 Task: Research Airbnb options in Constanta, Romania from 6th December, 2023 to 8th December, 2023 for 2 adults. Place can be private room with 1  bedroom having 2 beds and 1 bathroom. Property type can be flat.
Action: Mouse moved to (459, 100)
Screenshot: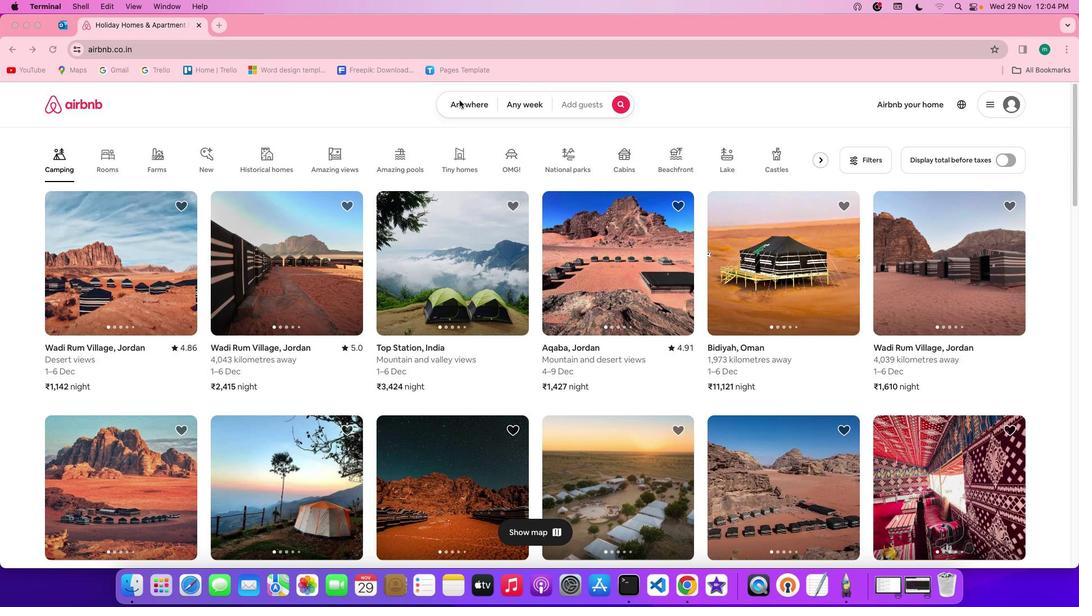
Action: Mouse pressed left at (459, 100)
Screenshot: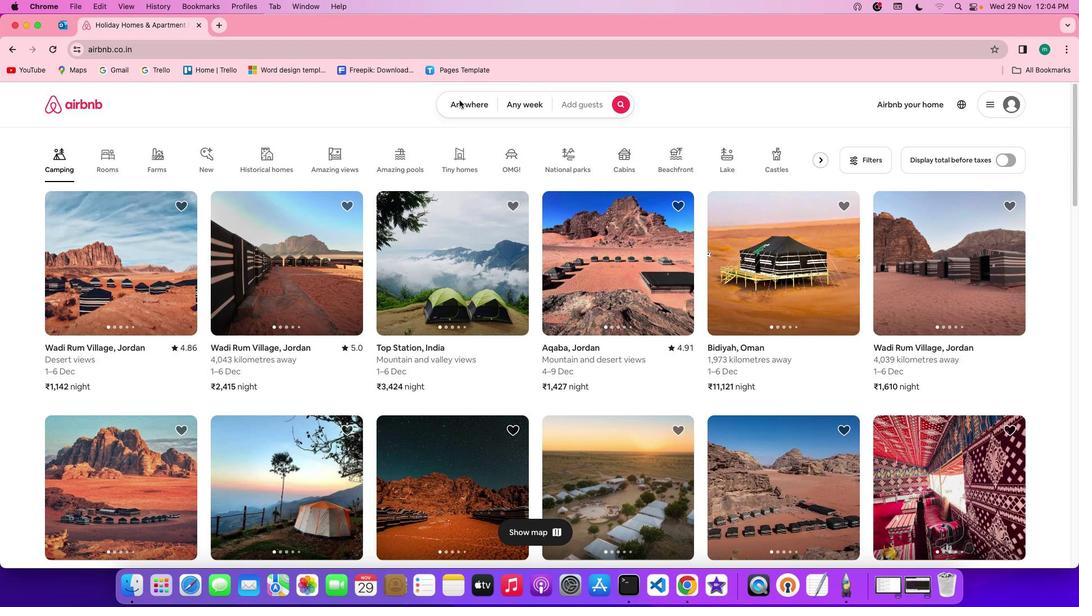
Action: Mouse pressed left at (459, 100)
Screenshot: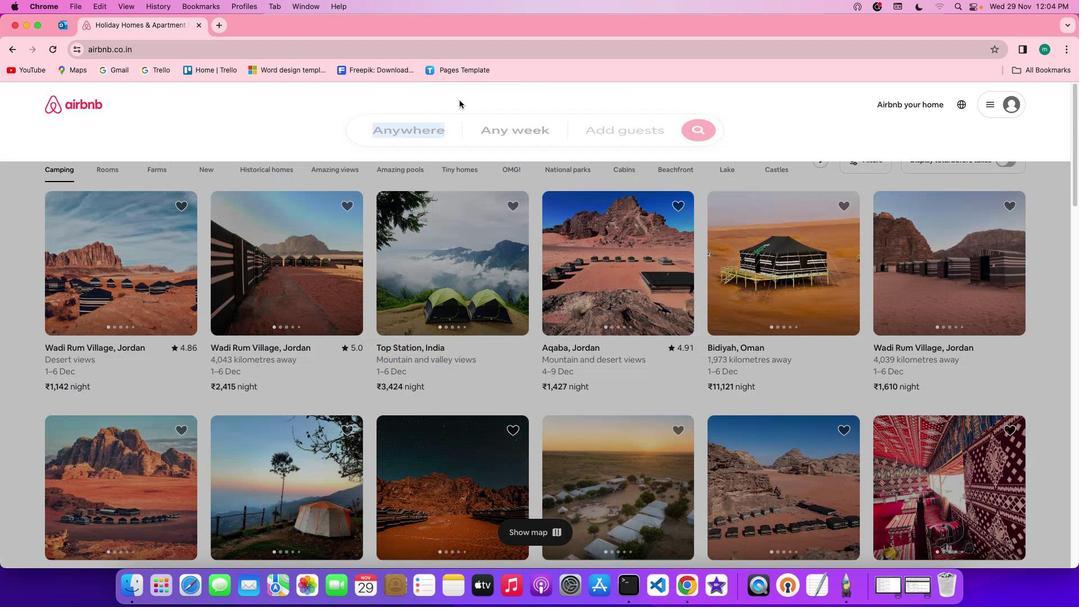 
Action: Mouse moved to (424, 147)
Screenshot: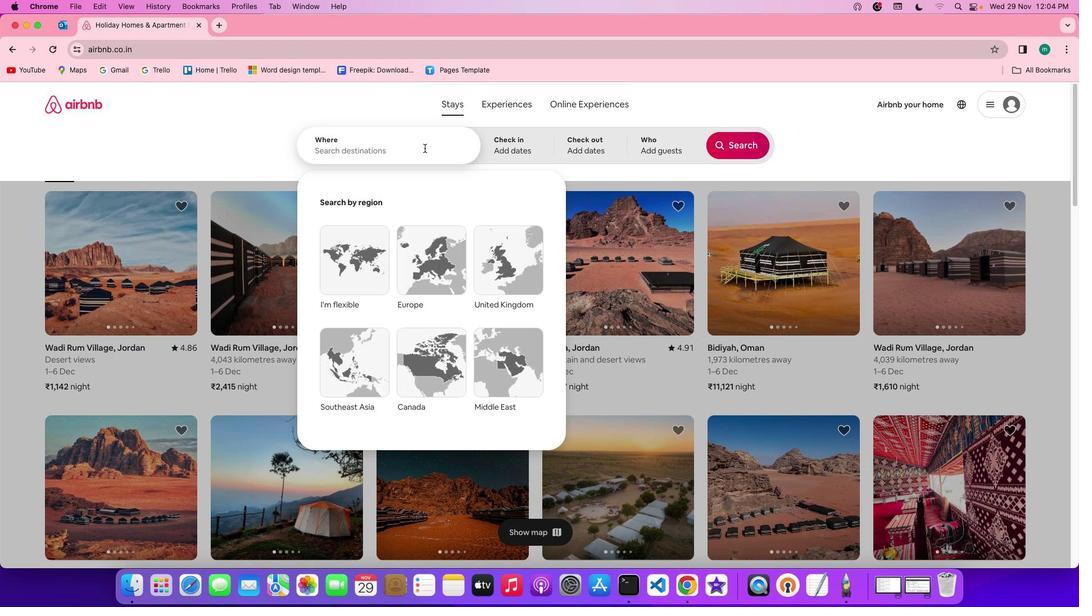 
Action: Mouse pressed left at (424, 147)
Screenshot: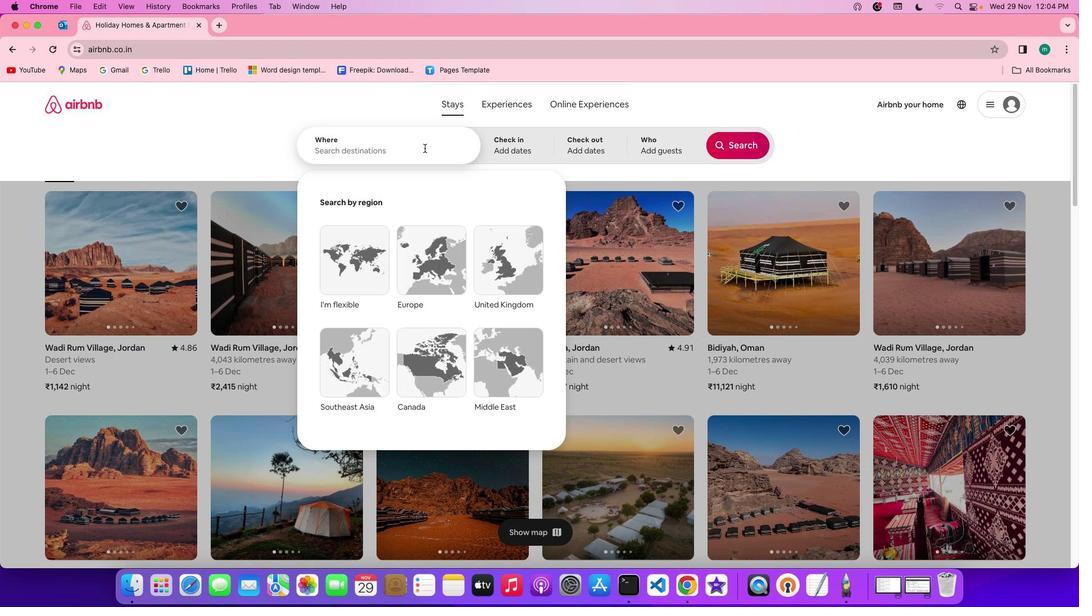 
Action: Key pressed Key.shift'C''o''n''s''t''a''n''t''a'','Key.spaceKey.shift'r''o''m''a''n''i''a'
Screenshot: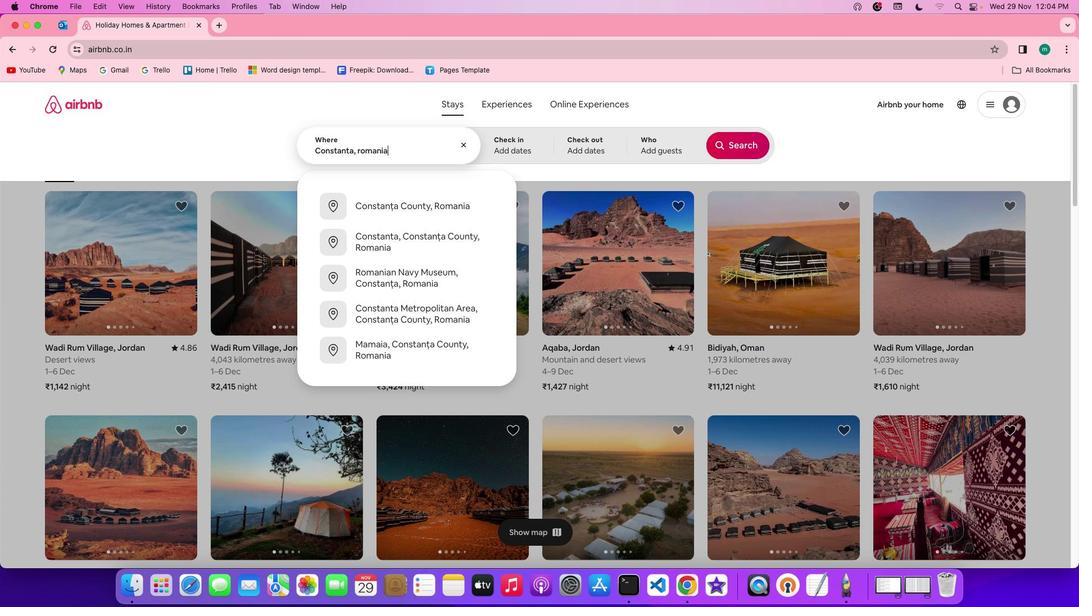 
Action: Mouse moved to (510, 137)
Screenshot: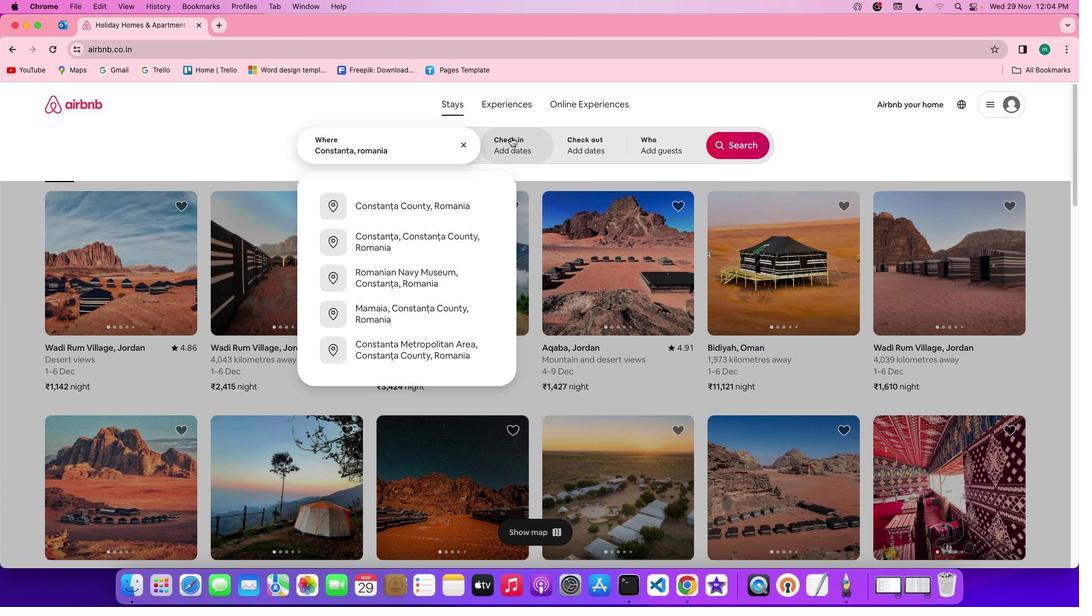 
Action: Mouse pressed left at (510, 137)
Screenshot: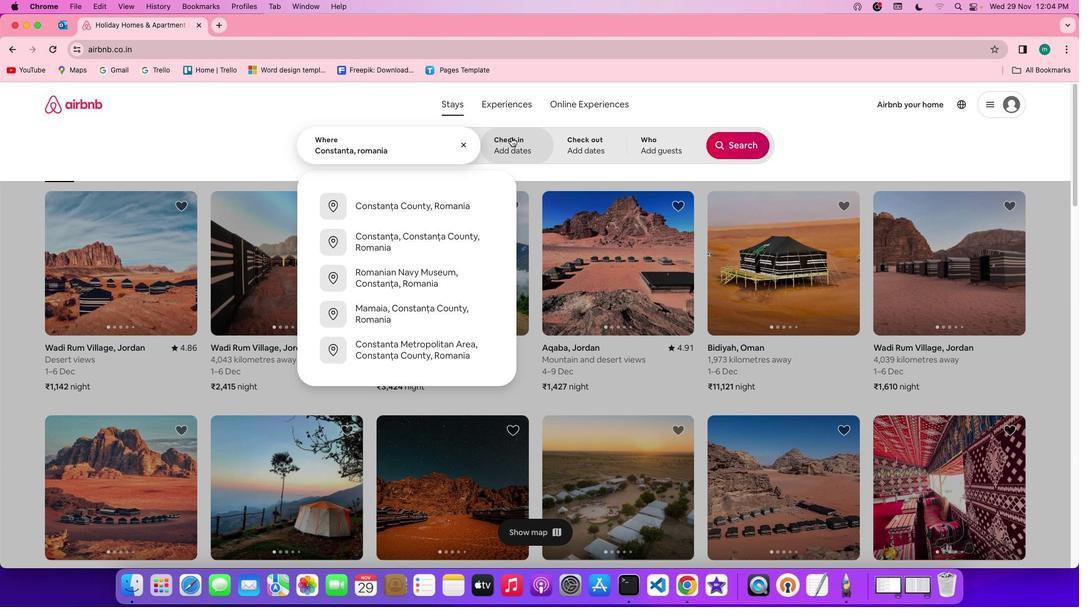 
Action: Mouse moved to (639, 309)
Screenshot: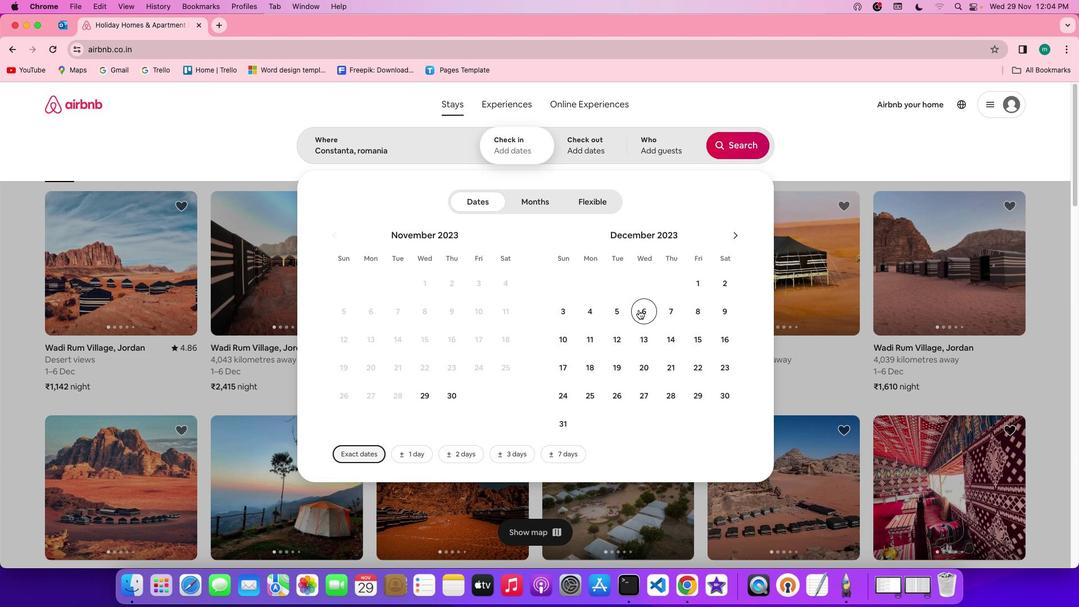
Action: Mouse pressed left at (639, 309)
Screenshot: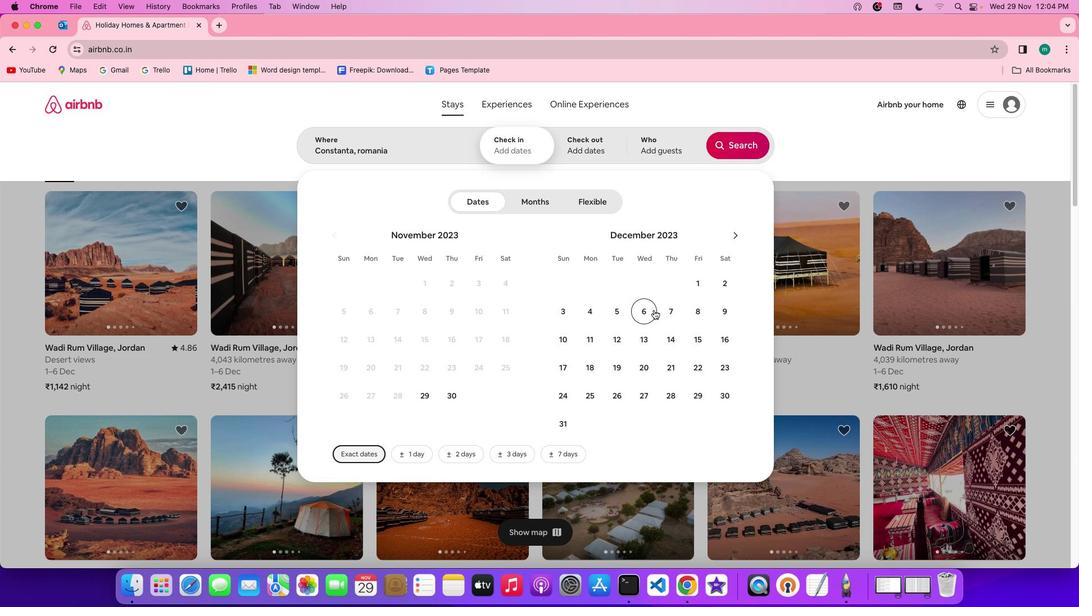 
Action: Mouse moved to (699, 306)
Screenshot: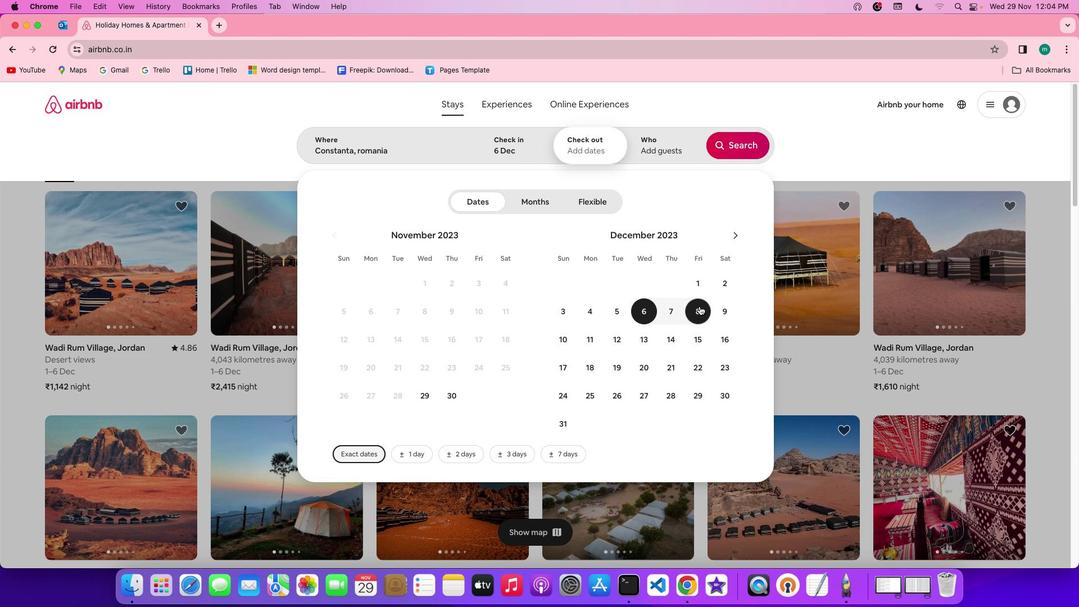 
Action: Mouse pressed left at (699, 306)
Screenshot: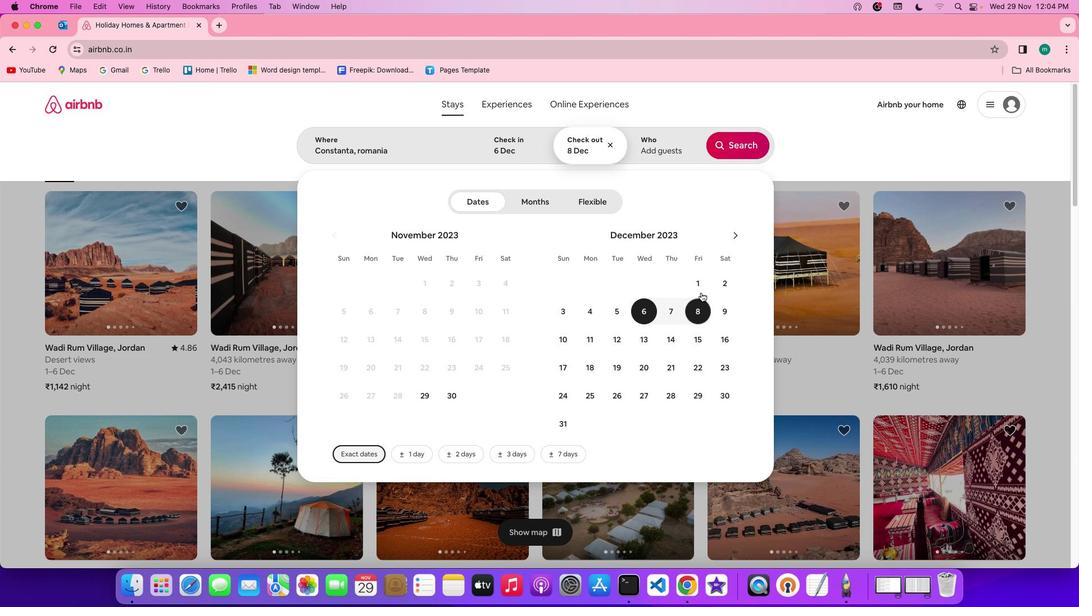 
Action: Mouse moved to (668, 154)
Screenshot: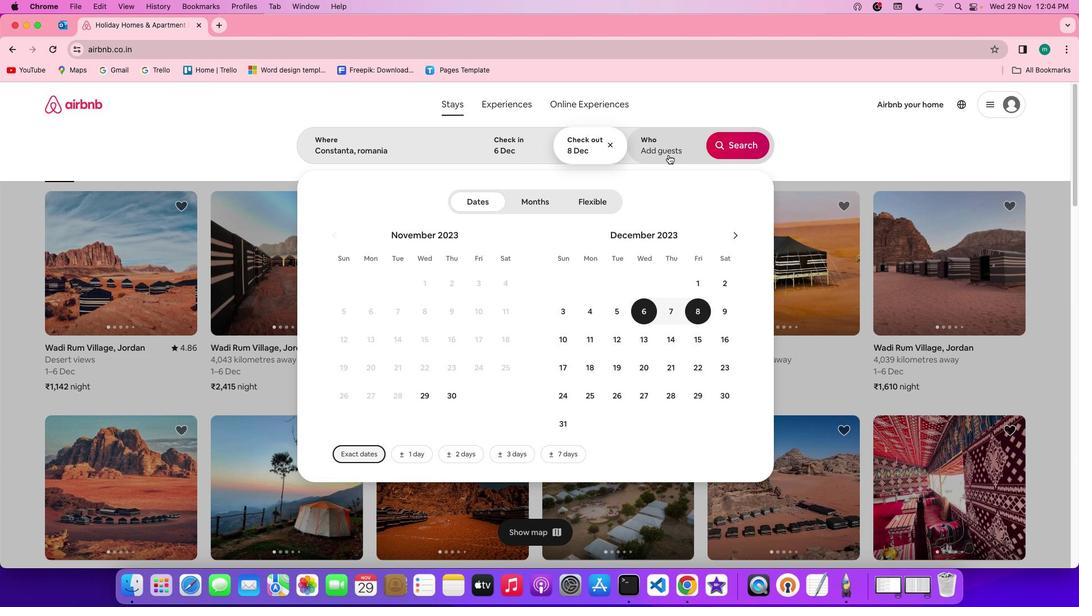
Action: Mouse pressed left at (668, 154)
Screenshot: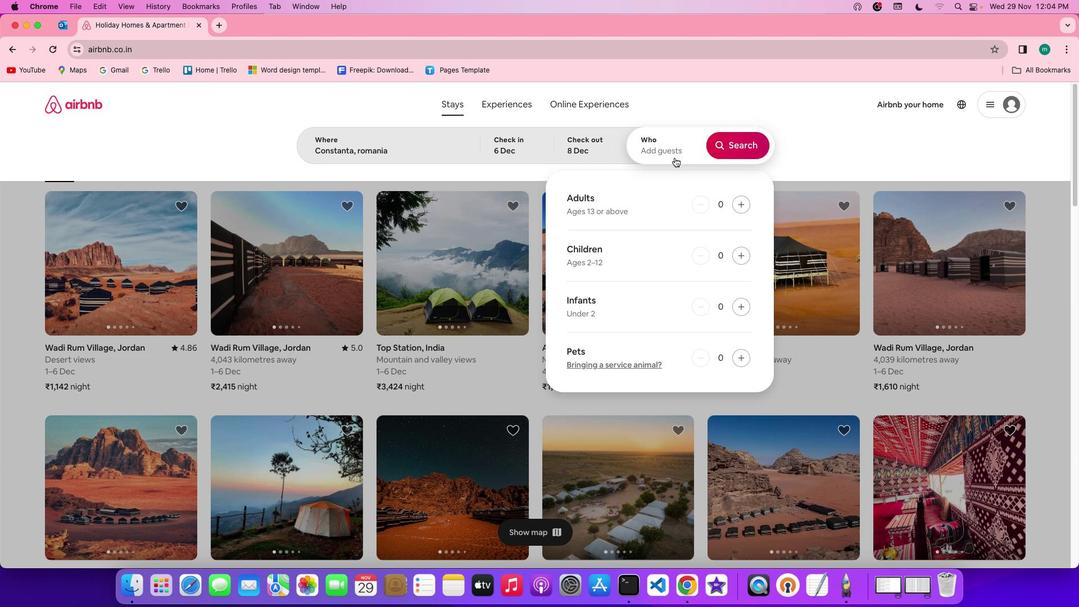 
Action: Mouse moved to (744, 207)
Screenshot: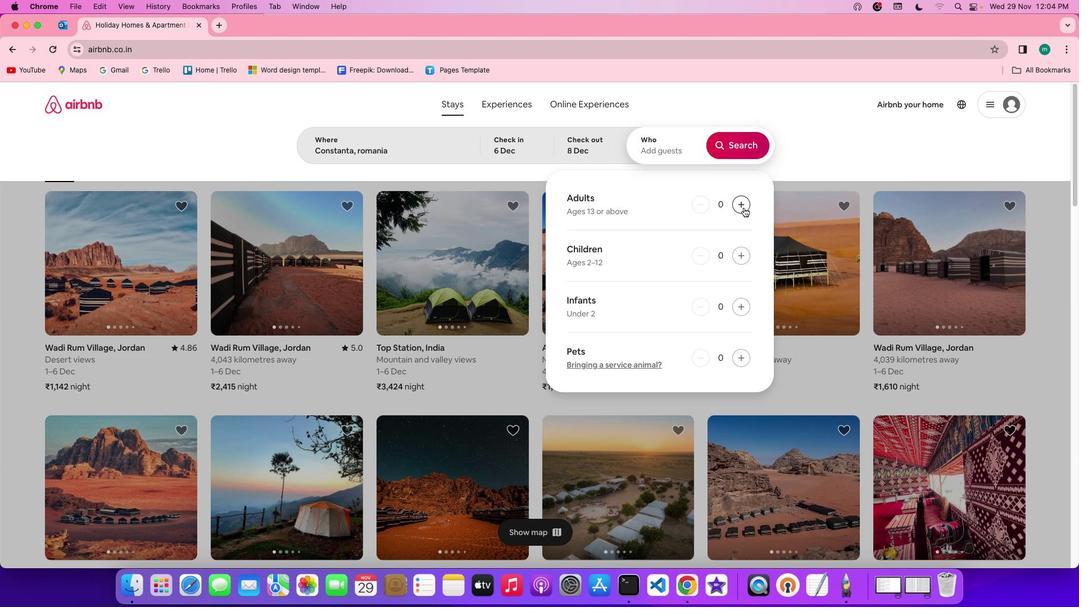 
Action: Mouse pressed left at (744, 207)
Screenshot: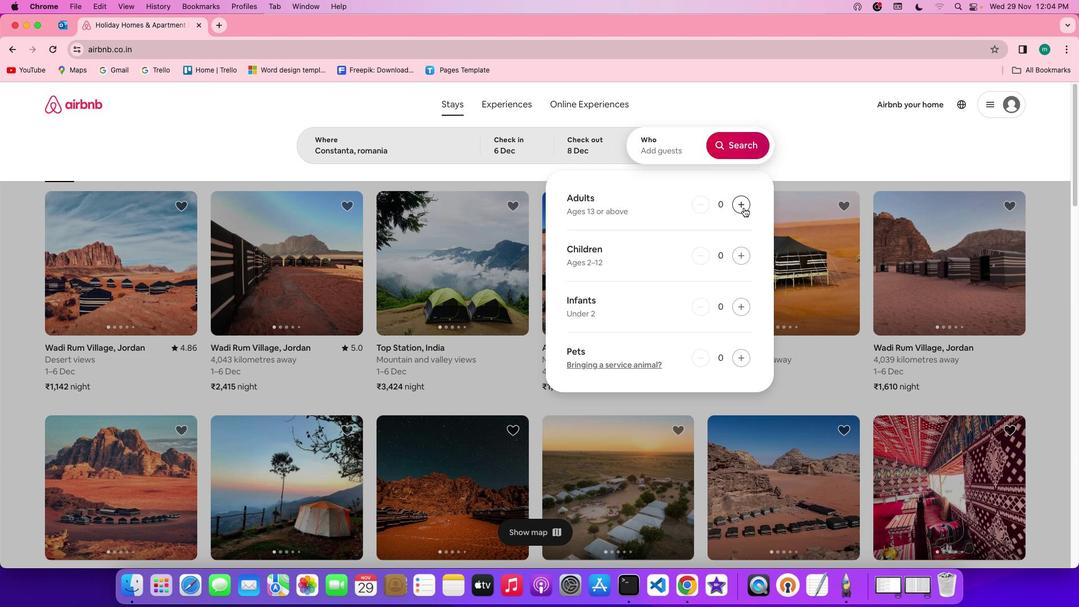 
Action: Mouse pressed left at (744, 207)
Screenshot: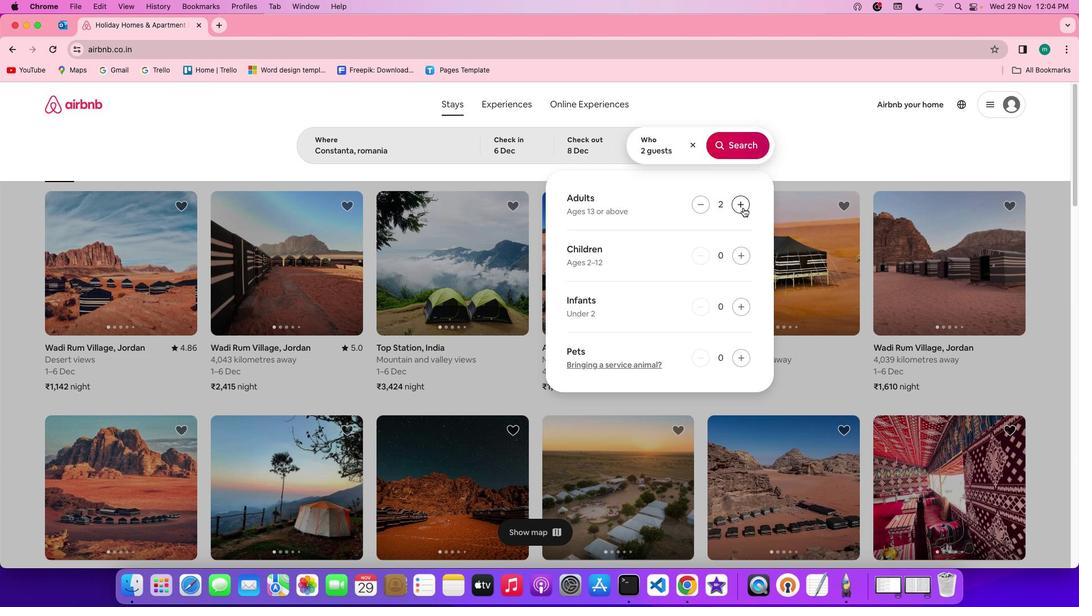 
Action: Mouse moved to (734, 143)
Screenshot: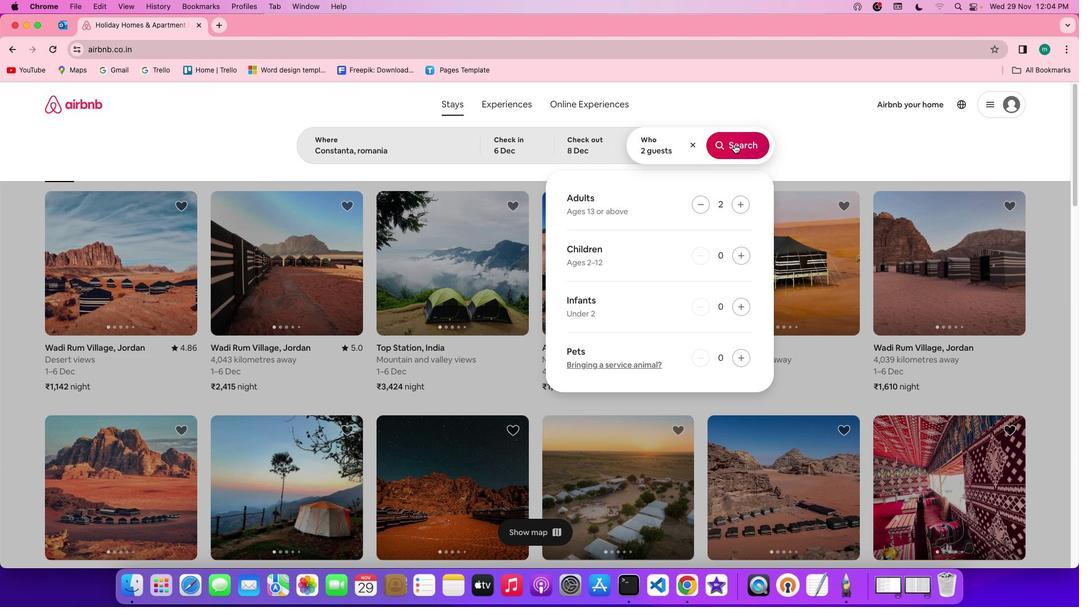 
Action: Mouse pressed left at (734, 143)
Screenshot: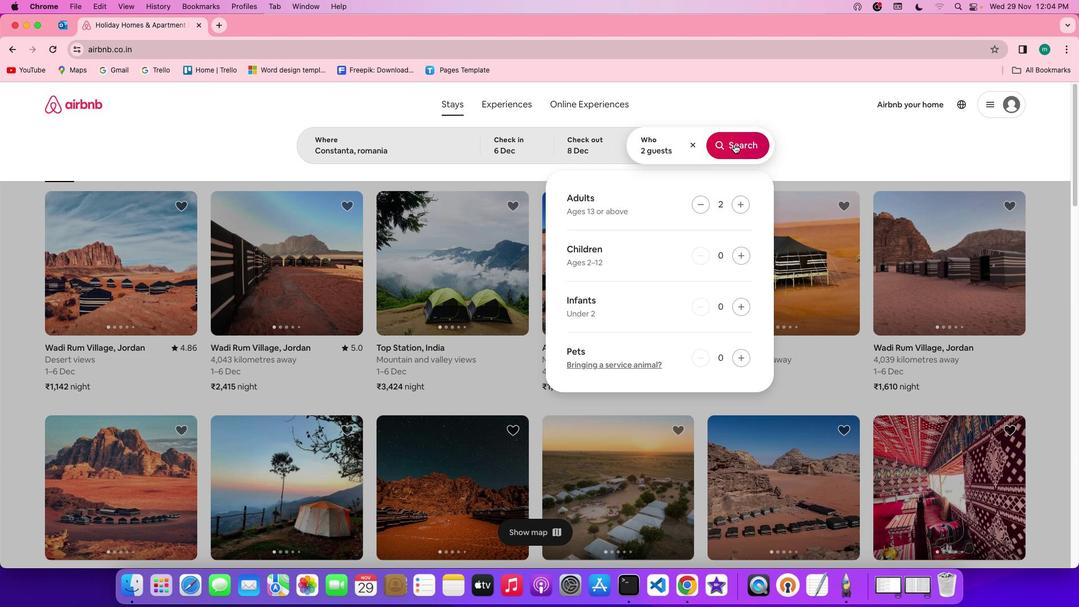 
Action: Mouse moved to (906, 146)
Screenshot: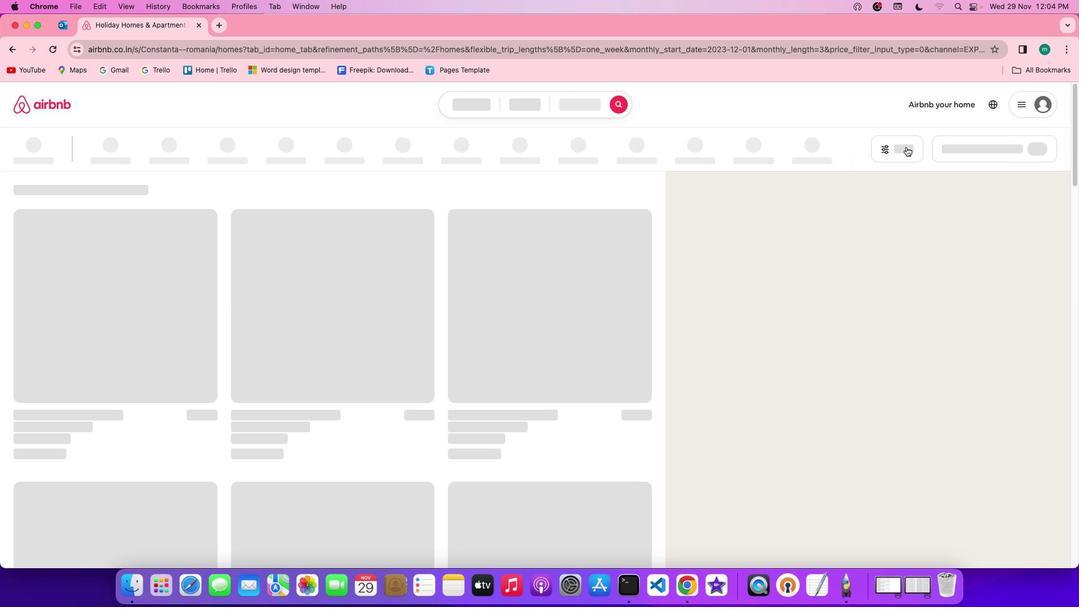 
Action: Mouse pressed left at (906, 146)
Screenshot: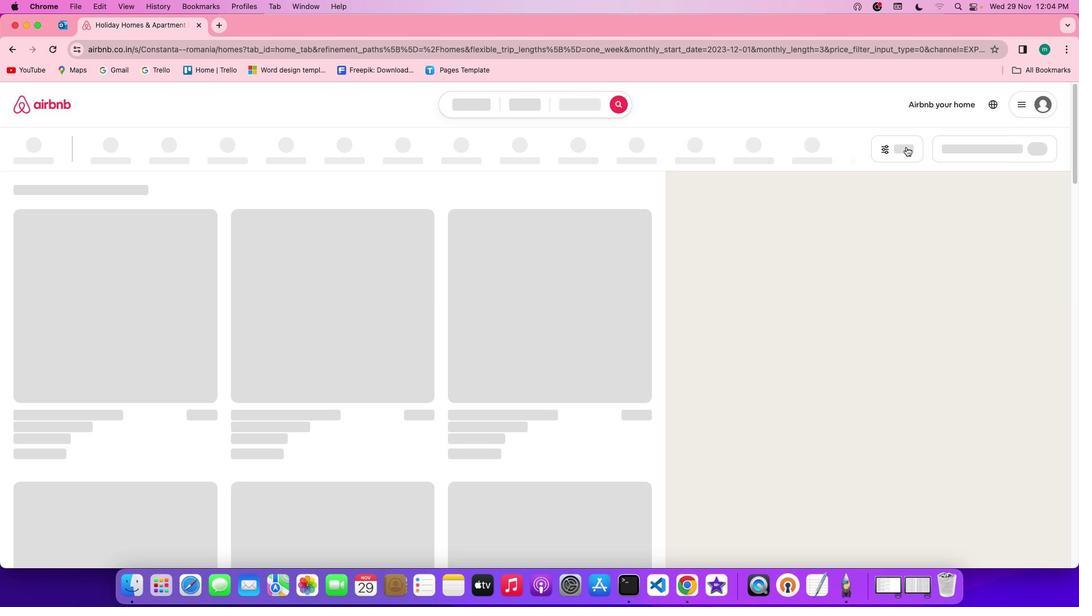 
Action: Mouse moved to (887, 145)
Screenshot: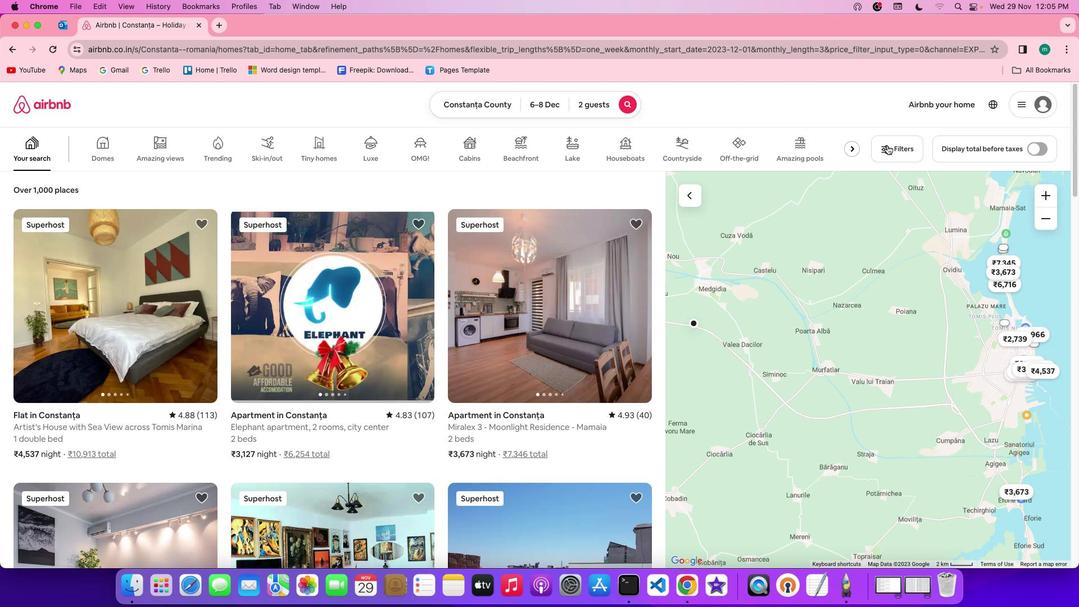 
Action: Mouse pressed left at (887, 145)
Screenshot: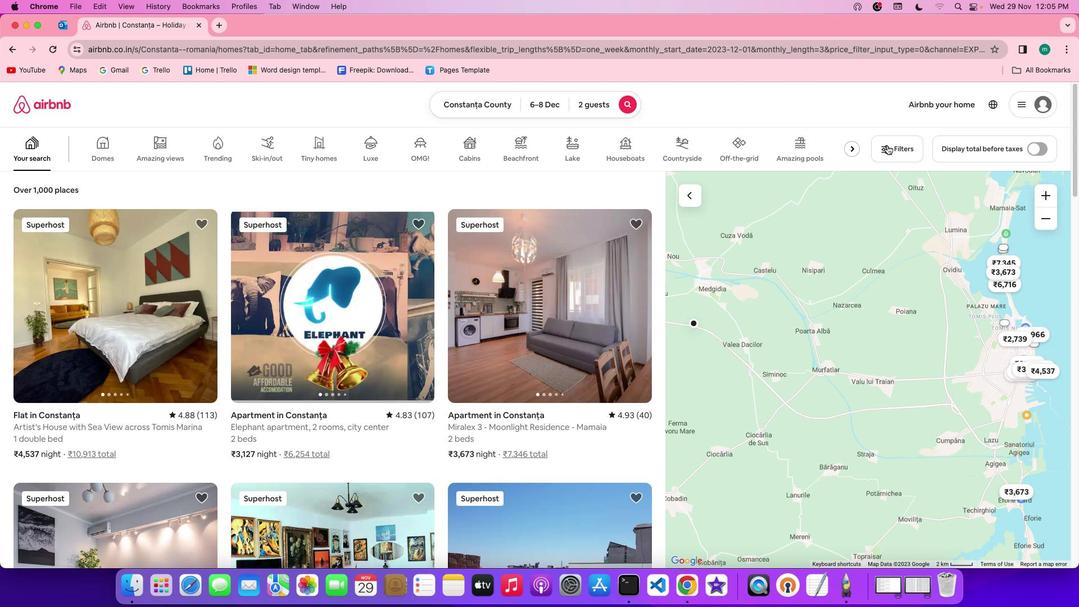 
Action: Mouse moved to (482, 361)
Screenshot: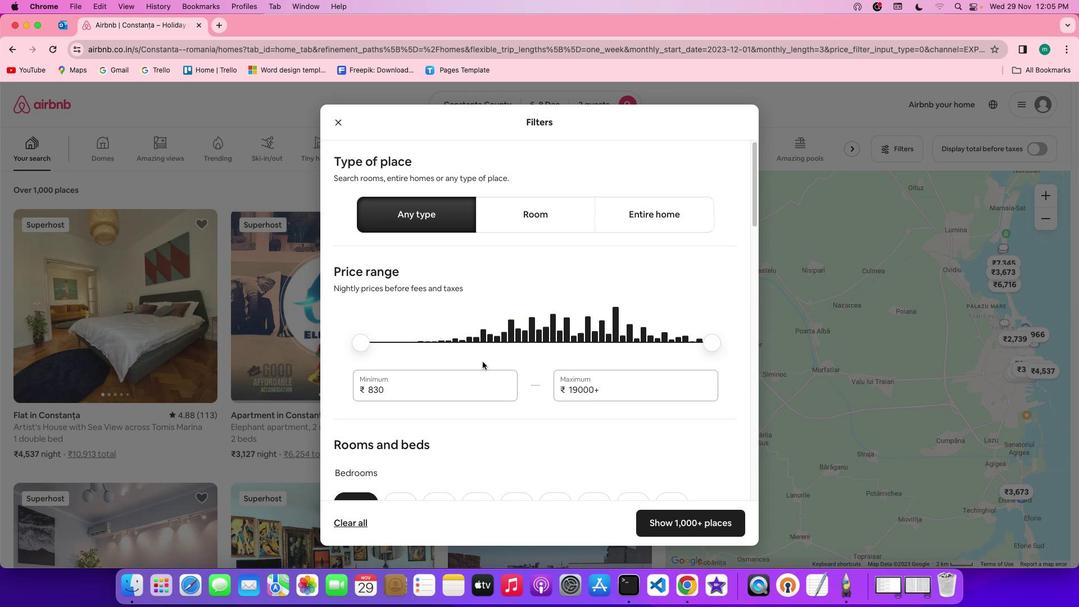 
Action: Mouse scrolled (482, 361) with delta (0, 0)
Screenshot: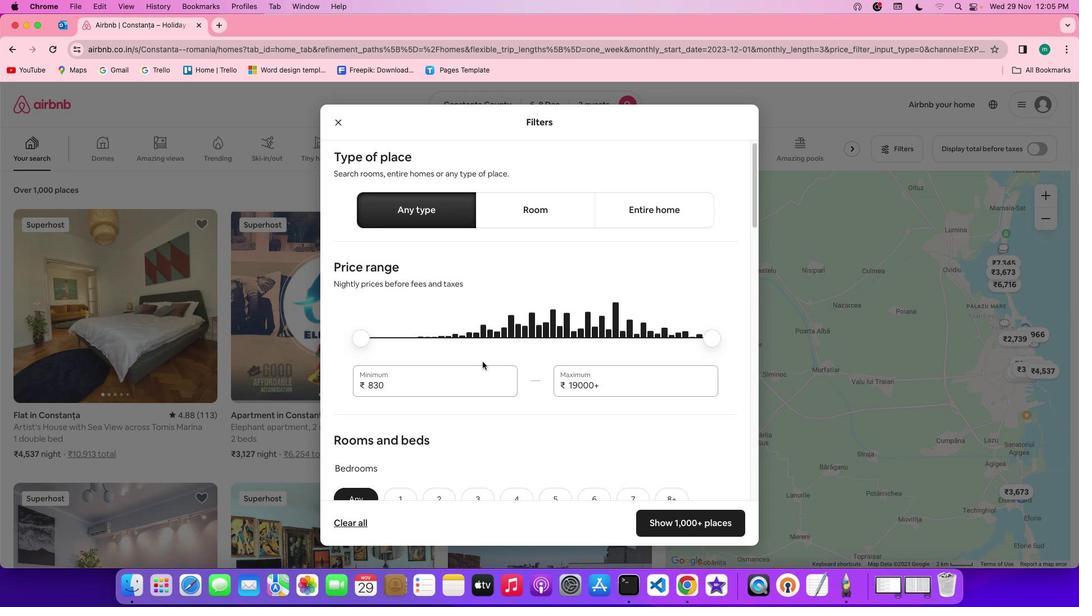 
Action: Mouse scrolled (482, 361) with delta (0, 0)
Screenshot: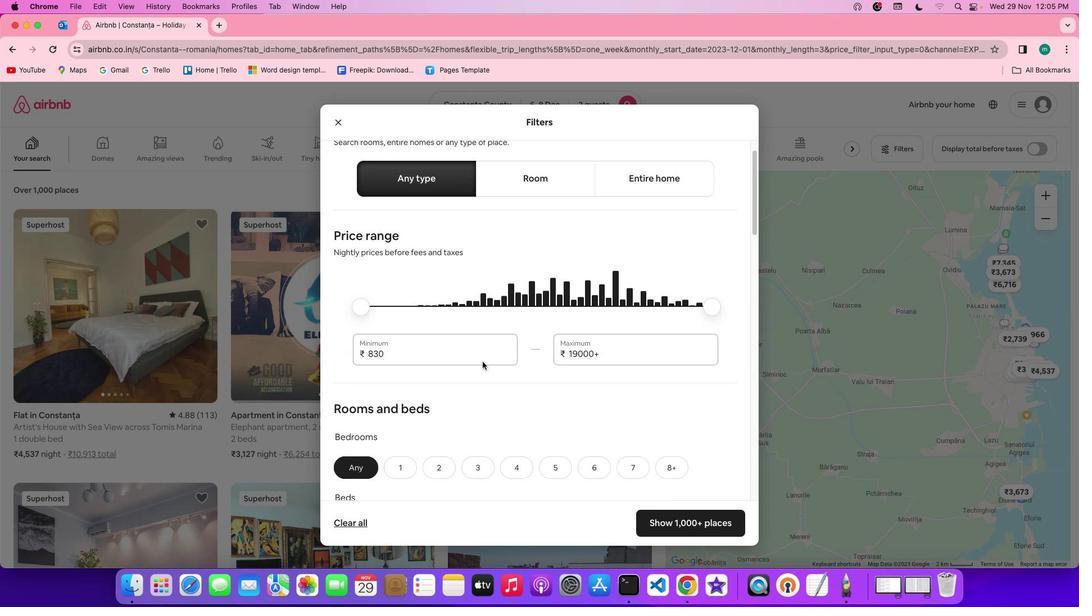 
Action: Mouse scrolled (482, 361) with delta (0, -1)
Screenshot: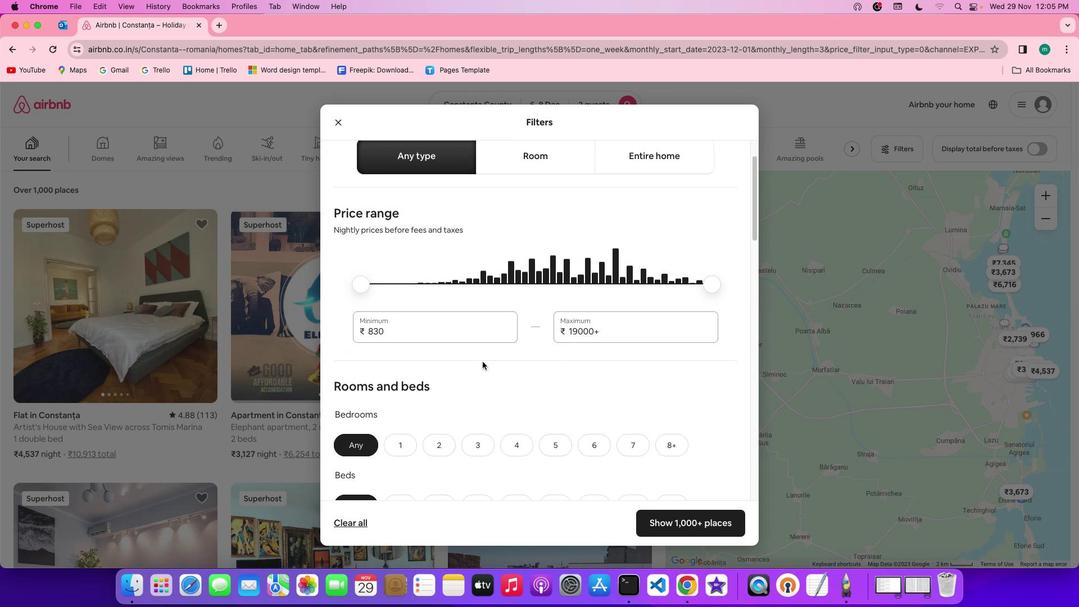
Action: Mouse scrolled (482, 361) with delta (0, 0)
Screenshot: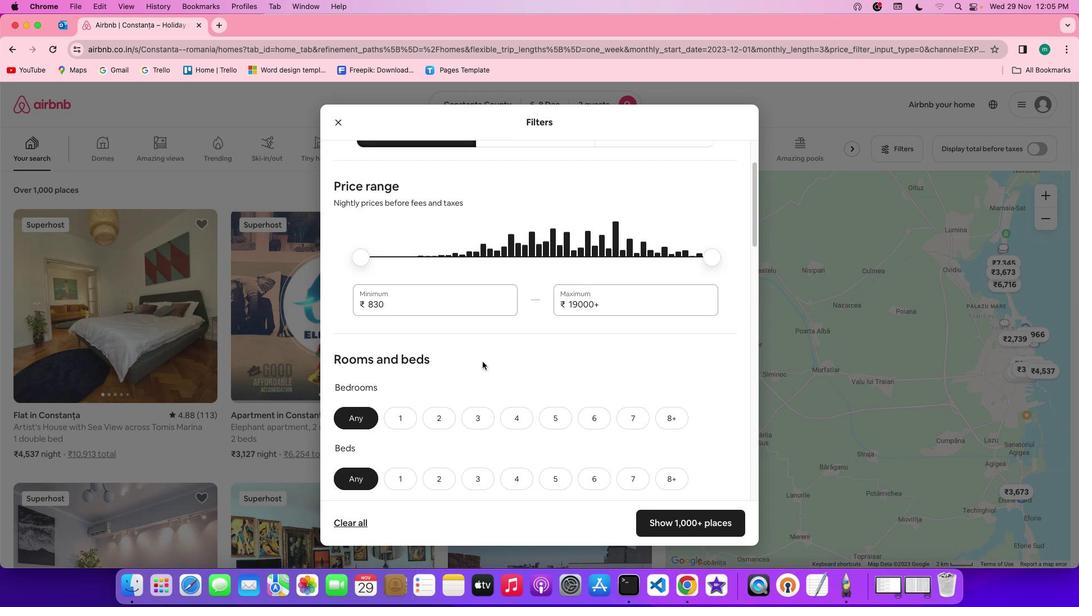 
Action: Mouse scrolled (482, 361) with delta (0, 0)
Screenshot: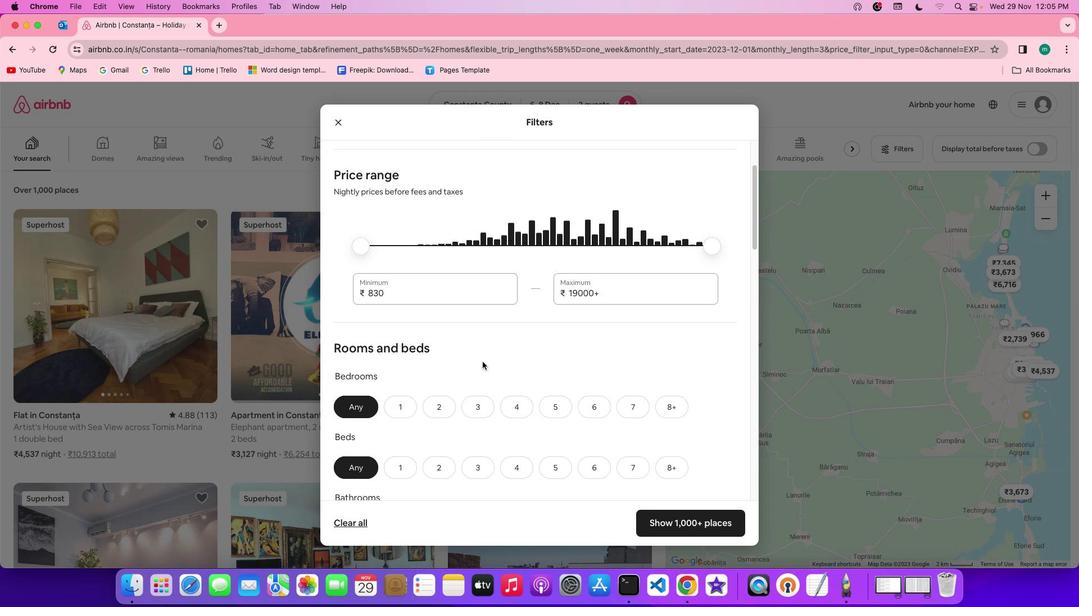 
Action: Mouse scrolled (482, 361) with delta (0, -1)
Screenshot: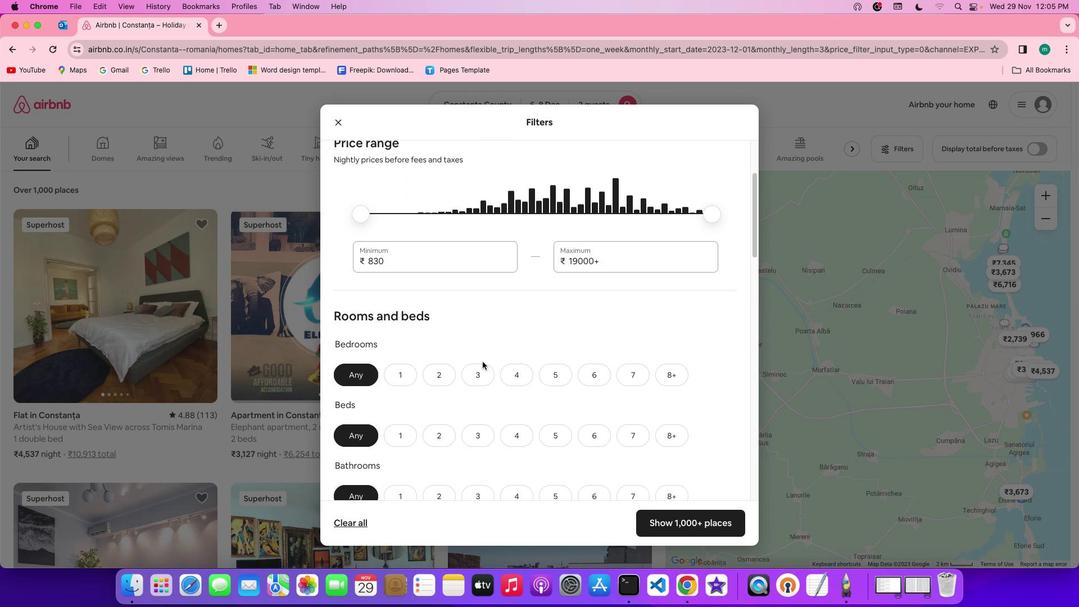 
Action: Mouse scrolled (482, 361) with delta (0, -1)
Screenshot: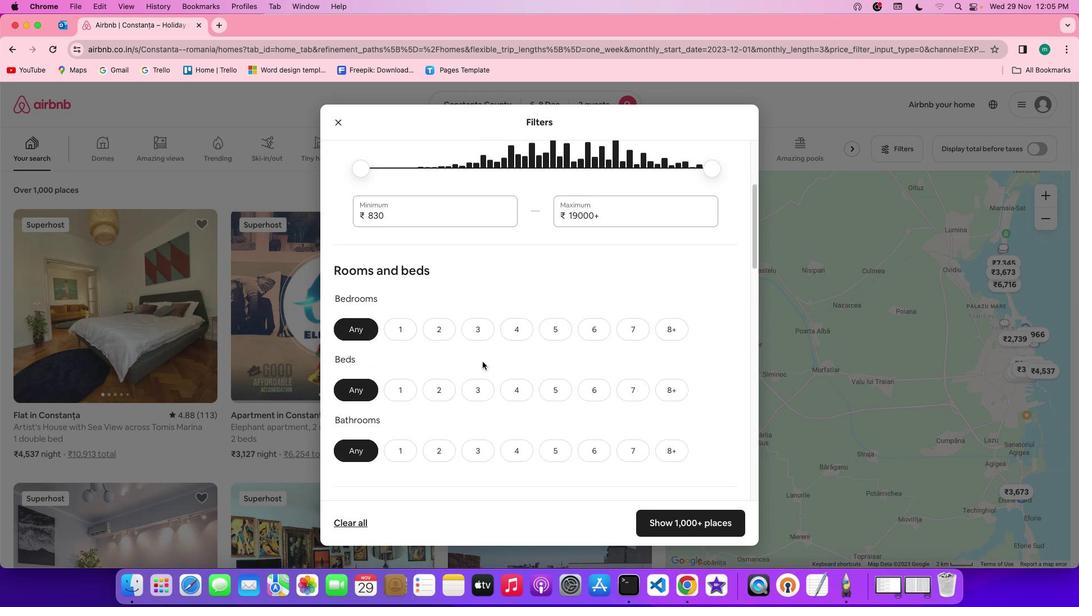 
Action: Mouse scrolled (482, 361) with delta (0, 0)
Screenshot: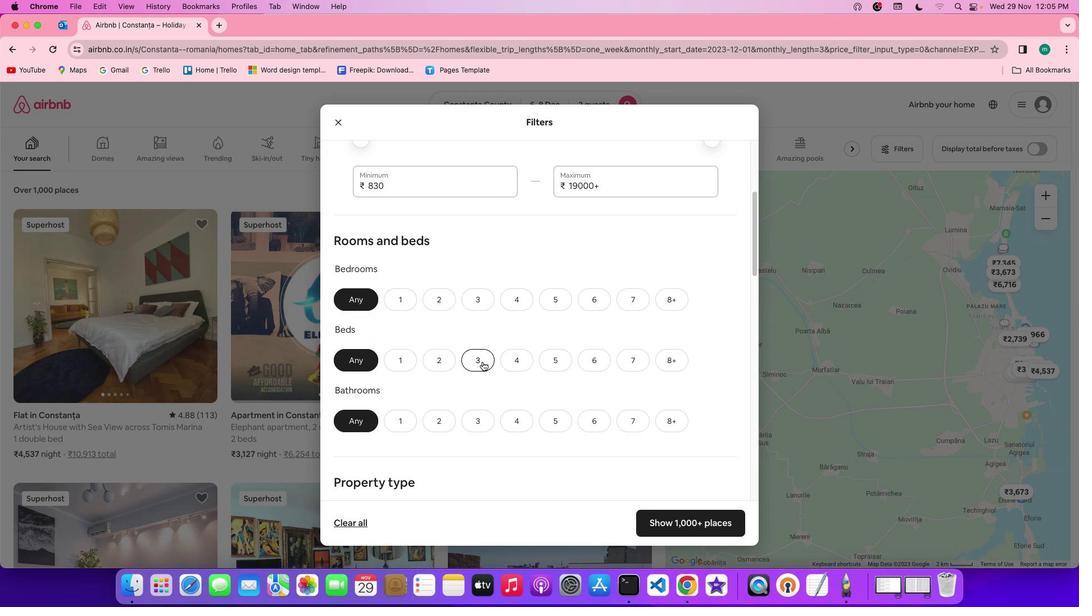 
Action: Mouse scrolled (482, 361) with delta (0, 0)
Screenshot: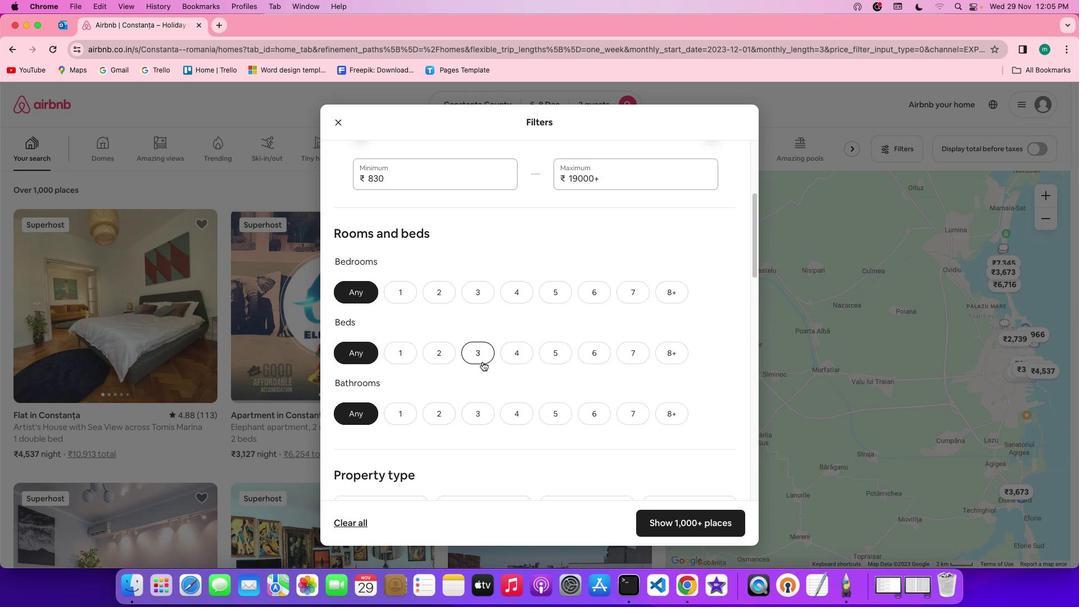 
Action: Mouse scrolled (482, 361) with delta (0, 0)
Screenshot: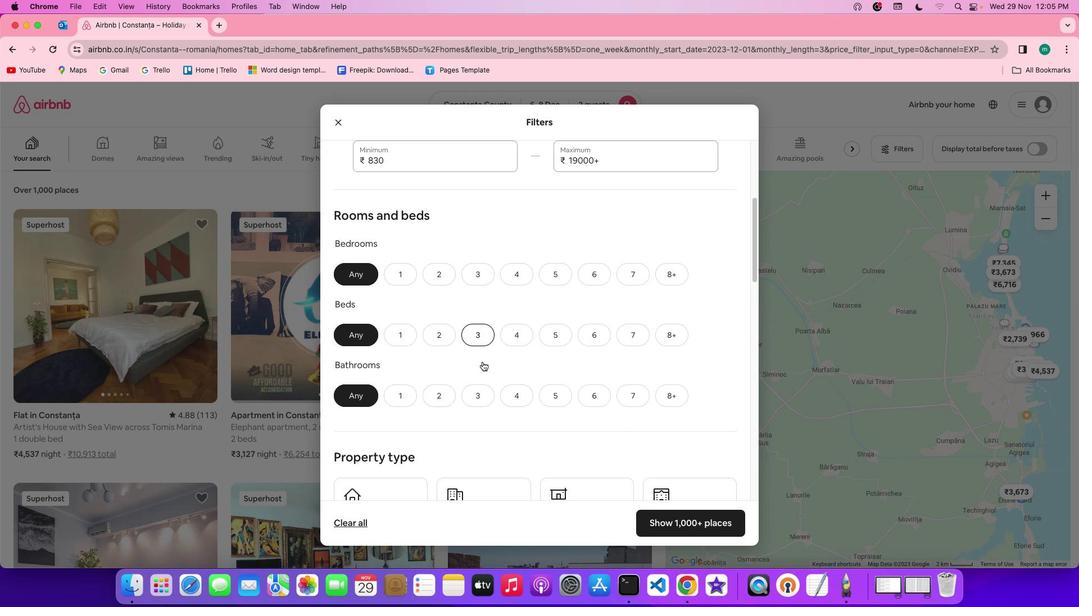 
Action: Mouse scrolled (482, 361) with delta (0, 0)
Screenshot: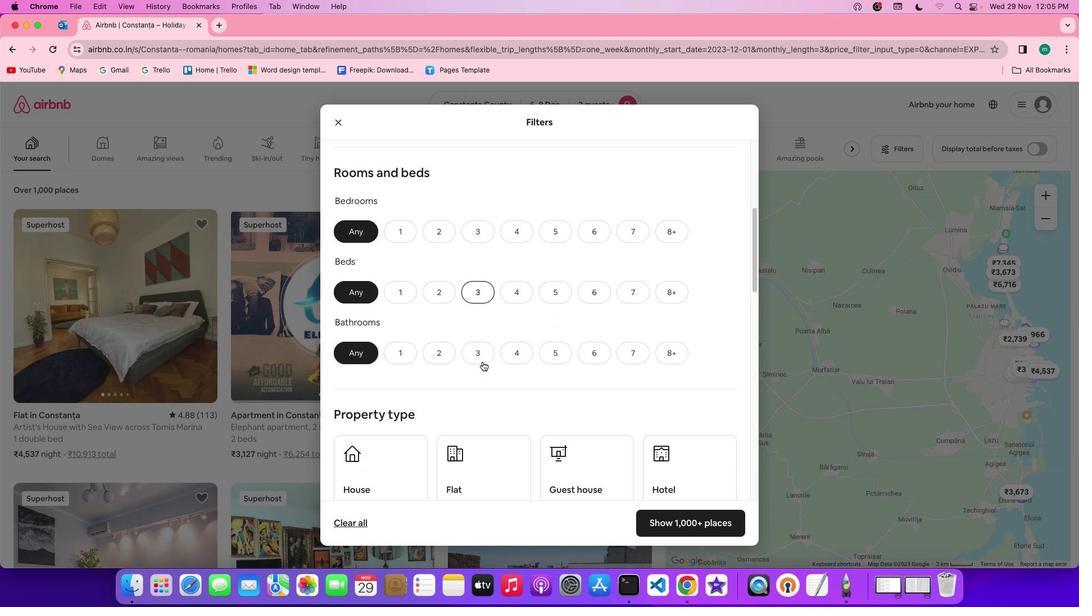 
Action: Mouse scrolled (482, 361) with delta (0, 0)
Screenshot: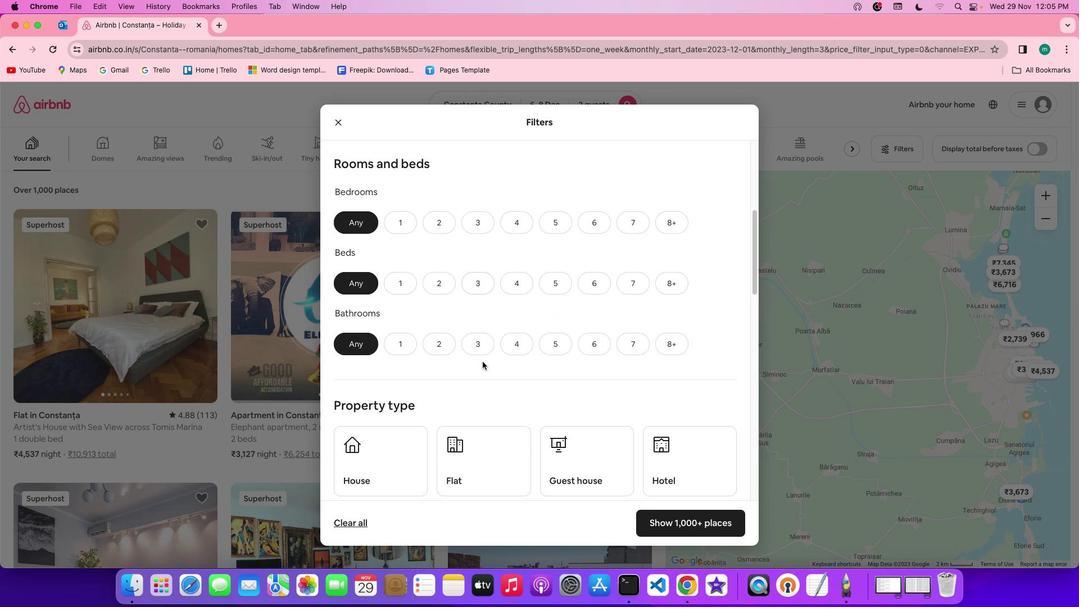 
Action: Mouse scrolled (482, 361) with delta (0, 0)
Screenshot: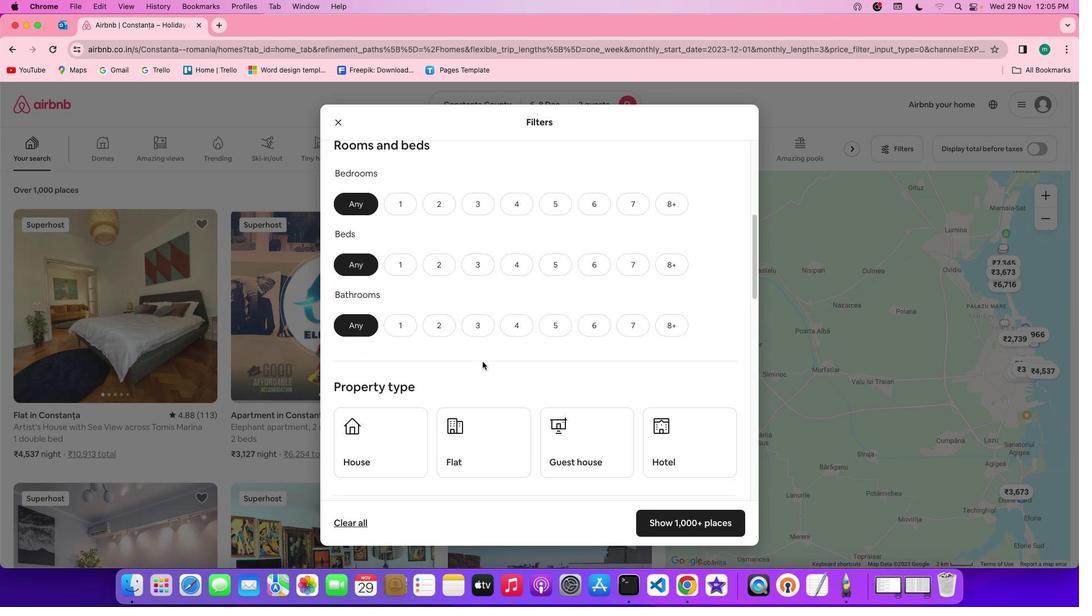
Action: Mouse scrolled (482, 361) with delta (0, -1)
Screenshot: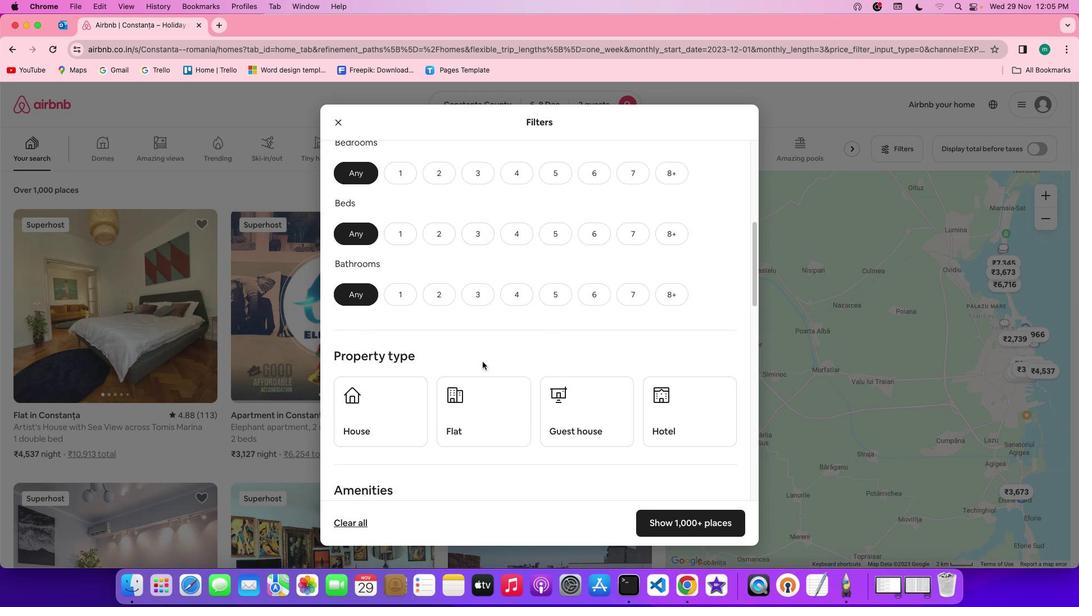 
Action: Mouse scrolled (482, 361) with delta (0, -1)
Screenshot: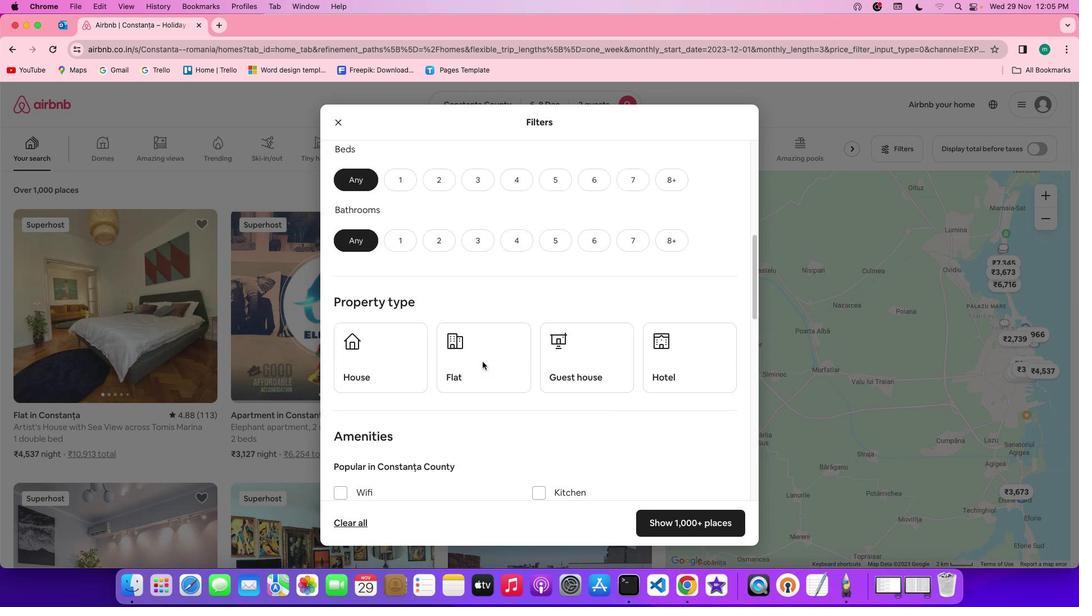 
Action: Mouse moved to (435, 237)
Screenshot: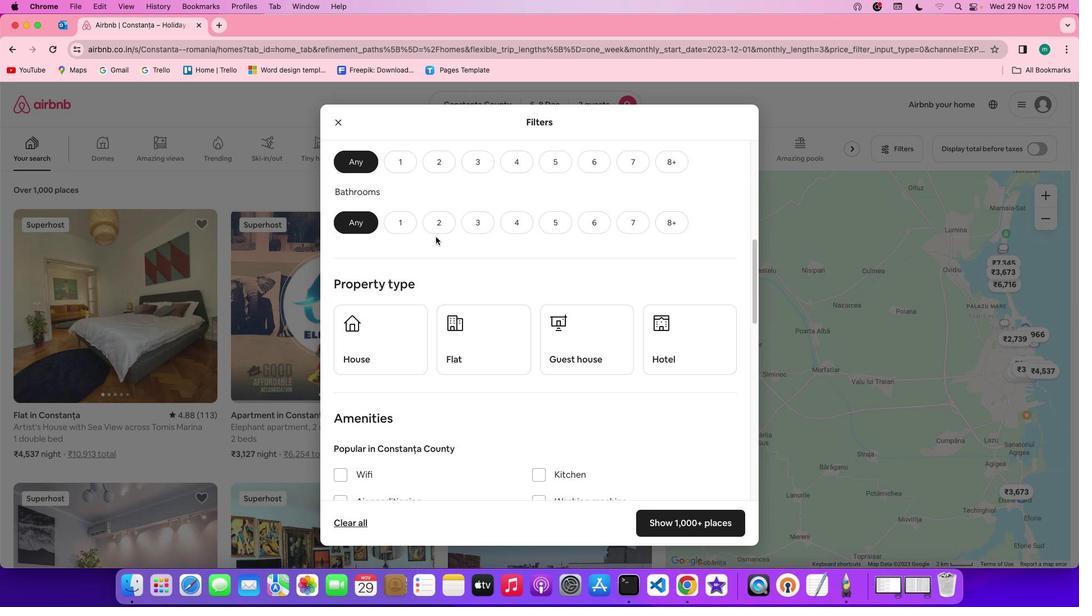 
Action: Mouse scrolled (435, 237) with delta (0, 0)
Screenshot: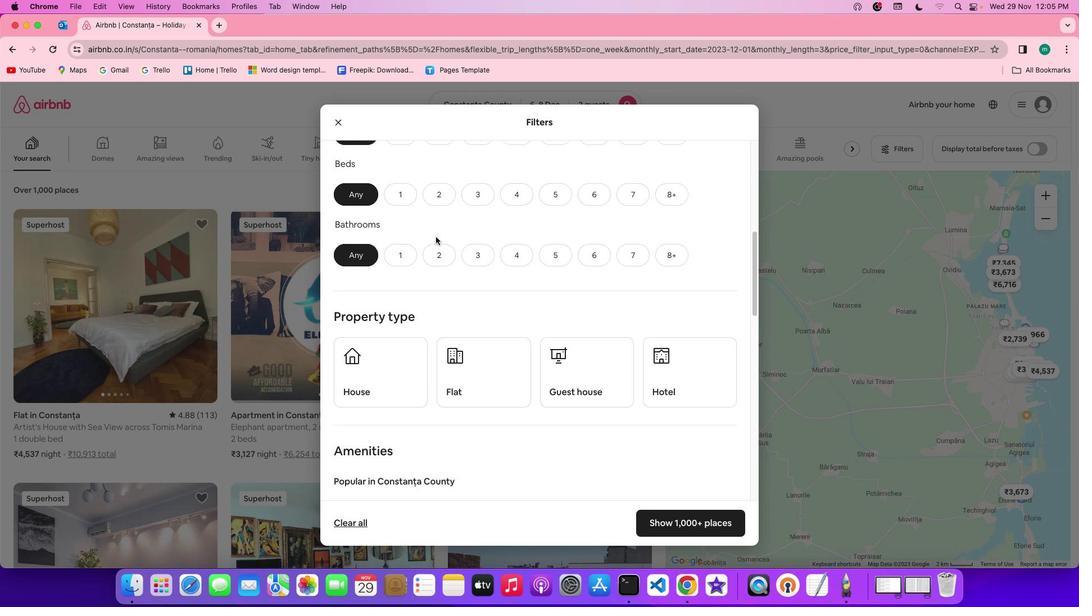 
Action: Mouse scrolled (435, 237) with delta (0, 0)
Screenshot: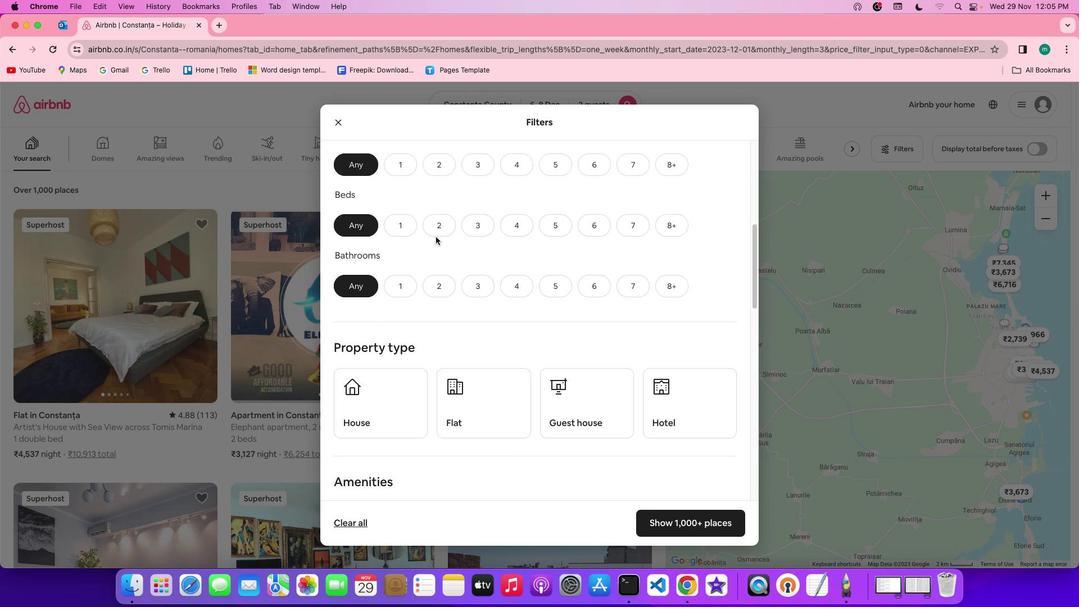 
Action: Mouse scrolled (435, 237) with delta (0, 1)
Screenshot: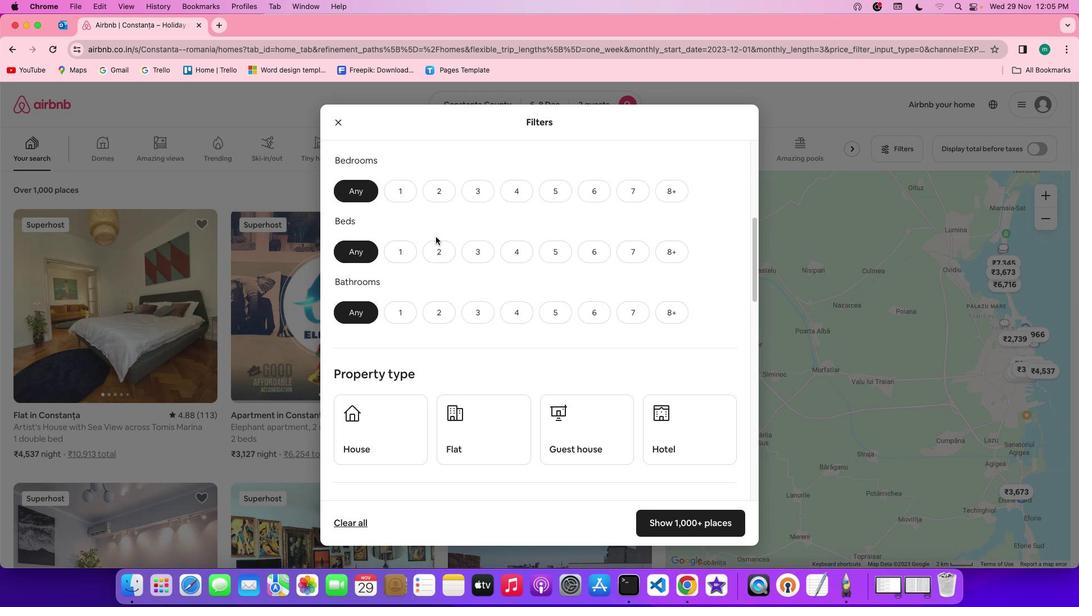 
Action: Mouse moved to (401, 205)
Screenshot: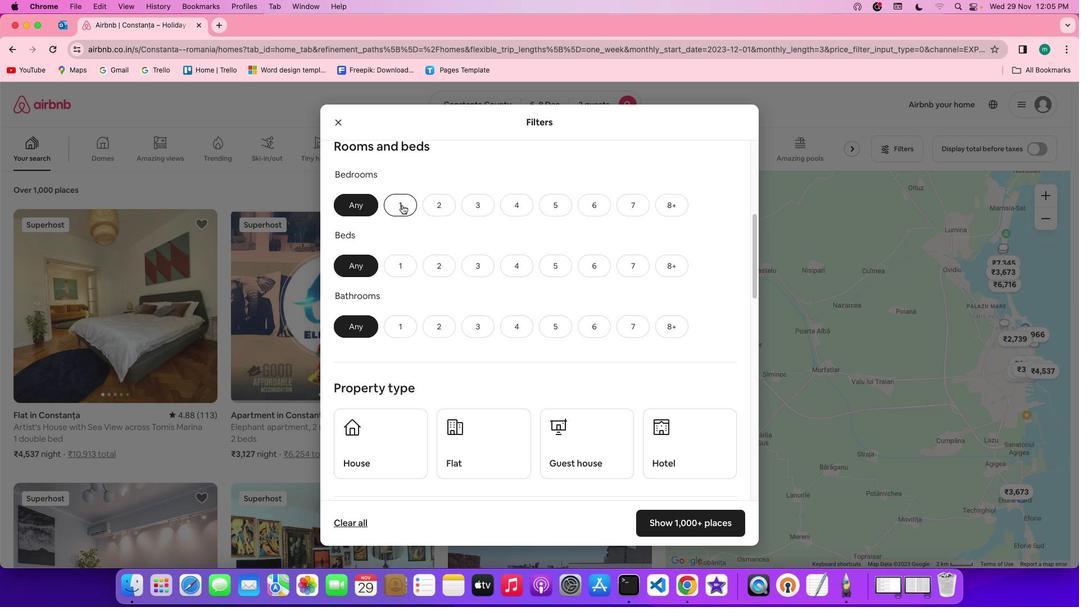
Action: Mouse pressed left at (401, 205)
Screenshot: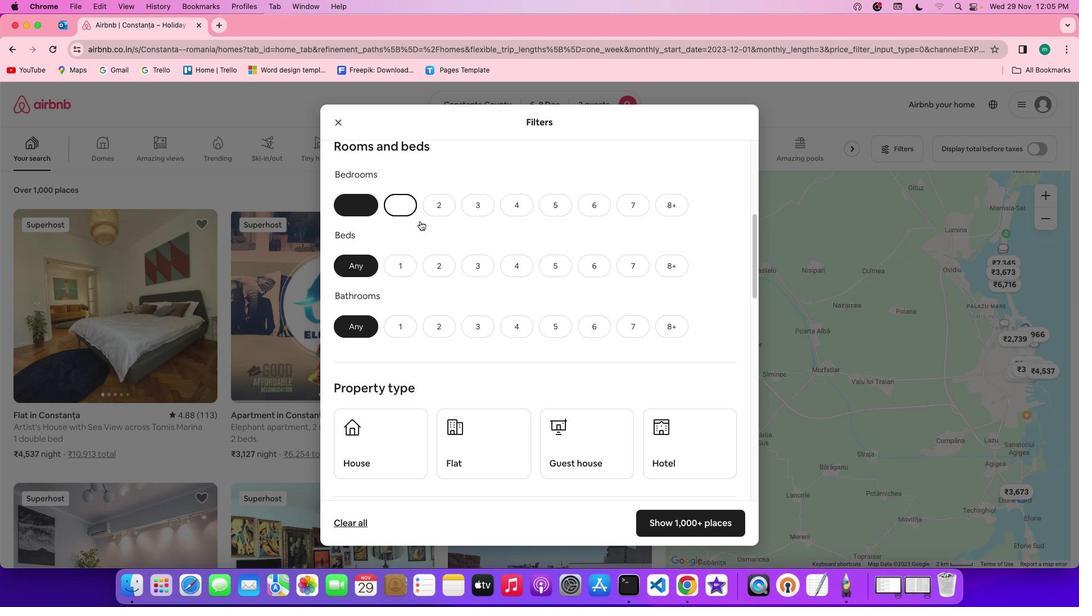
Action: Mouse moved to (444, 266)
Screenshot: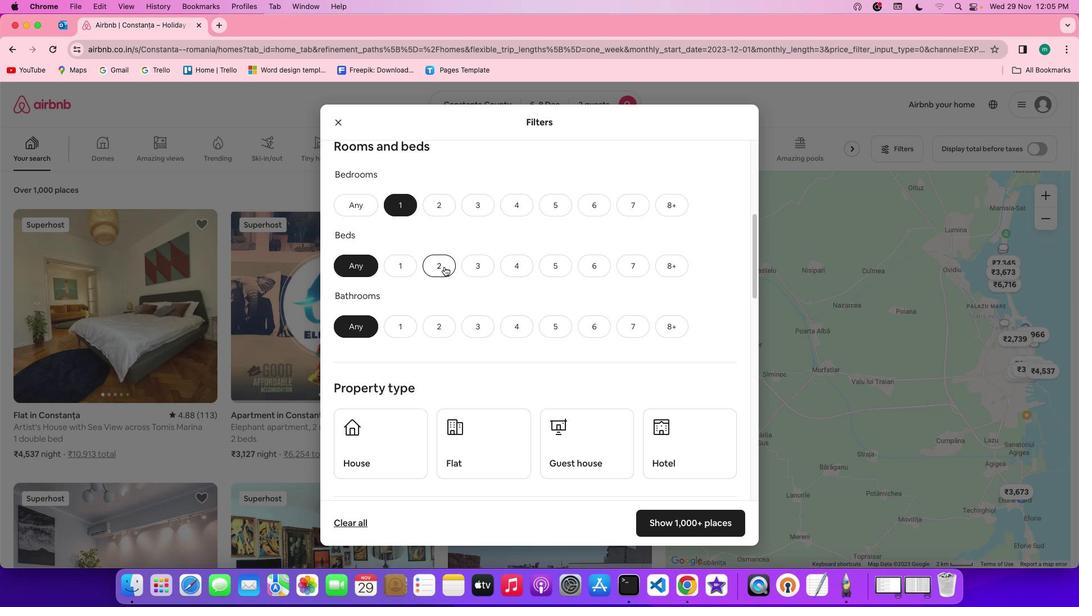 
Action: Mouse pressed left at (444, 266)
Screenshot: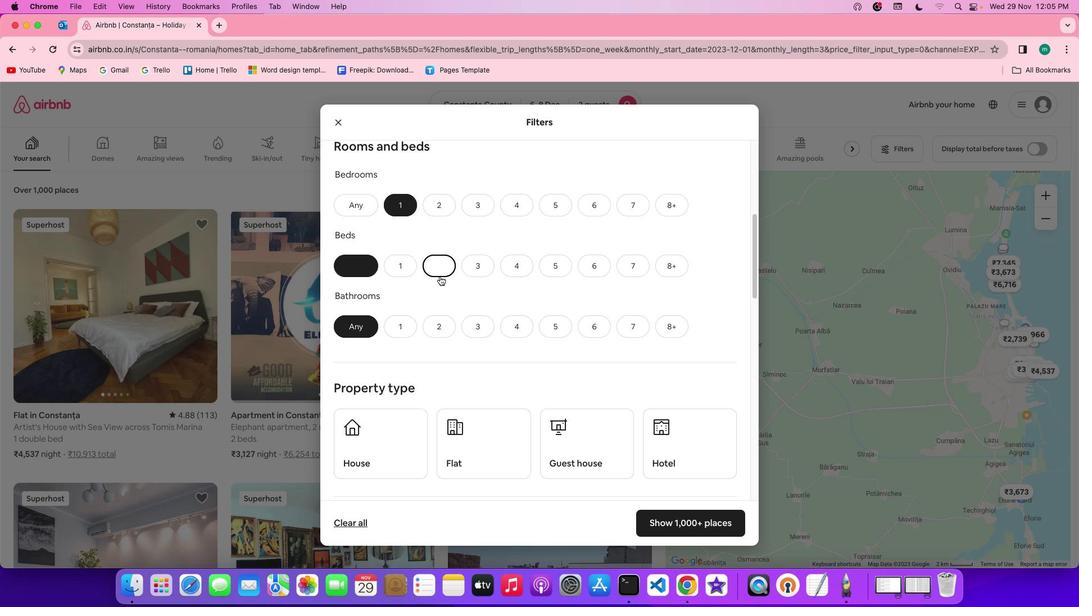 
Action: Mouse moved to (395, 327)
Screenshot: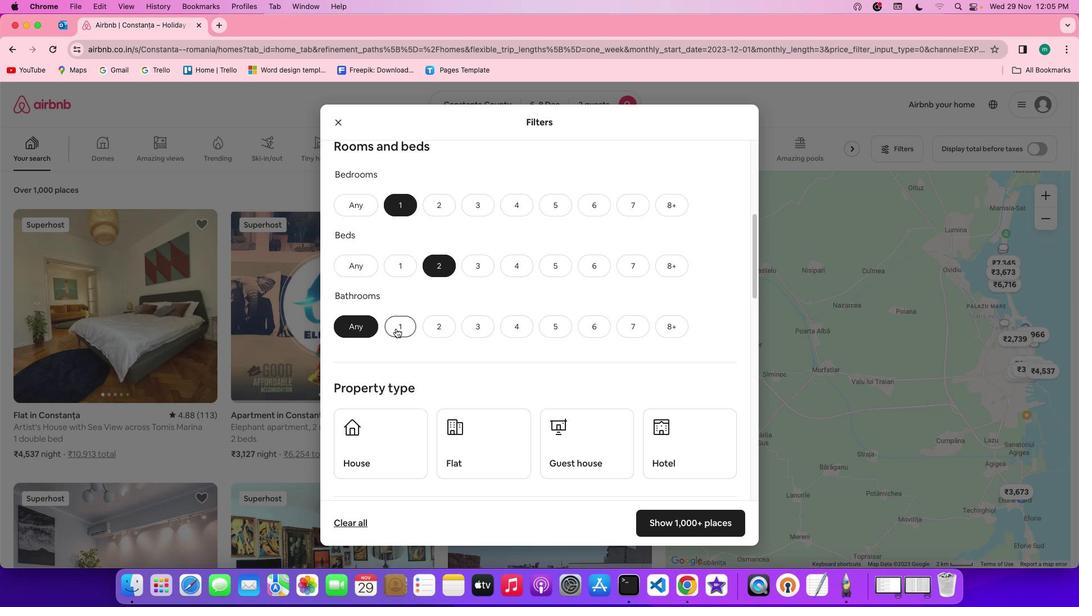 
Action: Mouse pressed left at (395, 327)
Screenshot: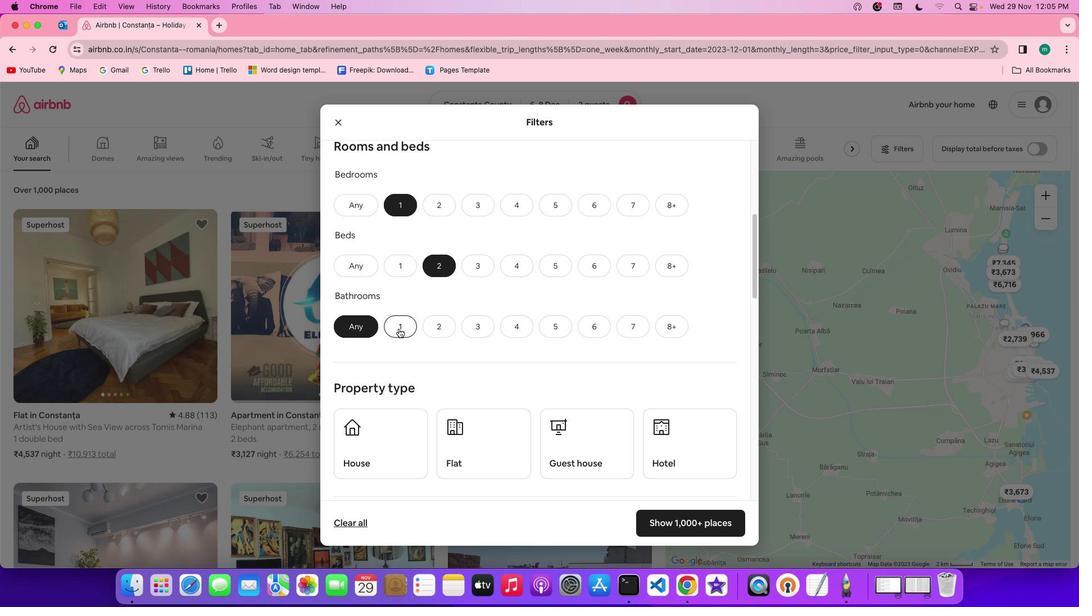 
Action: Mouse moved to (552, 354)
Screenshot: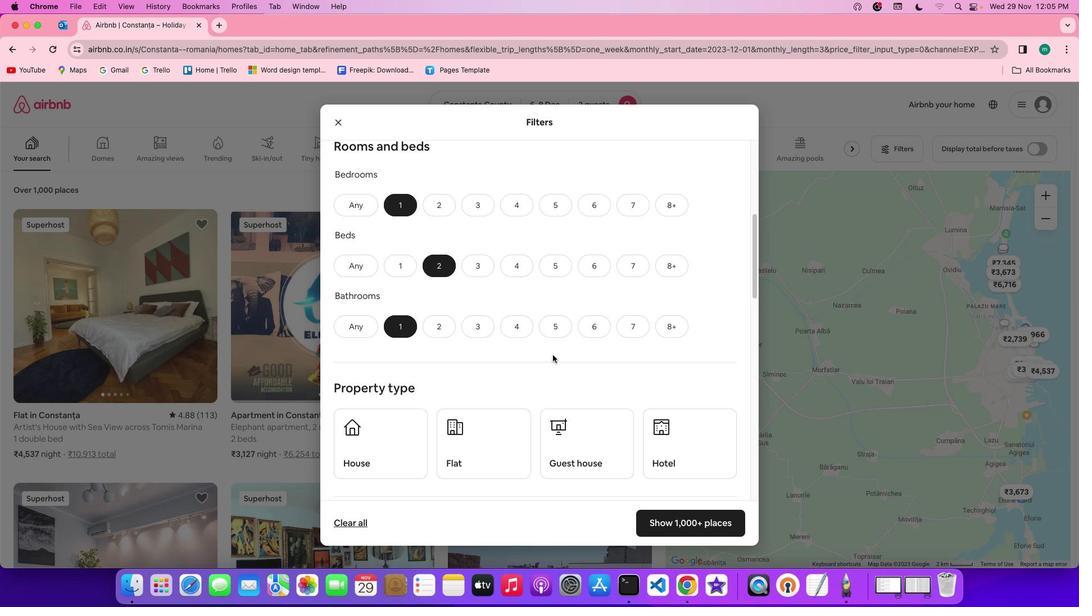 
Action: Mouse scrolled (552, 354) with delta (0, 0)
Screenshot: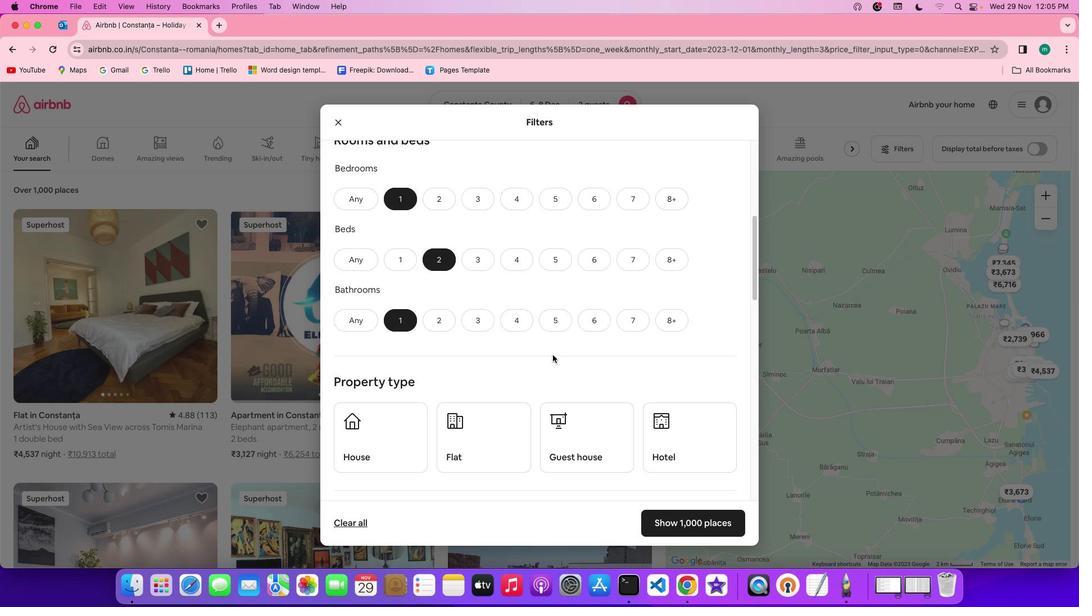 
Action: Mouse scrolled (552, 354) with delta (0, 0)
Screenshot: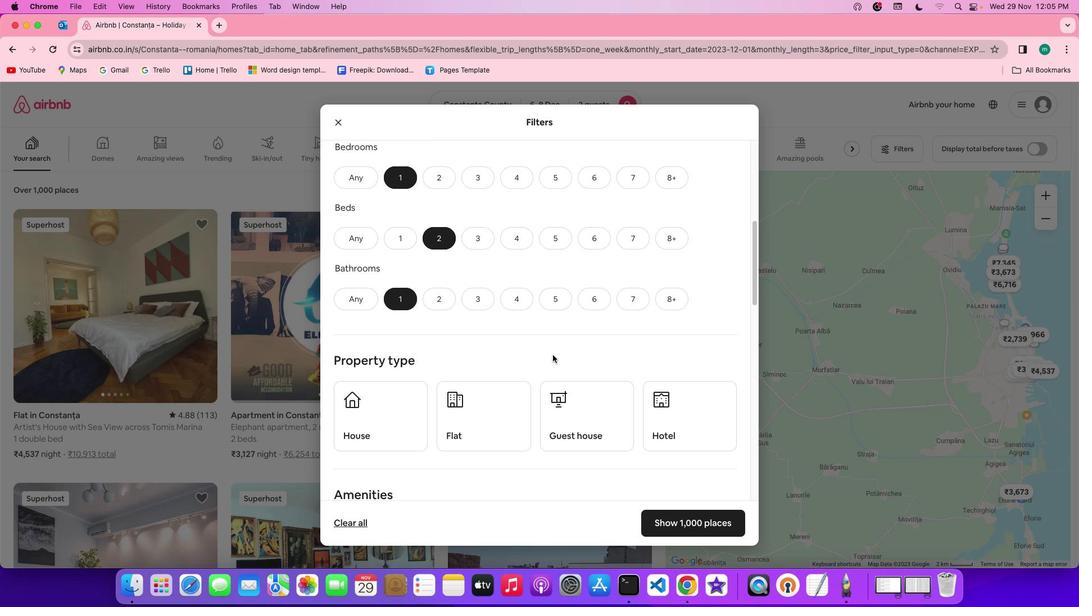 
Action: Mouse scrolled (552, 354) with delta (0, -1)
Screenshot: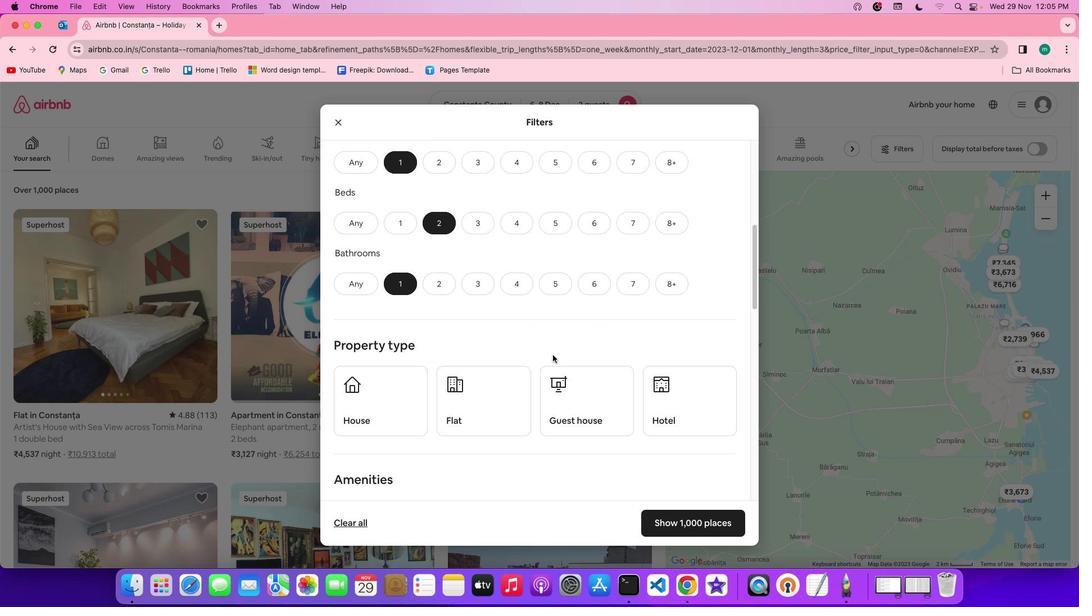 
Action: Mouse scrolled (552, 354) with delta (0, 0)
Screenshot: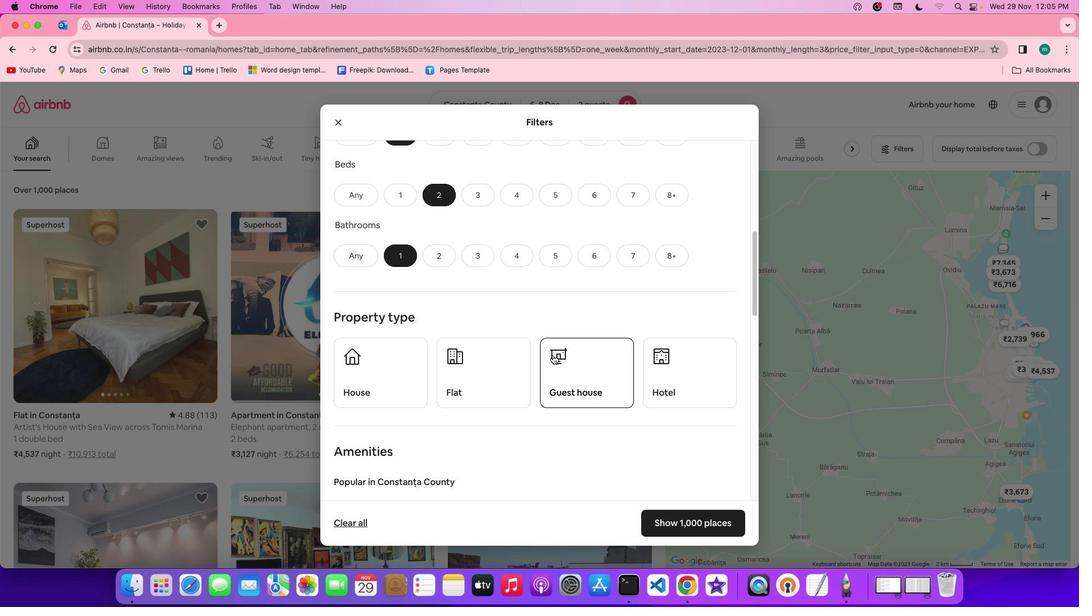 
Action: Mouse scrolled (552, 354) with delta (0, 0)
Screenshot: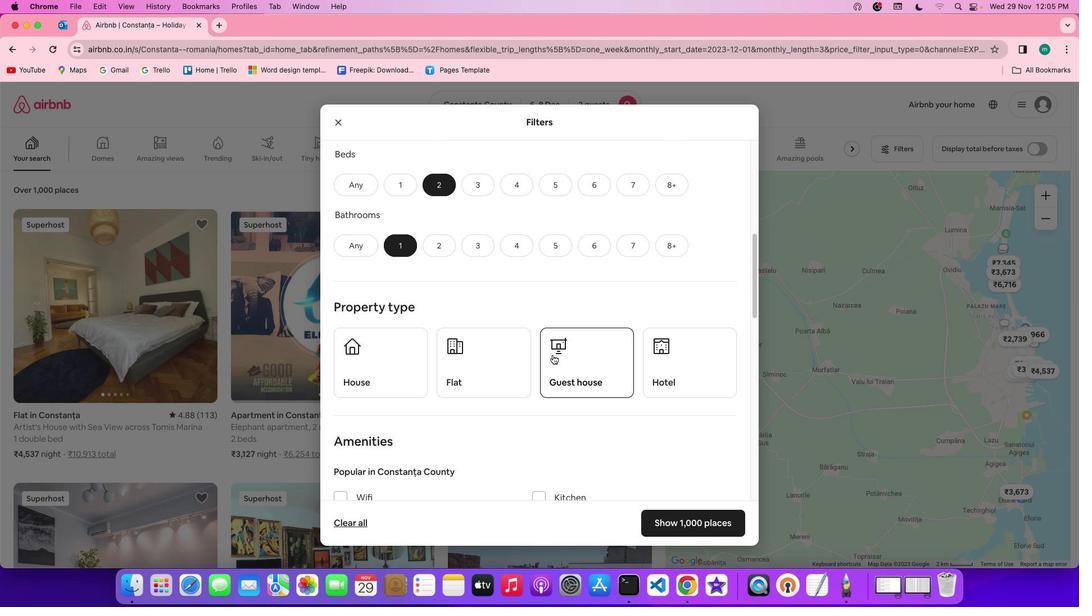 
Action: Mouse scrolled (552, 354) with delta (0, 0)
Screenshot: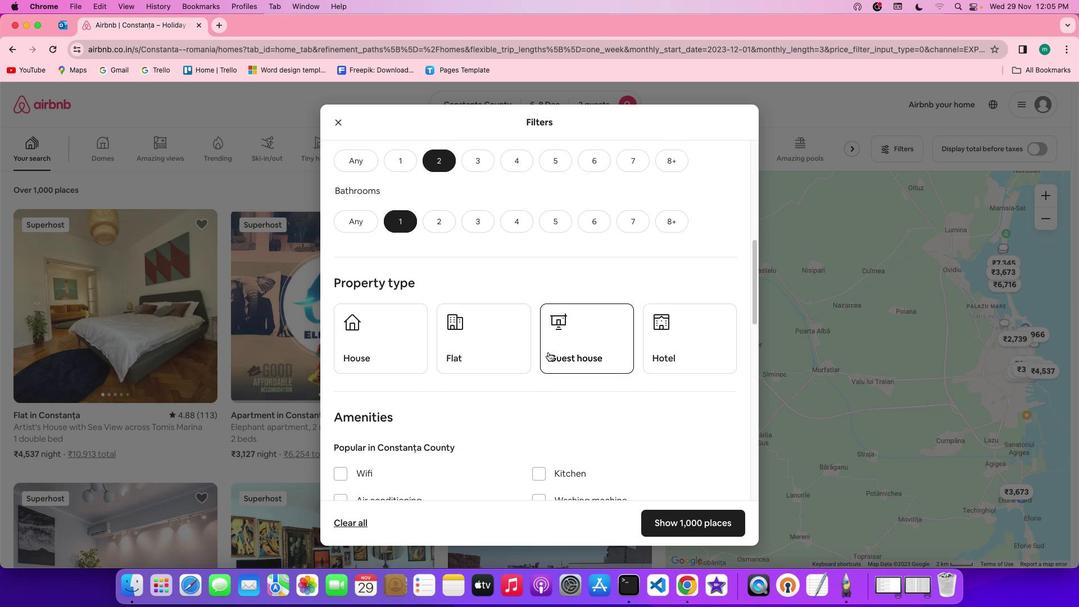 
Action: Mouse moved to (503, 346)
Screenshot: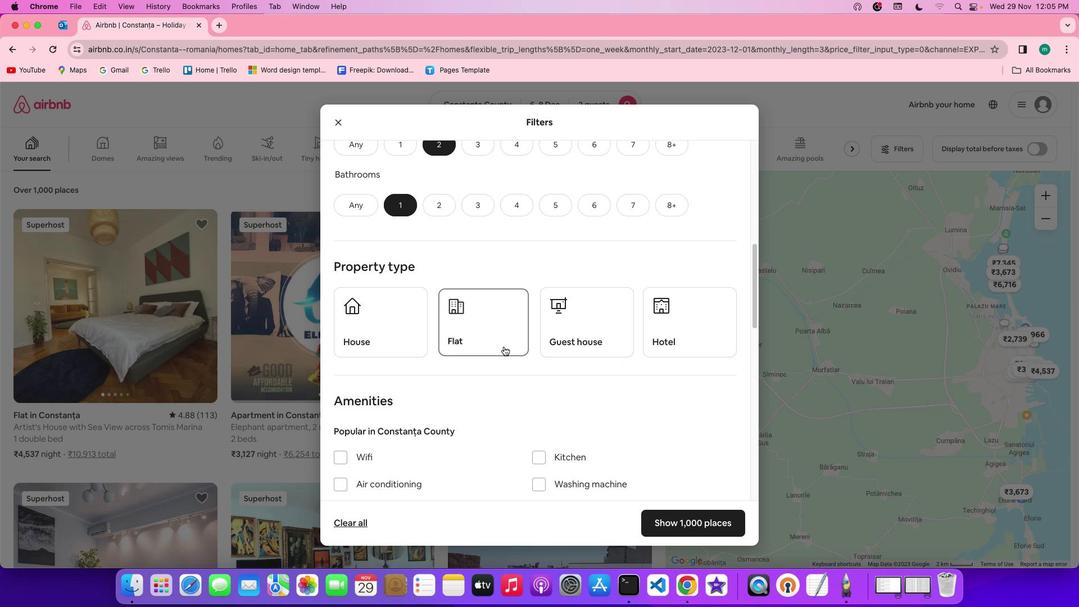 
Action: Mouse pressed left at (503, 346)
Screenshot: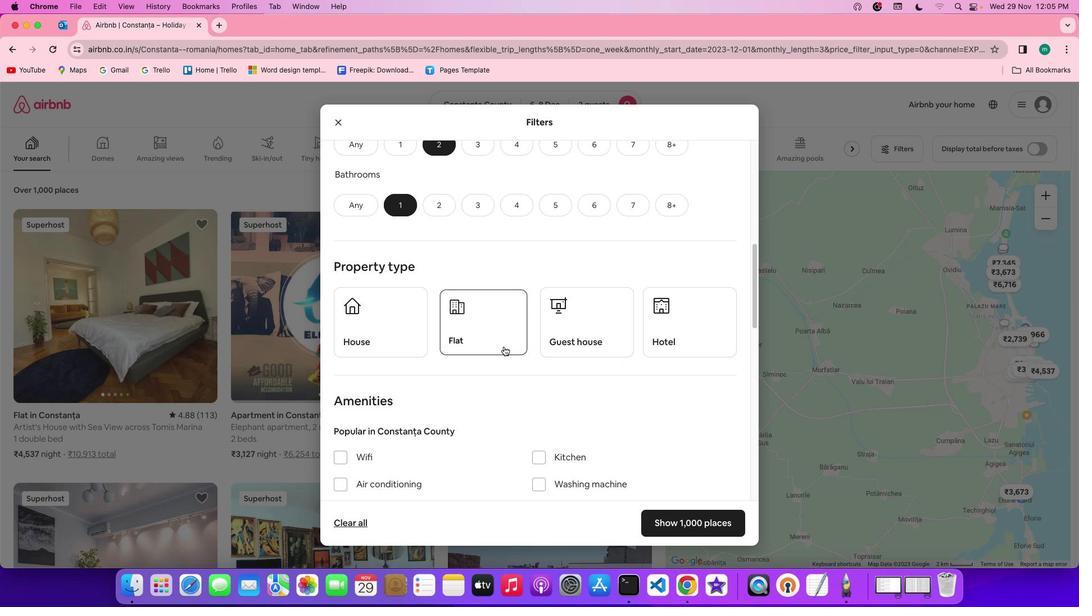 
Action: Mouse moved to (553, 361)
Screenshot: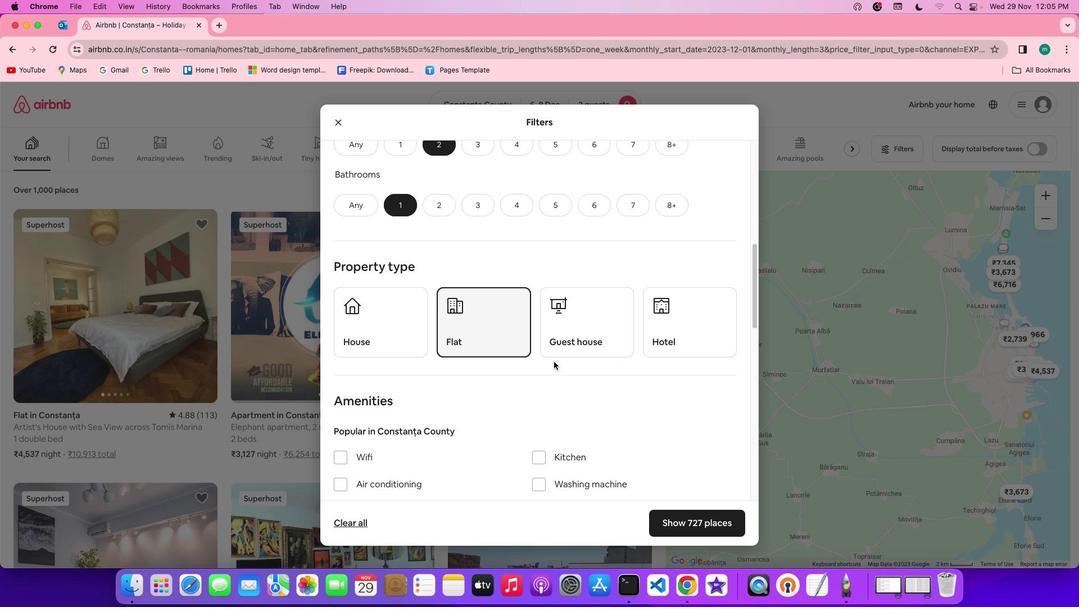 
Action: Mouse scrolled (553, 361) with delta (0, 0)
Screenshot: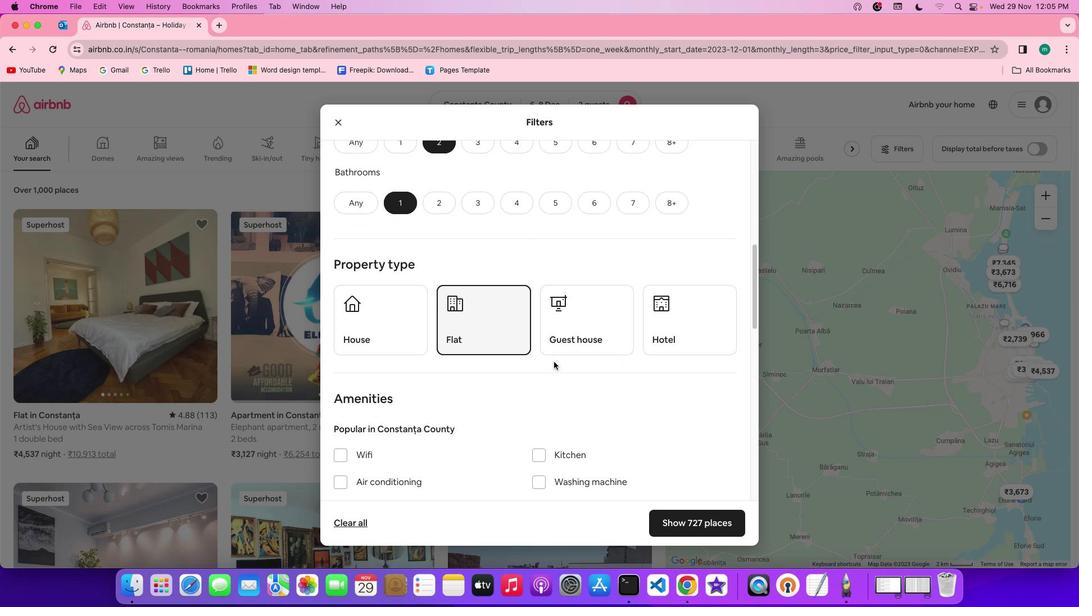 
Action: Mouse scrolled (553, 361) with delta (0, 0)
Screenshot: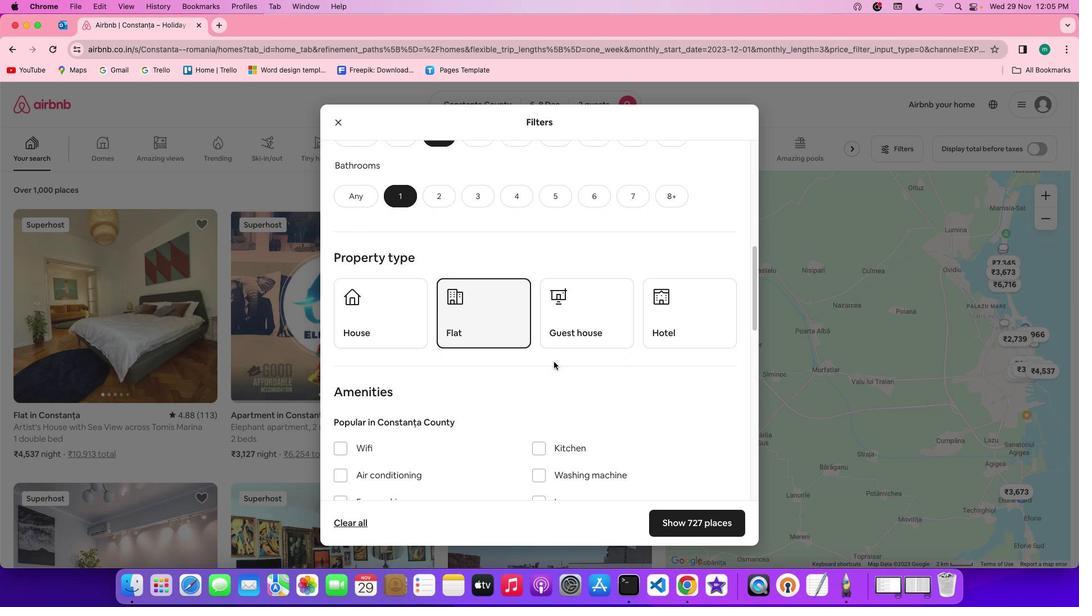 
Action: Mouse scrolled (553, 361) with delta (0, 0)
Screenshot: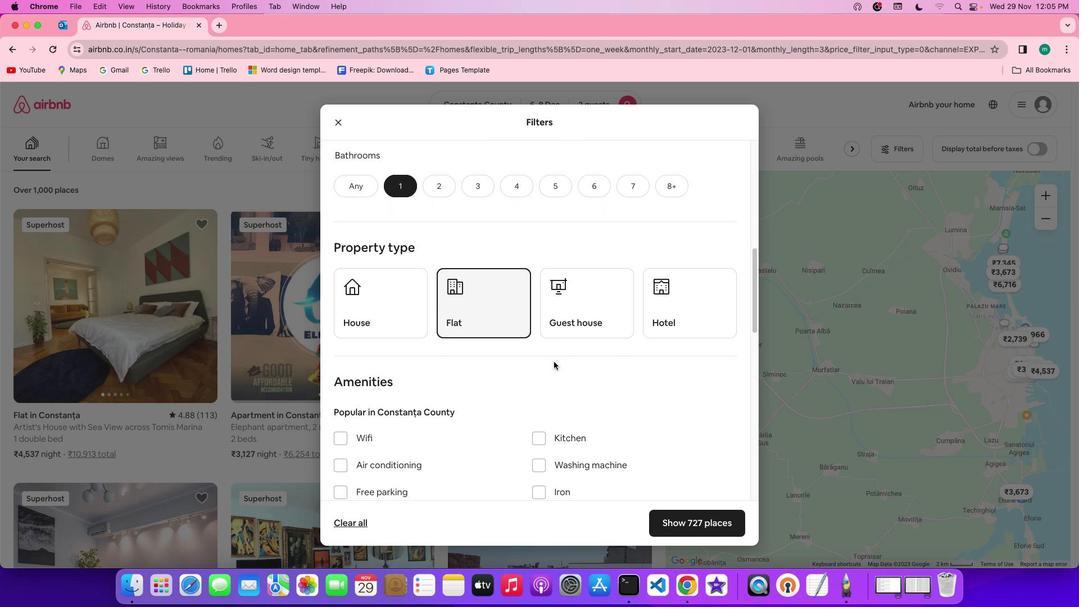 
Action: Mouse scrolled (553, 361) with delta (0, 0)
Screenshot: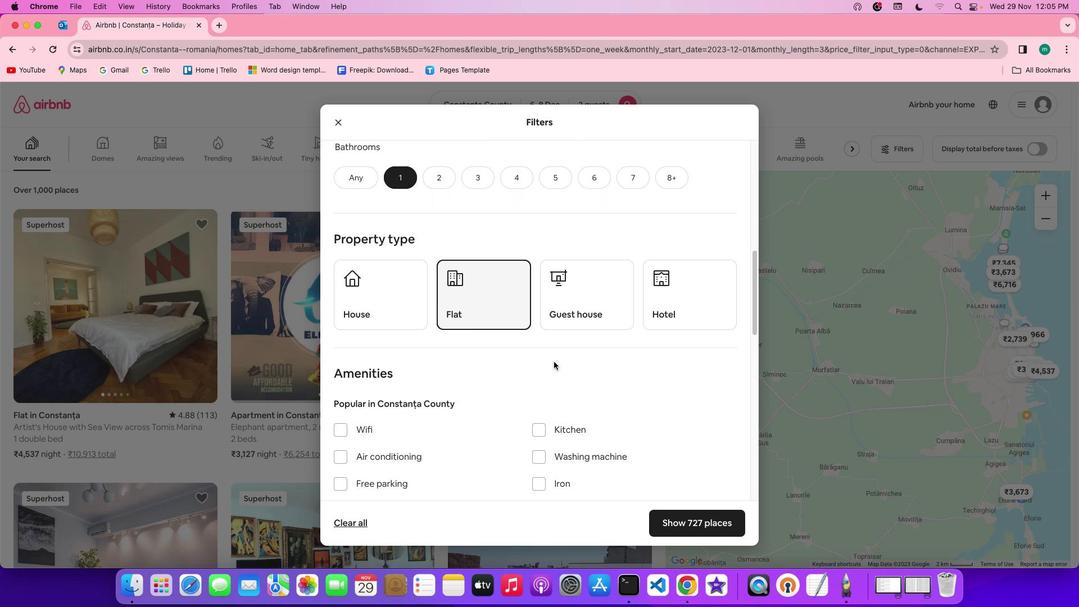
Action: Mouse scrolled (553, 361) with delta (0, 0)
Screenshot: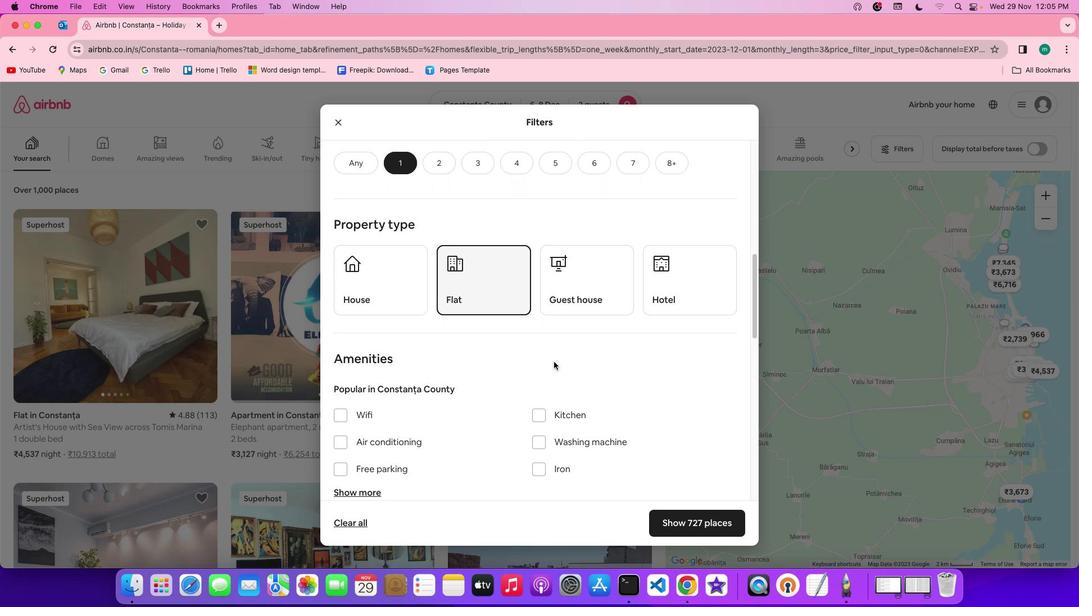 
Action: Mouse scrolled (553, 361) with delta (0, 0)
Screenshot: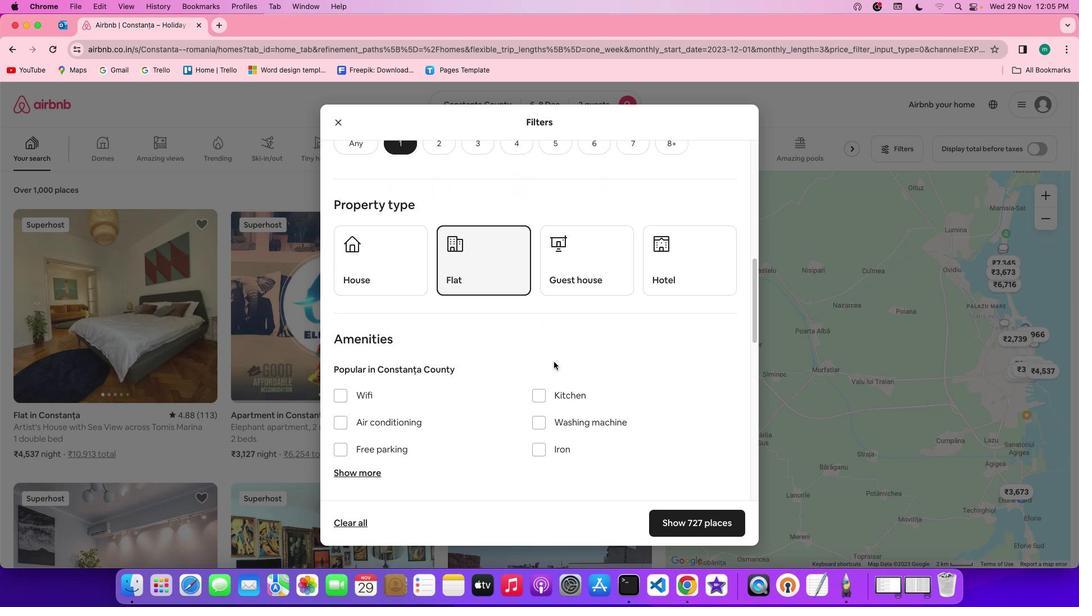 
Action: Mouse scrolled (553, 361) with delta (0, -1)
Screenshot: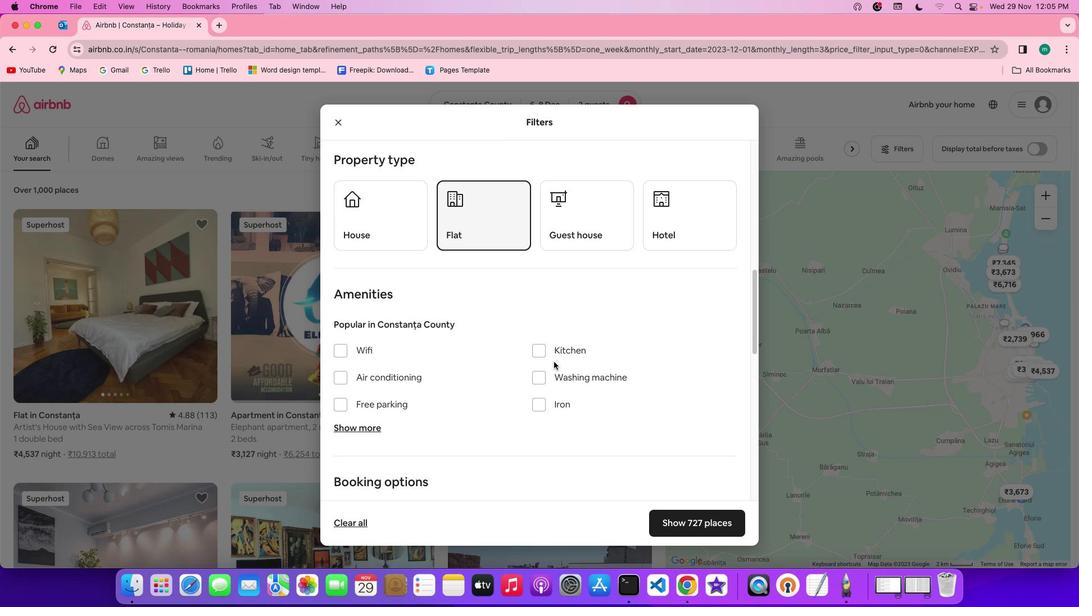 
Action: Mouse scrolled (553, 361) with delta (0, 0)
Screenshot: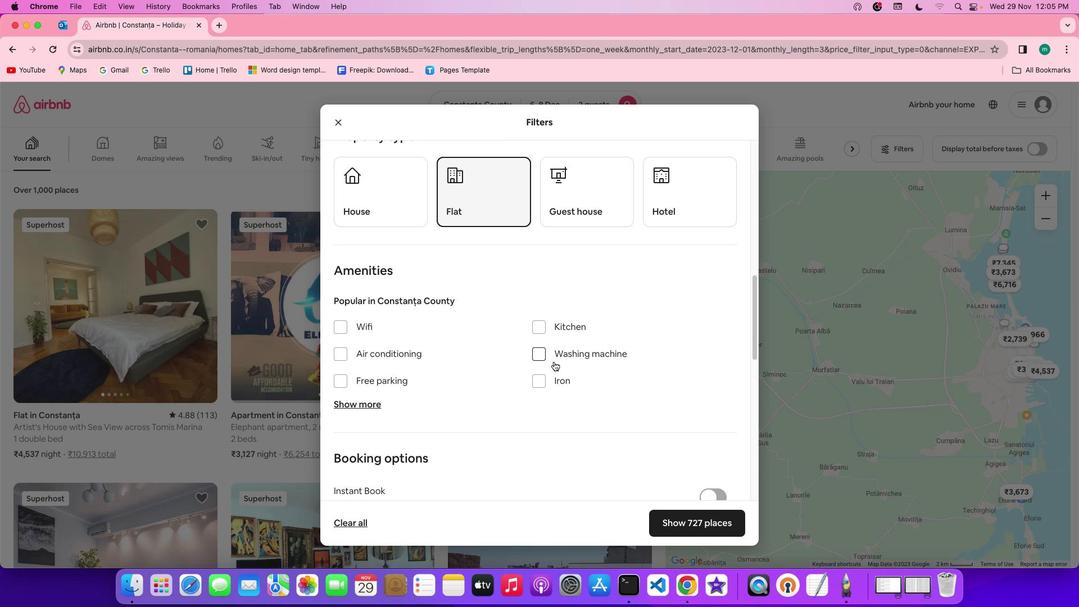 
Action: Mouse scrolled (553, 361) with delta (0, 0)
Screenshot: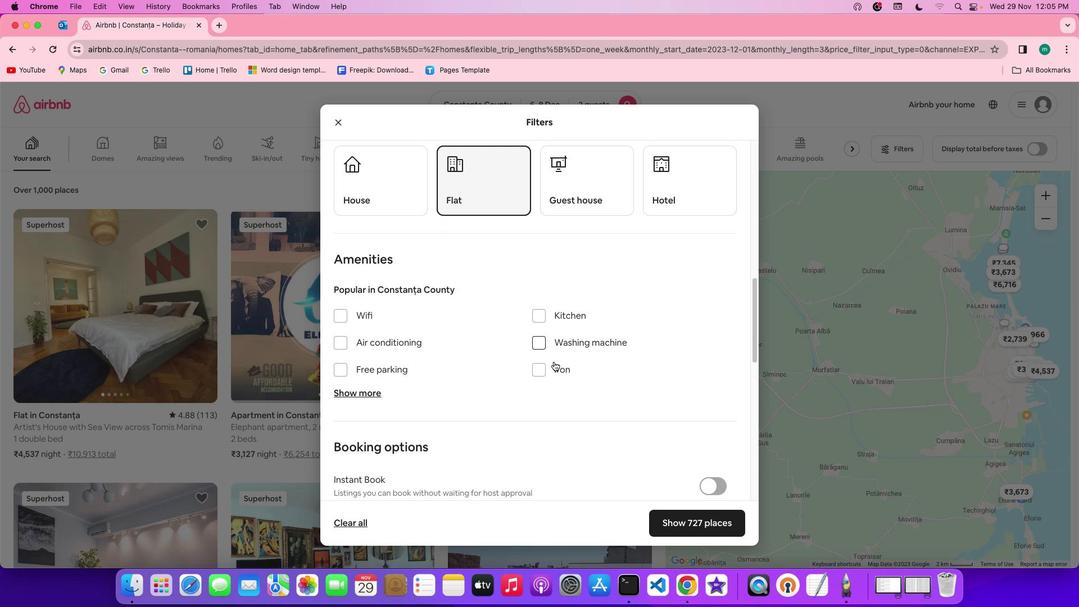 
Action: Mouse scrolled (553, 361) with delta (0, -1)
Screenshot: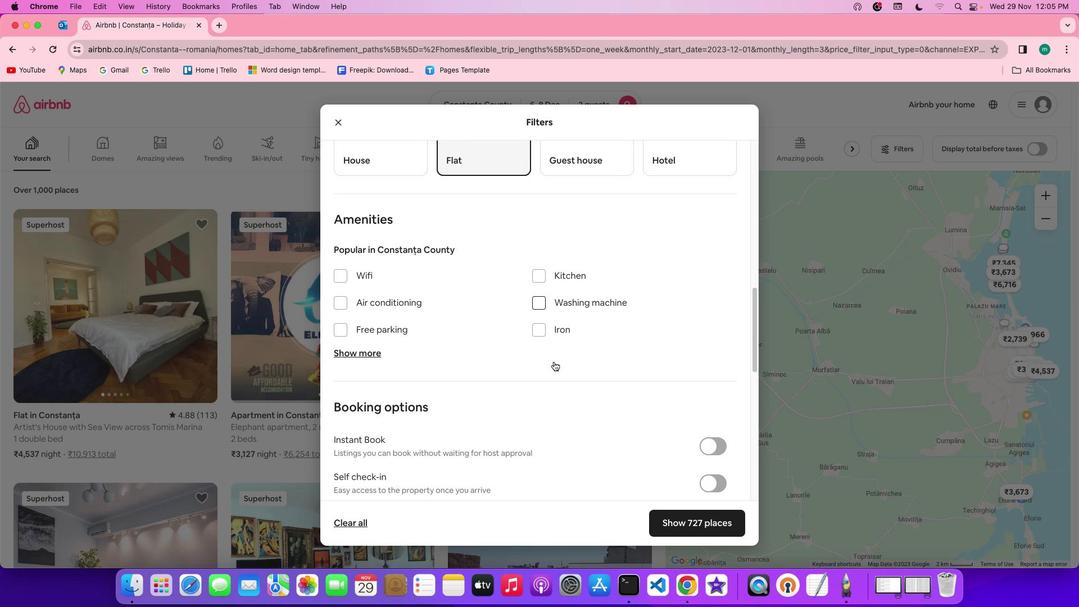 
Action: Mouse scrolled (553, 361) with delta (0, -1)
Screenshot: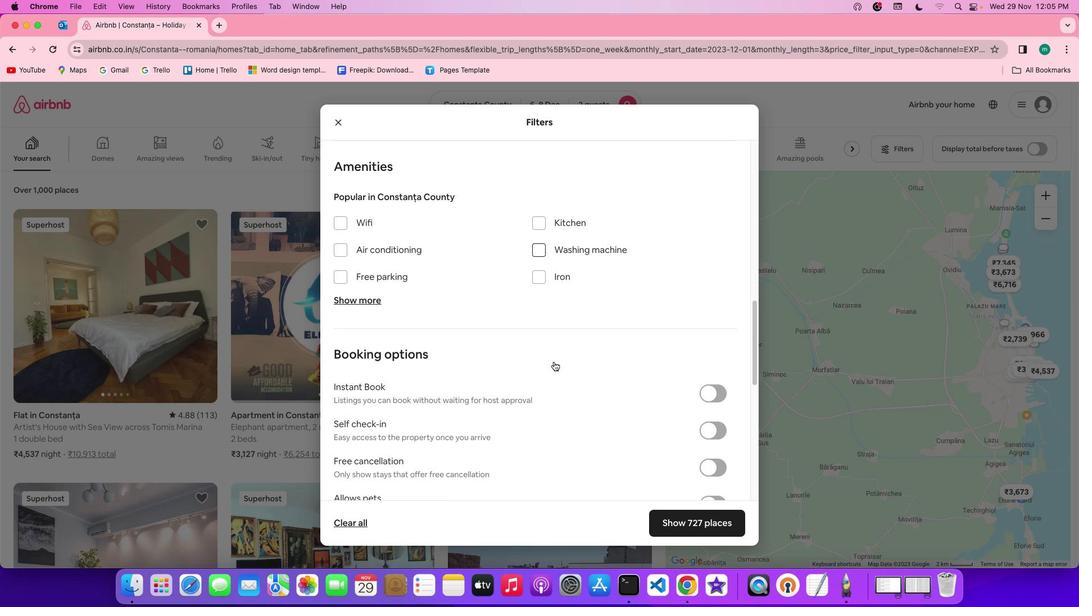 
Action: Mouse scrolled (553, 361) with delta (0, 0)
Screenshot: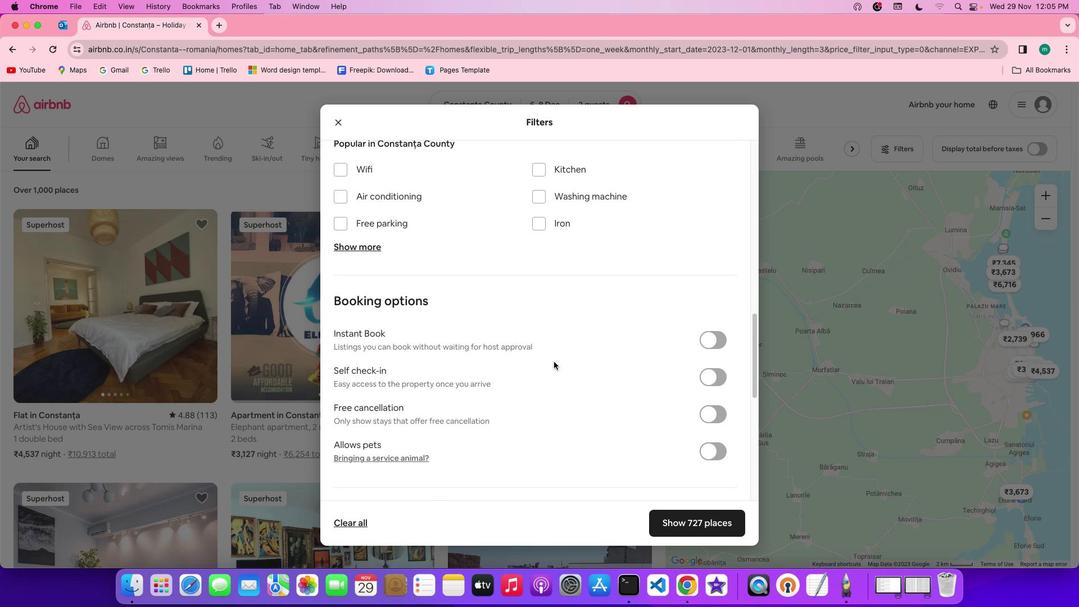 
Action: Mouse scrolled (553, 361) with delta (0, 0)
Screenshot: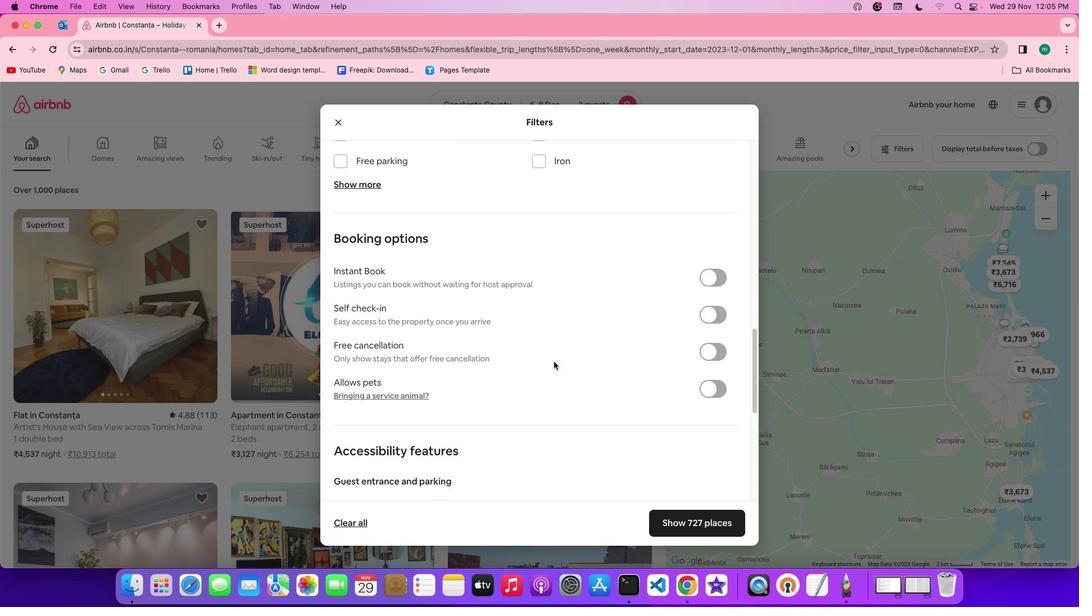 
Action: Mouse scrolled (553, 361) with delta (0, -1)
Screenshot: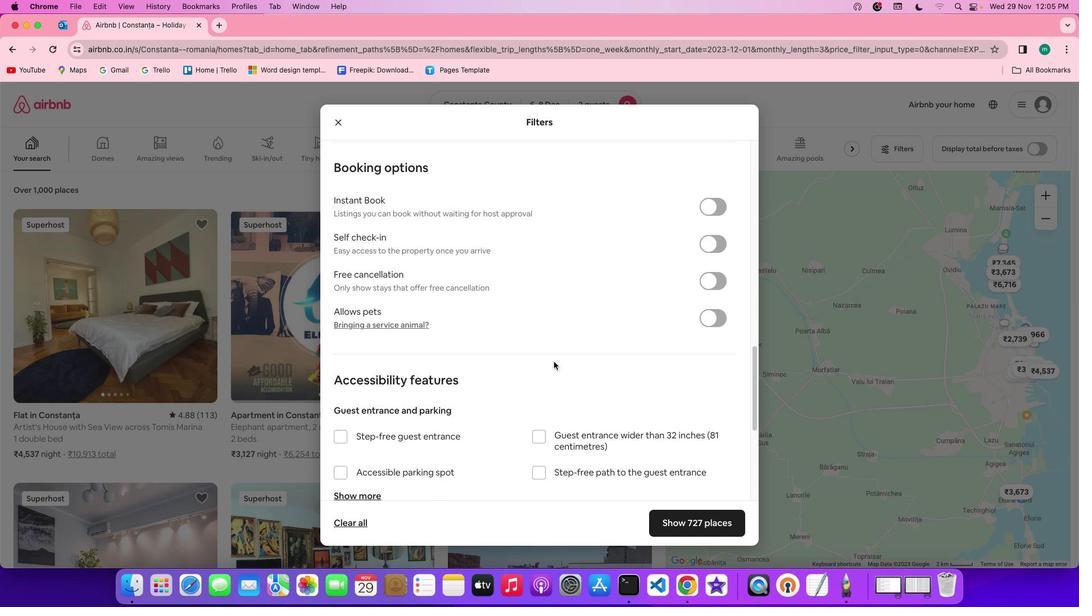 
Action: Mouse scrolled (553, 361) with delta (0, -2)
Screenshot: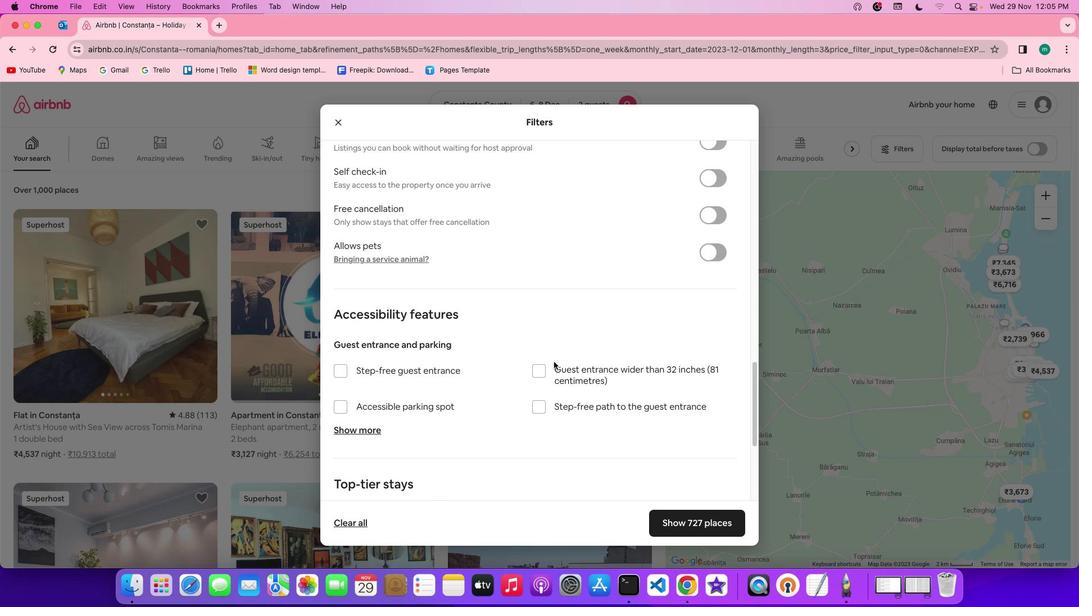 
Action: Mouse scrolled (553, 361) with delta (0, -2)
Screenshot: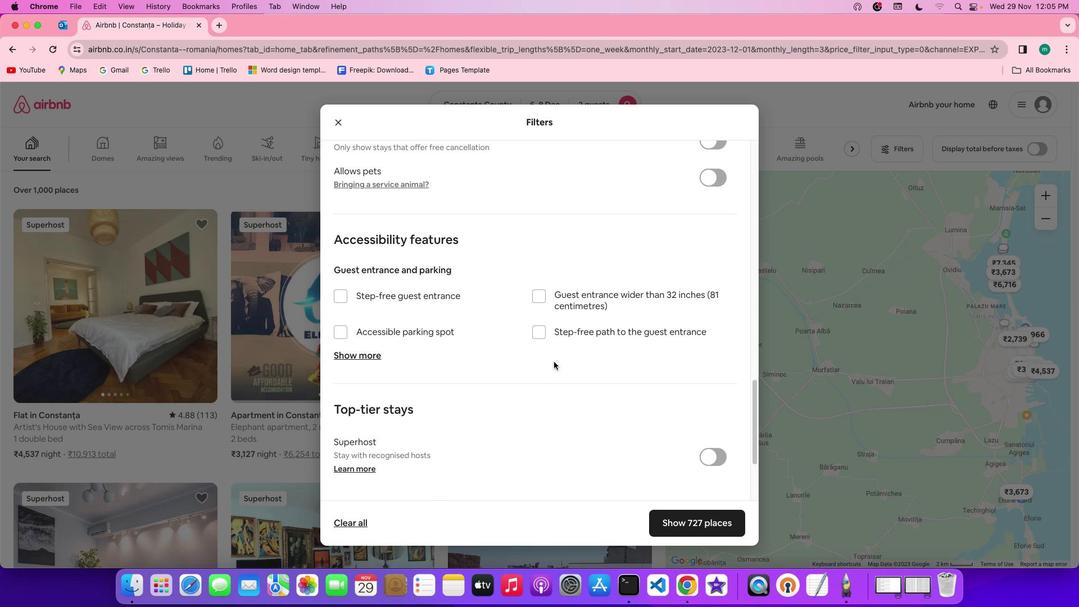
Action: Mouse scrolled (553, 361) with delta (0, 0)
Screenshot: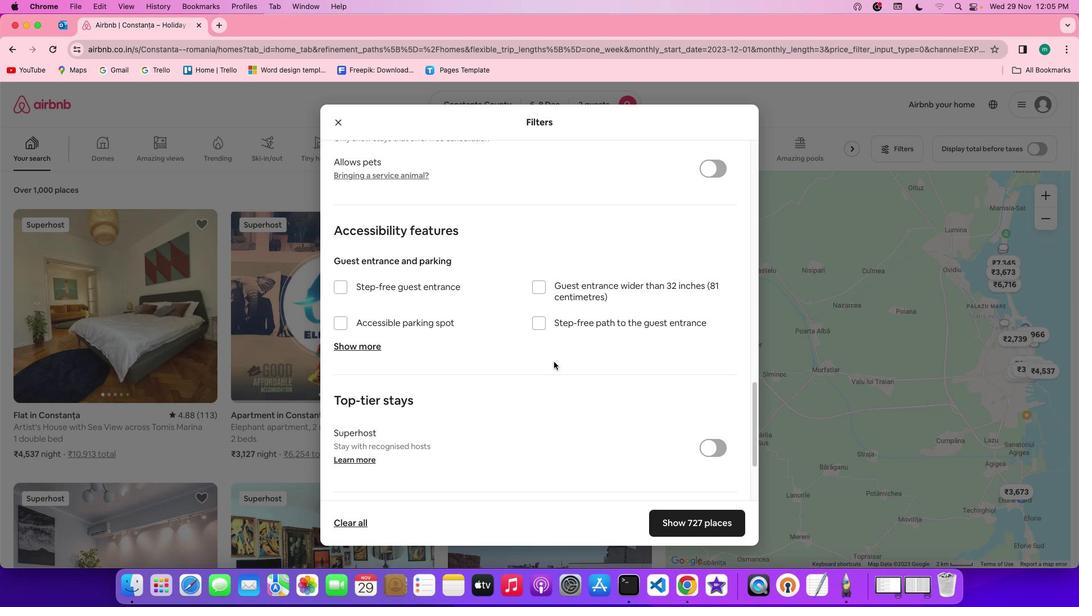 
Action: Mouse scrolled (553, 361) with delta (0, 0)
Screenshot: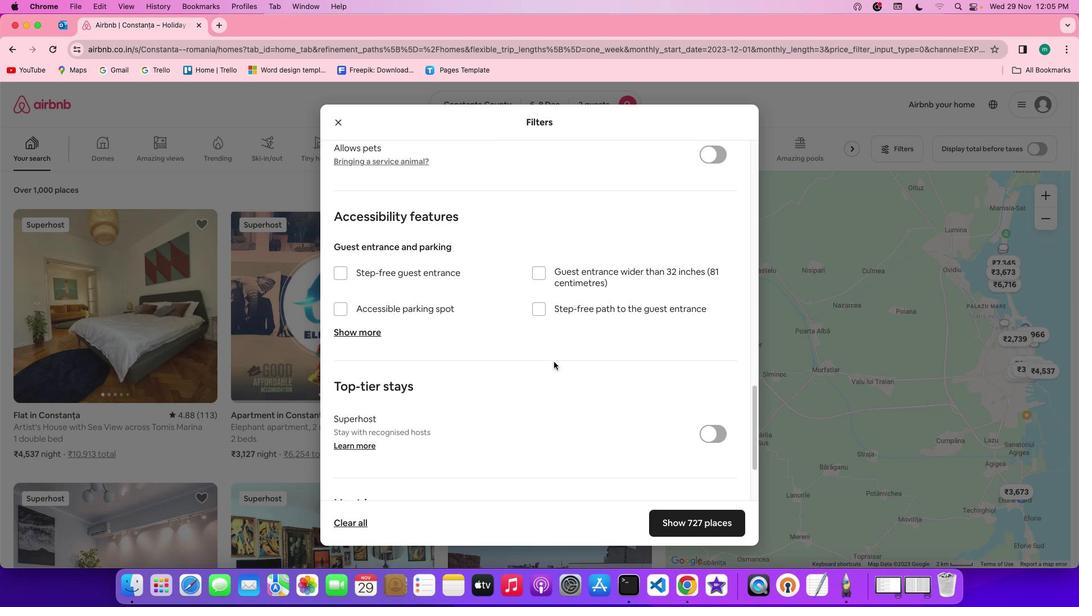 
Action: Mouse scrolled (553, 361) with delta (0, 0)
Screenshot: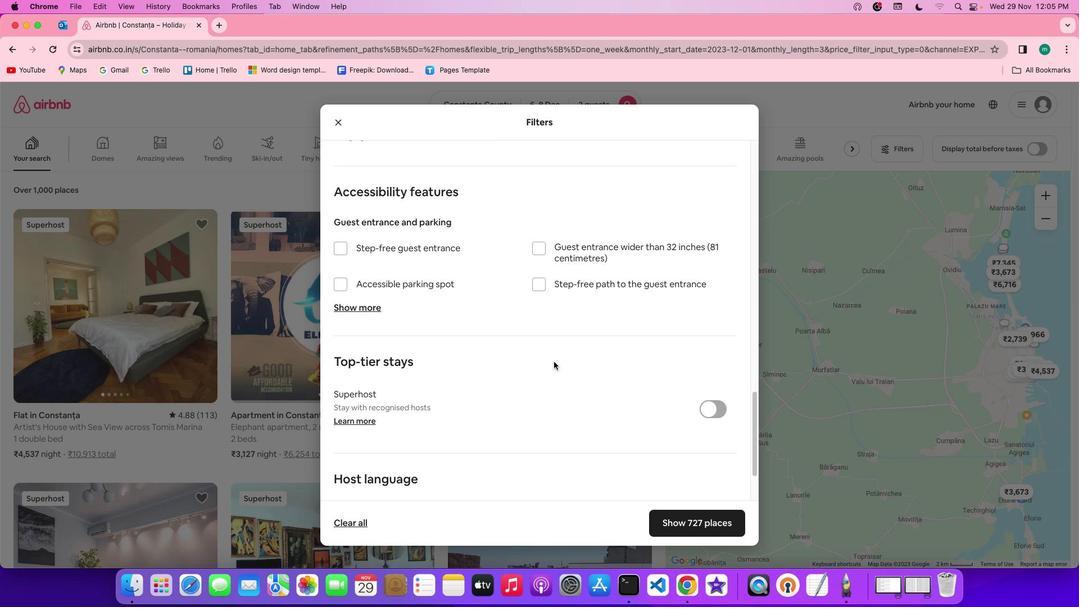 
Action: Mouse scrolled (553, 361) with delta (0, 0)
Screenshot: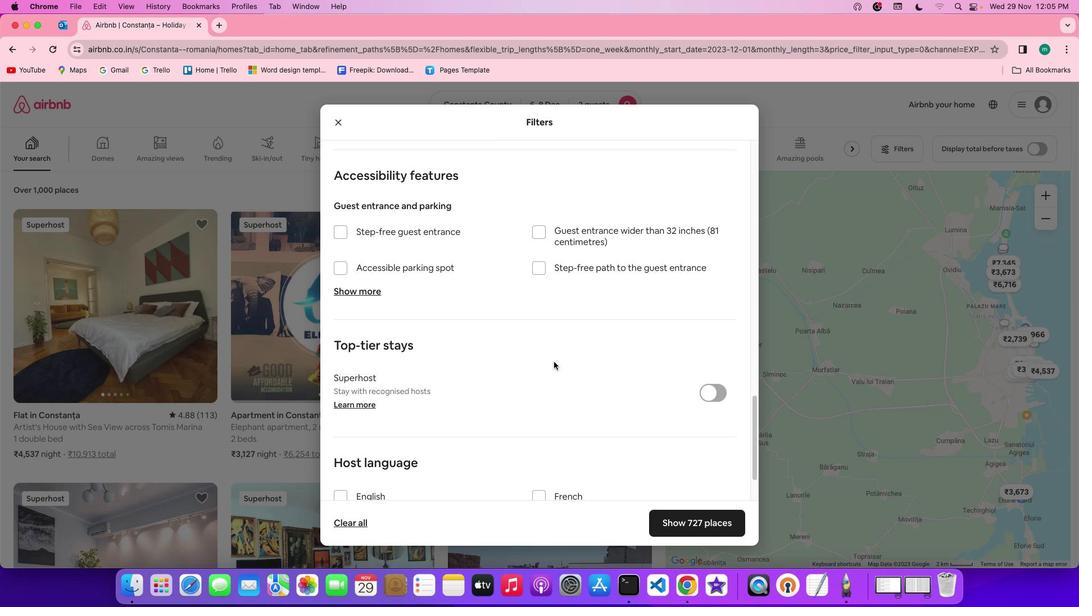 
Action: Mouse scrolled (553, 361) with delta (0, 0)
Screenshot: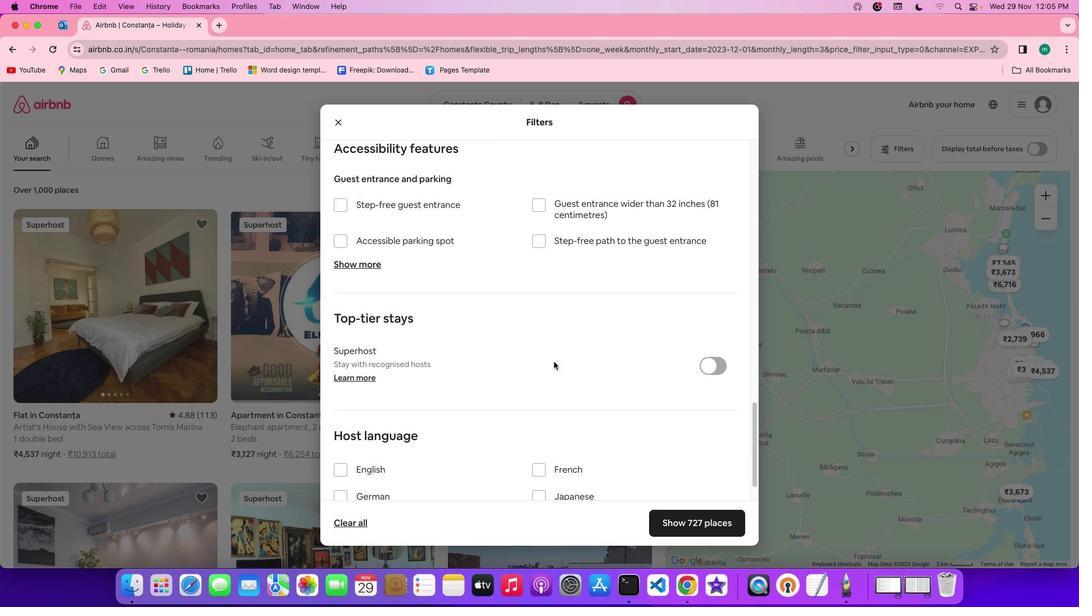 
Action: Mouse scrolled (553, 361) with delta (0, -1)
Screenshot: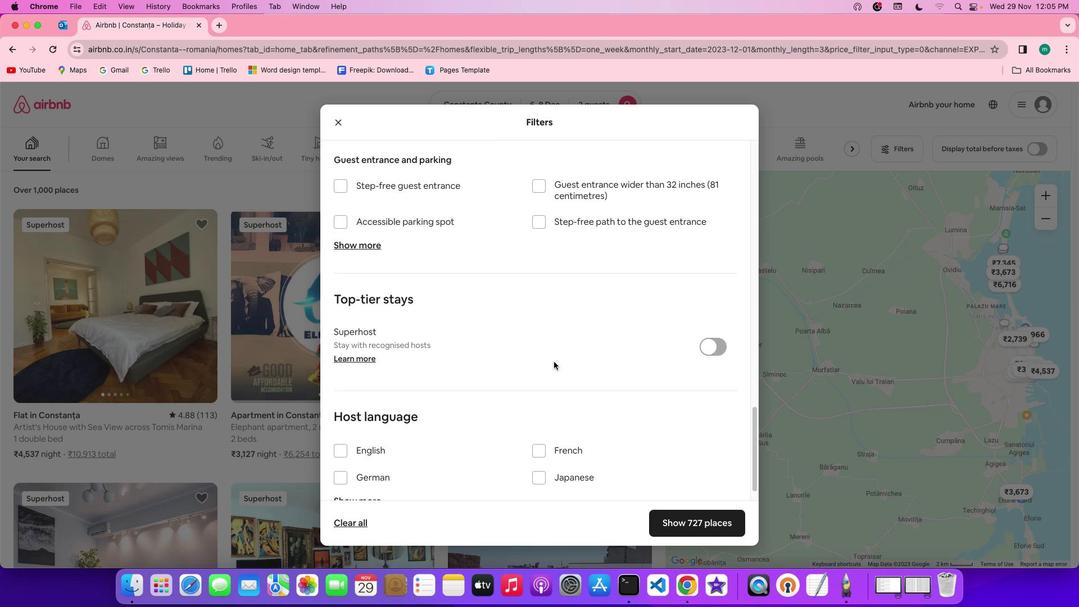 
Action: Mouse scrolled (553, 361) with delta (0, -2)
Screenshot: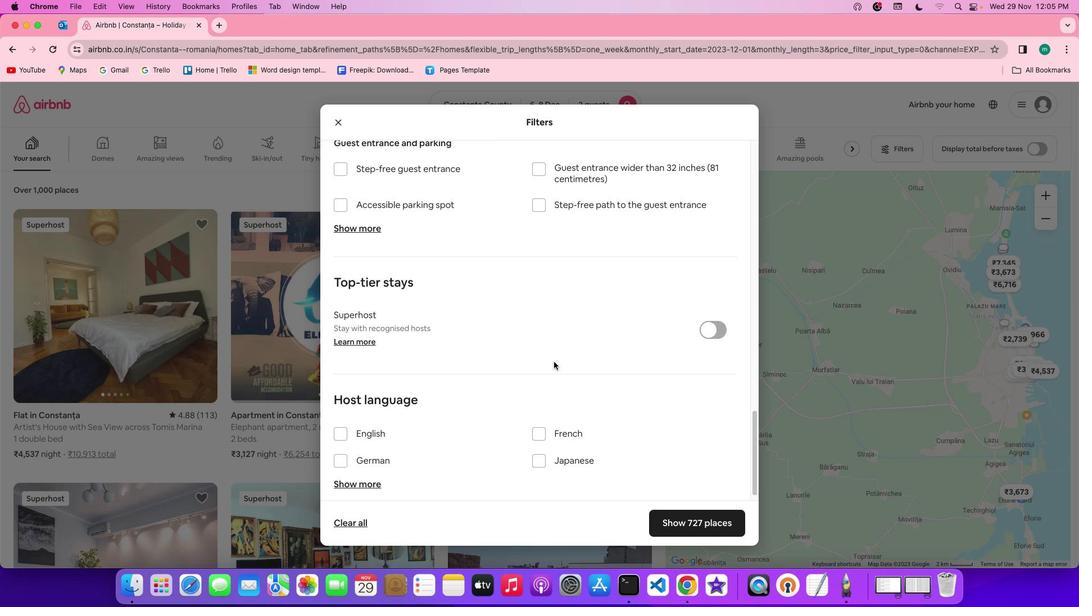 
Action: Mouse scrolled (553, 361) with delta (0, -2)
Screenshot: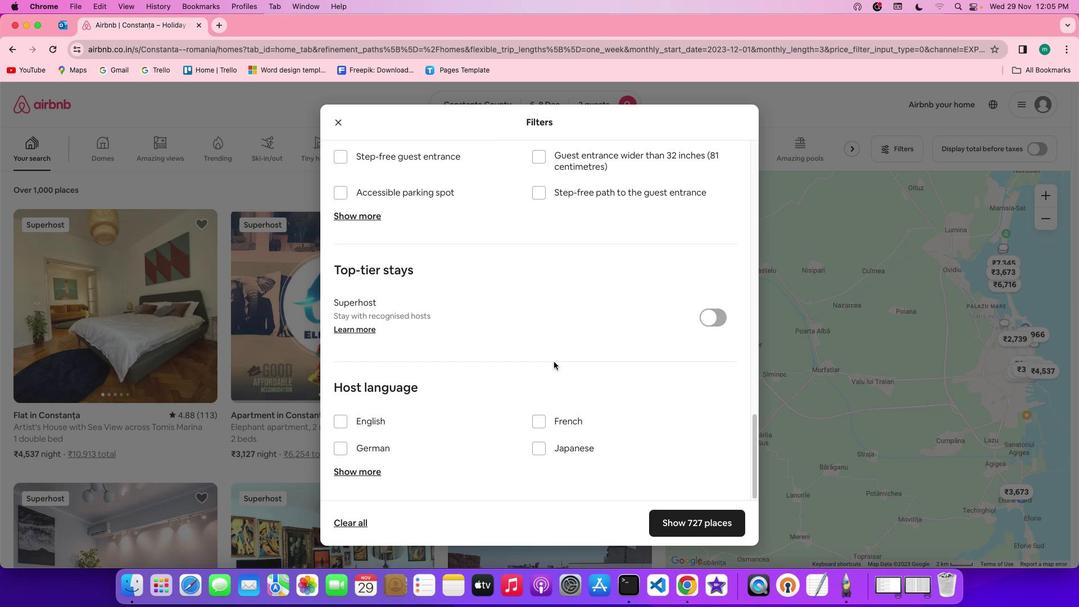 
Action: Mouse scrolled (553, 361) with delta (0, 0)
Screenshot: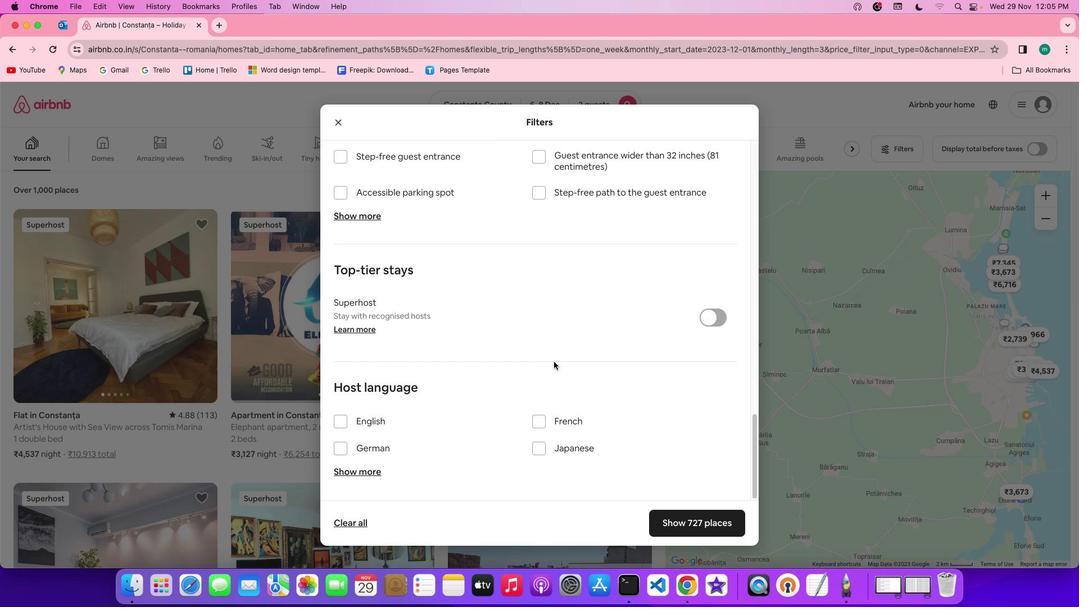 
Action: Mouse scrolled (553, 361) with delta (0, 0)
Screenshot: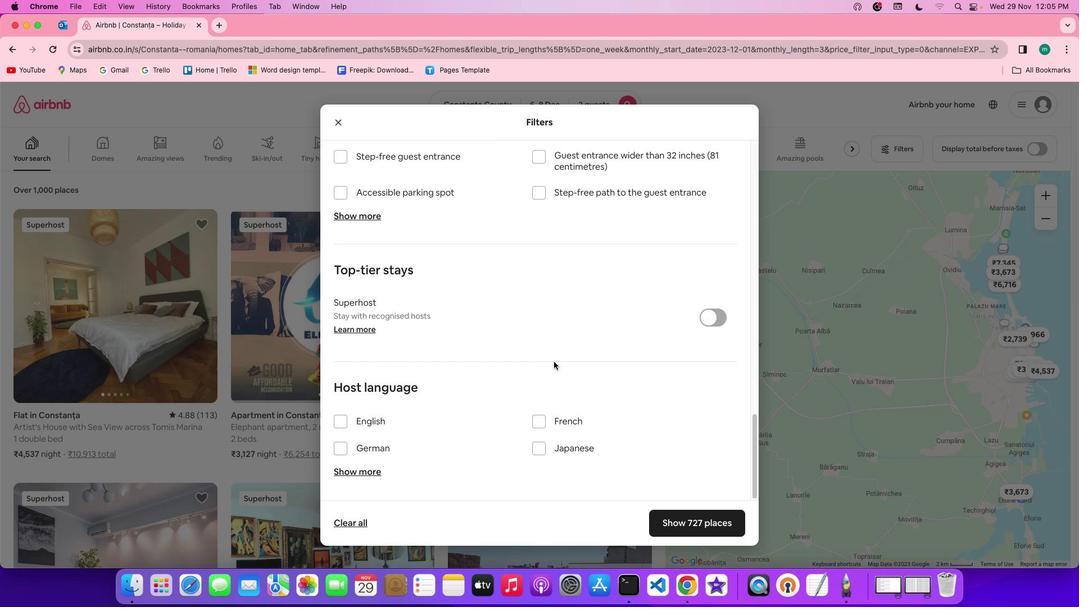
Action: Mouse scrolled (553, 361) with delta (0, -1)
Screenshot: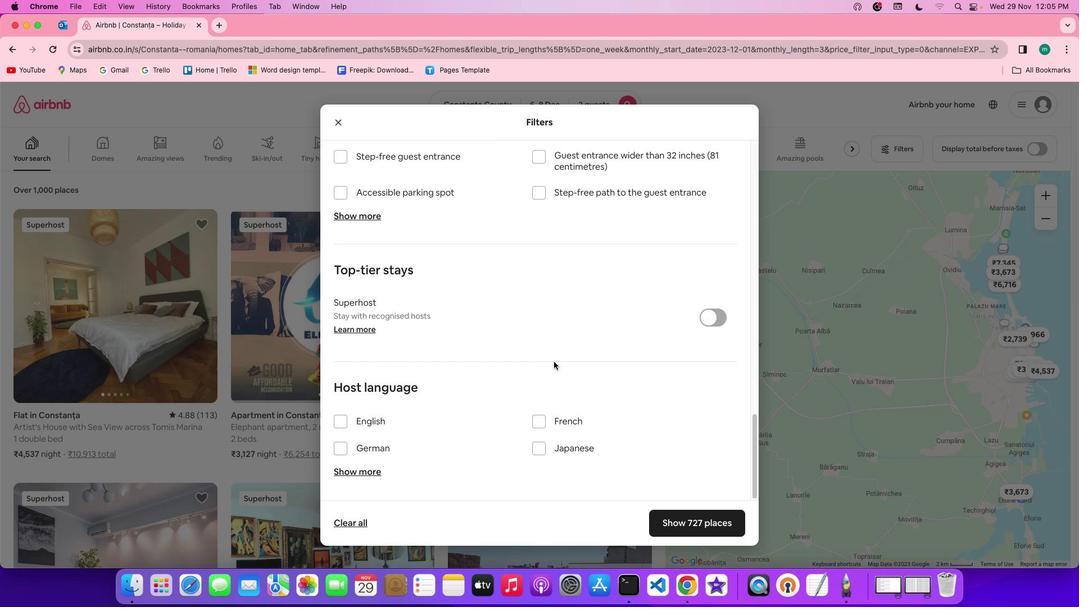 
Action: Mouse scrolled (553, 361) with delta (0, -2)
Screenshot: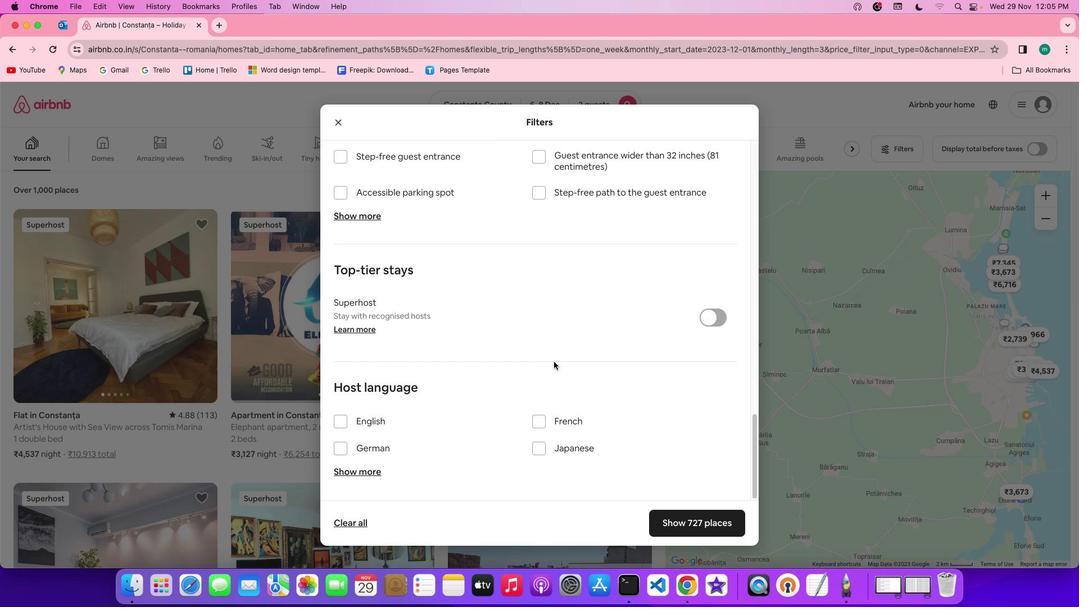 
Action: Mouse scrolled (553, 361) with delta (0, 0)
Screenshot: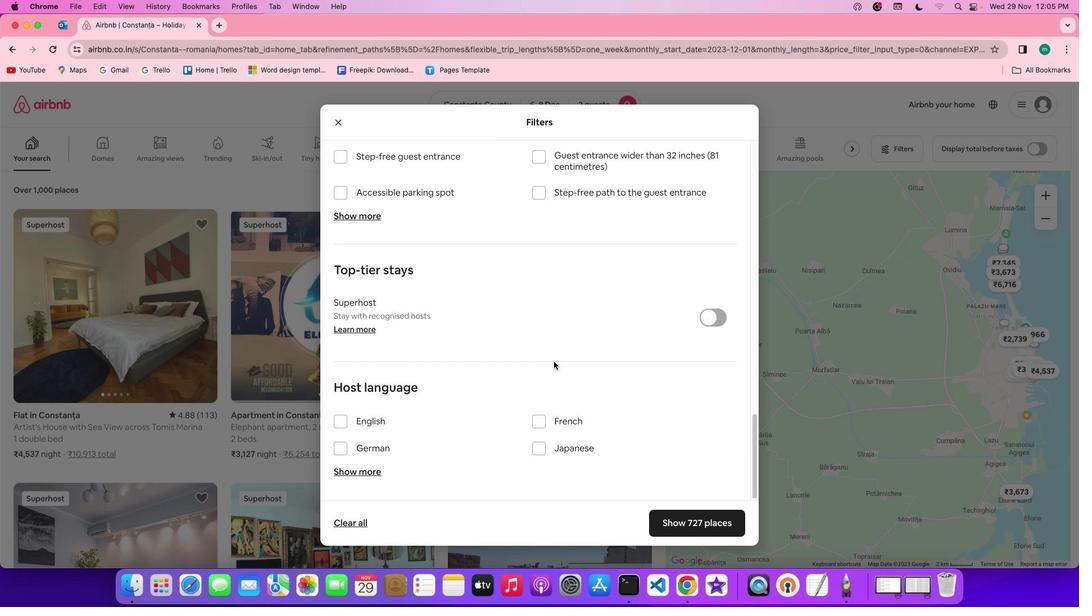 
Action: Mouse scrolled (553, 361) with delta (0, 0)
Screenshot: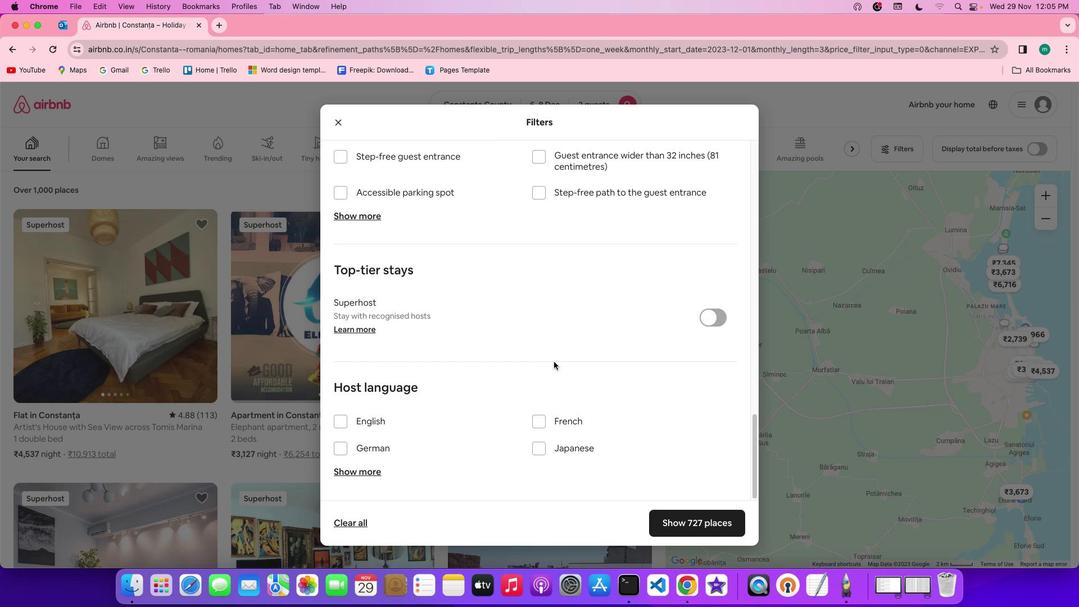 
Action: Mouse scrolled (553, 361) with delta (0, 0)
Screenshot: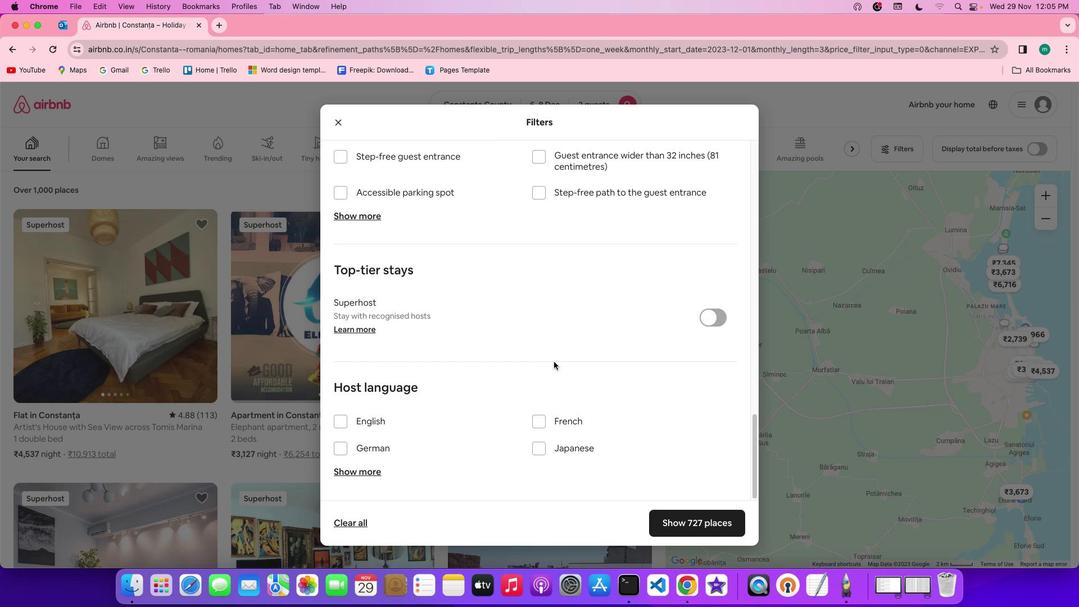 
Action: Mouse scrolled (553, 361) with delta (0, -1)
Screenshot: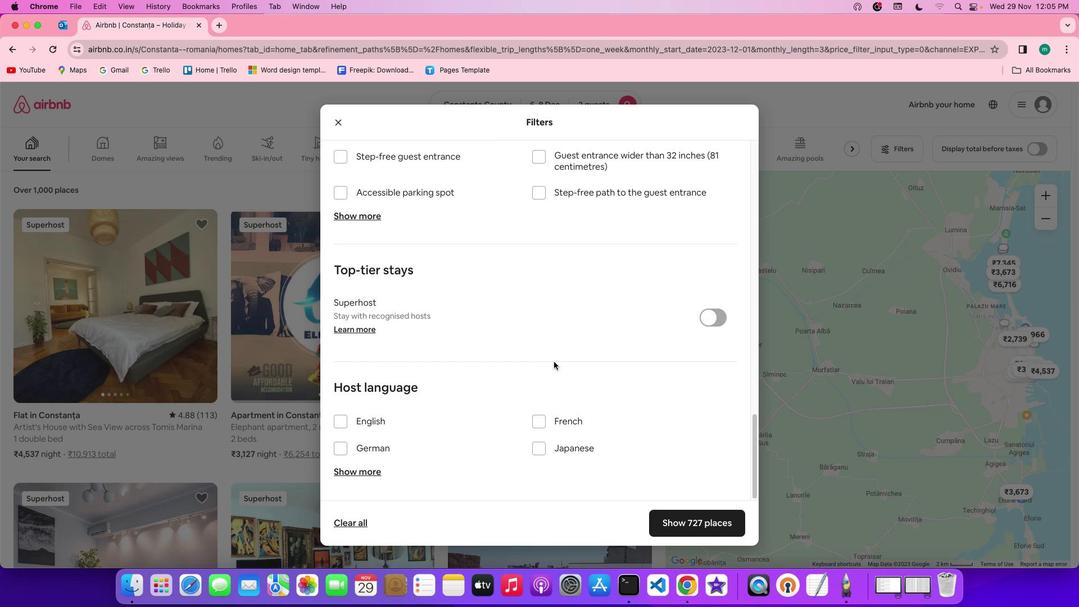 
Action: Mouse scrolled (553, 361) with delta (0, -2)
Screenshot: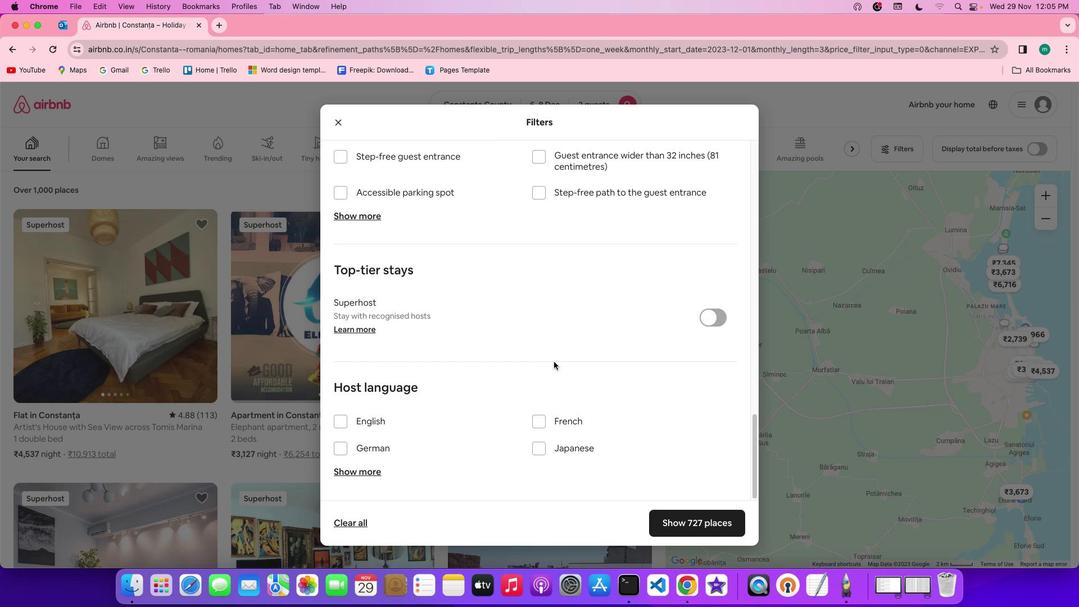 
Action: Mouse scrolled (553, 361) with delta (0, -2)
Screenshot: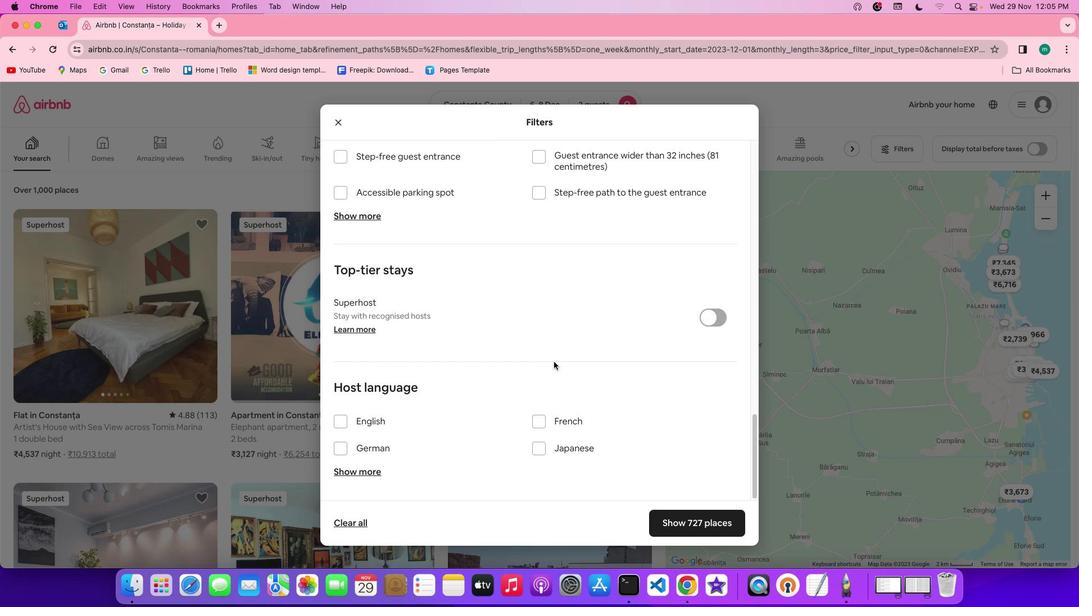 
Action: Mouse moved to (718, 515)
Screenshot: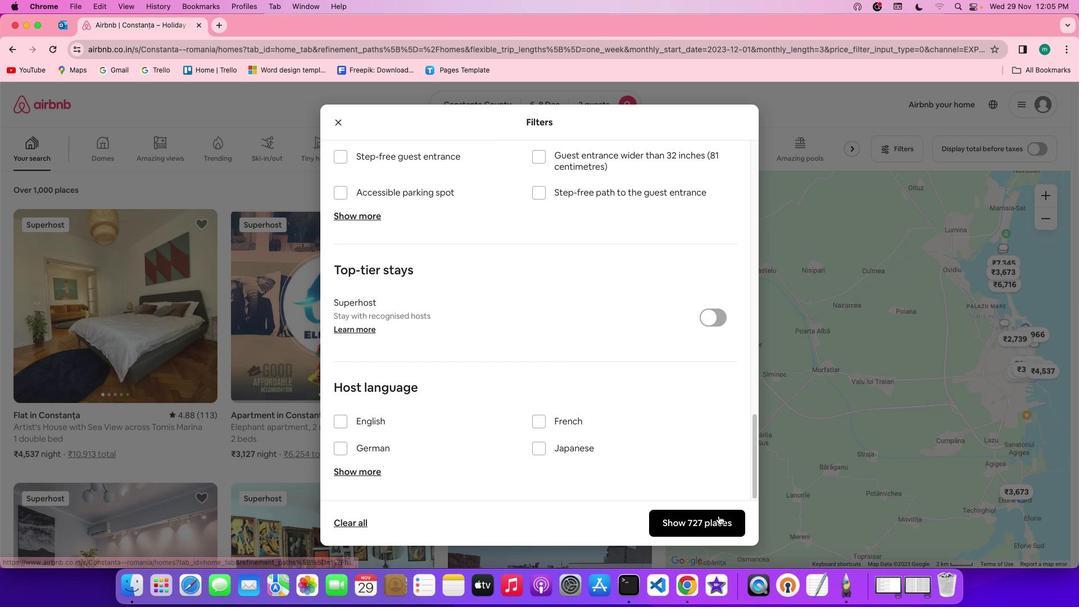 
Action: Mouse pressed left at (718, 515)
Screenshot: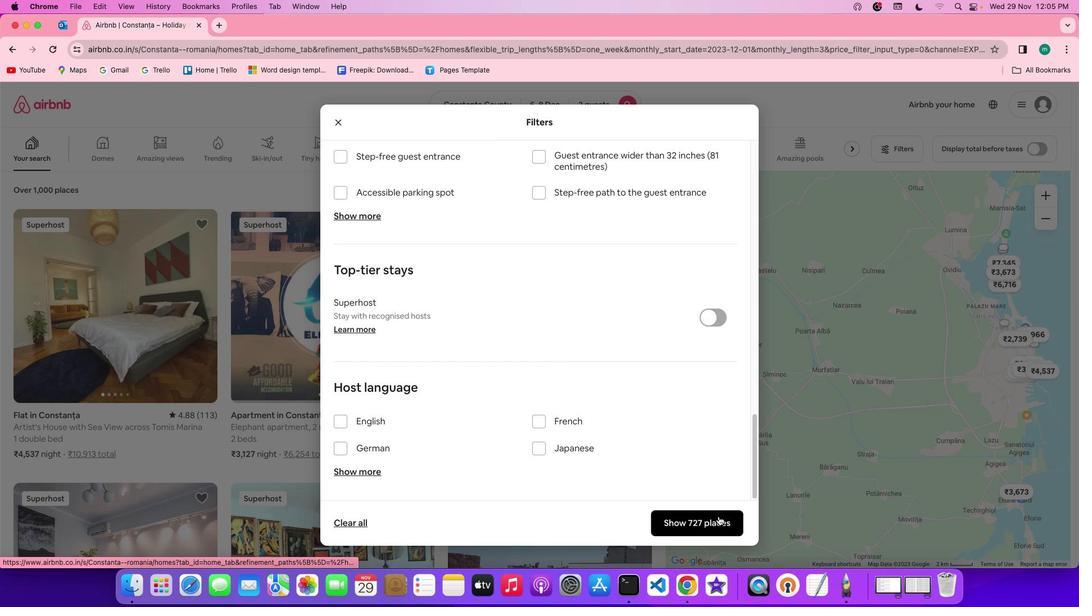 
Action: Mouse moved to (378, 332)
Screenshot: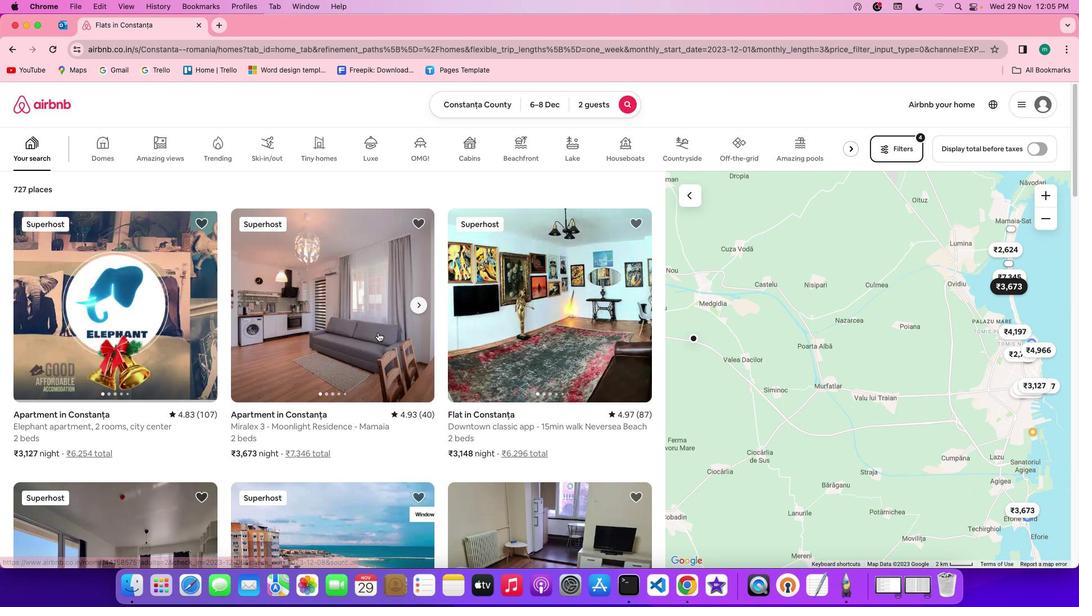 
Action: Mouse scrolled (378, 332) with delta (0, 0)
Screenshot: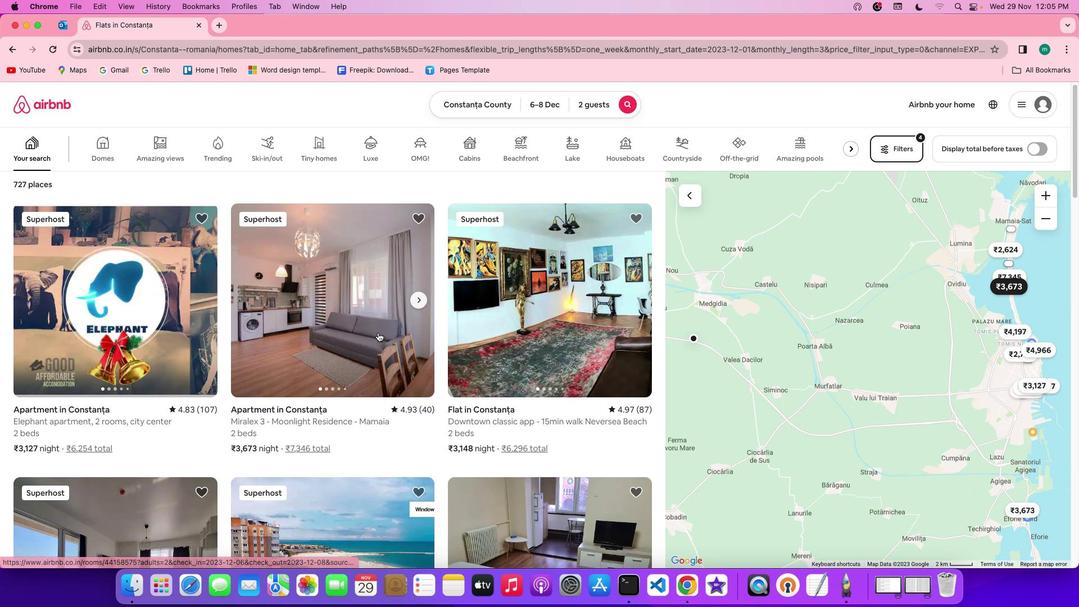 
Action: Mouse scrolled (378, 332) with delta (0, 0)
Screenshot: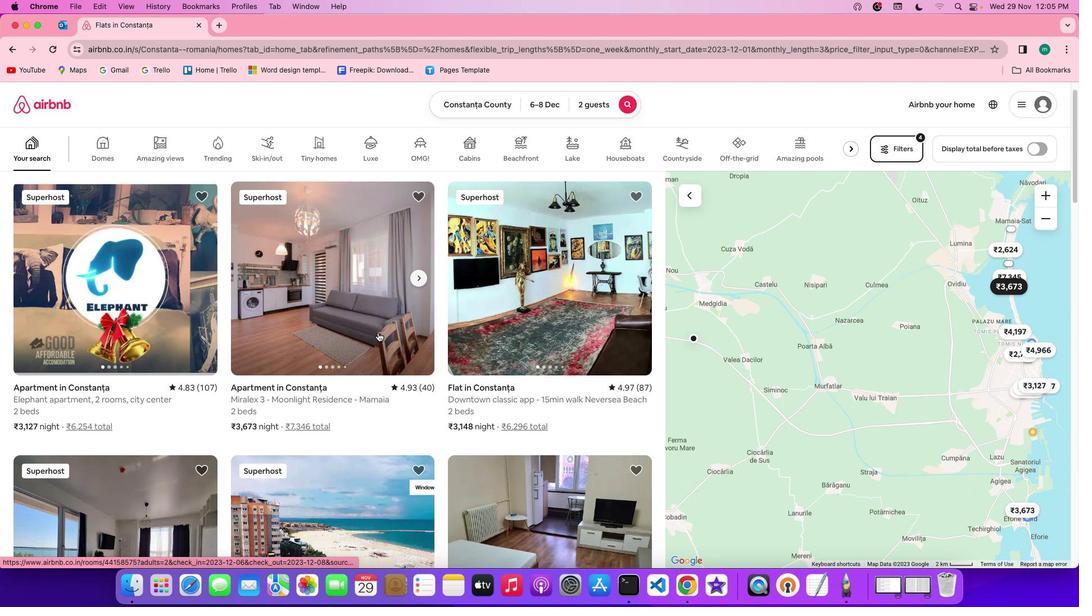 
Action: Mouse scrolled (378, 332) with delta (0, -1)
Screenshot: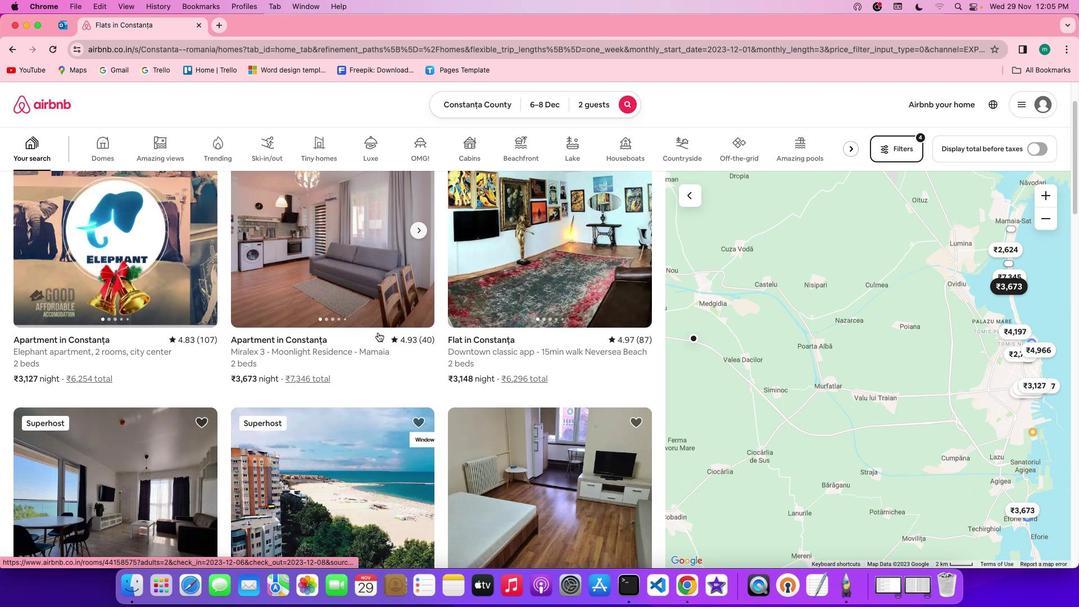 
Action: Mouse scrolled (378, 332) with delta (0, -1)
Screenshot: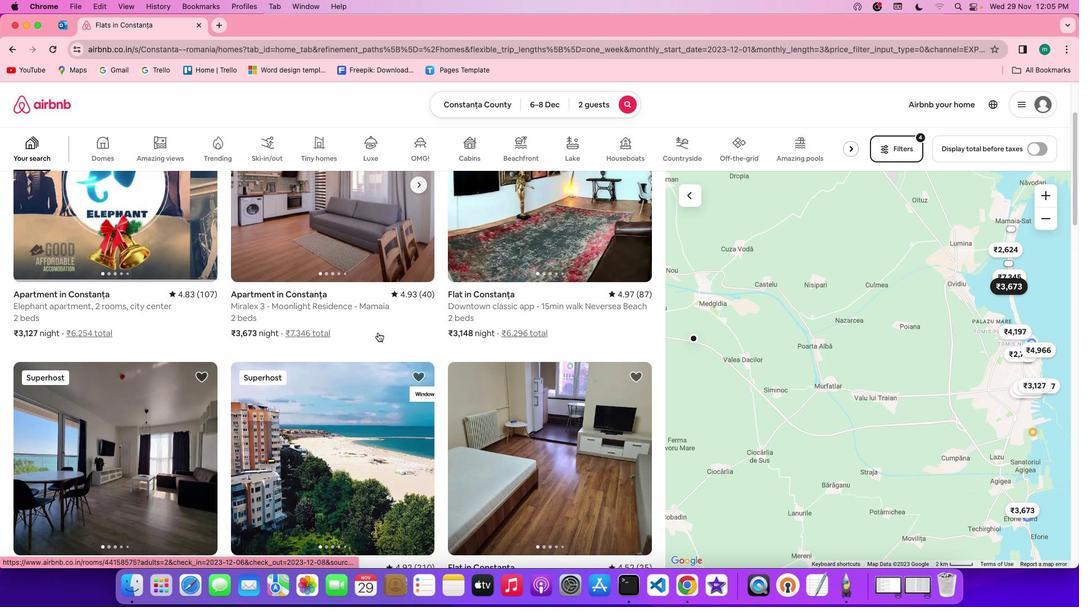 
Action: Mouse scrolled (378, 332) with delta (0, 0)
Screenshot: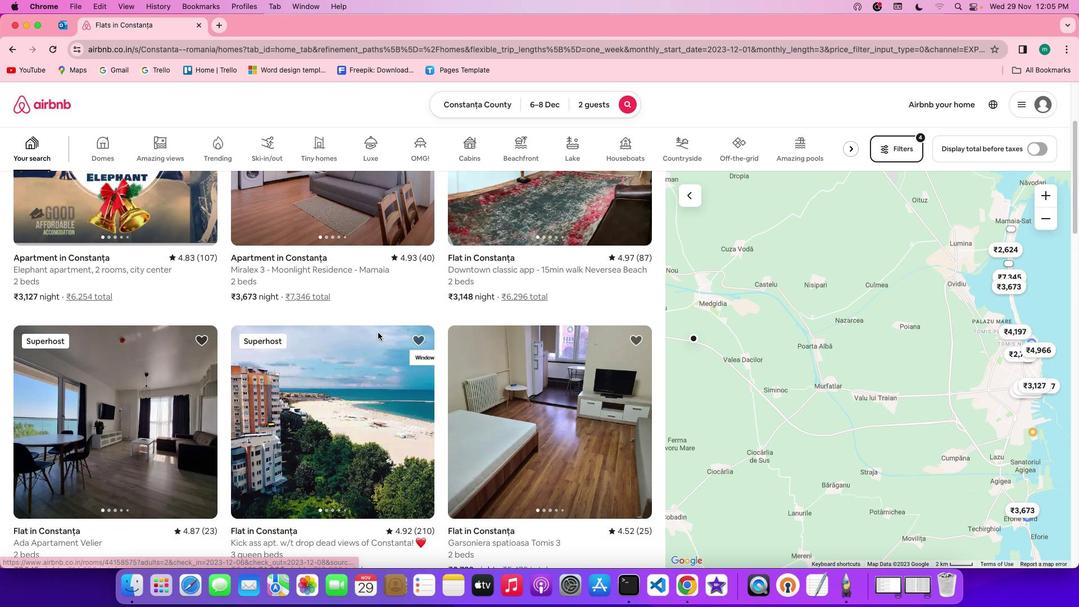 
Action: Mouse scrolled (378, 332) with delta (0, 0)
Screenshot: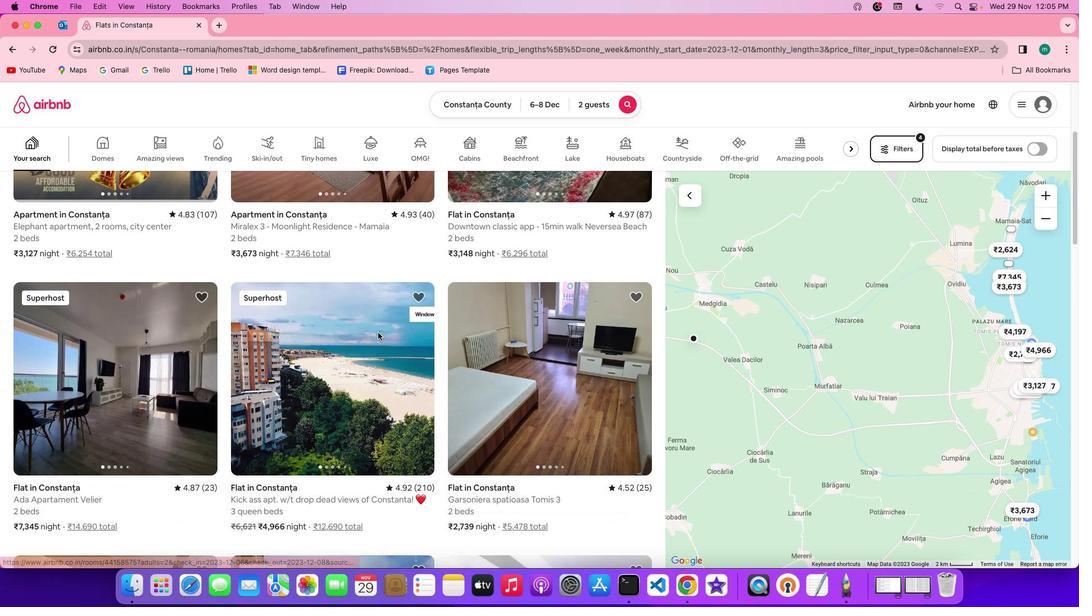 
Action: Mouse scrolled (378, 332) with delta (0, -1)
Screenshot: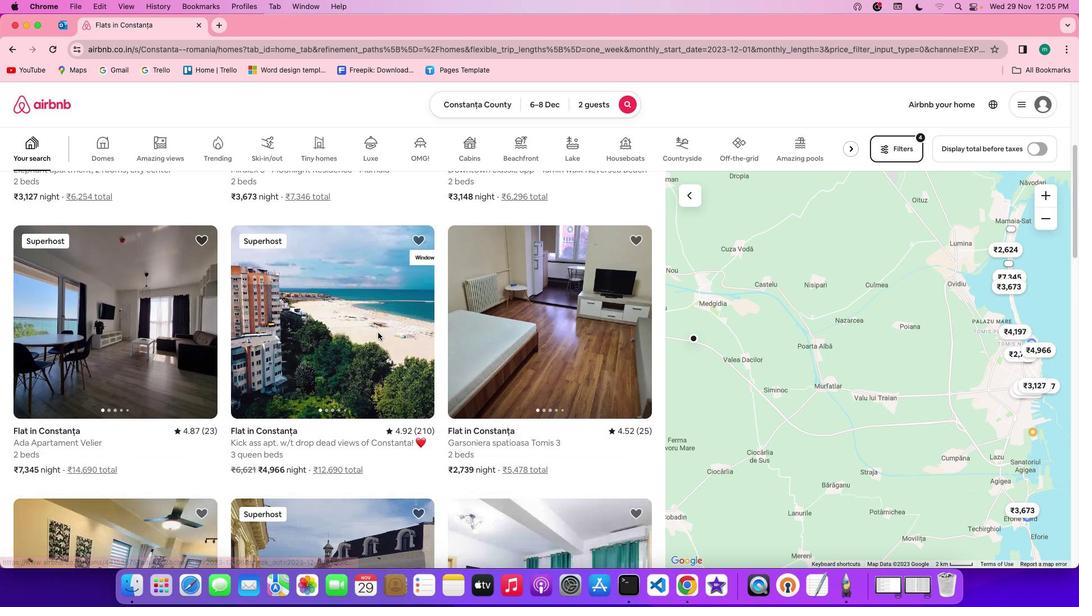 
Action: Mouse scrolled (378, 332) with delta (0, -2)
Screenshot: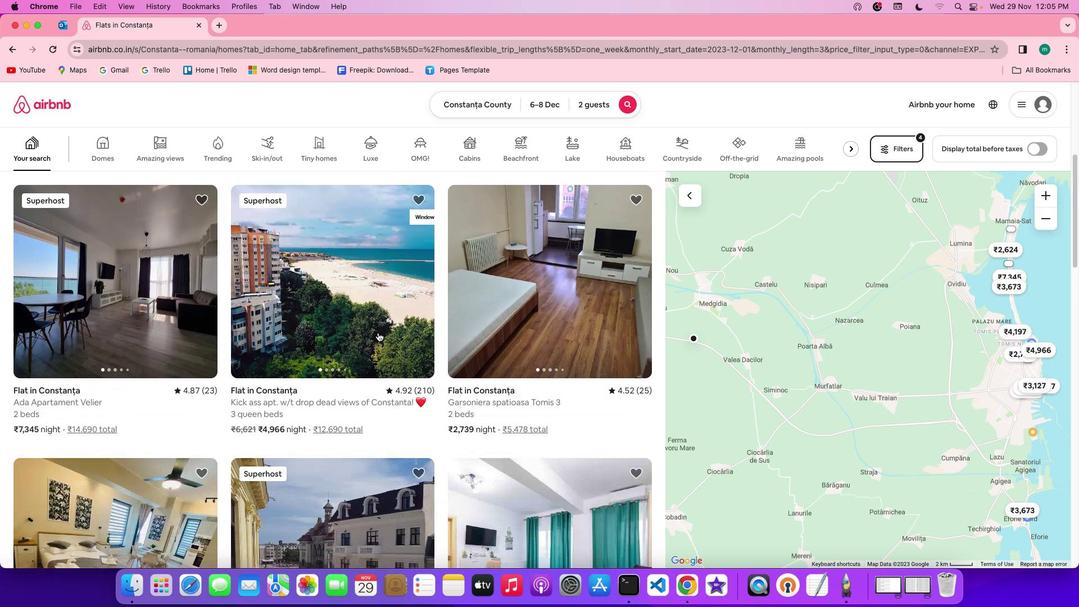 
Action: Mouse scrolled (378, 332) with delta (0, 0)
Screenshot: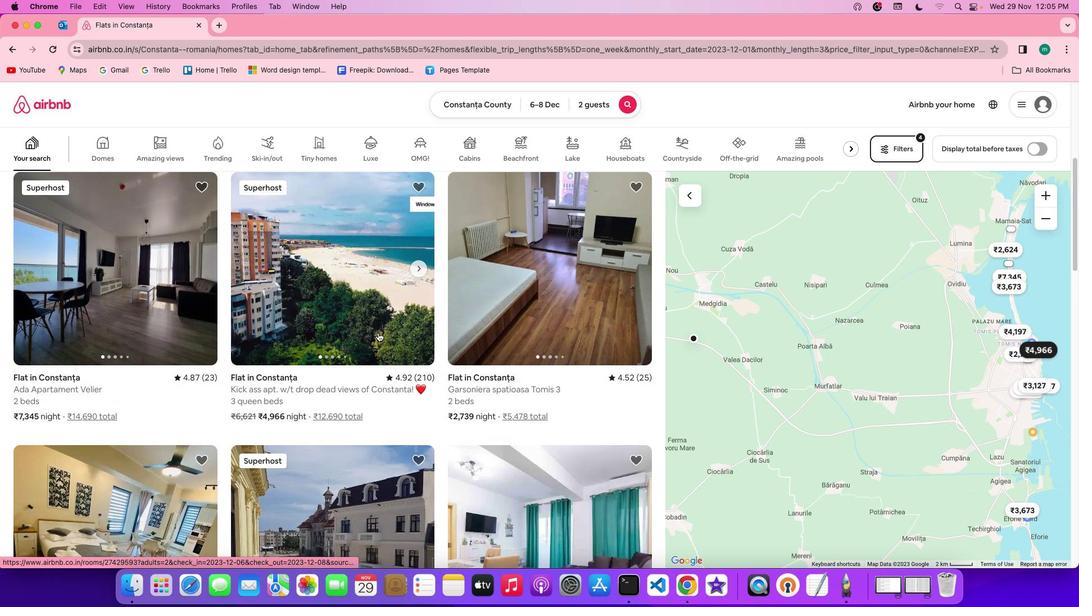 
Action: Mouse moved to (306, 281)
Screenshot: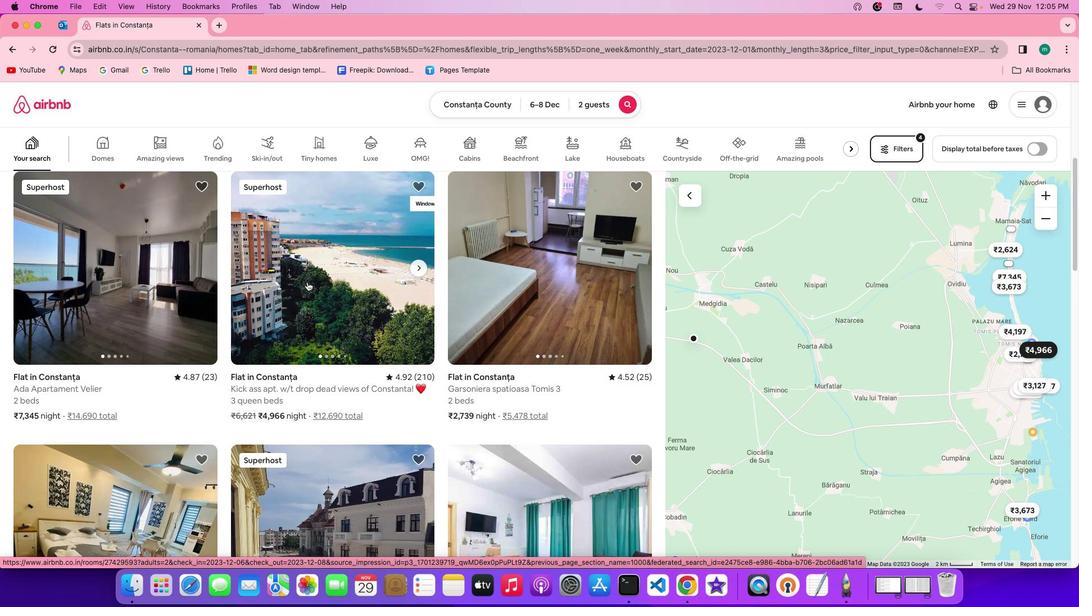 
Action: Mouse scrolled (306, 281) with delta (0, 0)
Screenshot: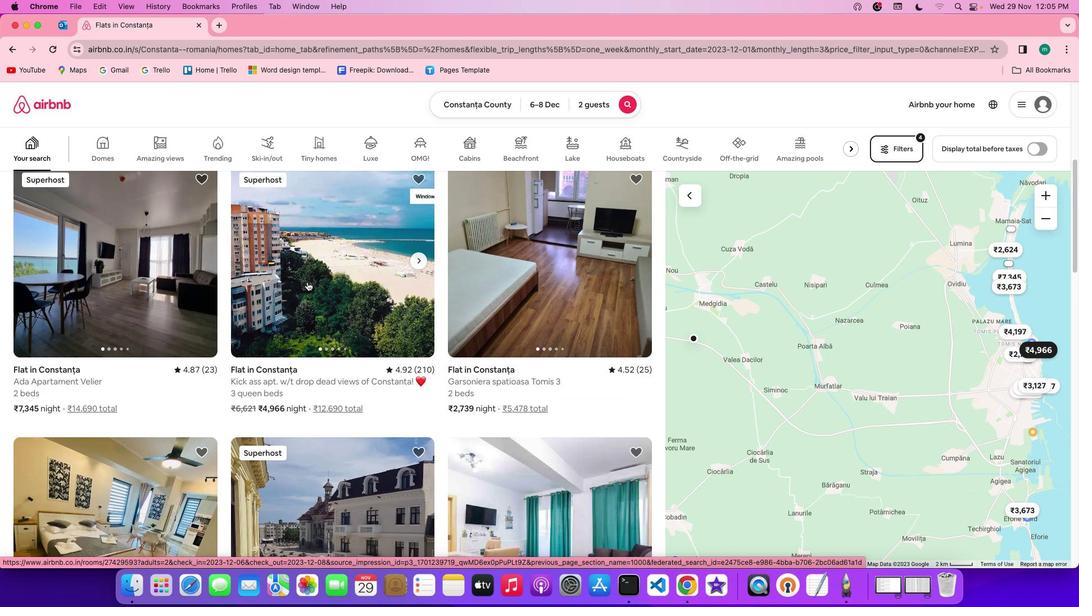 
Action: Mouse scrolled (306, 281) with delta (0, 0)
Screenshot: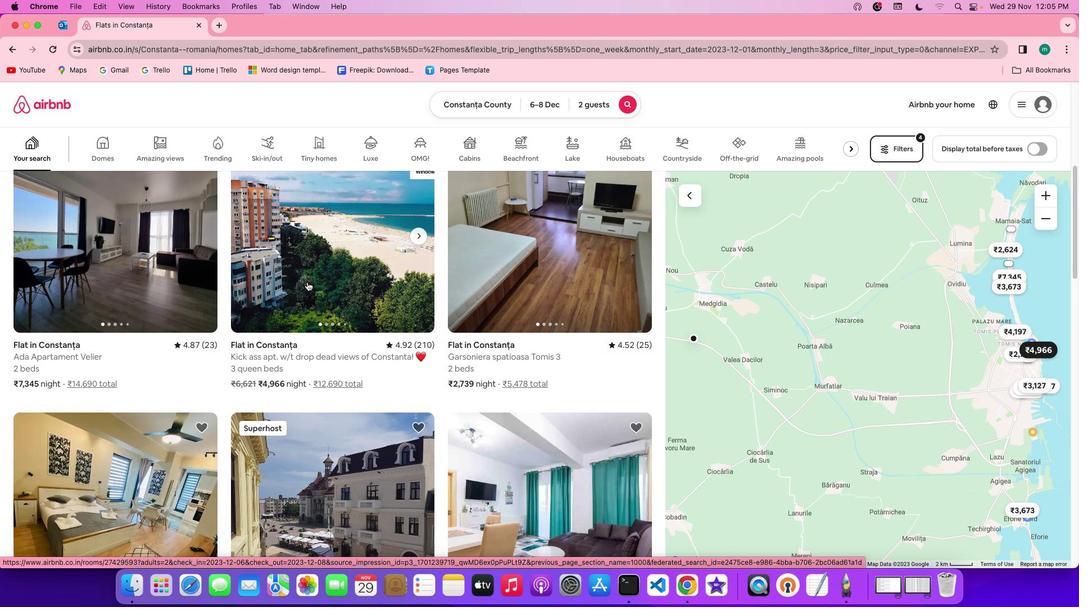 
Action: Mouse scrolled (306, 281) with delta (0, -1)
Screenshot: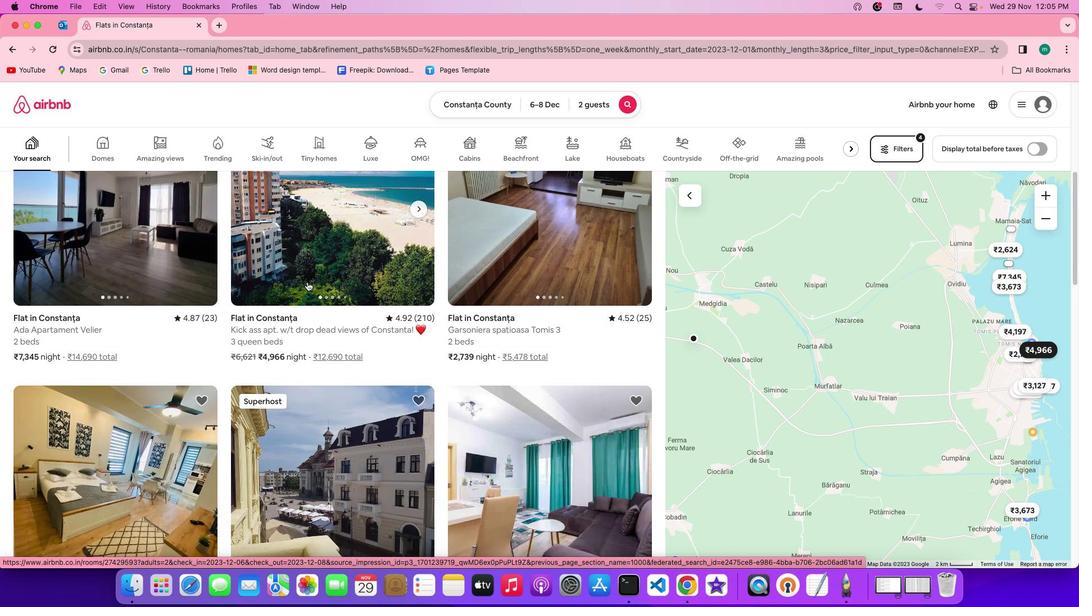 
Action: Mouse scrolled (306, 281) with delta (0, 0)
Screenshot: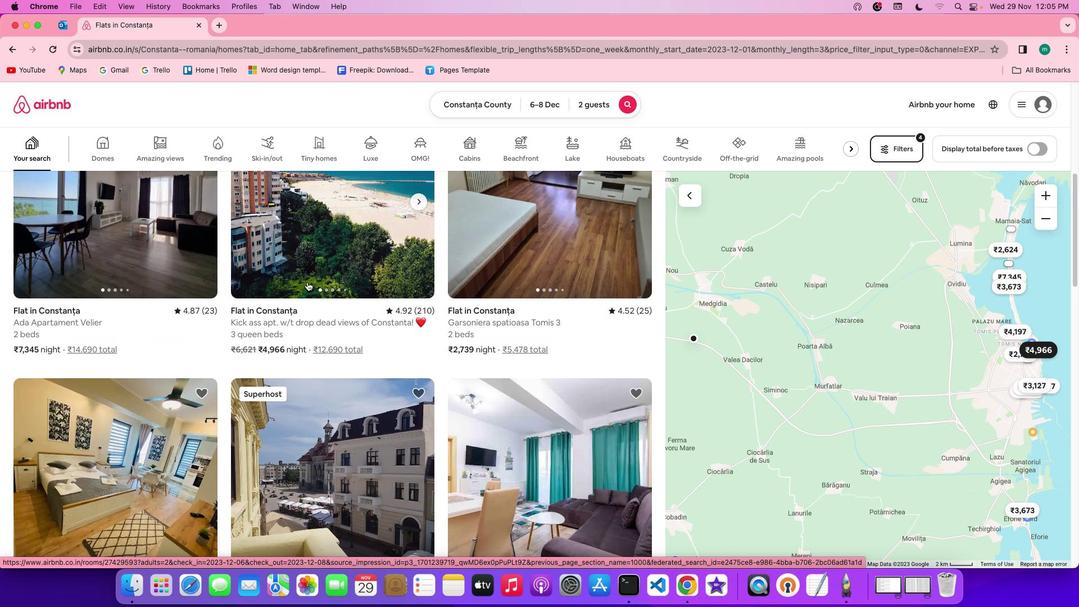 
Action: Mouse scrolled (306, 281) with delta (0, 0)
Screenshot: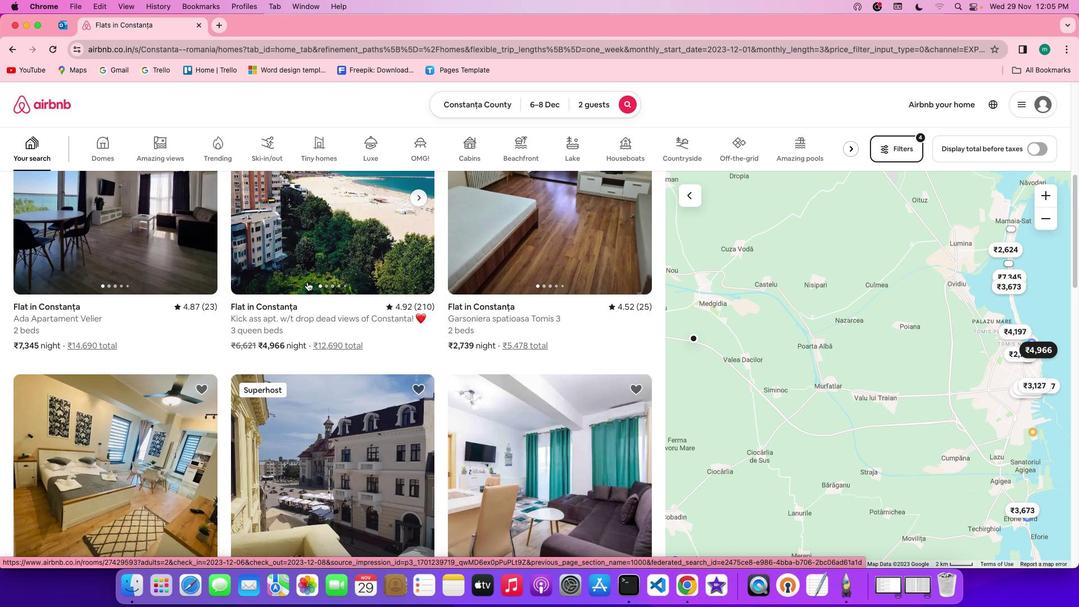
Action: Mouse scrolled (306, 281) with delta (0, 0)
Screenshot: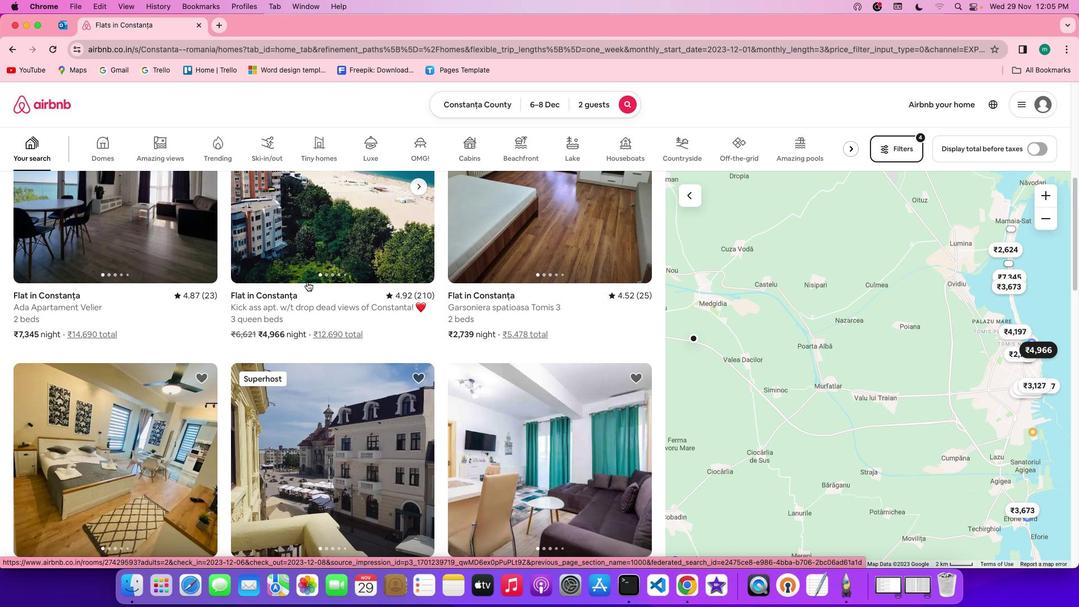 
Action: Mouse scrolled (306, 281) with delta (0, 0)
Screenshot: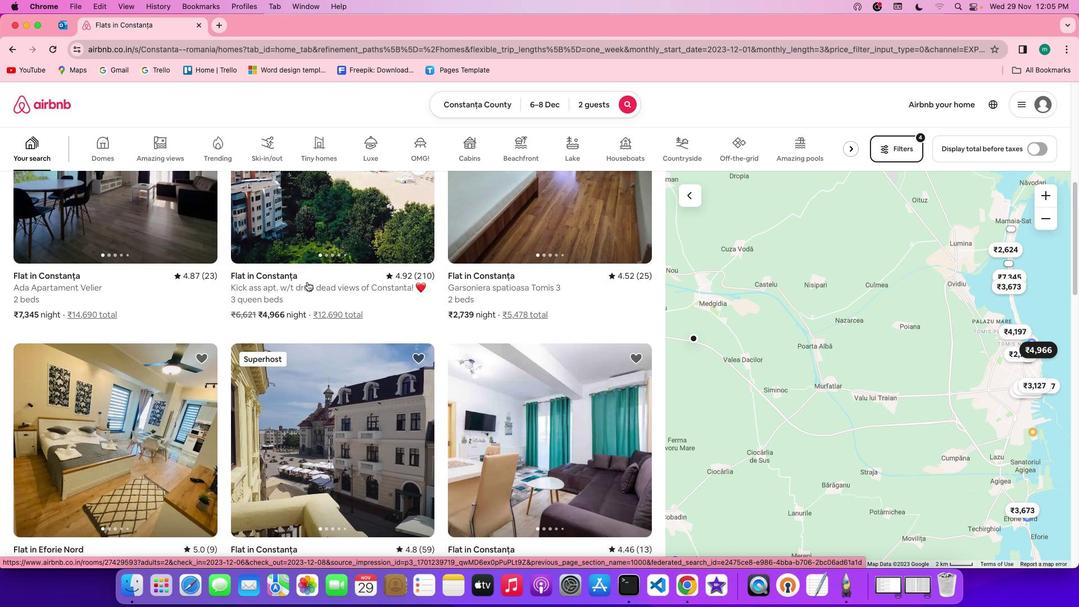 
Action: Mouse scrolled (306, 281) with delta (0, 0)
Screenshot: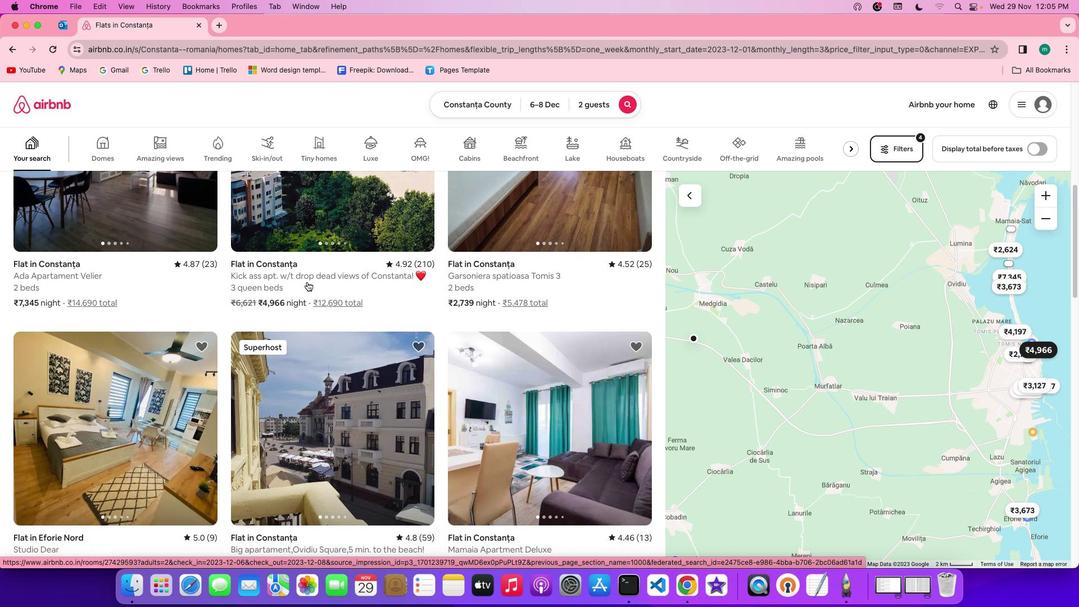 
Action: Mouse scrolled (306, 281) with delta (0, 0)
Screenshot: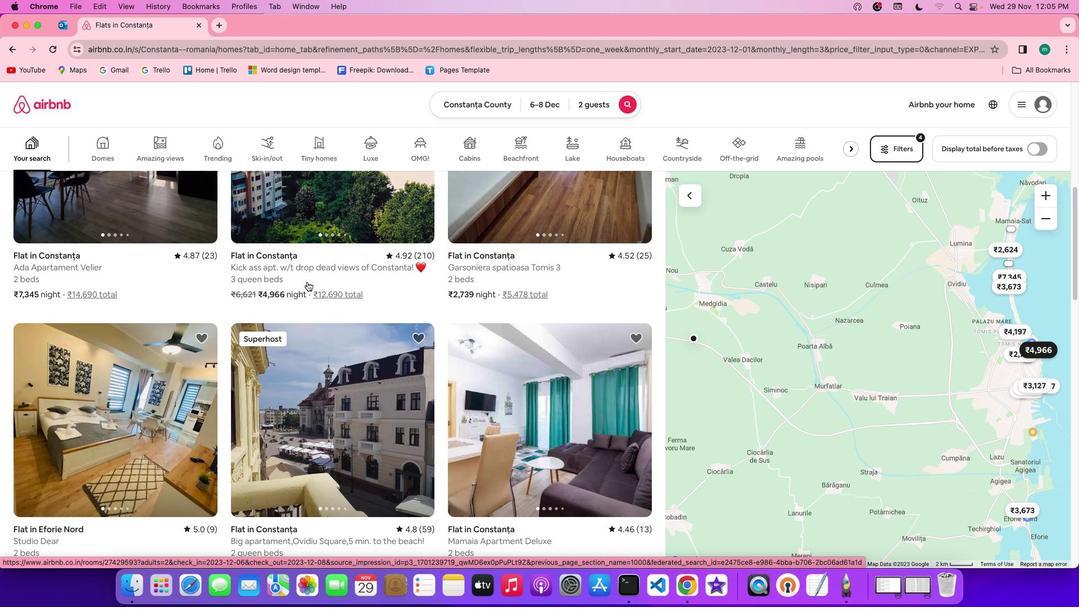
Action: Mouse scrolled (306, 281) with delta (0, 0)
Screenshot: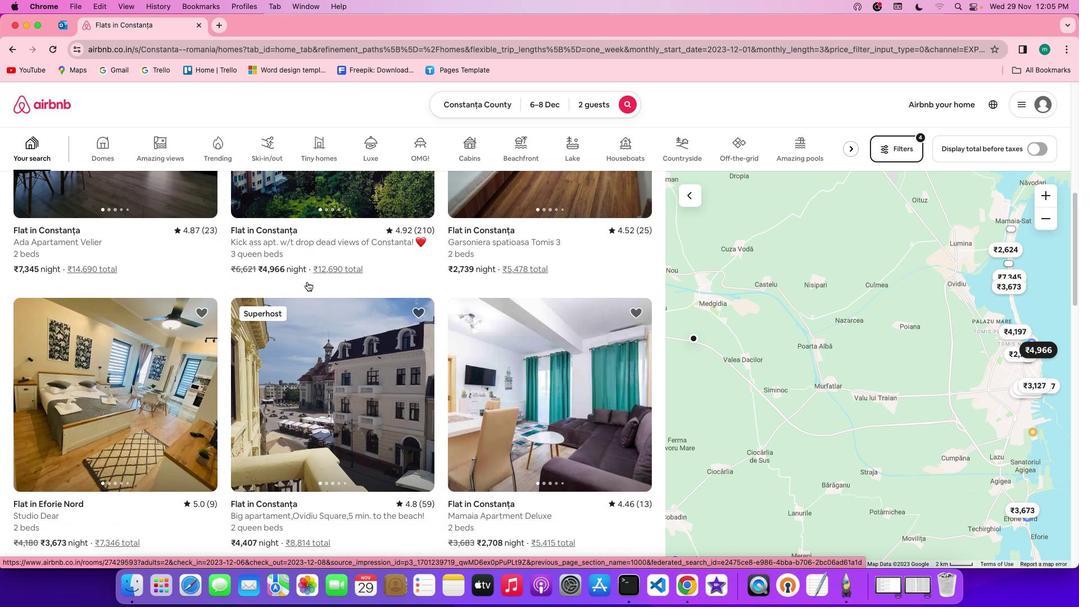 
Action: Mouse scrolled (306, 281) with delta (0, -1)
Screenshot: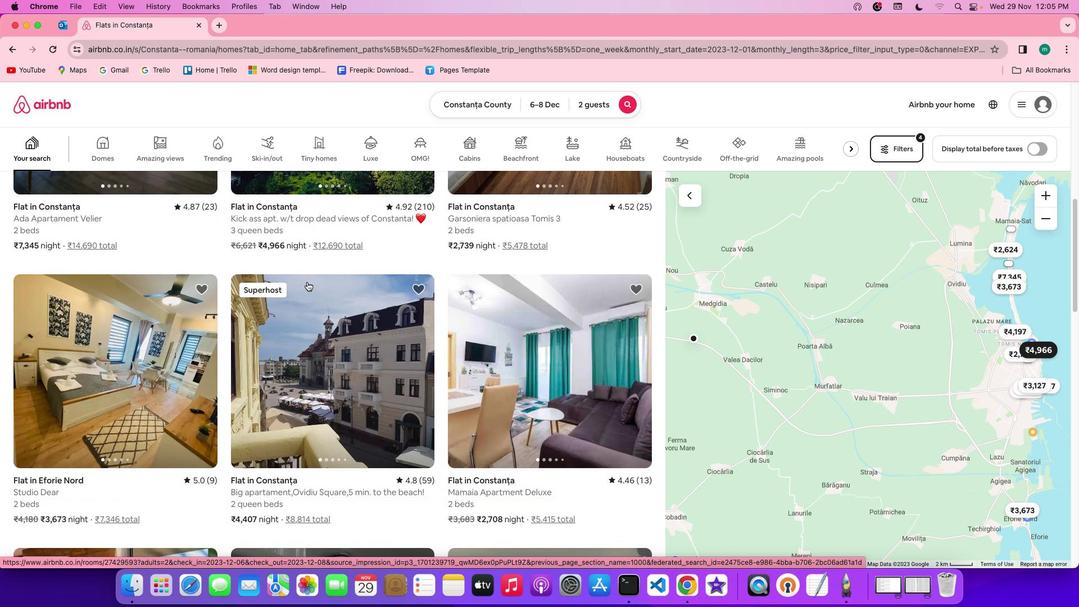 
Action: Mouse scrolled (306, 281) with delta (0, 0)
Screenshot: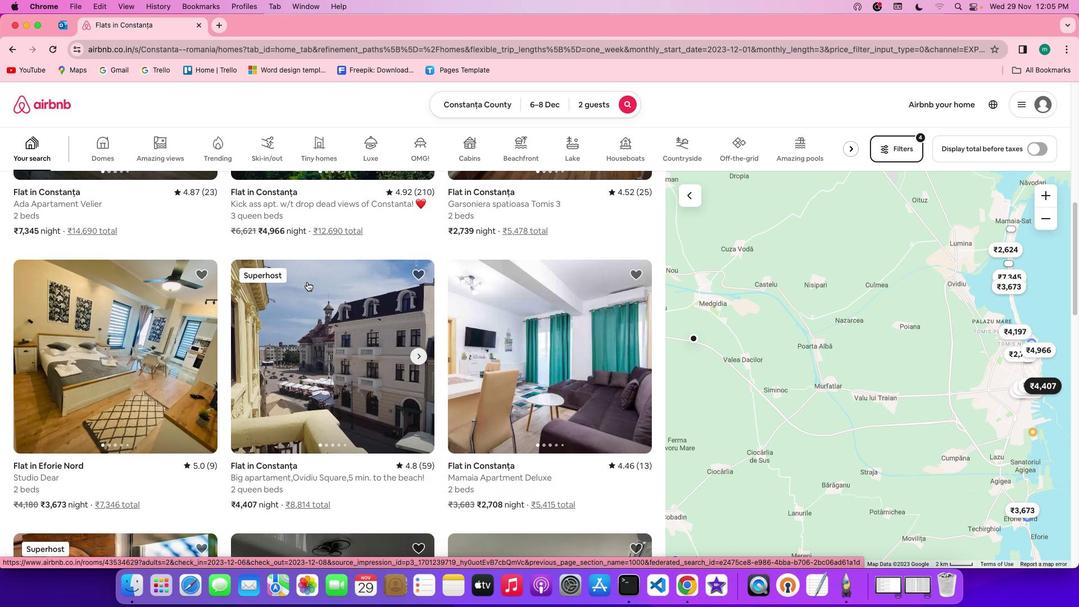 
Action: Mouse scrolled (306, 281) with delta (0, 0)
Screenshot: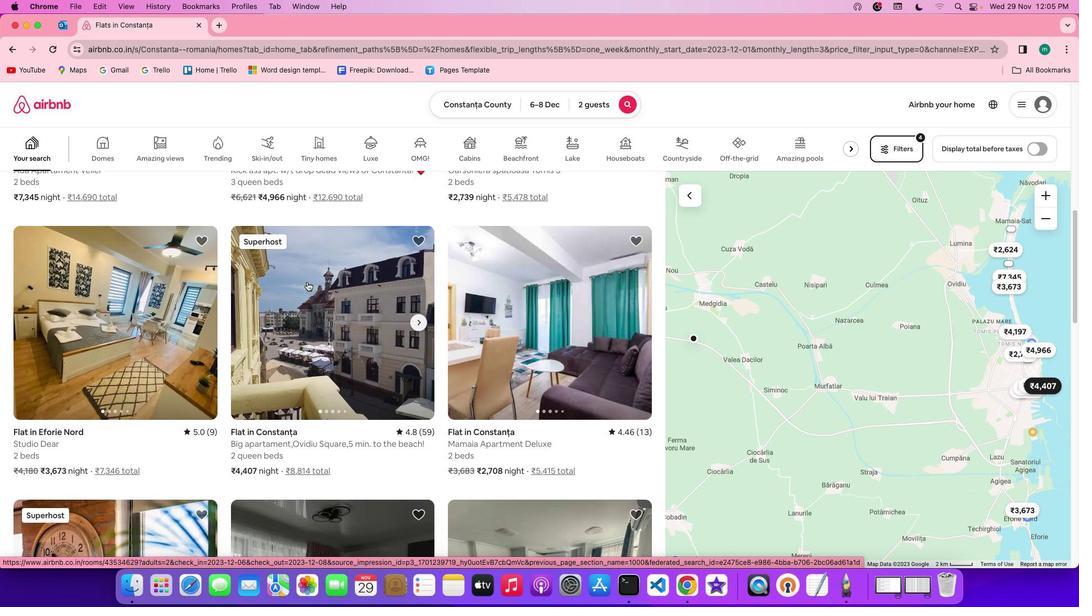 
Action: Mouse scrolled (306, 281) with delta (0, 0)
Screenshot: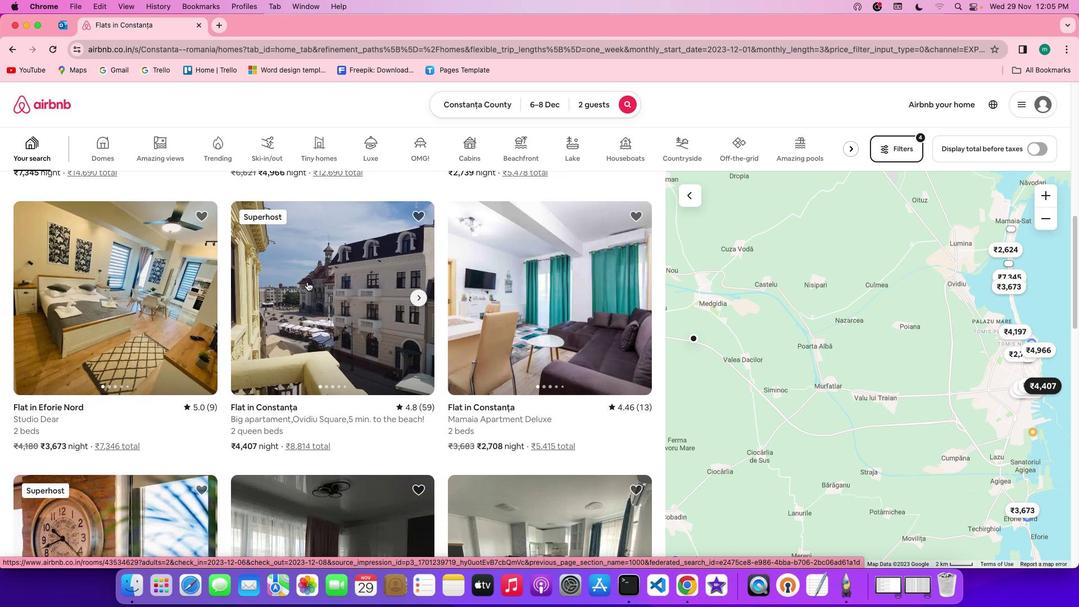 
Action: Mouse scrolled (306, 281) with delta (0, -1)
Screenshot: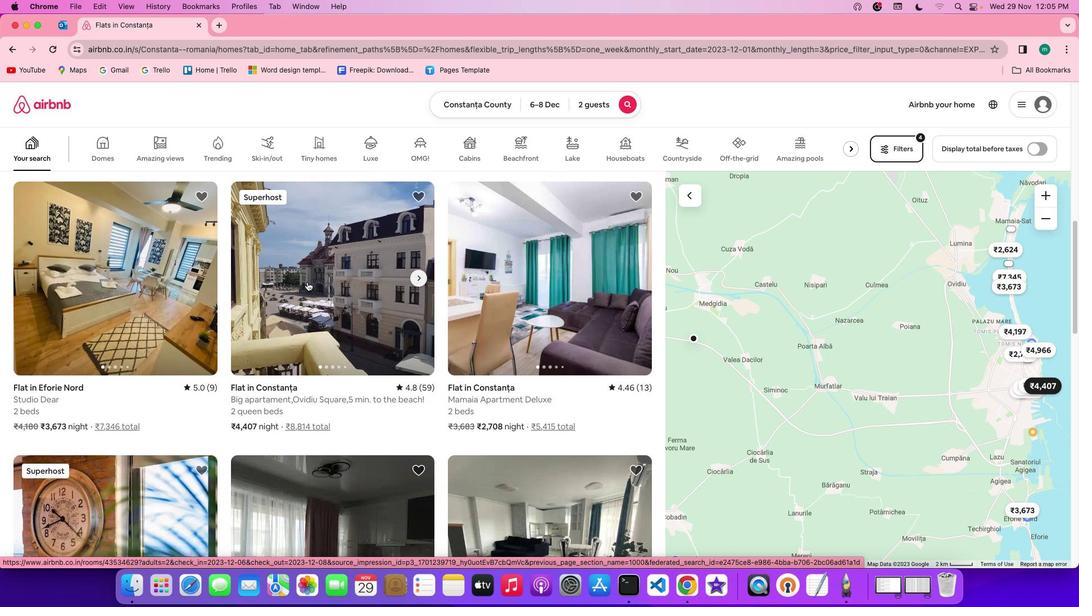 
Action: Mouse scrolled (306, 281) with delta (0, 0)
Screenshot: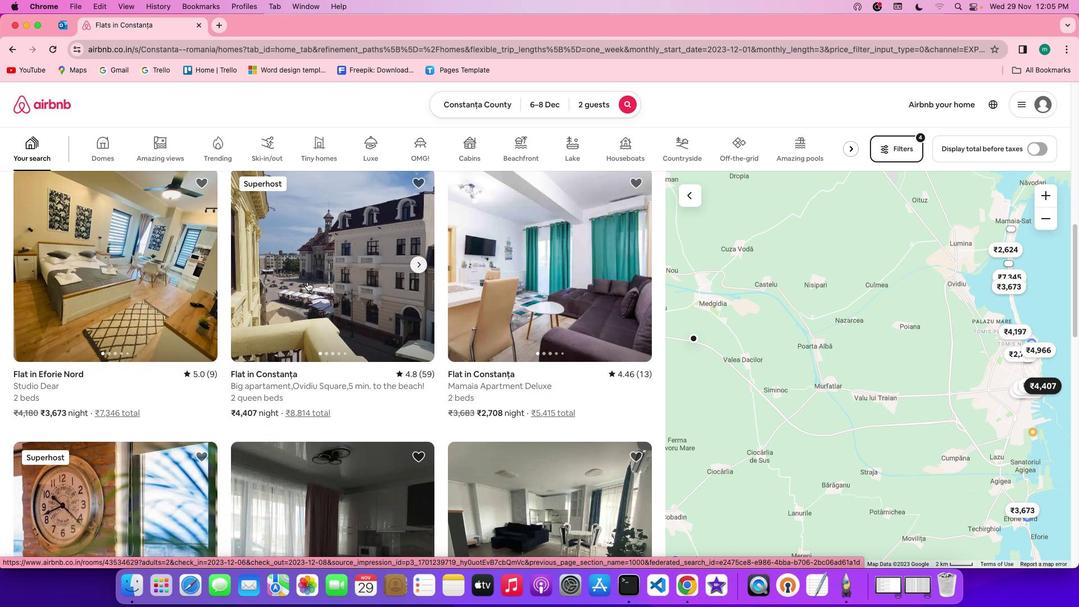 
Action: Mouse scrolled (306, 281) with delta (0, 0)
Screenshot: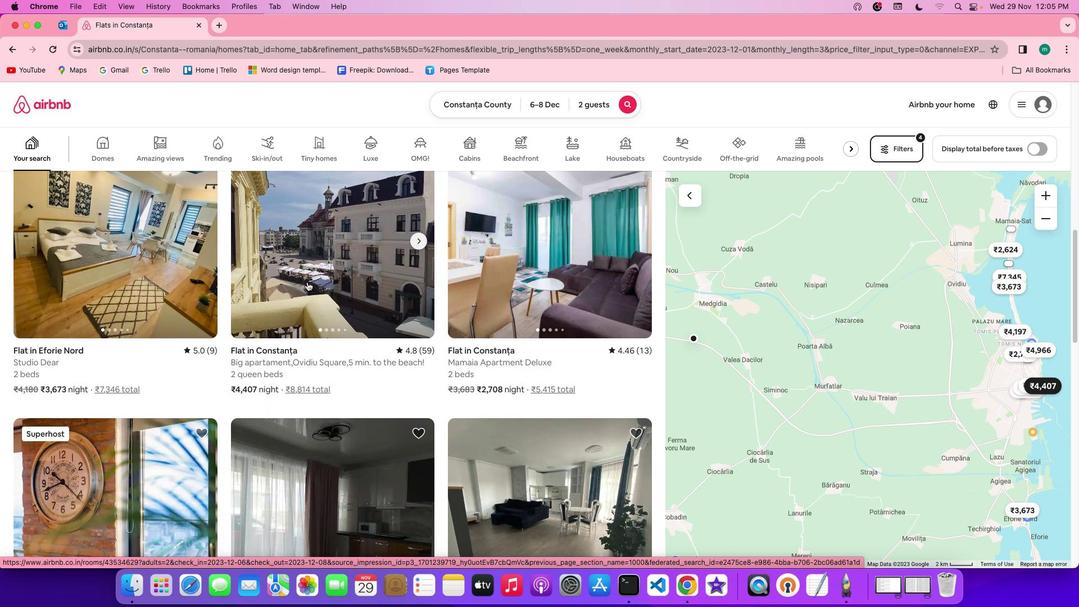 
Action: Mouse scrolled (306, 281) with delta (0, 0)
Screenshot: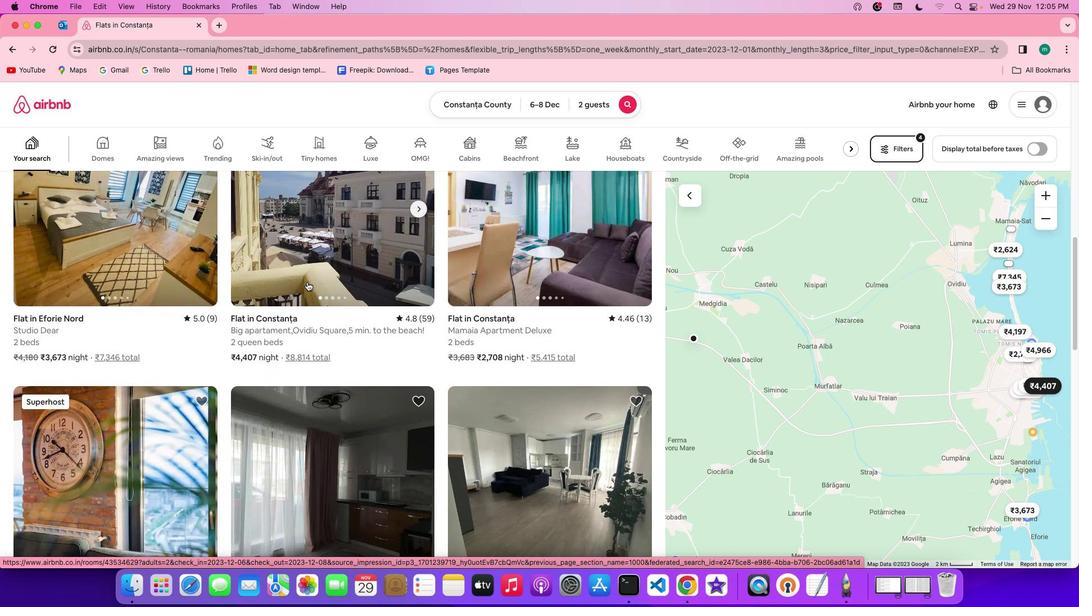 
Action: Mouse scrolled (306, 281) with delta (0, -1)
Screenshot: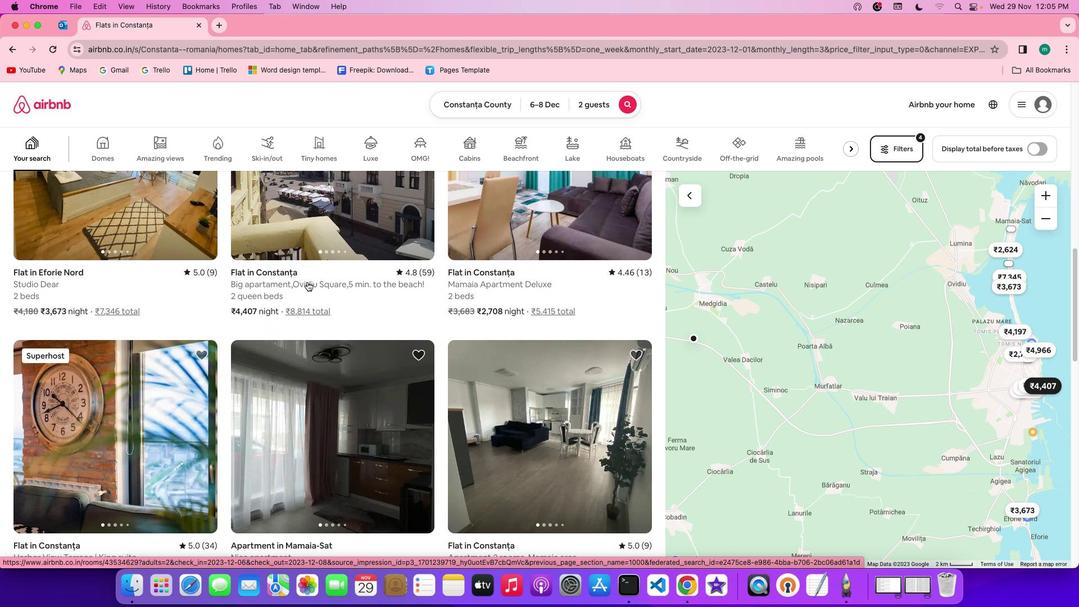 
Action: Mouse scrolled (306, 281) with delta (0, -1)
Screenshot: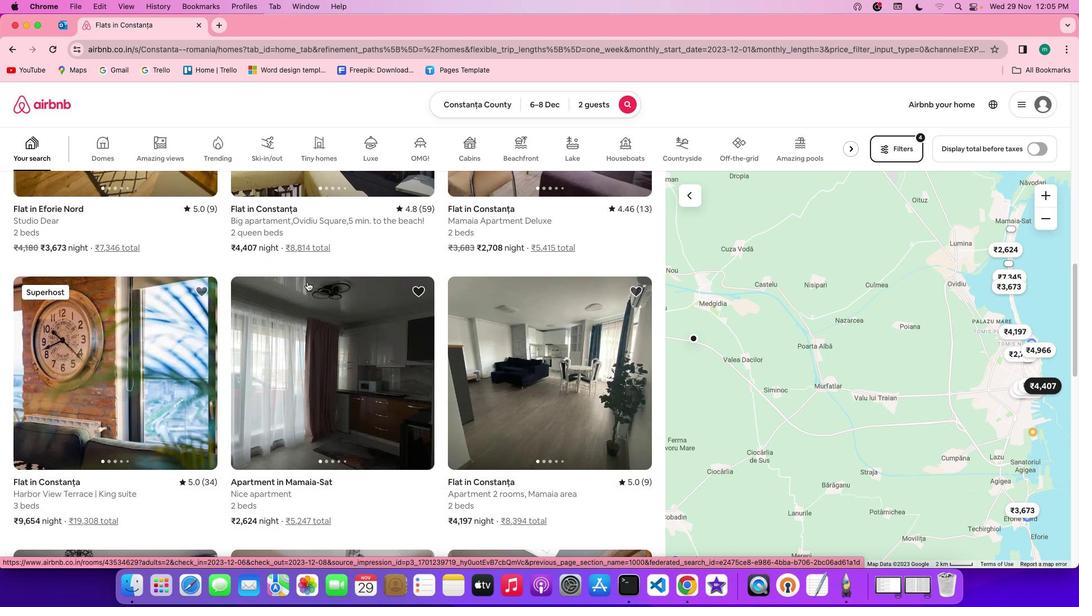 
Action: Mouse scrolled (306, 281) with delta (0, 0)
Screenshot: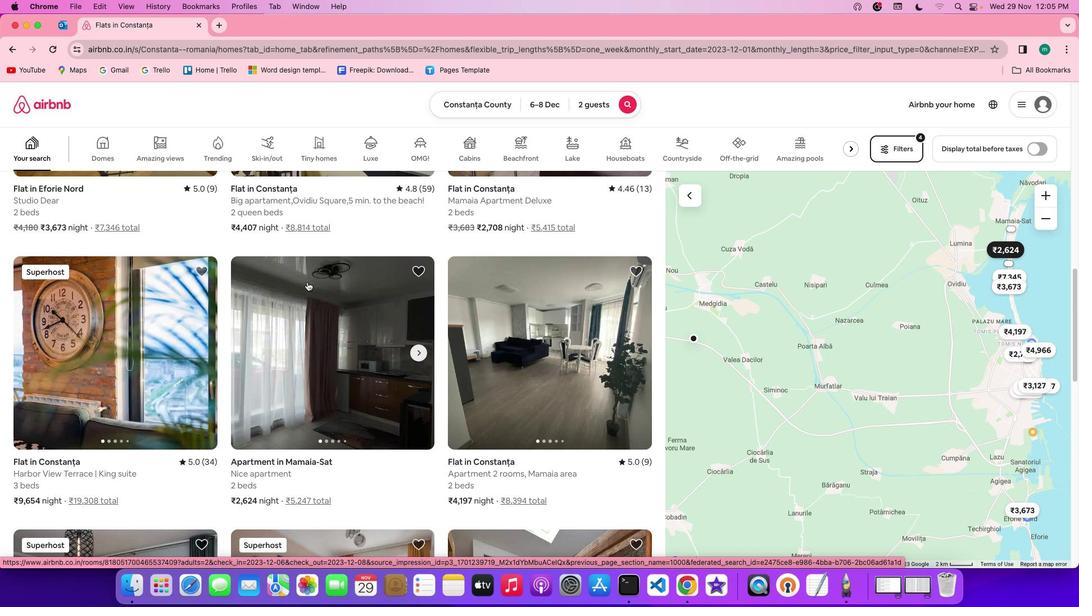 
Action: Mouse scrolled (306, 281) with delta (0, 0)
Screenshot: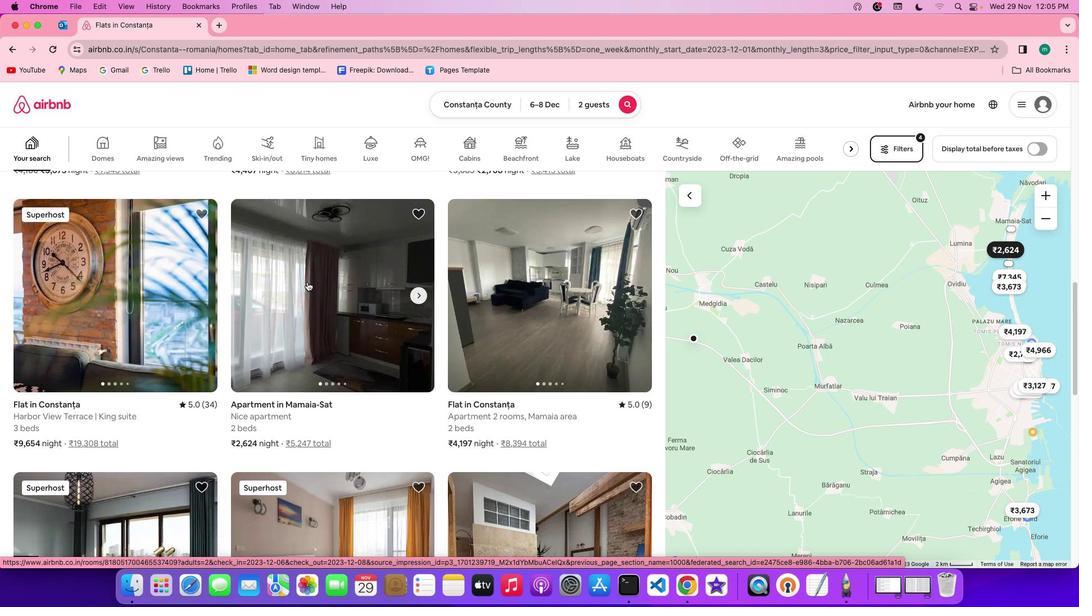
Action: Mouse scrolled (306, 281) with delta (0, -1)
Screenshot: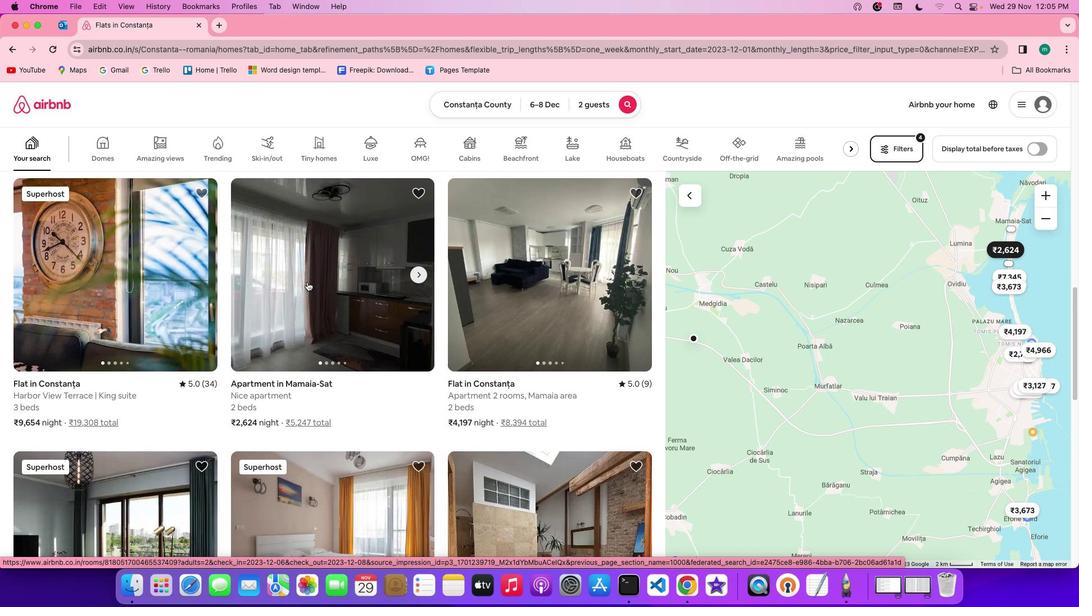 
Action: Mouse scrolled (306, 281) with delta (0, -1)
Screenshot: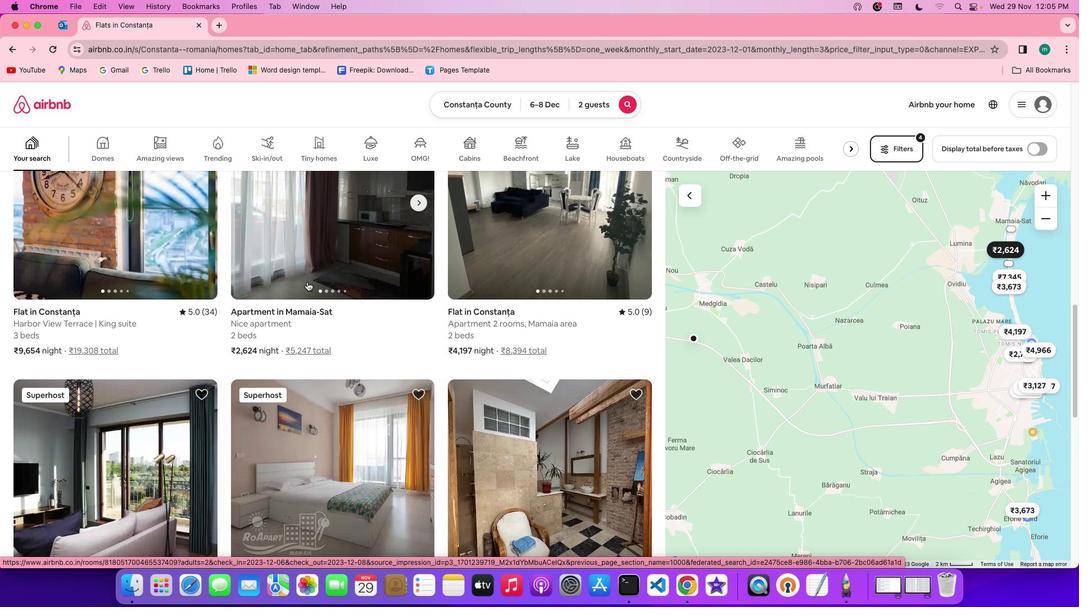 
Action: Mouse scrolled (306, 281) with delta (0, 0)
Screenshot: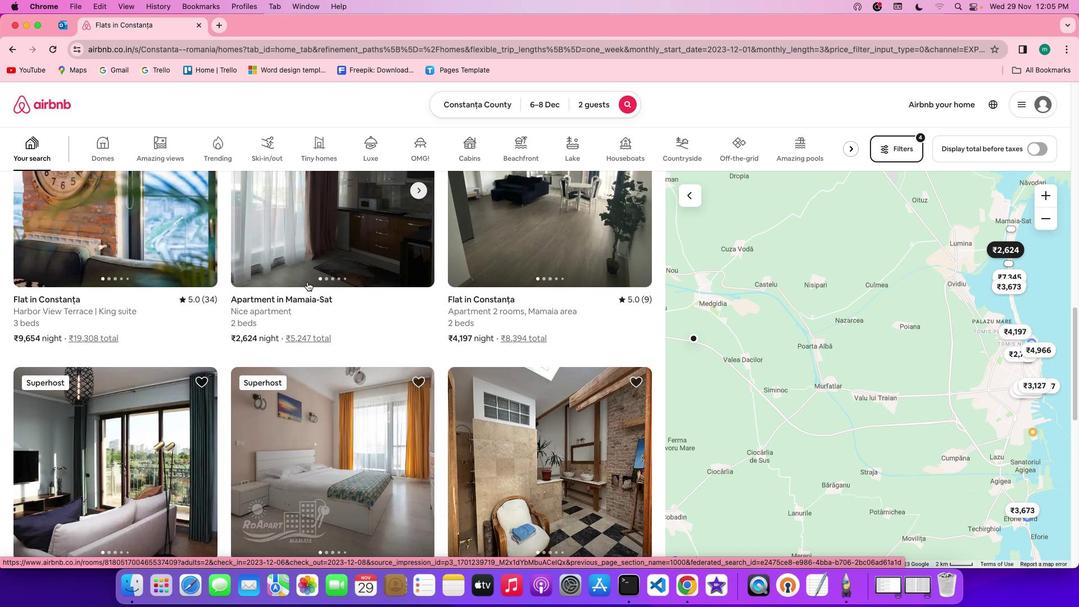
Action: Mouse scrolled (306, 281) with delta (0, 0)
Screenshot: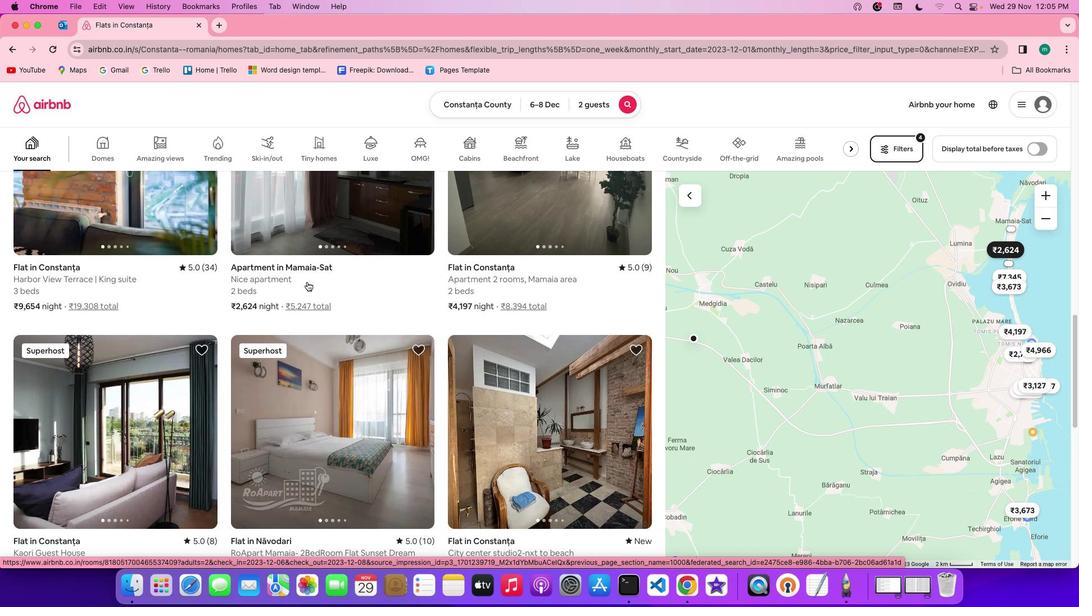 
Action: Mouse scrolled (306, 281) with delta (0, -1)
Screenshot: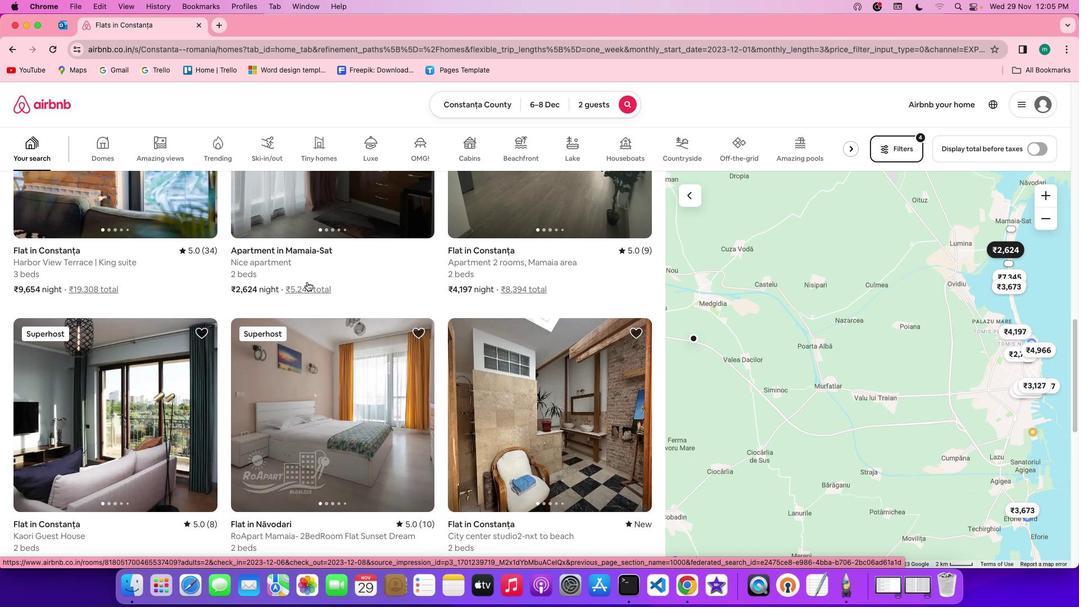 
Action: Mouse scrolled (306, 281) with delta (0, 0)
Screenshot: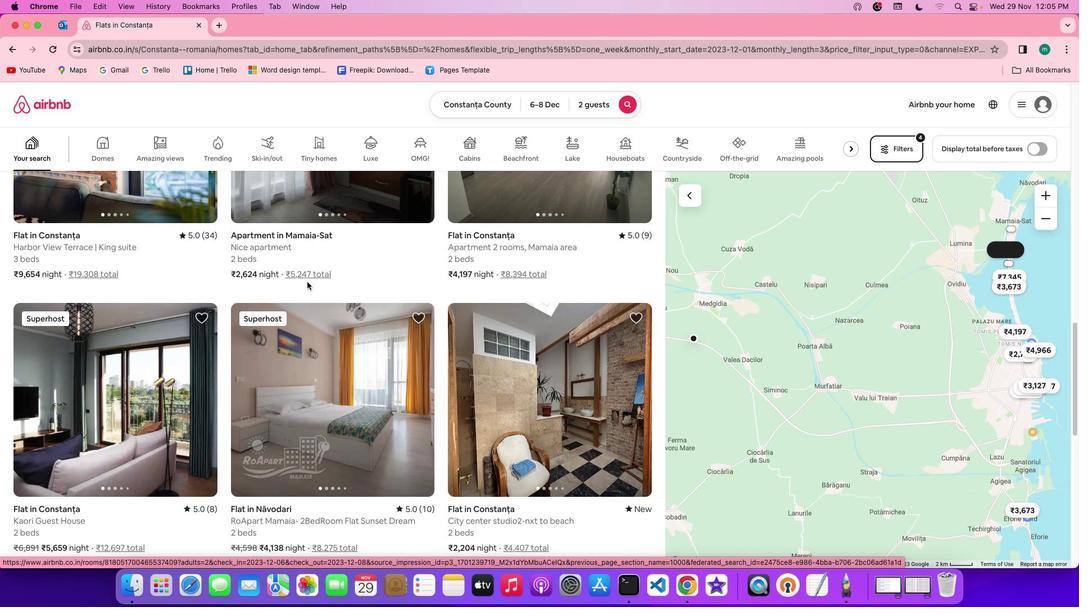 
Action: Mouse scrolled (306, 281) with delta (0, 0)
Screenshot: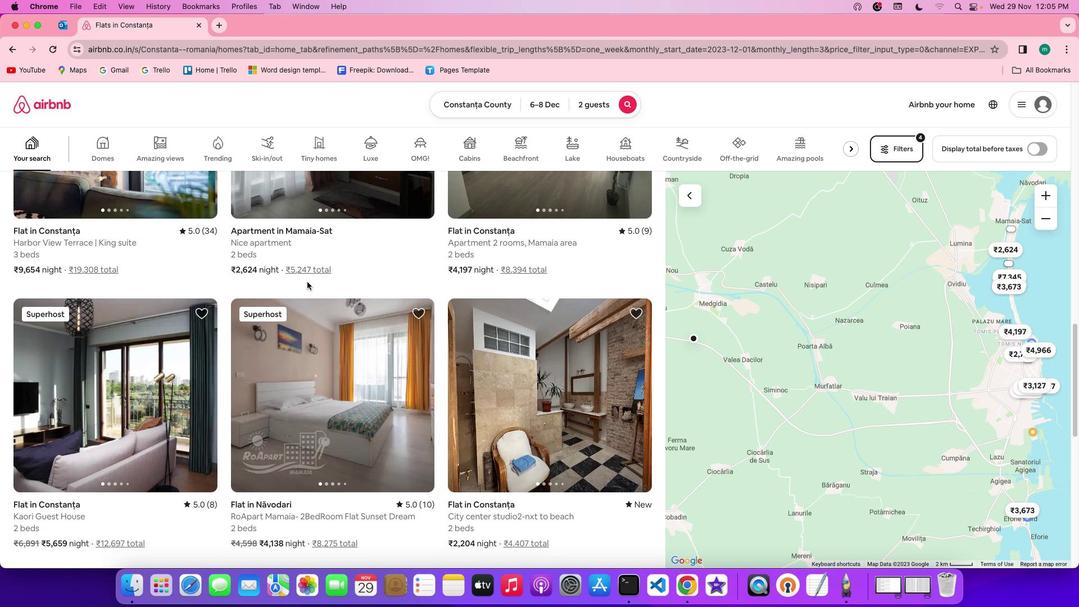 
Action: Mouse scrolled (306, 281) with delta (0, 0)
Screenshot: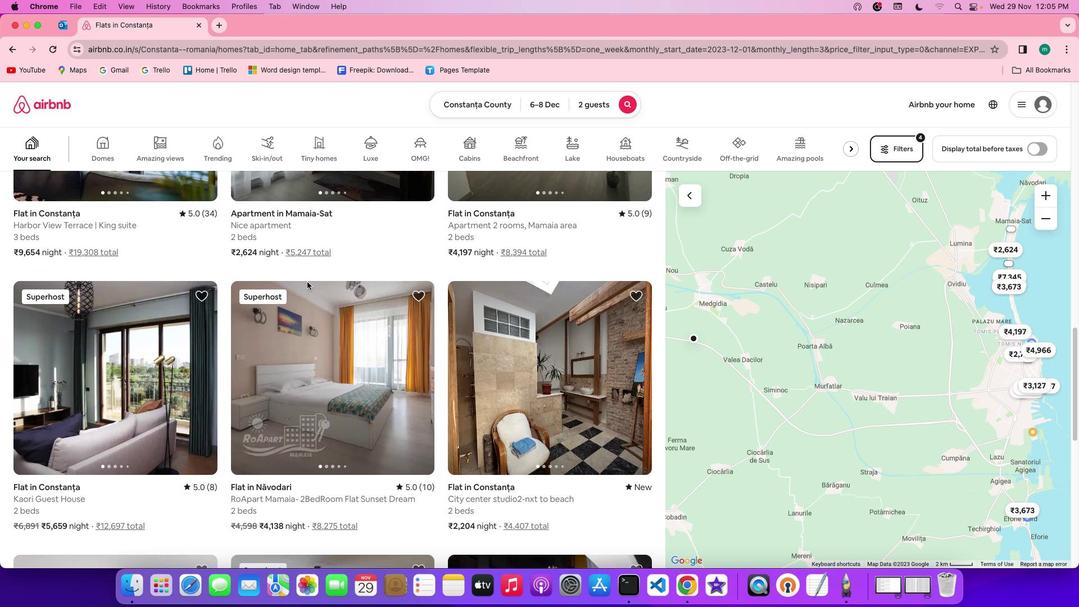 
Action: Mouse scrolled (306, 281) with delta (0, 0)
Screenshot: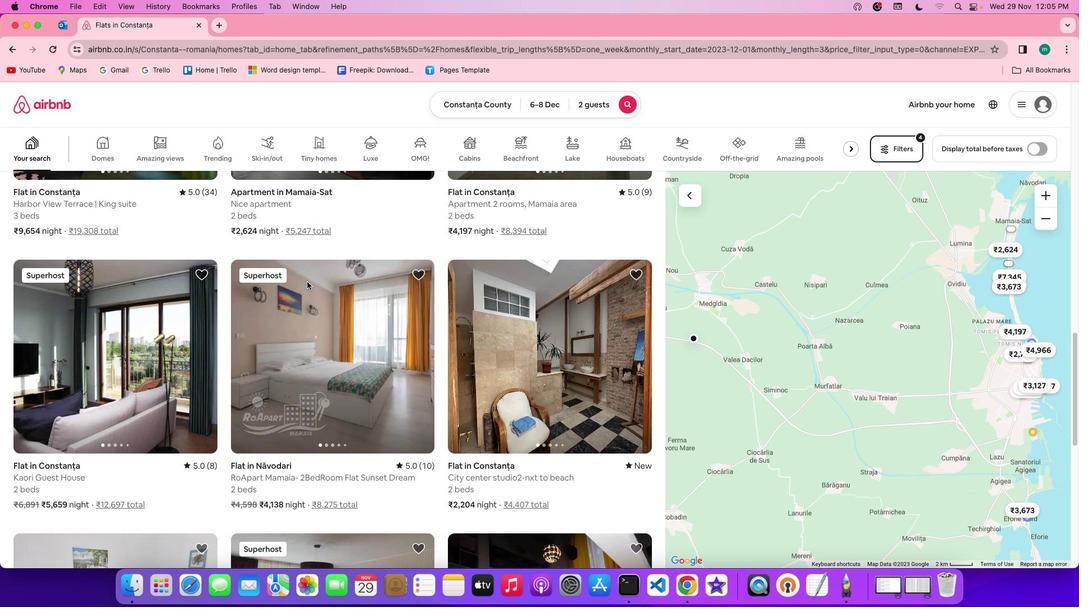 
Action: Mouse scrolled (306, 281) with delta (0, 0)
Screenshot: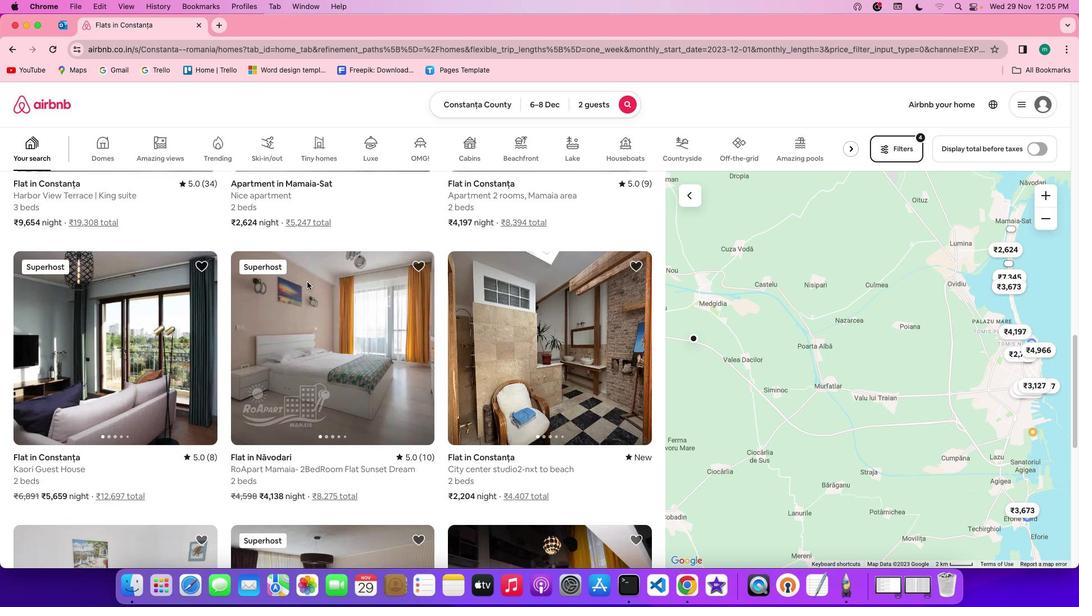 
Action: Mouse scrolled (306, 281) with delta (0, 0)
Screenshot: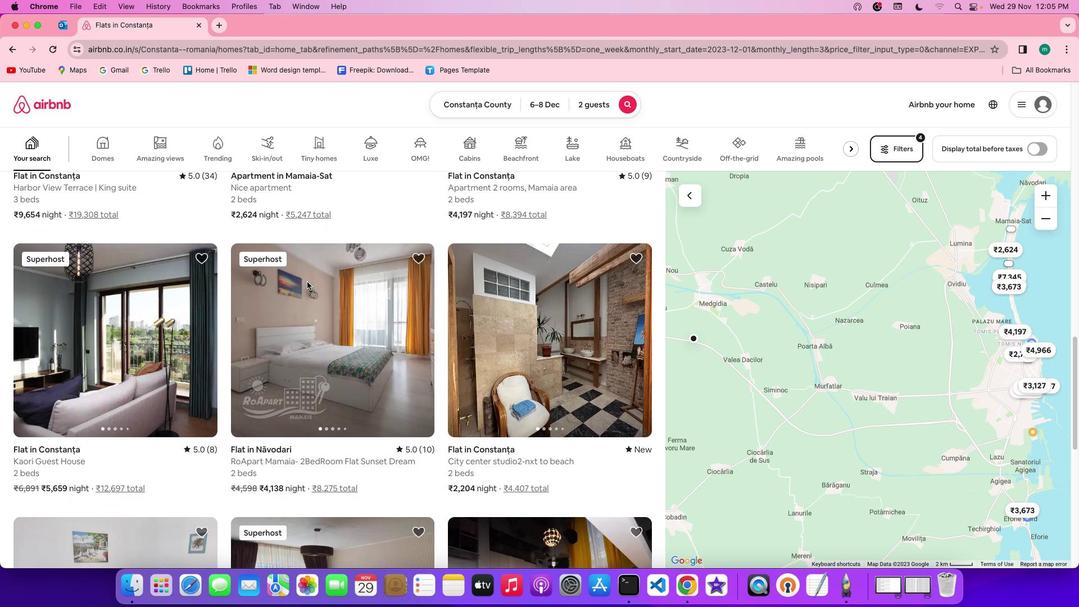 
Action: Mouse scrolled (306, 281) with delta (0, 0)
Screenshot: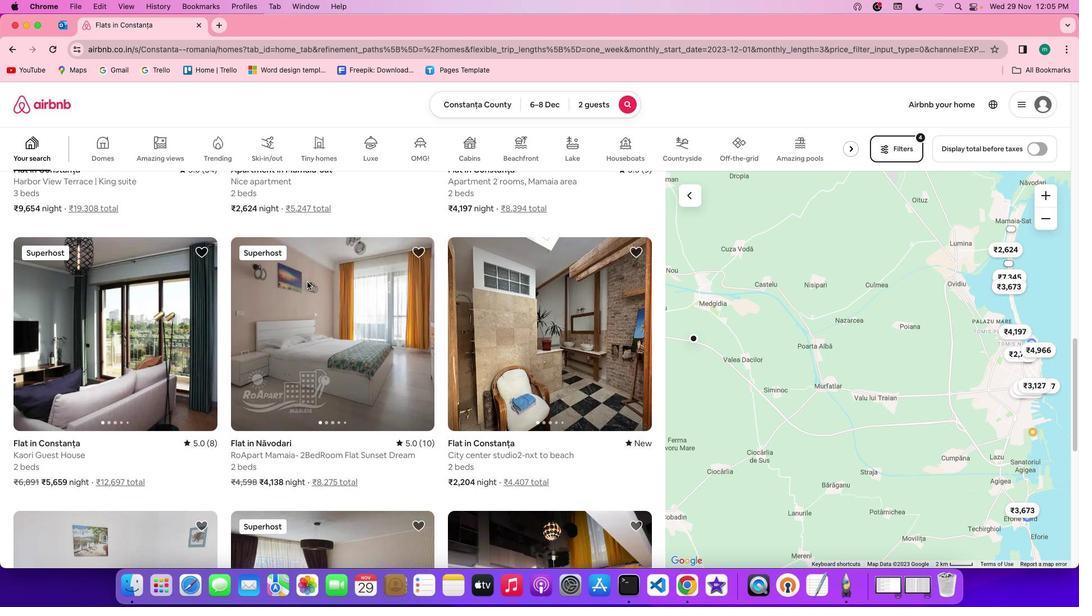 
Action: Mouse scrolled (306, 281) with delta (0, 0)
Screenshot: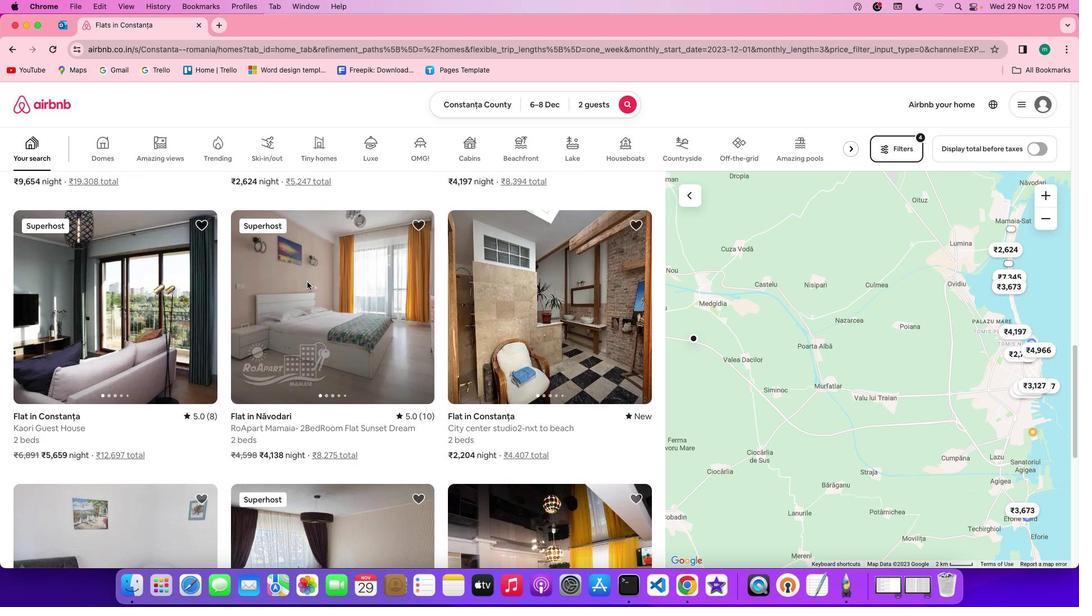 
Action: Mouse scrolled (306, 281) with delta (0, 0)
Screenshot: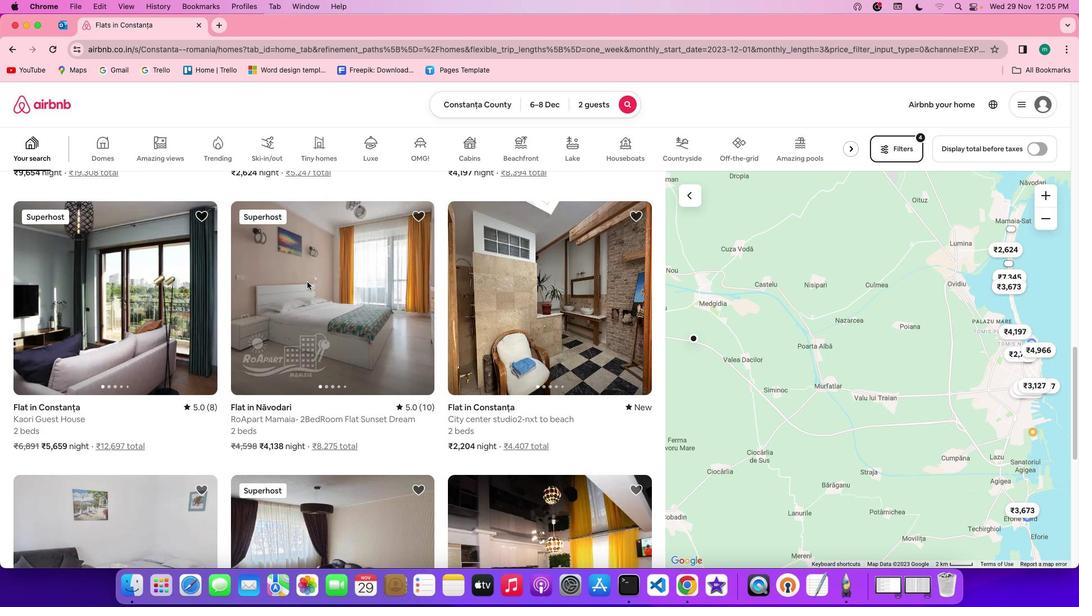 
Action: Mouse scrolled (306, 281) with delta (0, 0)
Screenshot: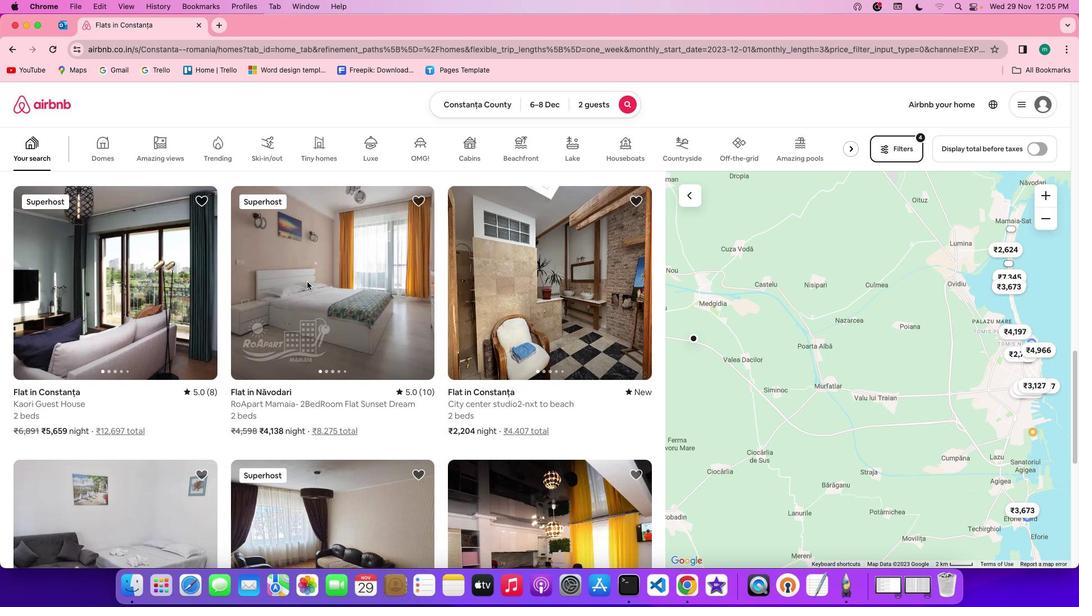 
Action: Mouse scrolled (306, 281) with delta (0, 0)
Screenshot: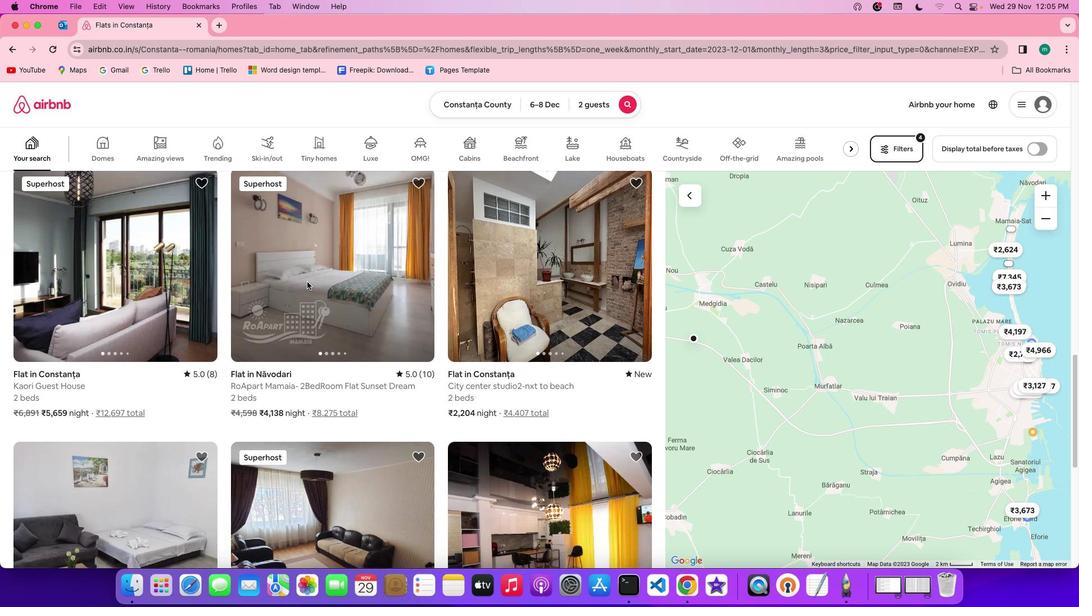 
Action: Mouse scrolled (306, 281) with delta (0, -1)
Screenshot: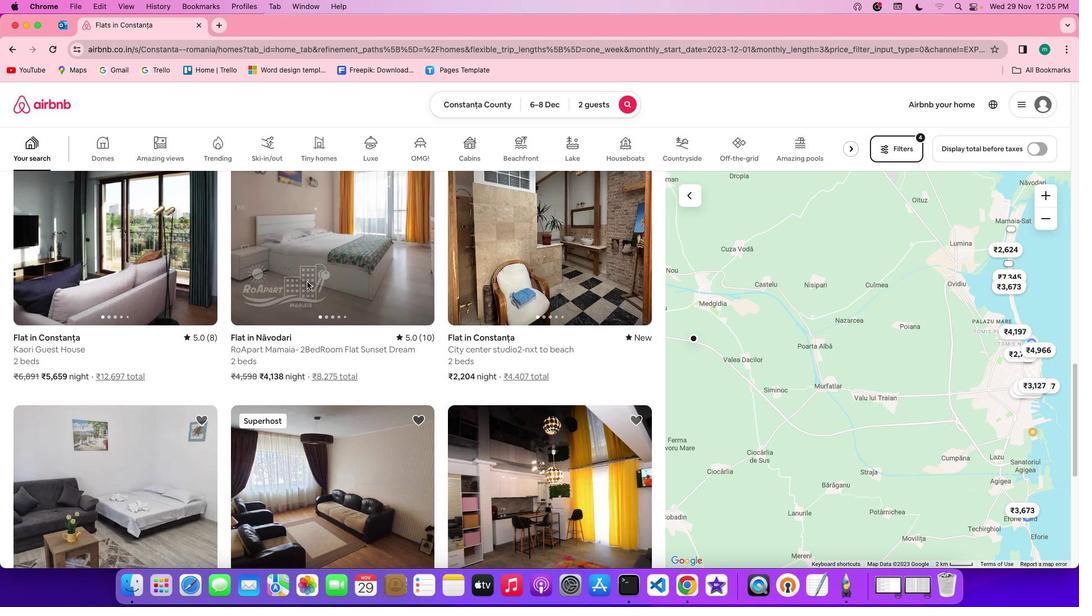 
Action: Mouse scrolled (306, 281) with delta (0, 0)
Screenshot: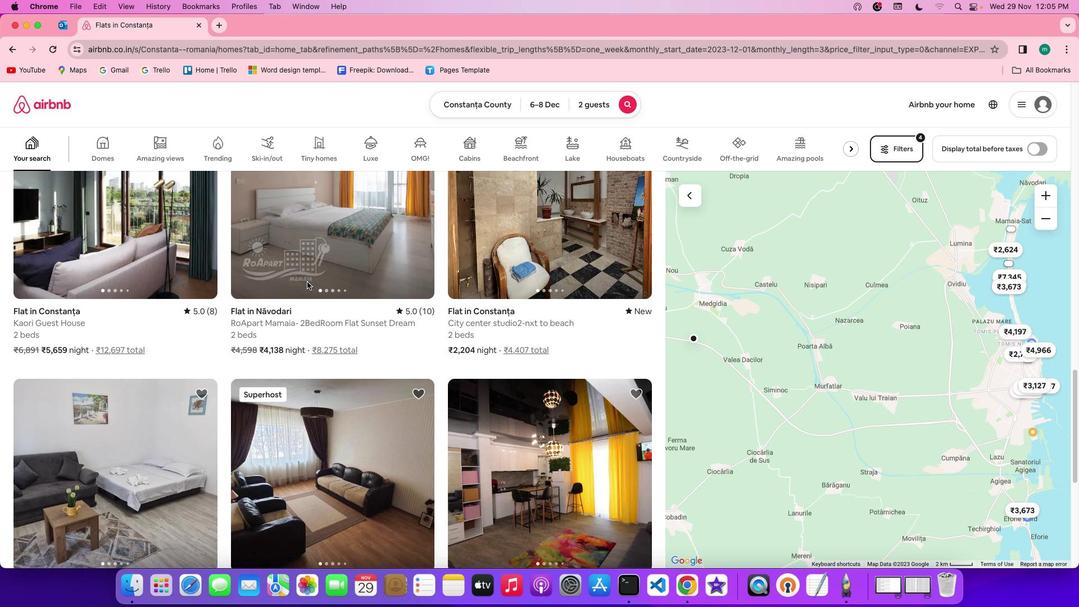 
Action: Mouse scrolled (306, 281) with delta (0, 0)
Screenshot: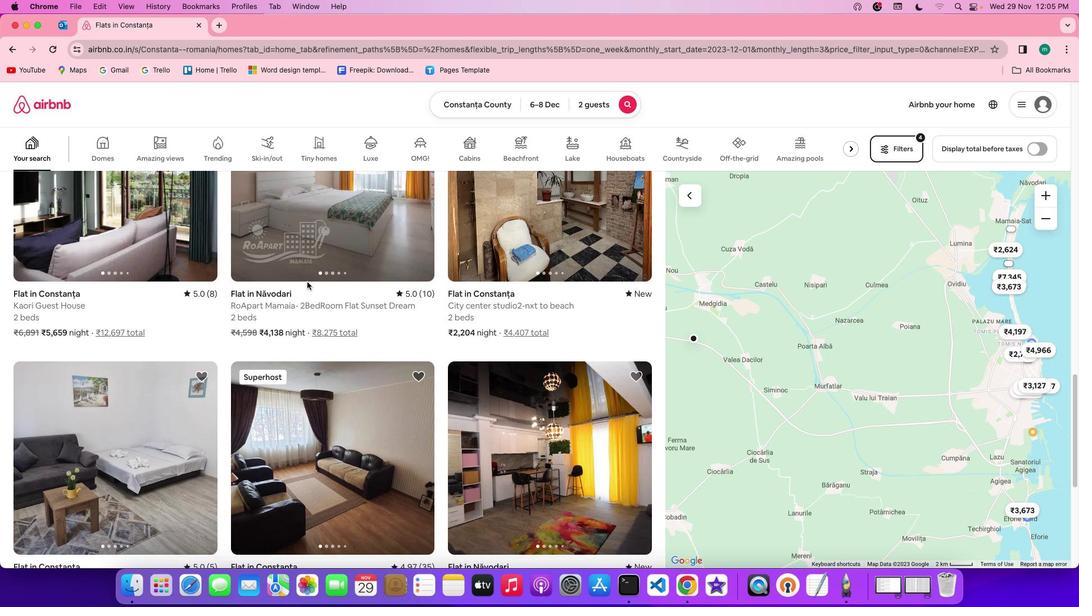 
Action: Mouse scrolled (306, 281) with delta (0, -1)
Screenshot: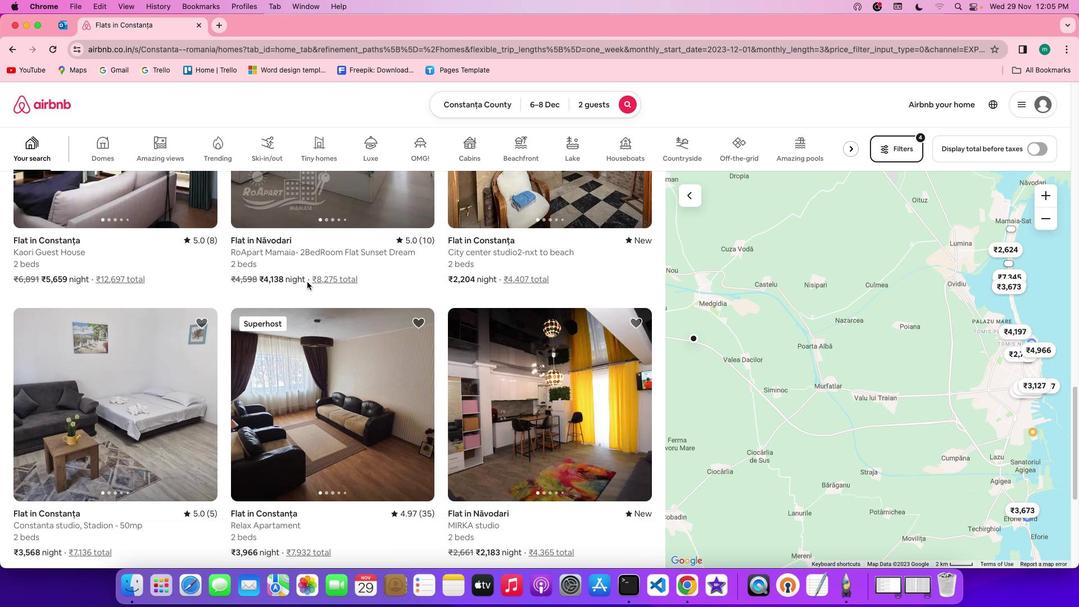 
Action: Mouse scrolled (306, 281) with delta (0, -1)
Screenshot: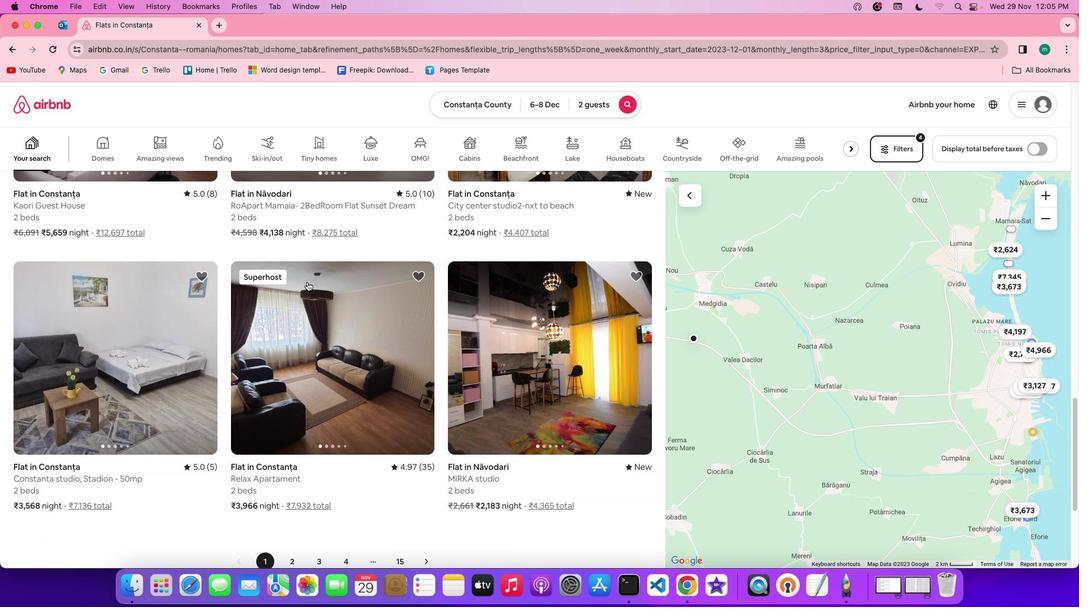 
Action: Mouse scrolled (306, 281) with delta (0, 0)
Screenshot: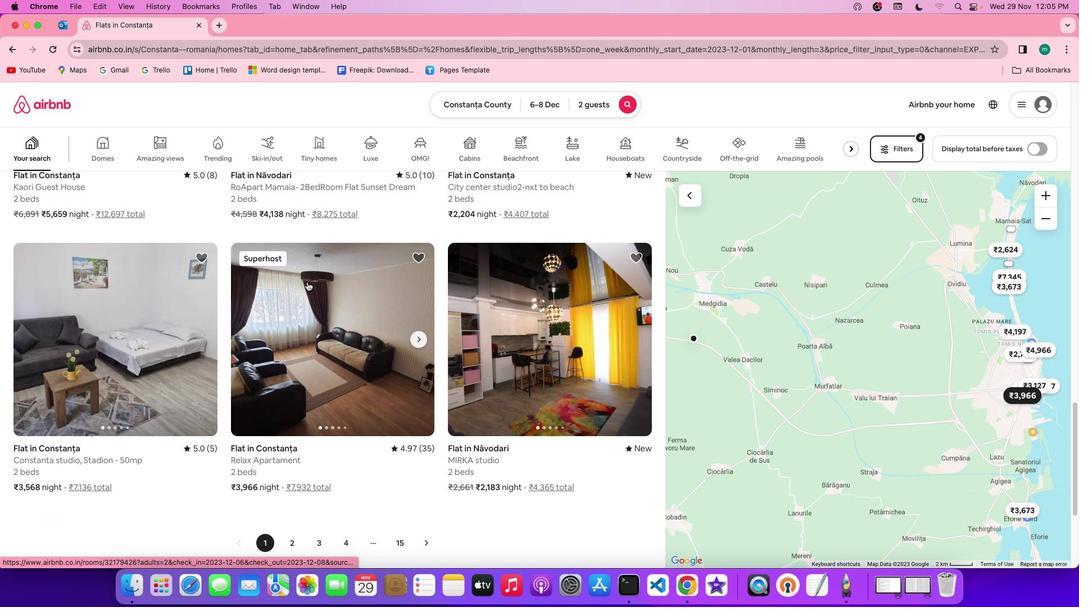 
Action: Mouse scrolled (306, 281) with delta (0, 0)
Screenshot: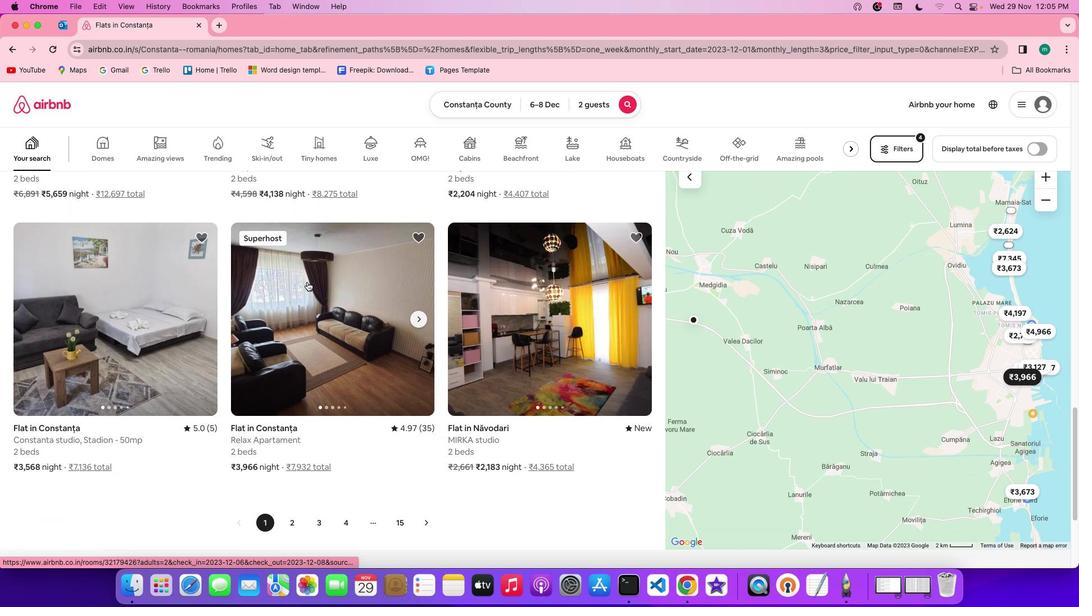 
Action: Mouse scrolled (306, 281) with delta (0, 0)
Screenshot: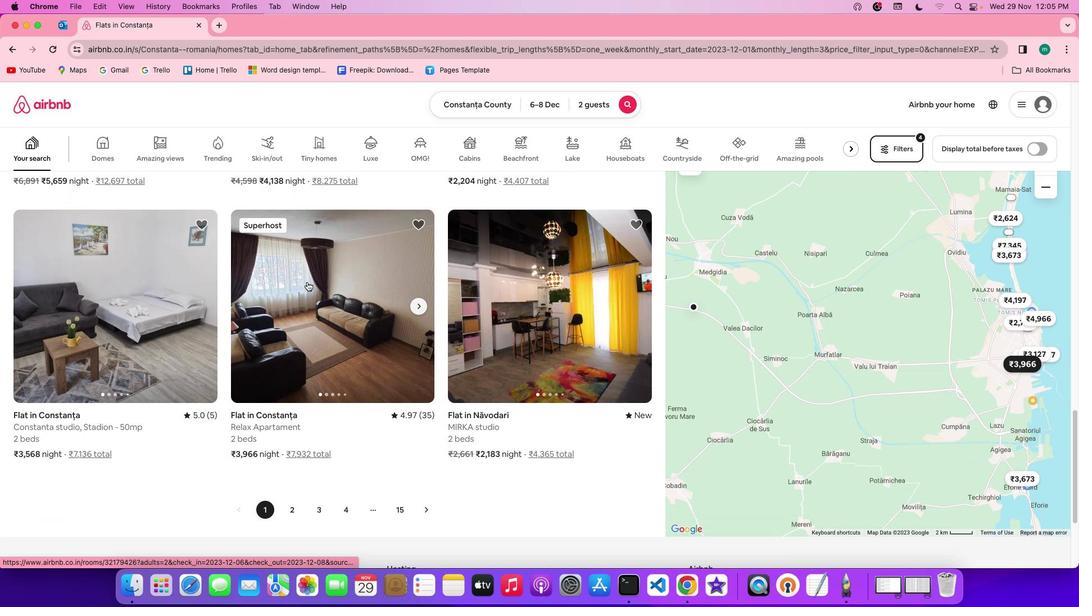 
Action: Mouse scrolled (306, 281) with delta (0, 0)
Screenshot: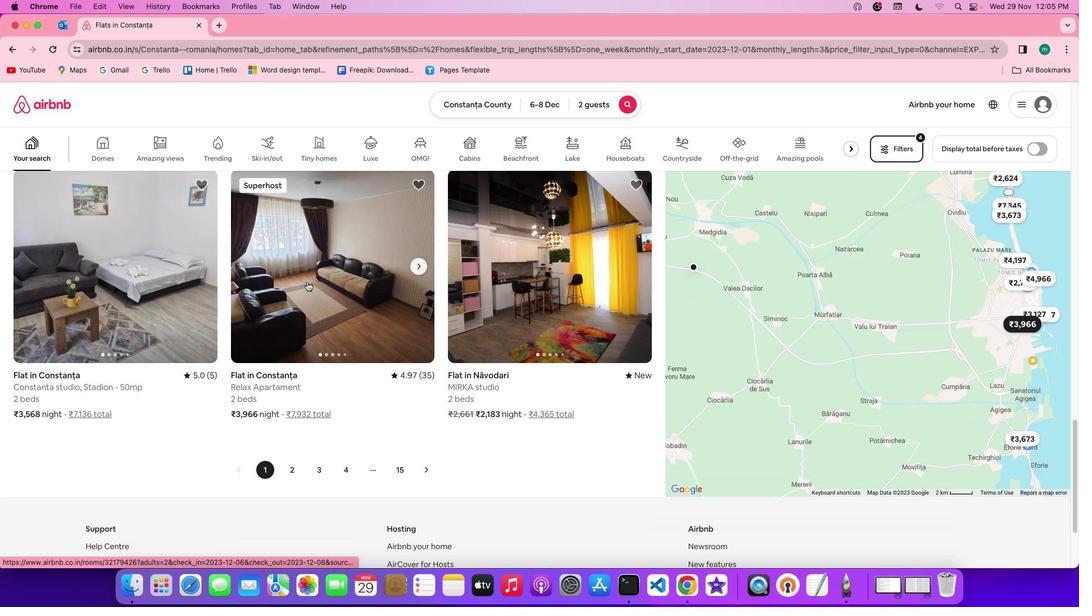 
Action: Mouse moved to (488, 310)
Screenshot: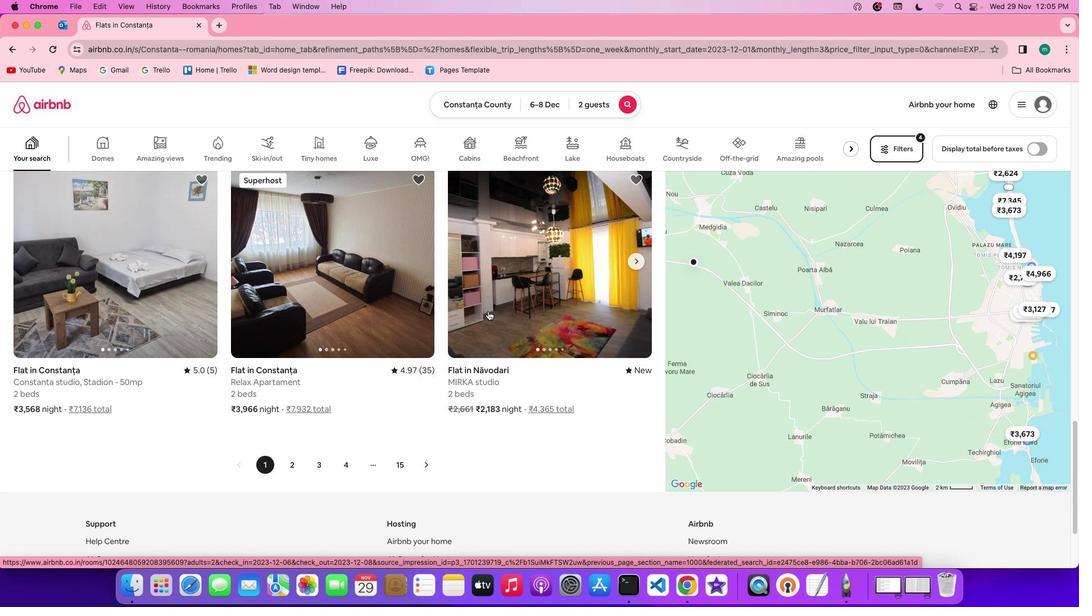 
Action: Mouse pressed left at (488, 310)
Screenshot: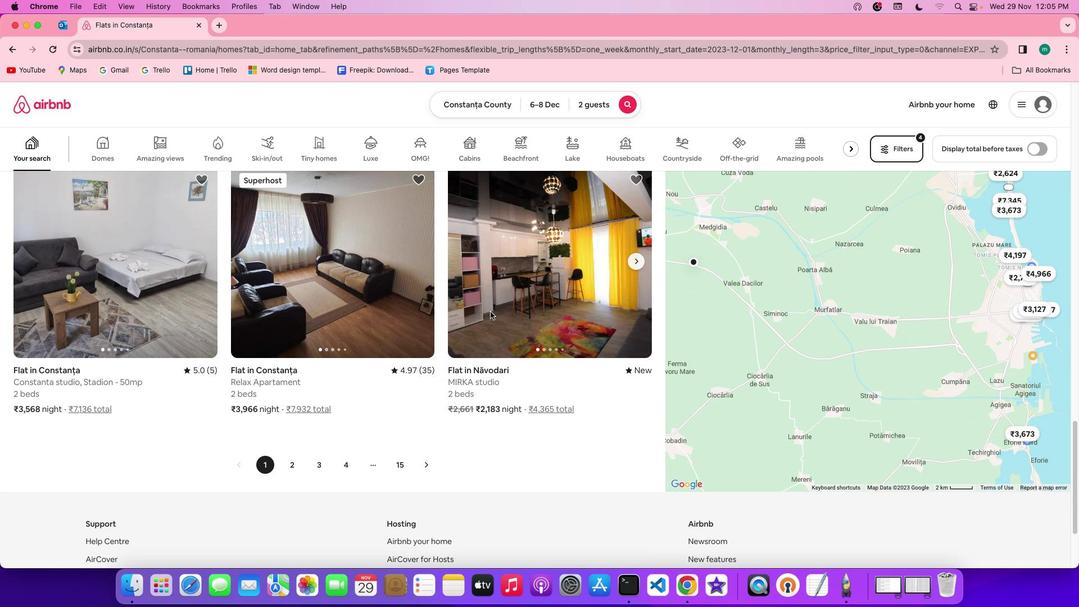 
Action: Mouse moved to (806, 420)
Screenshot: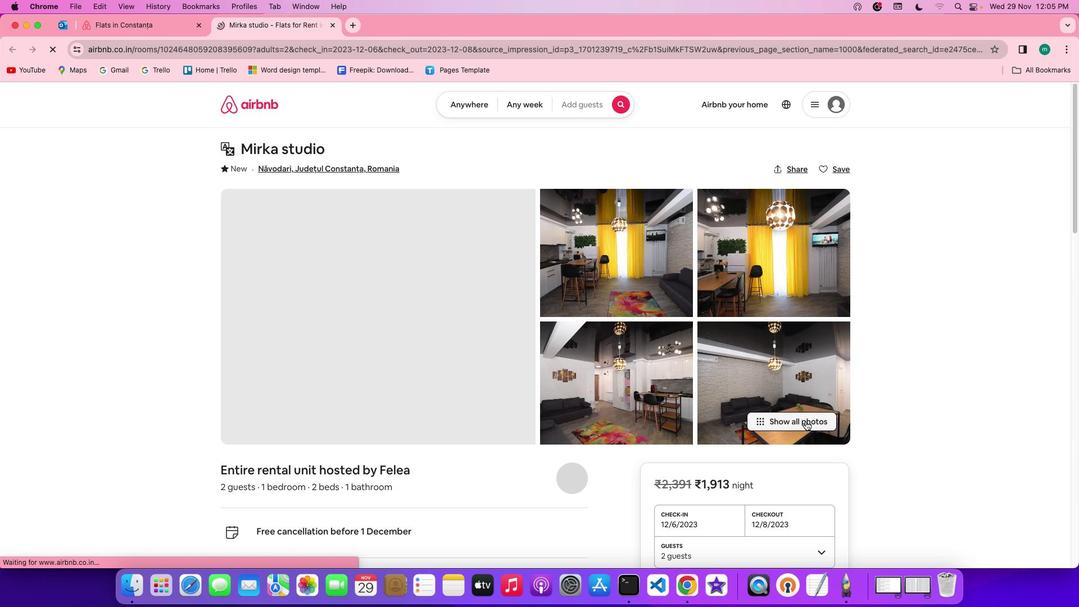 
Action: Mouse pressed left at (806, 420)
Screenshot: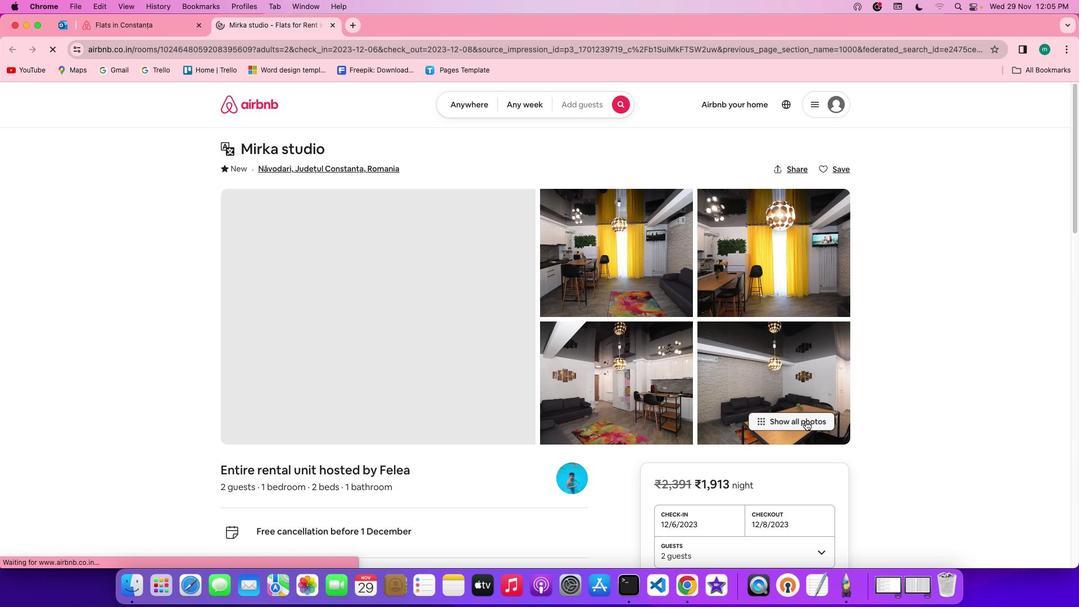 
Action: Mouse moved to (530, 378)
Screenshot: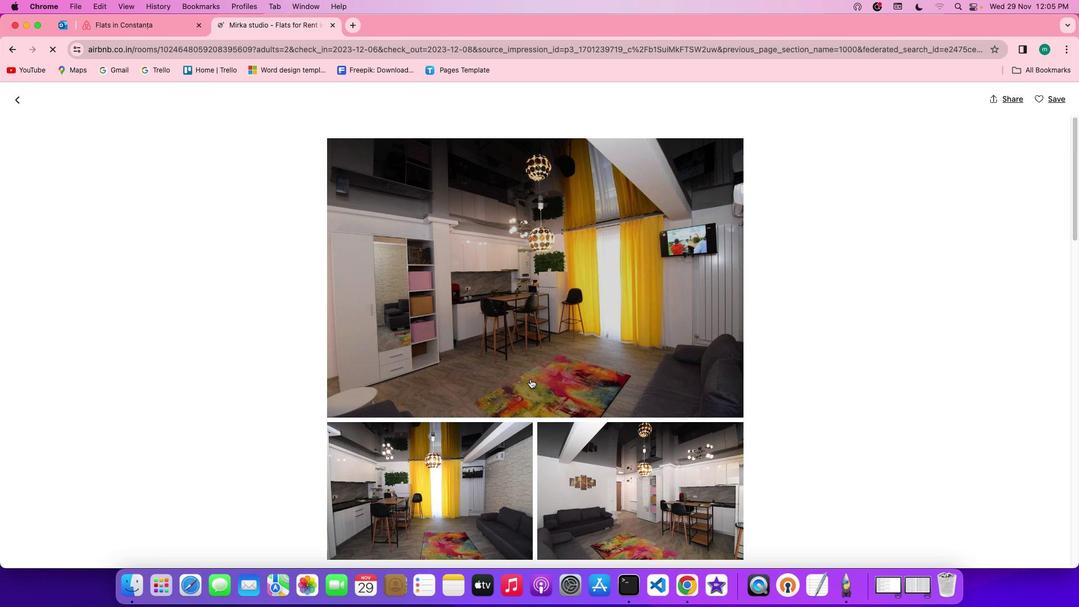 
Action: Mouse scrolled (530, 378) with delta (0, 0)
Screenshot: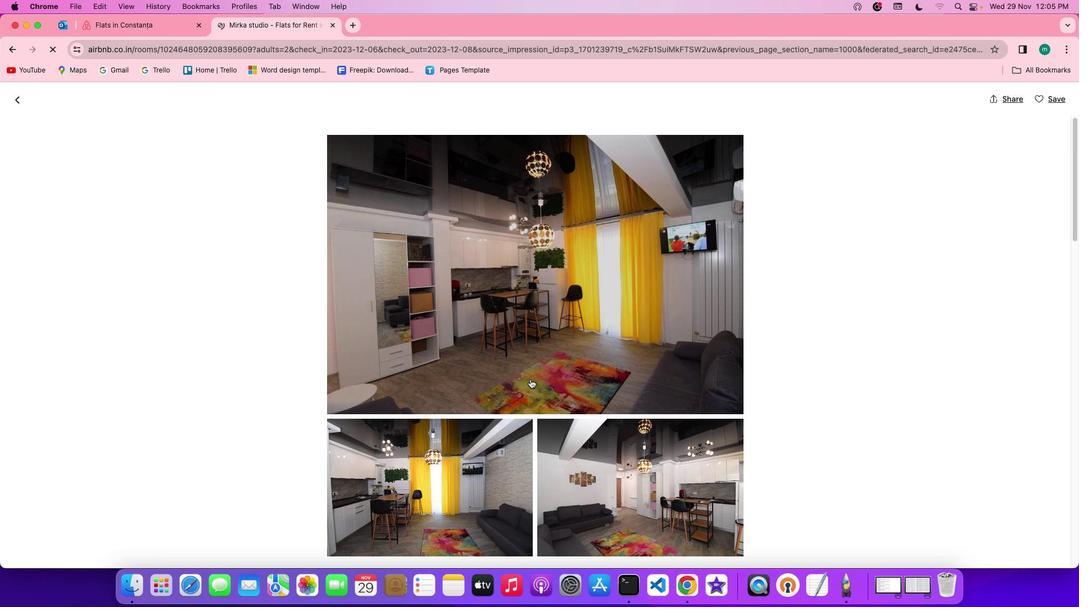 
Action: Mouse scrolled (530, 378) with delta (0, 0)
Screenshot: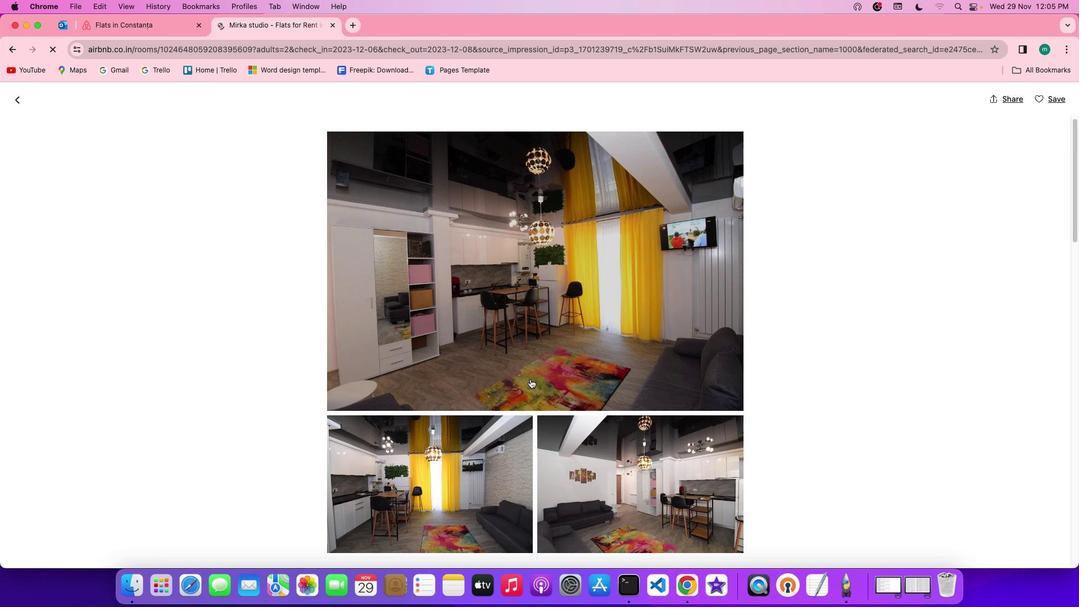
Action: Mouse scrolled (530, 378) with delta (0, 0)
Screenshot: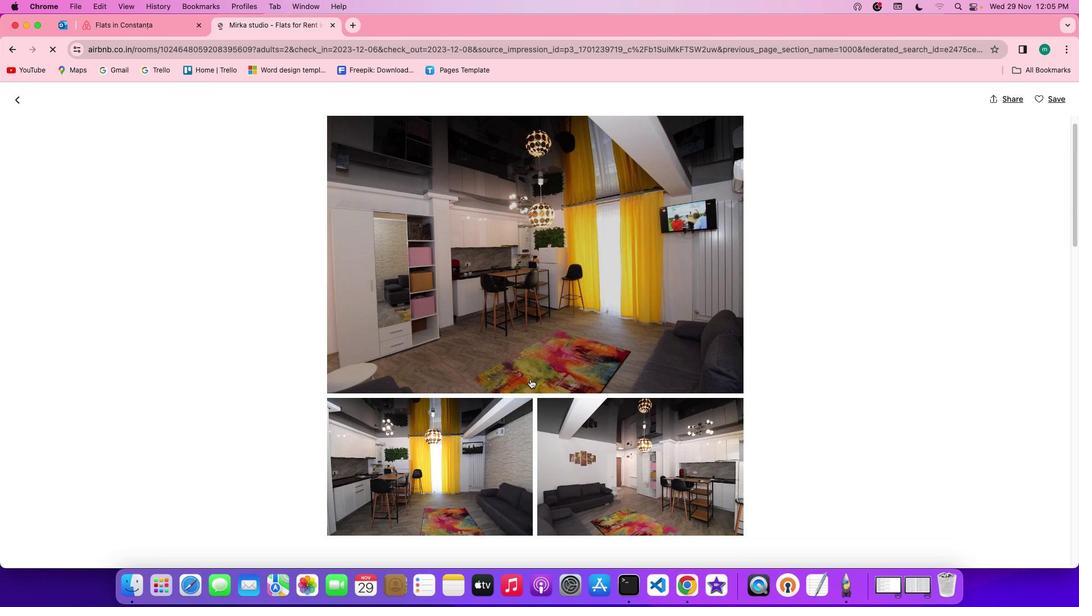 
Action: Mouse scrolled (530, 378) with delta (0, 0)
Screenshot: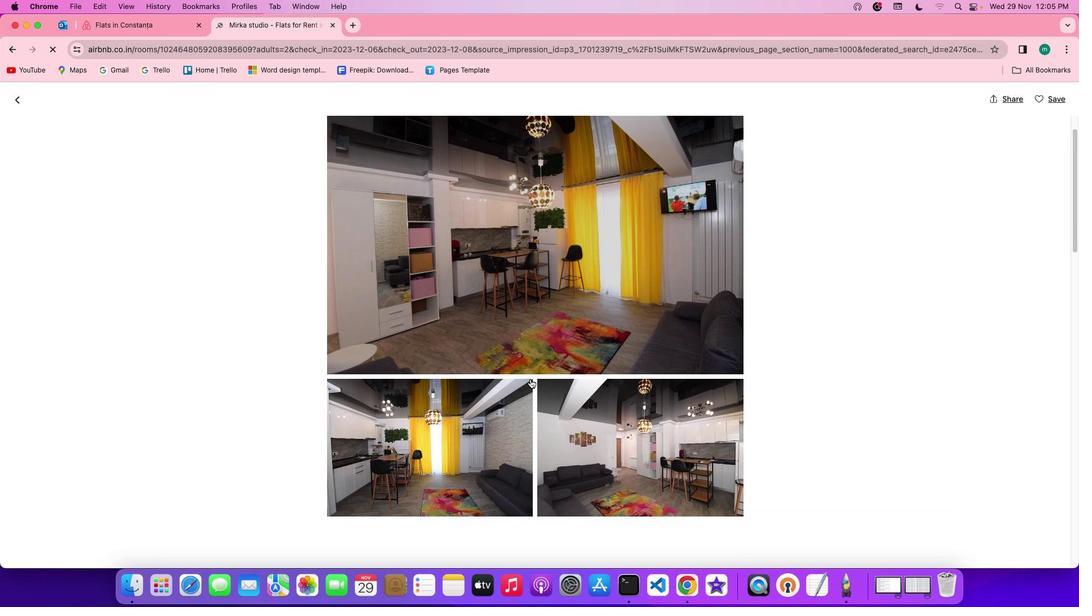 
Action: Mouse scrolled (530, 378) with delta (0, 0)
Screenshot: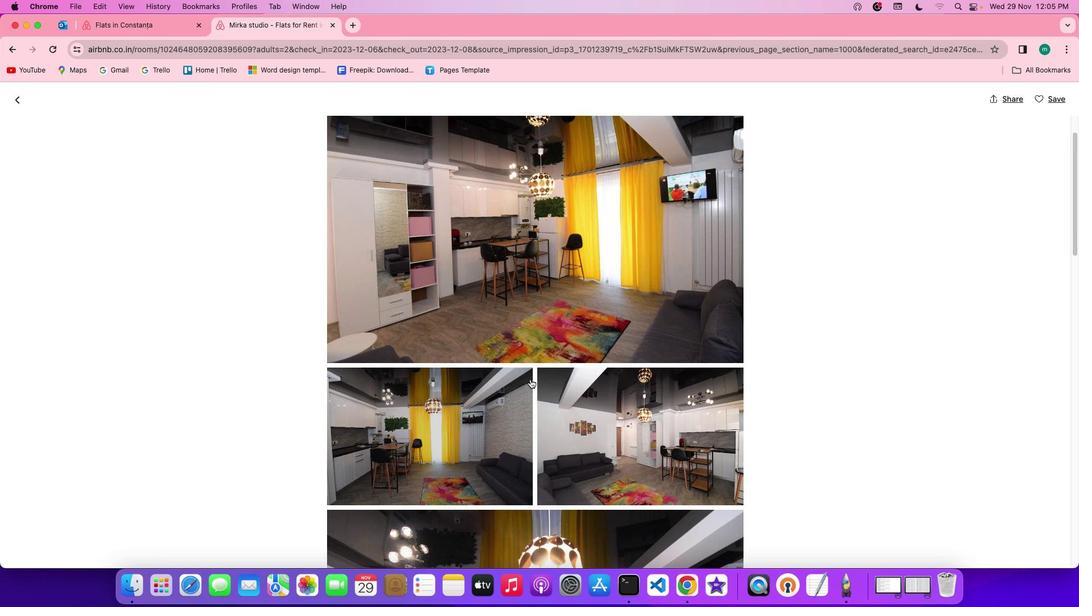 
Action: Mouse scrolled (530, 378) with delta (0, 0)
Screenshot: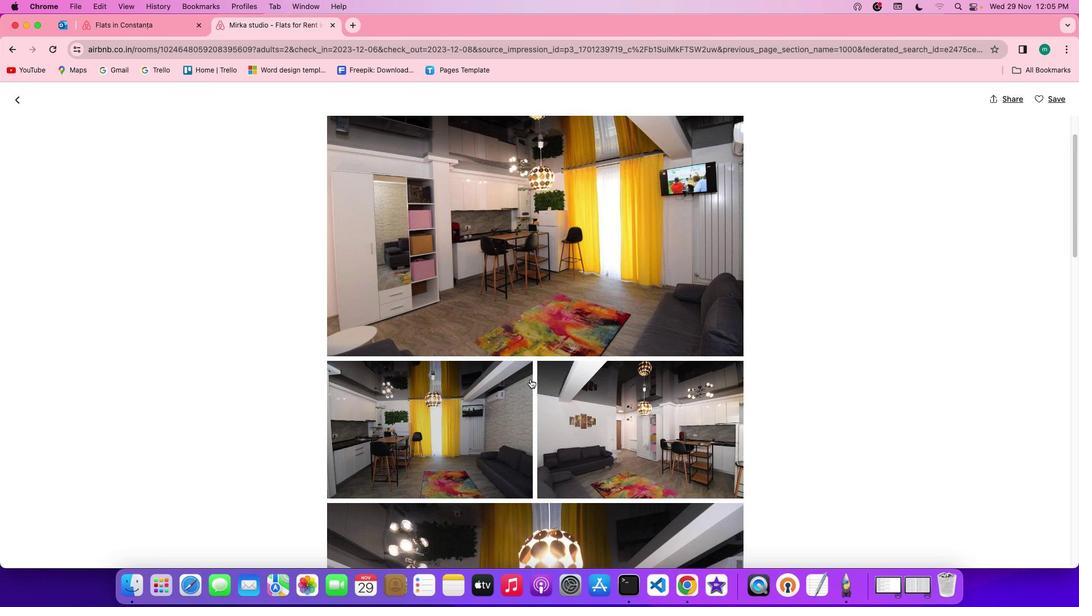 
Action: Mouse scrolled (530, 378) with delta (0, -1)
Screenshot: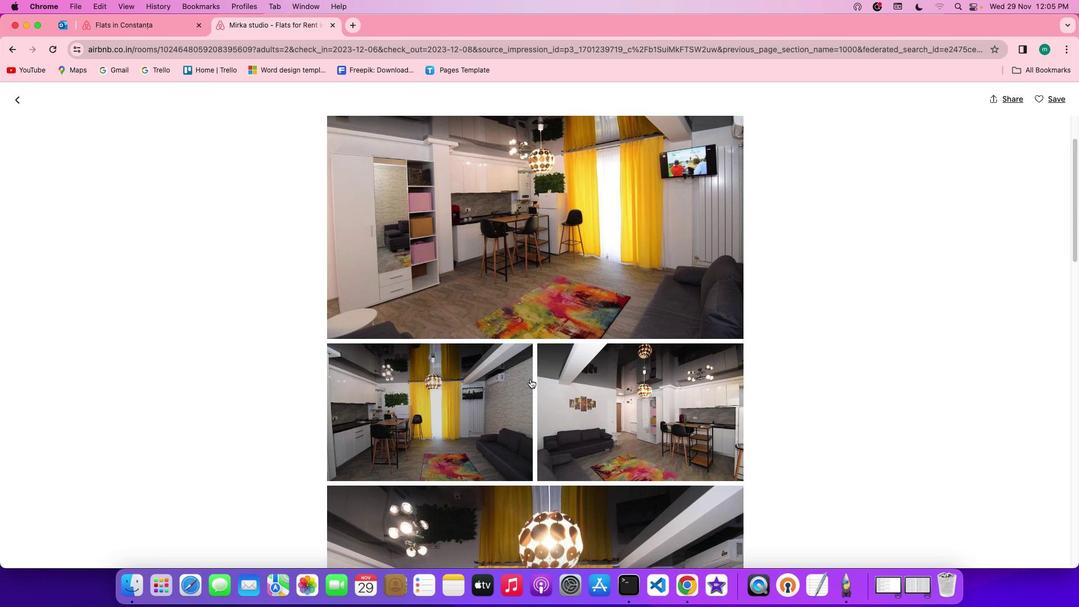 
Action: Mouse scrolled (530, 378) with delta (0, -1)
Screenshot: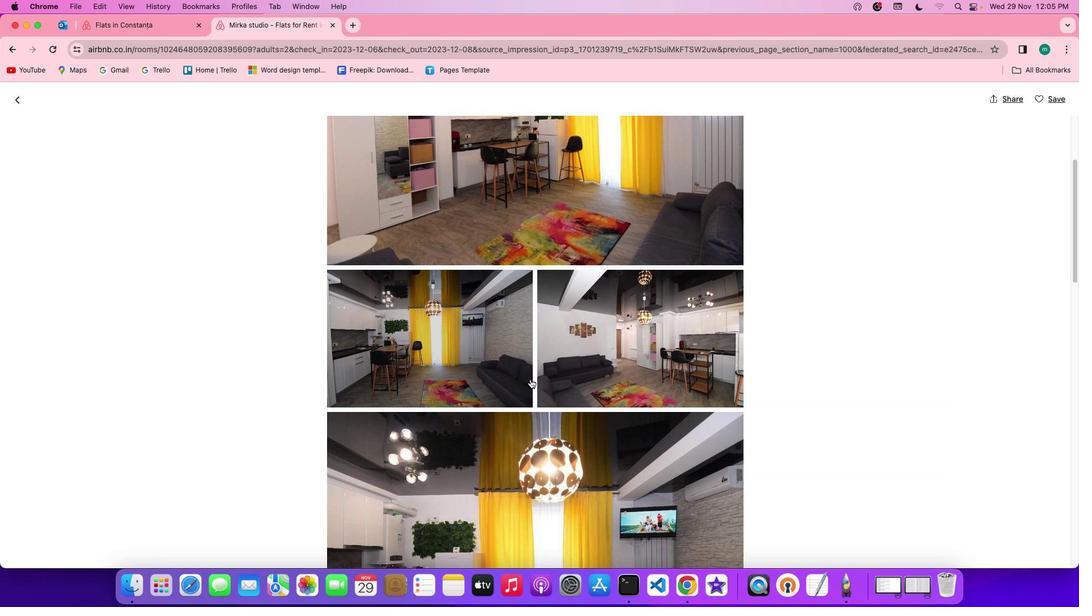 
Action: Mouse scrolled (530, 378) with delta (0, 0)
Screenshot: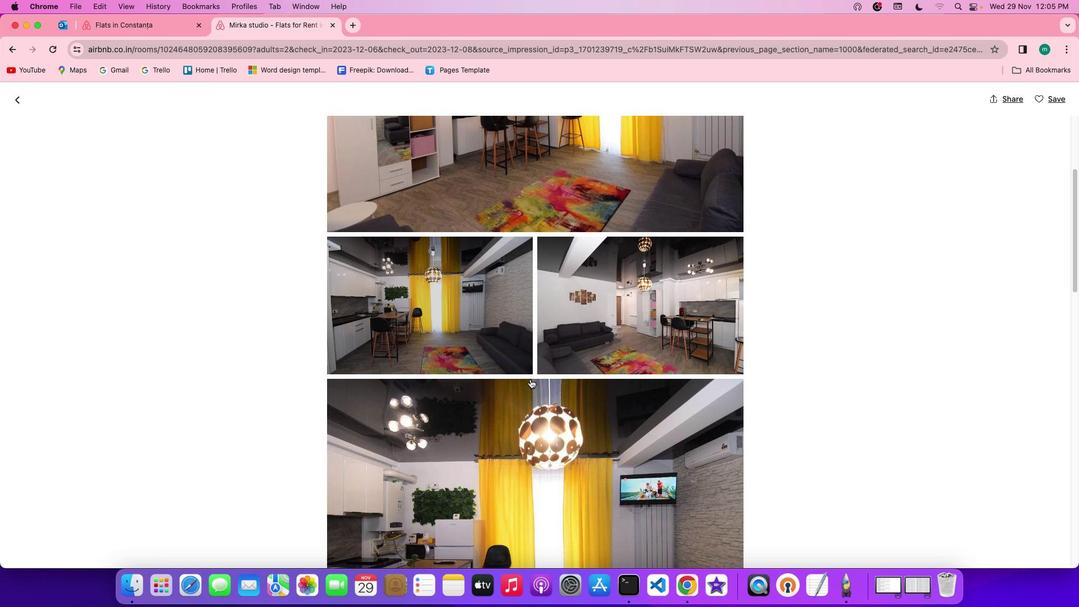 
Action: Mouse scrolled (530, 378) with delta (0, 0)
Screenshot: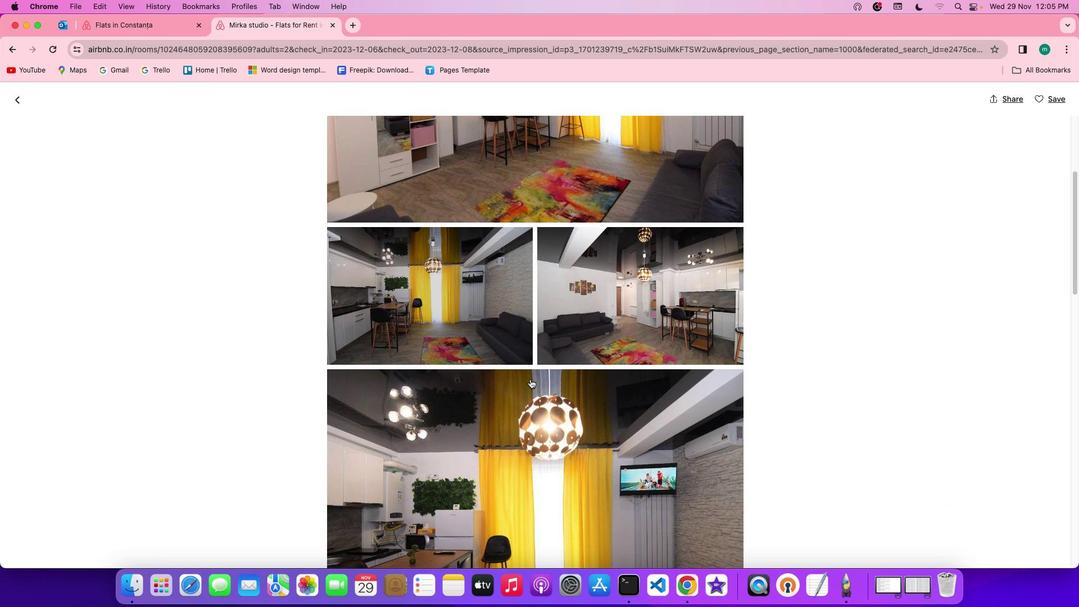 
Action: Mouse scrolled (530, 378) with delta (0, -1)
Screenshot: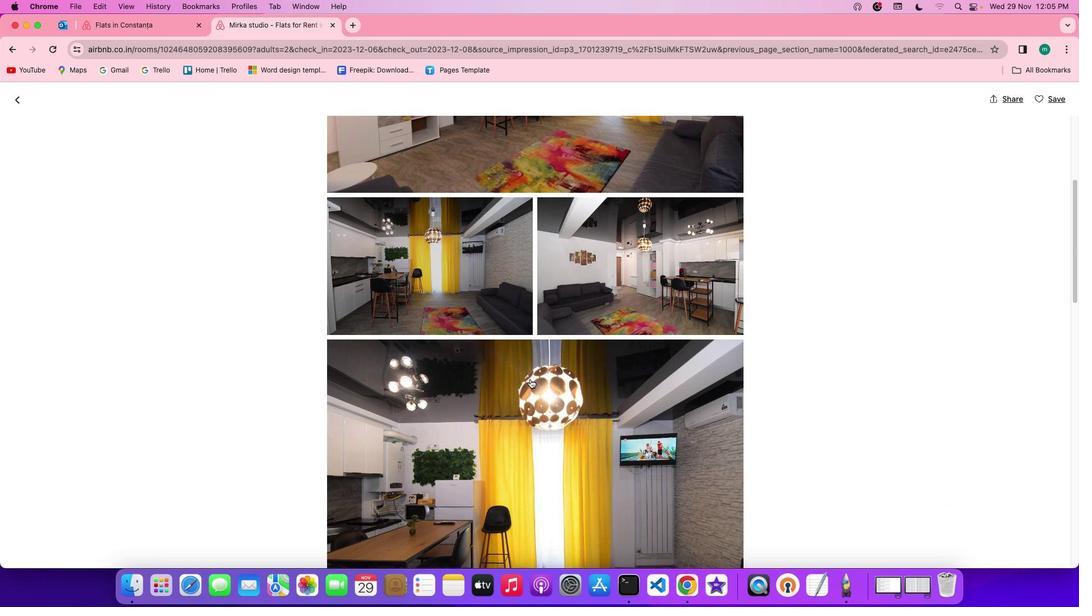 
Action: Mouse scrolled (530, 378) with delta (0, 0)
Screenshot: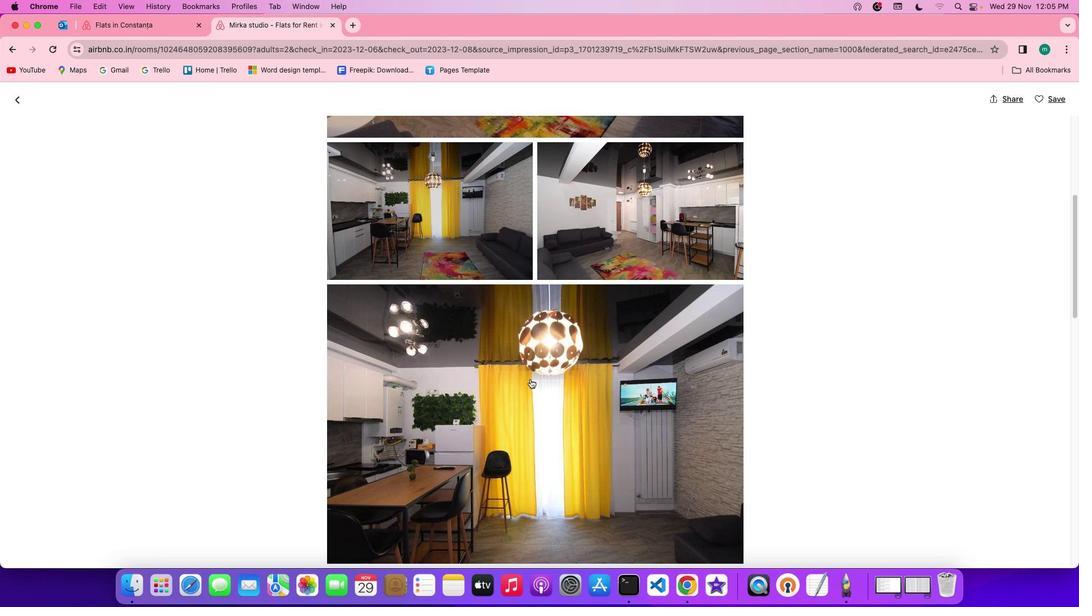 
Action: Mouse scrolled (530, 378) with delta (0, 0)
Screenshot: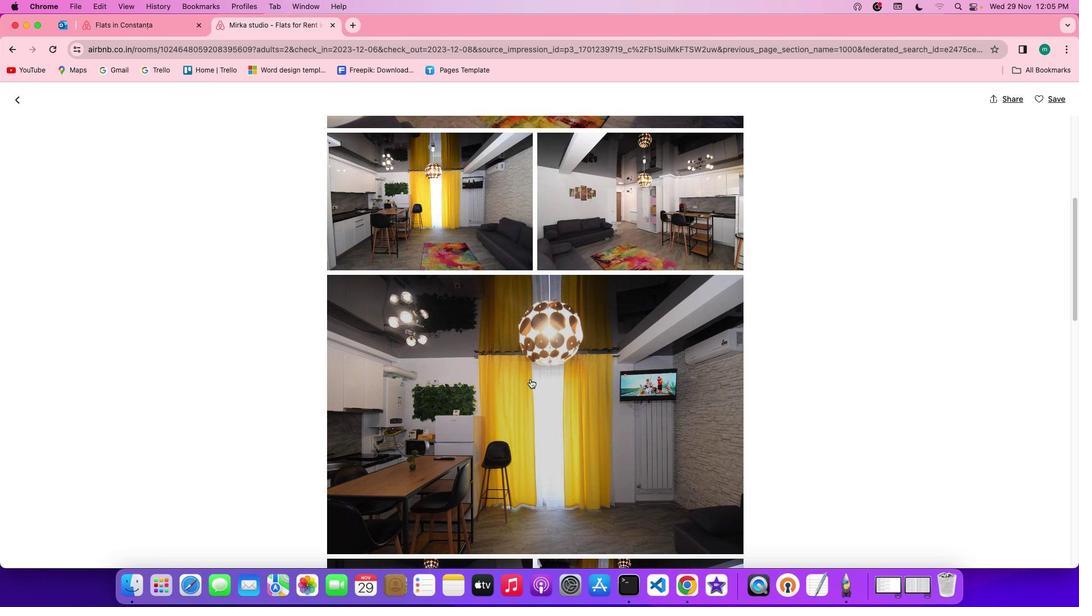 
Action: Mouse scrolled (530, 378) with delta (0, 0)
Screenshot: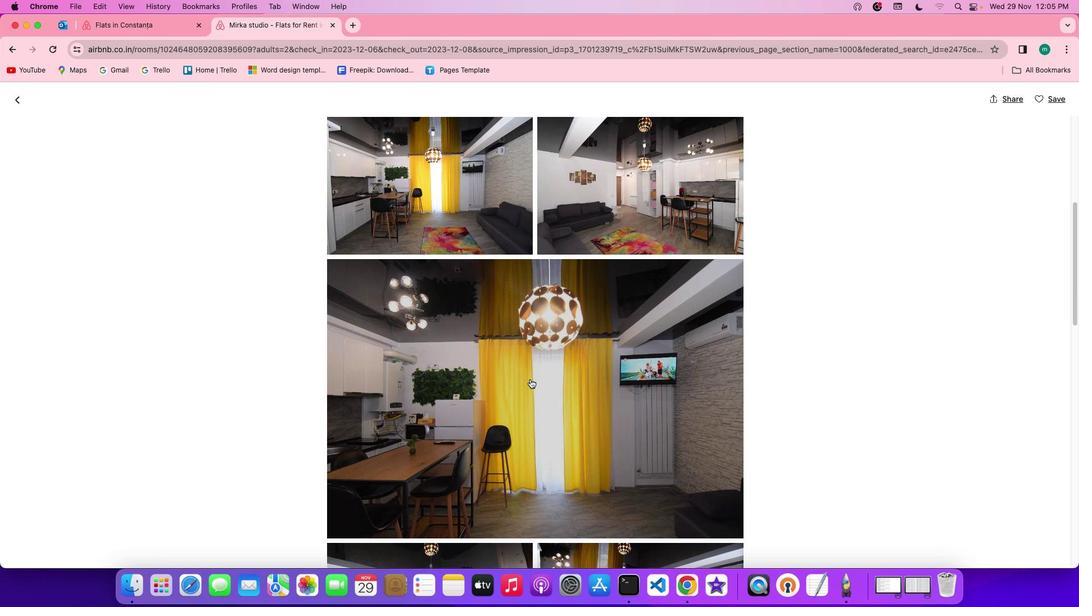 
Action: Mouse scrolled (530, 378) with delta (0, 0)
Screenshot: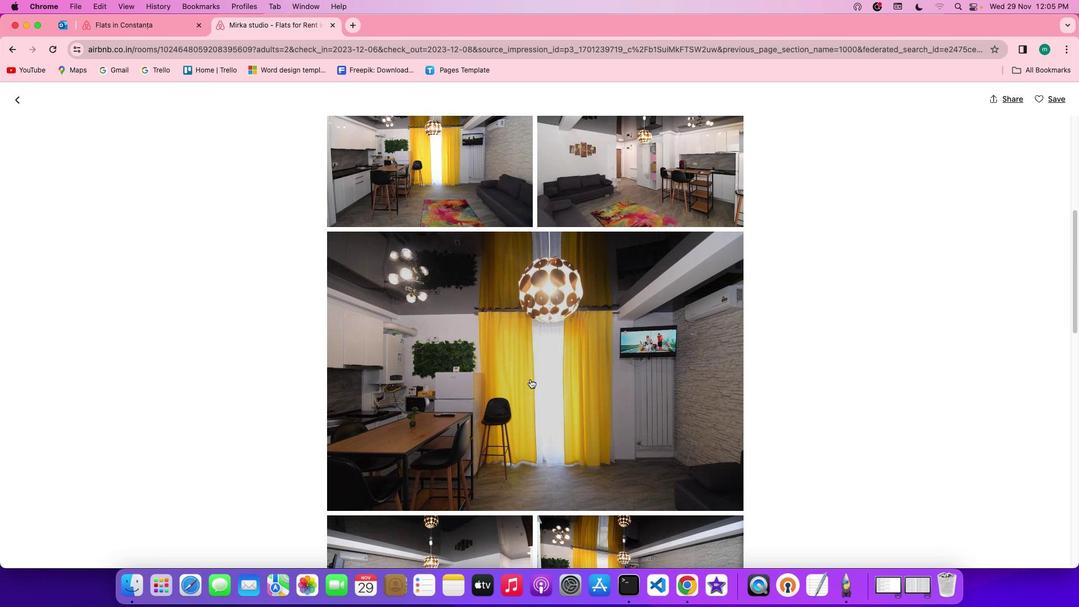 
Action: Mouse scrolled (530, 378) with delta (0, 0)
Screenshot: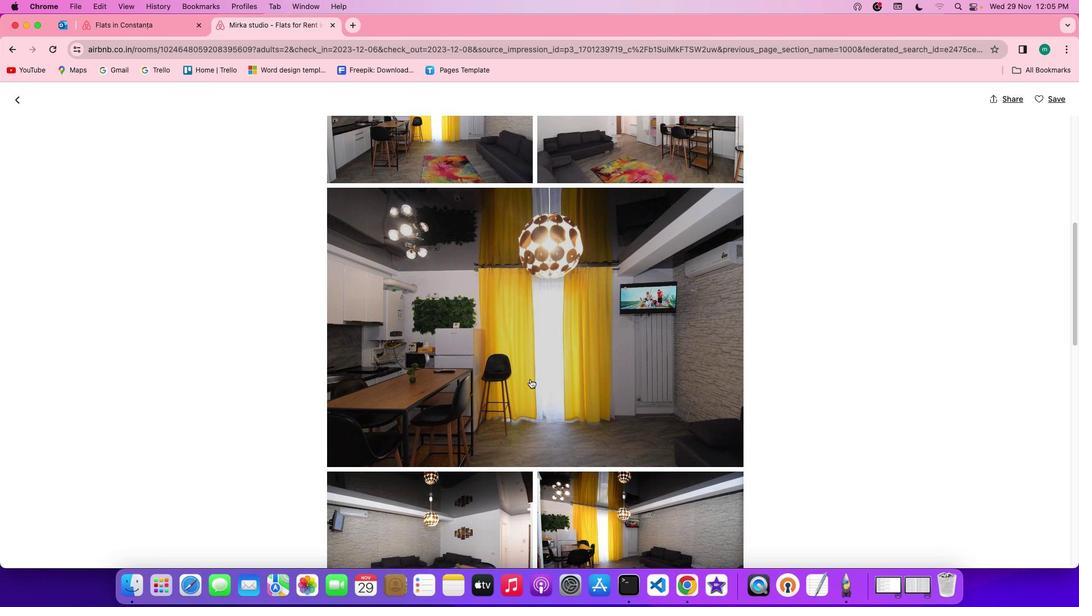 
Action: Mouse scrolled (530, 378) with delta (0, 0)
Screenshot: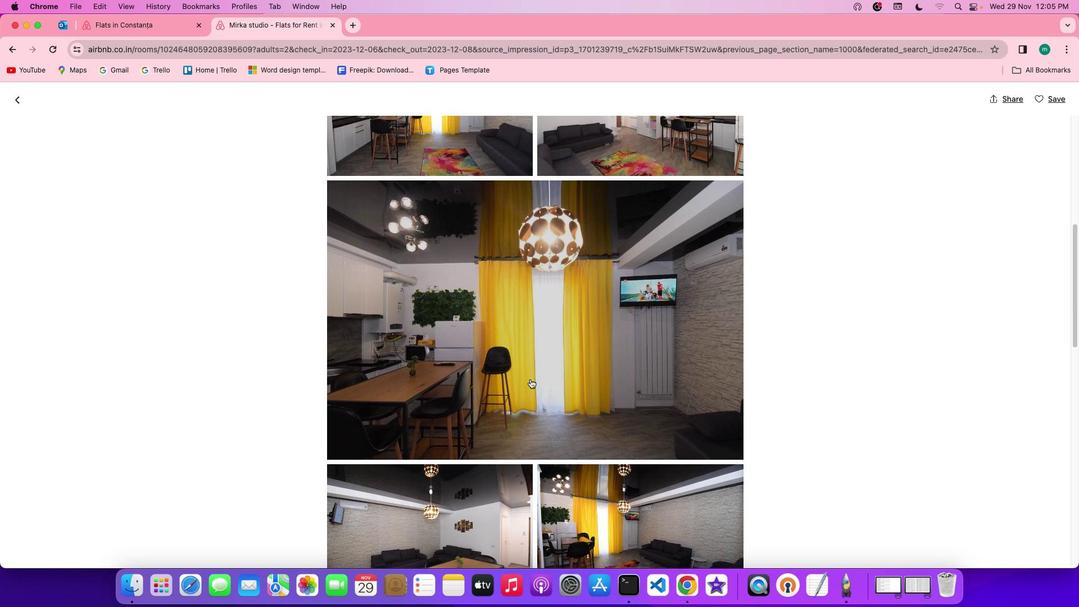 
Action: Mouse scrolled (530, 378) with delta (0, 0)
Screenshot: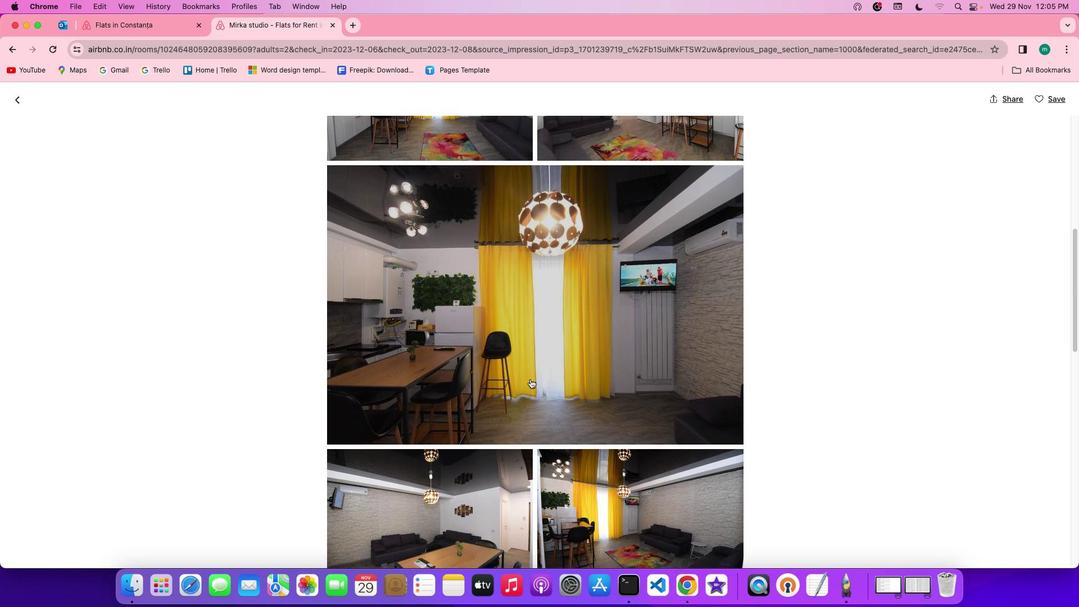 
Action: Mouse scrolled (530, 378) with delta (0, 0)
Screenshot: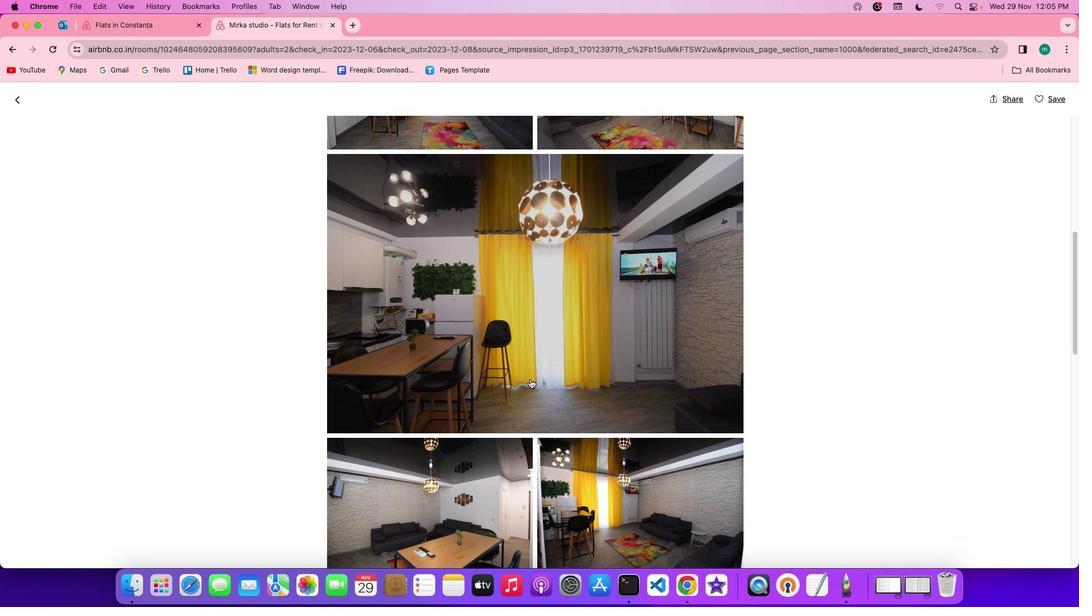 
Action: Mouse scrolled (530, 378) with delta (0, 0)
Screenshot: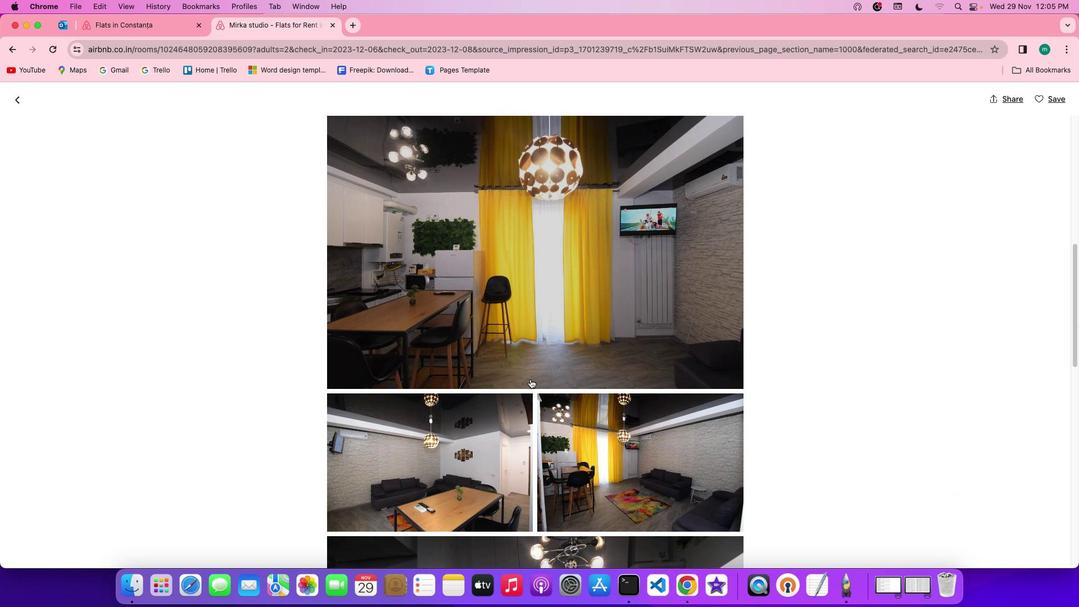 
Action: Mouse scrolled (530, 378) with delta (0, 0)
Screenshot: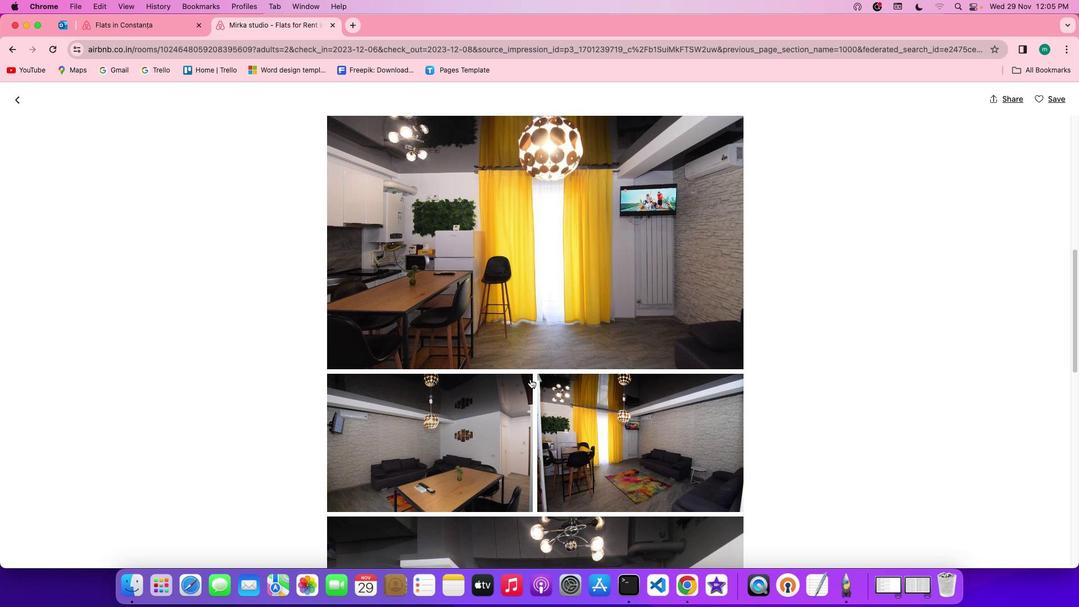 
Action: Mouse scrolled (530, 378) with delta (0, 0)
Screenshot: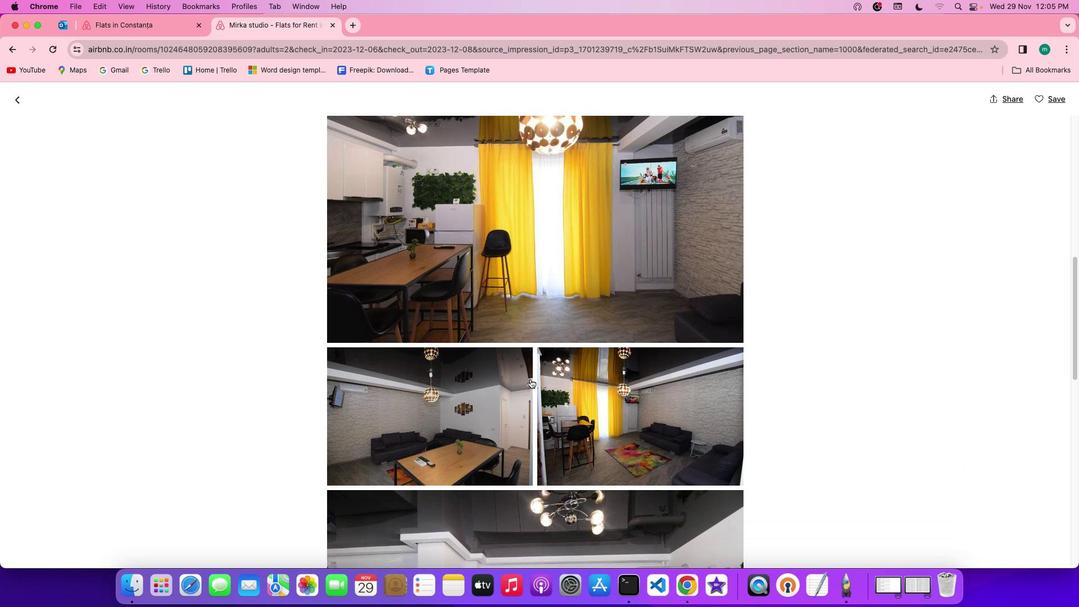
Action: Mouse scrolled (530, 378) with delta (0, -1)
Screenshot: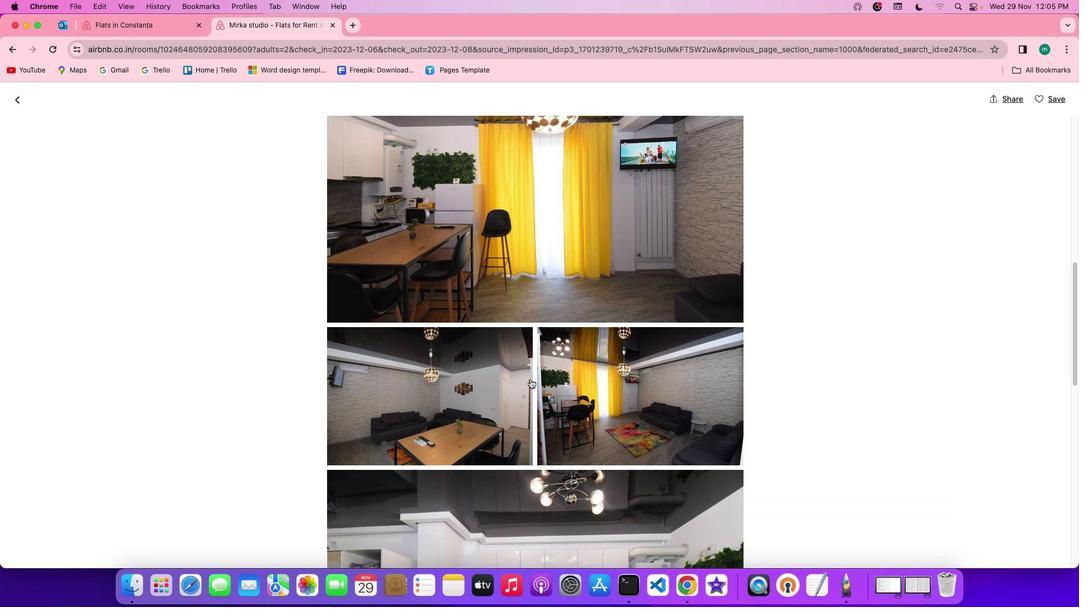 
Action: Mouse scrolled (530, 378) with delta (0, -1)
Screenshot: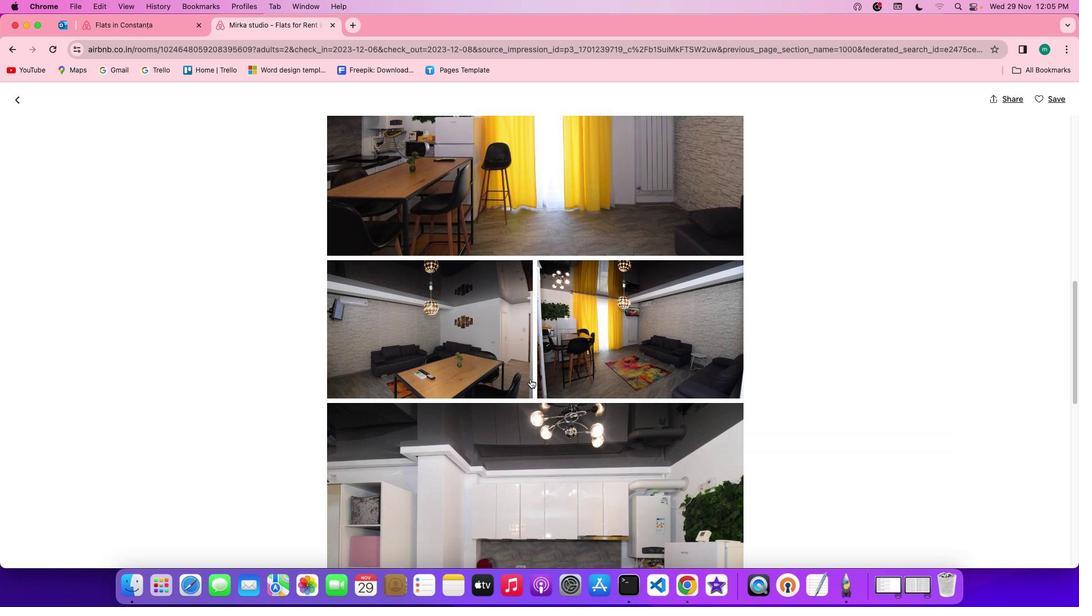 
Action: Mouse scrolled (530, 378) with delta (0, 0)
Screenshot: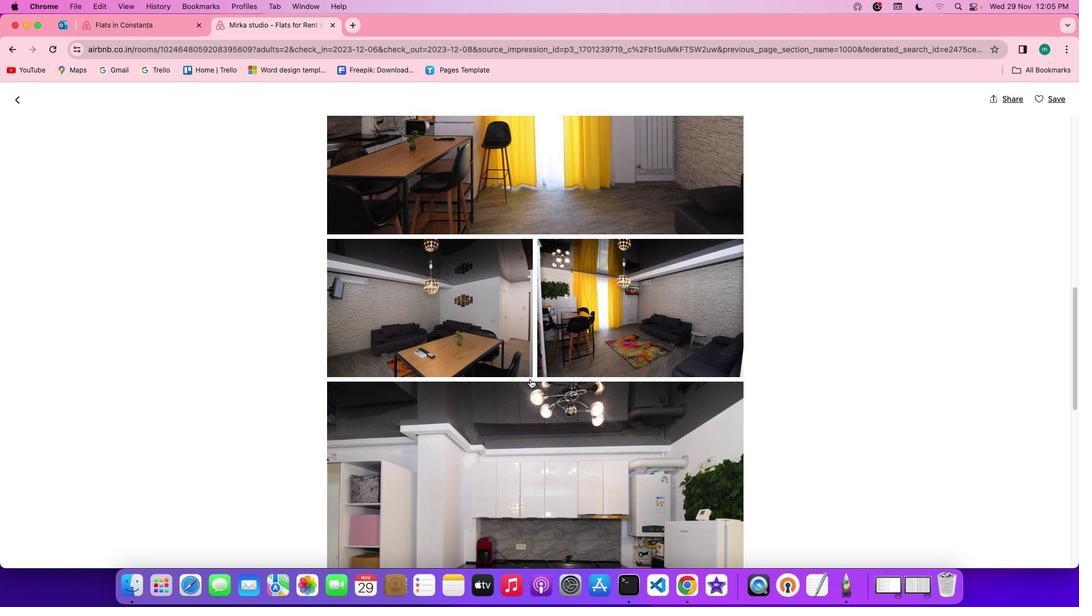 
Action: Mouse scrolled (530, 378) with delta (0, 0)
Screenshot: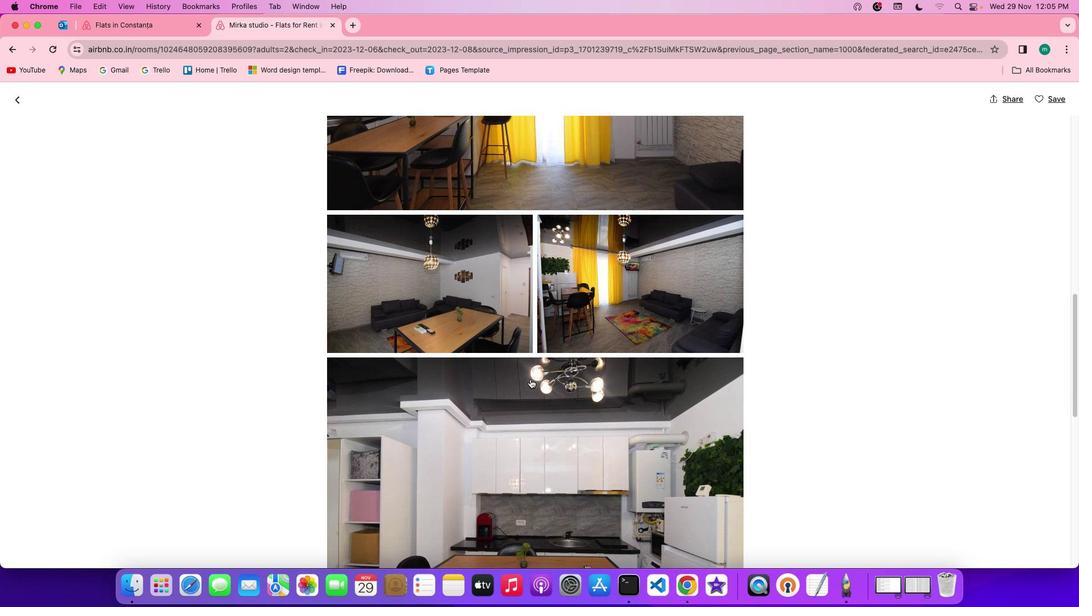 
Action: Mouse scrolled (530, 378) with delta (0, -1)
Screenshot: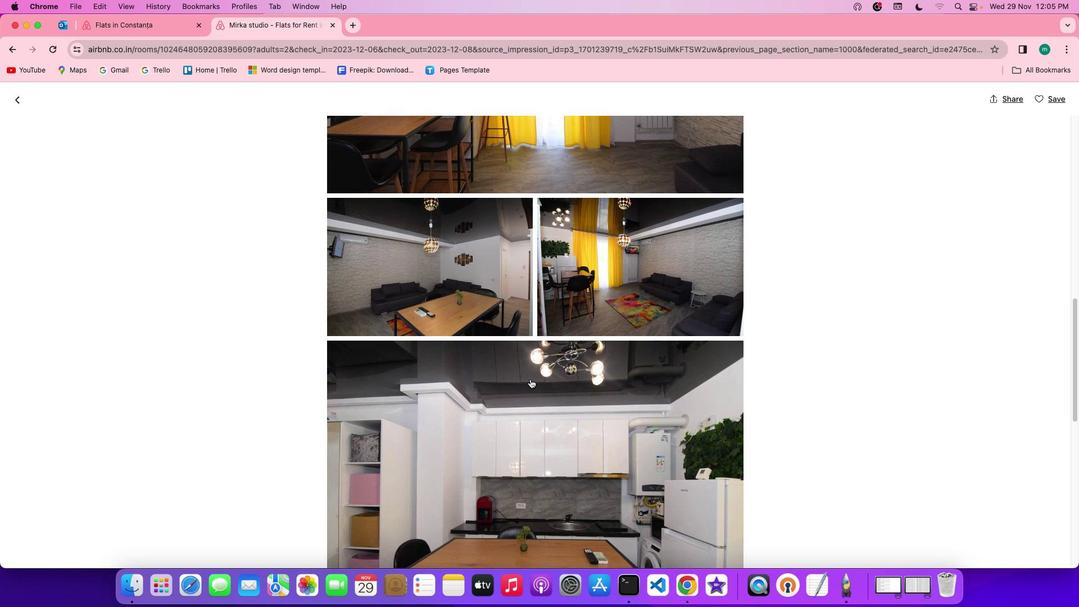 
Action: Mouse scrolled (530, 378) with delta (0, -1)
Screenshot: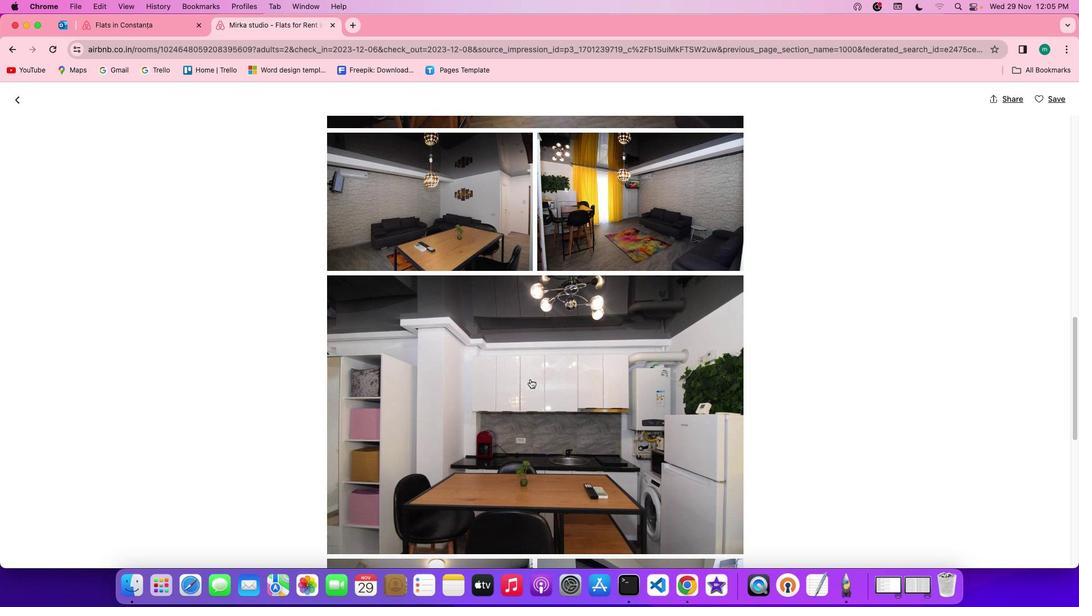 
Action: Mouse scrolled (530, 378) with delta (0, 0)
Screenshot: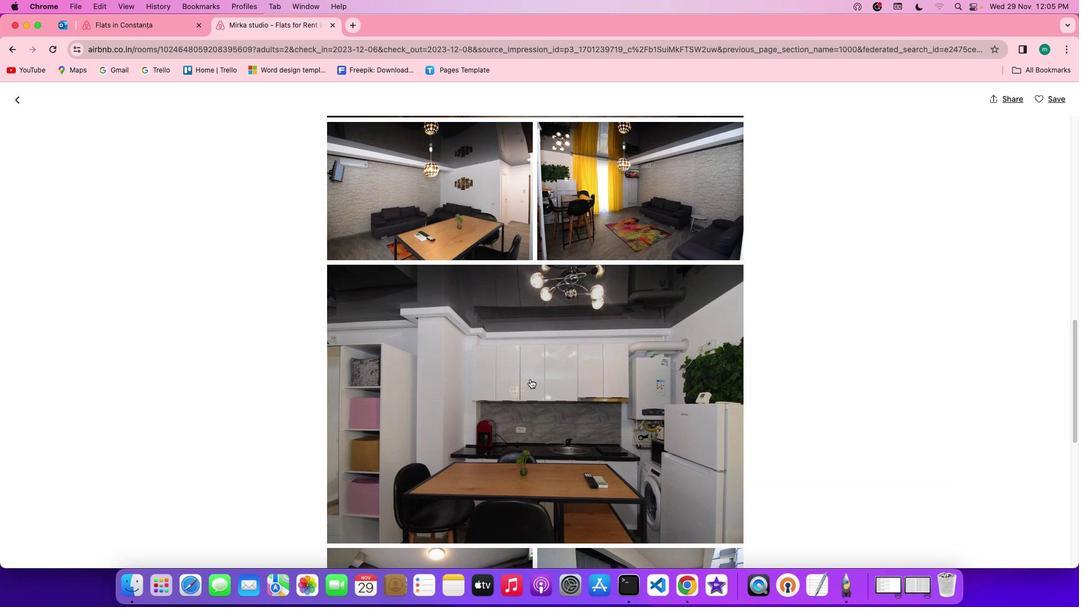 
Action: Mouse scrolled (530, 378) with delta (0, 0)
Screenshot: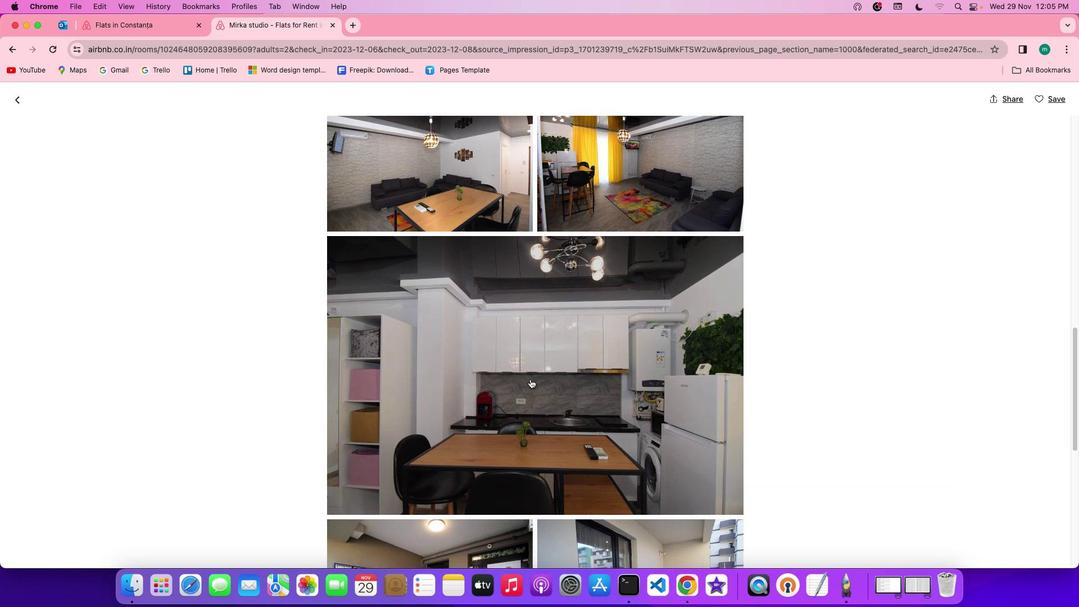 
Action: Mouse scrolled (530, 378) with delta (0, -1)
Screenshot: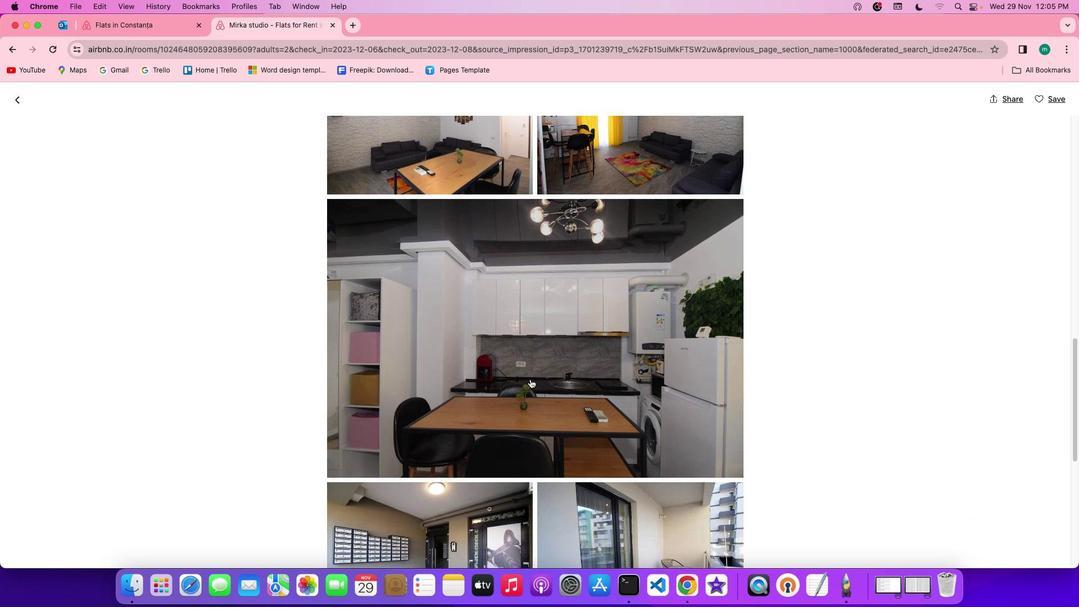 
Action: Mouse scrolled (530, 378) with delta (0, -1)
Screenshot: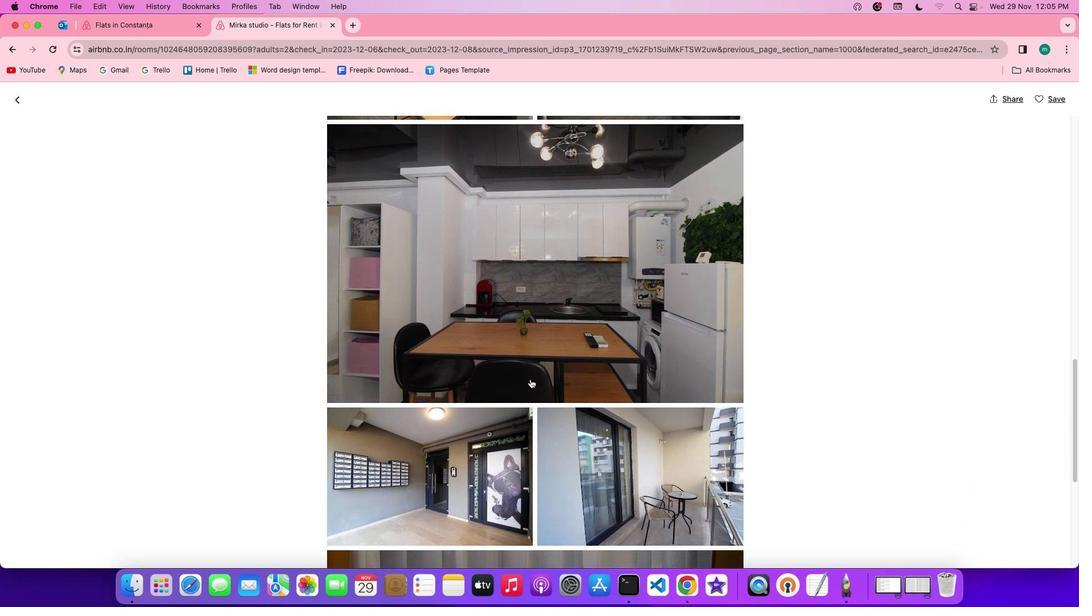 
Action: Mouse scrolled (530, 378) with delta (0, 0)
Screenshot: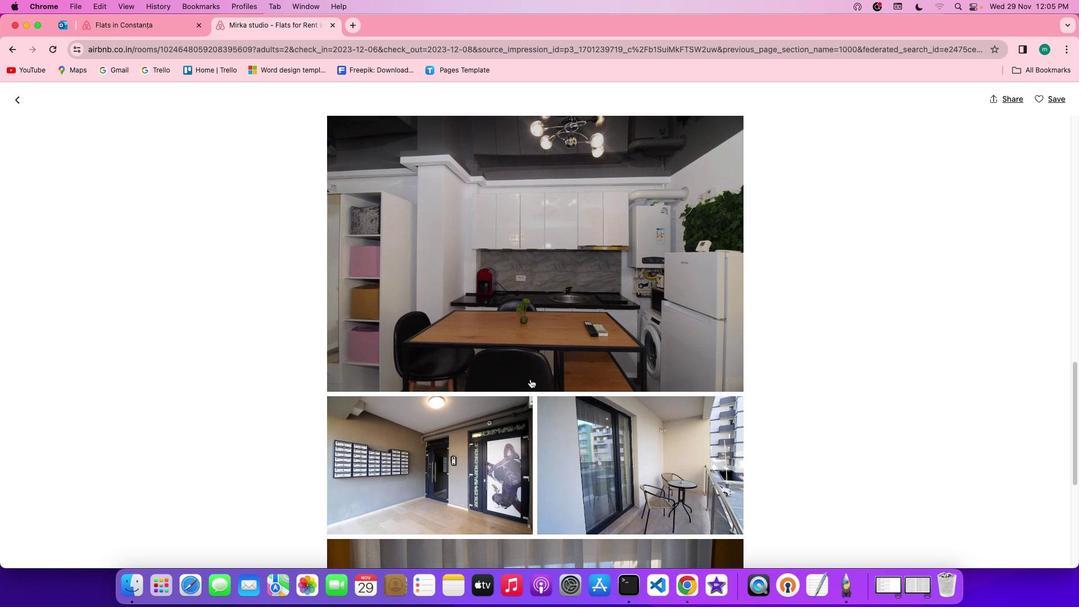
Action: Mouse scrolled (530, 378) with delta (0, 0)
Screenshot: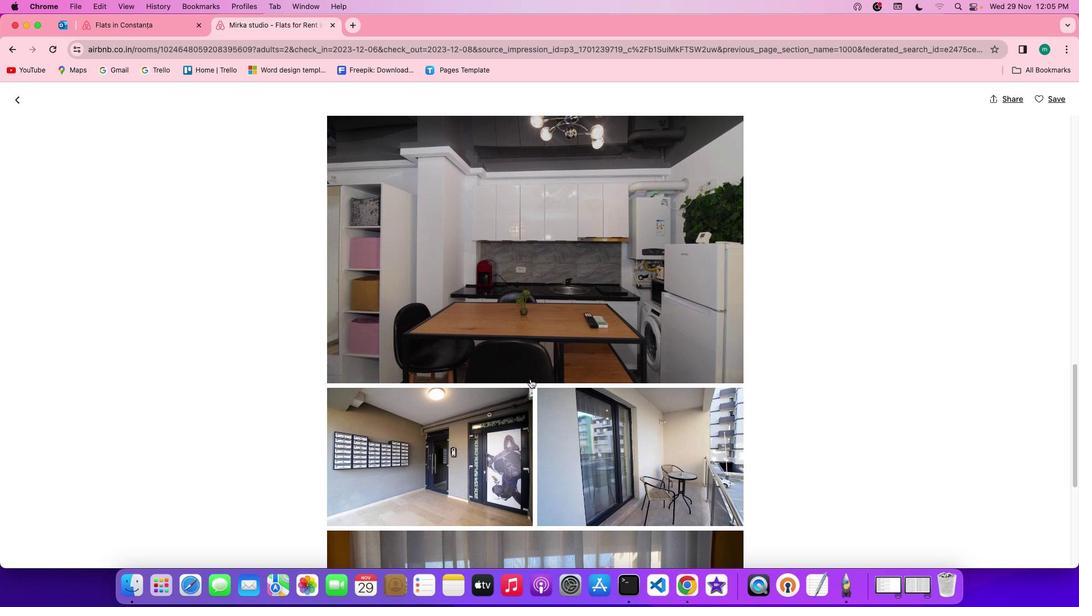 
Action: Mouse scrolled (530, 378) with delta (0, 0)
Screenshot: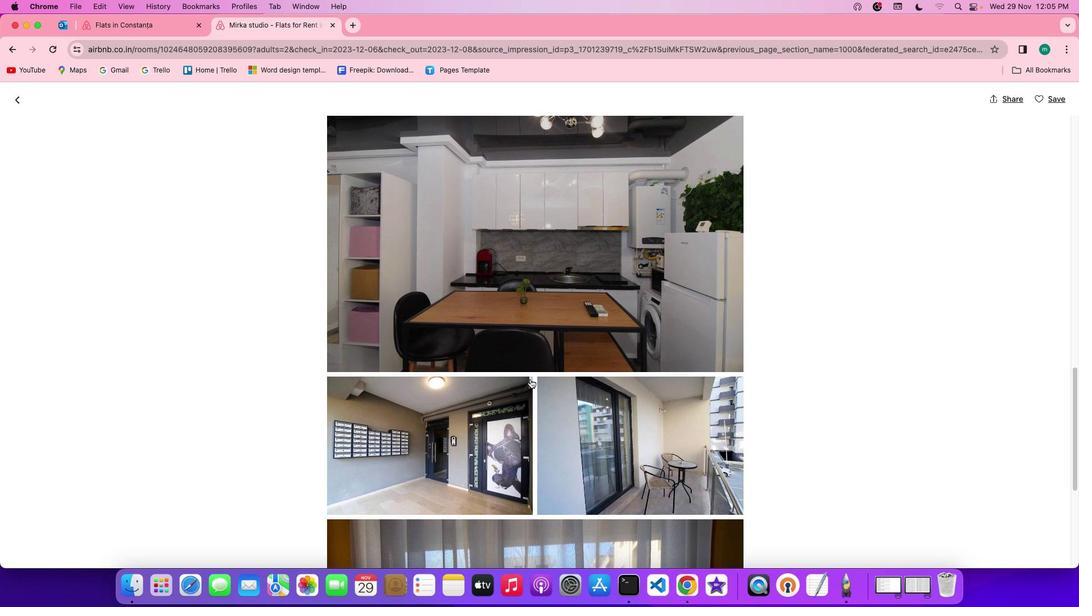 
Action: Mouse scrolled (530, 378) with delta (0, -1)
Screenshot: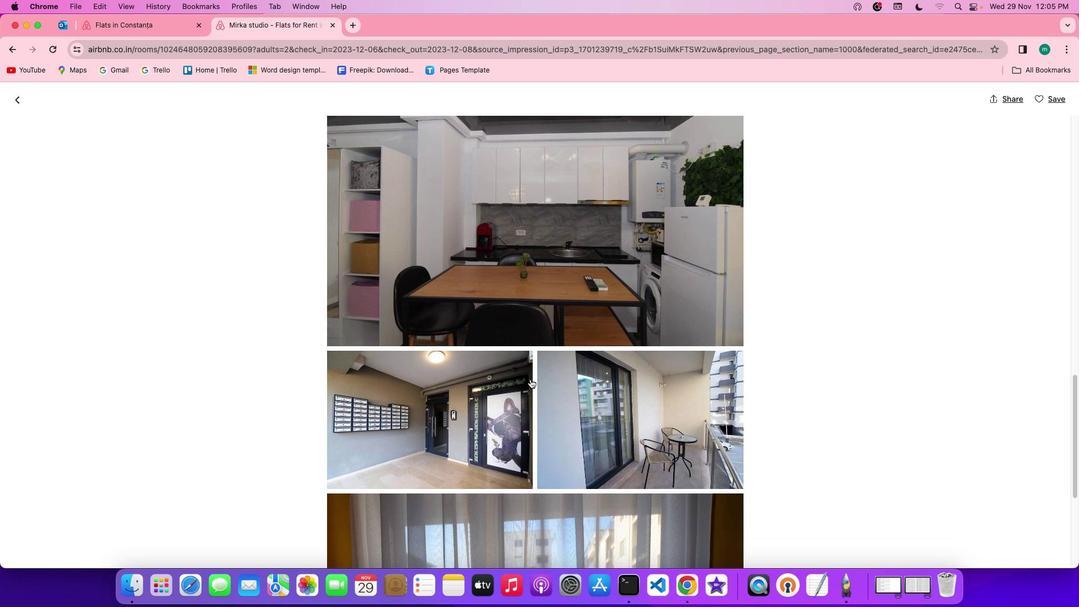 
Action: Mouse scrolled (530, 378) with delta (0, -1)
Screenshot: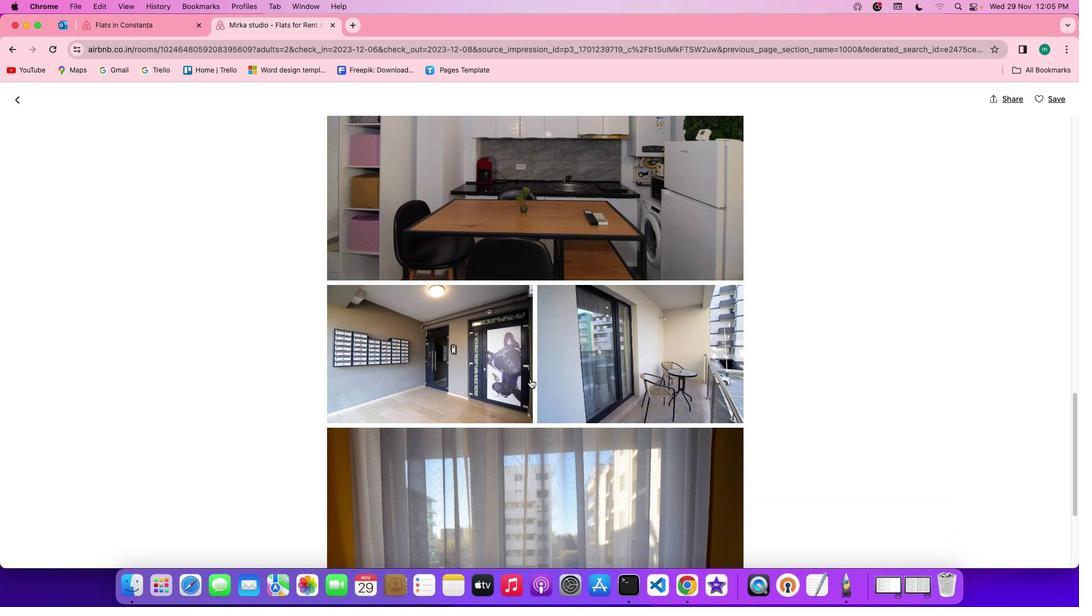 
Action: Mouse scrolled (530, 378) with delta (0, 0)
Screenshot: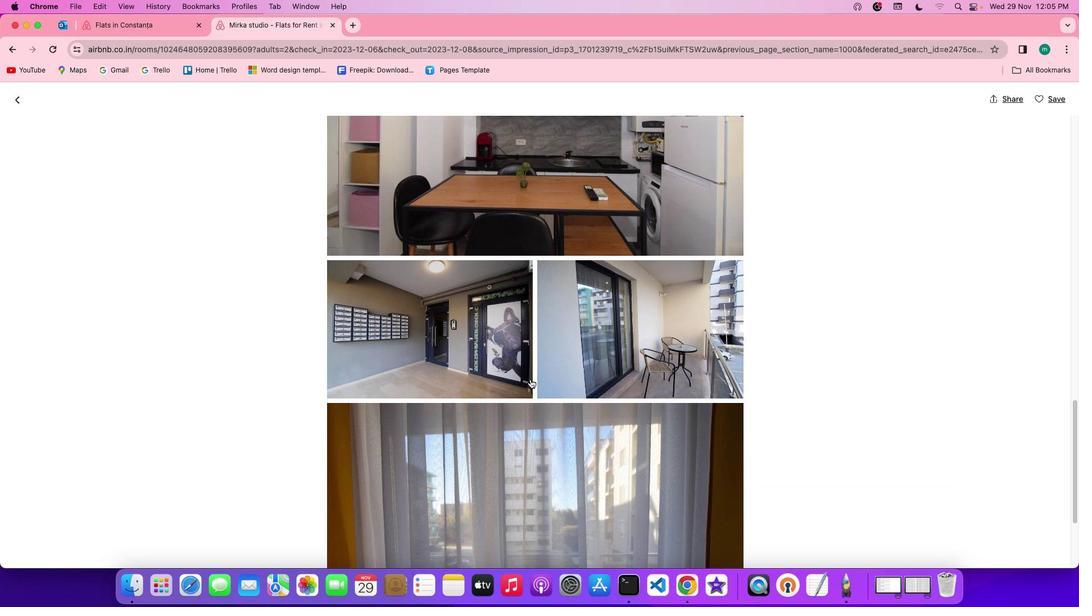 
Action: Mouse scrolled (530, 378) with delta (0, 0)
Screenshot: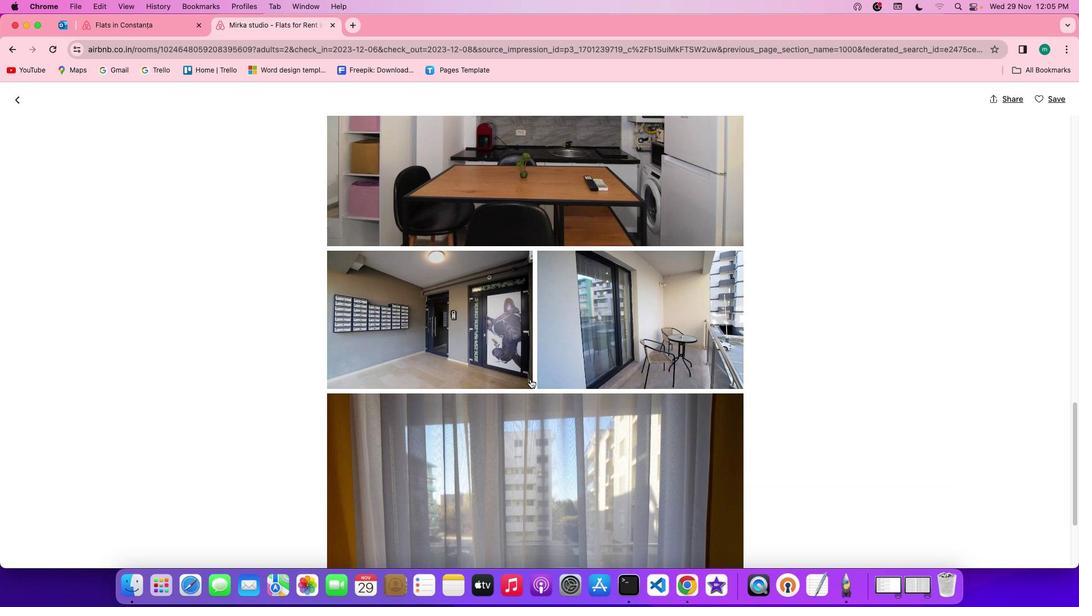 
Action: Mouse scrolled (530, 378) with delta (0, -1)
Screenshot: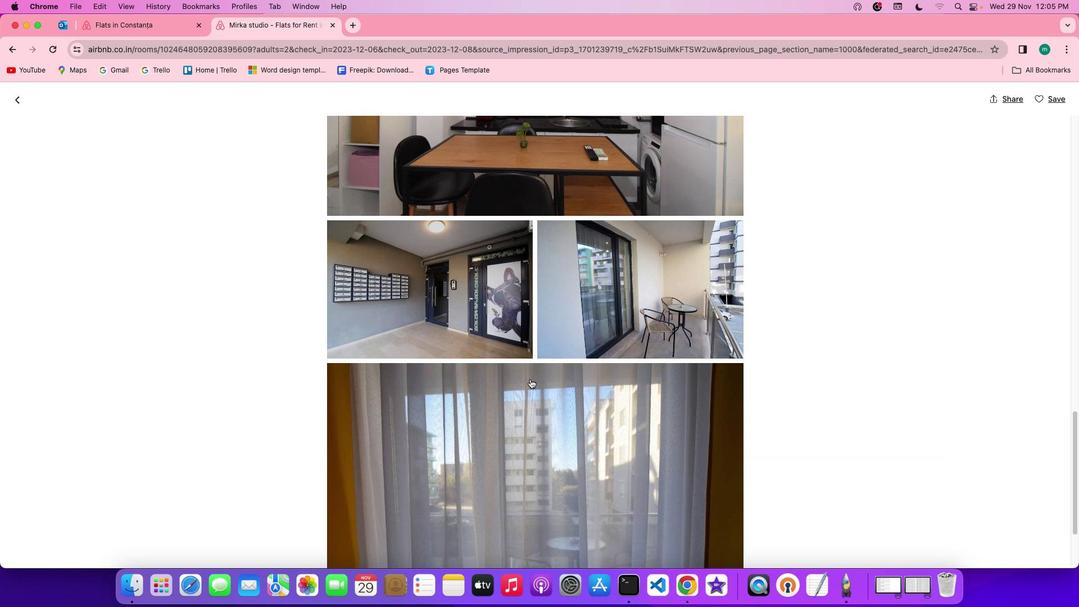 
Action: Mouse scrolled (530, 378) with delta (0, -1)
Screenshot: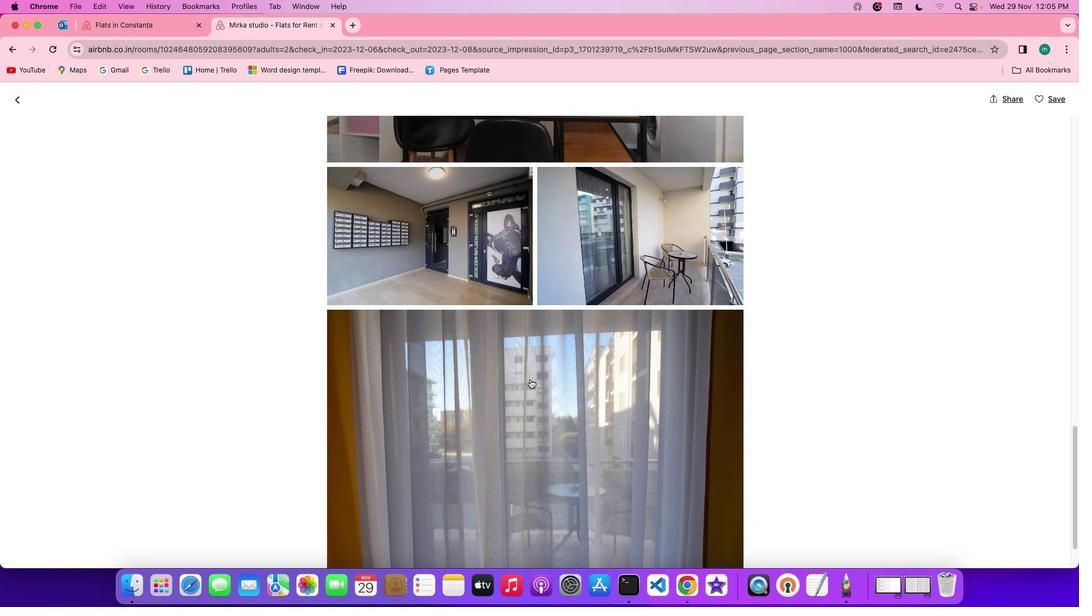 
Action: Mouse scrolled (530, 378) with delta (0, 0)
Screenshot: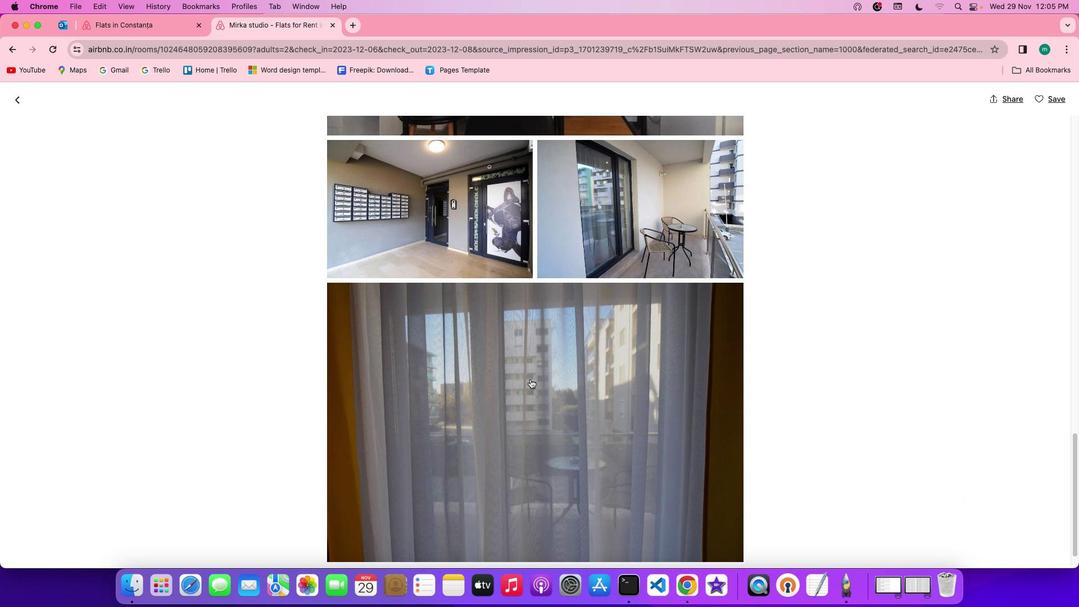 
Action: Mouse scrolled (530, 378) with delta (0, 0)
Screenshot: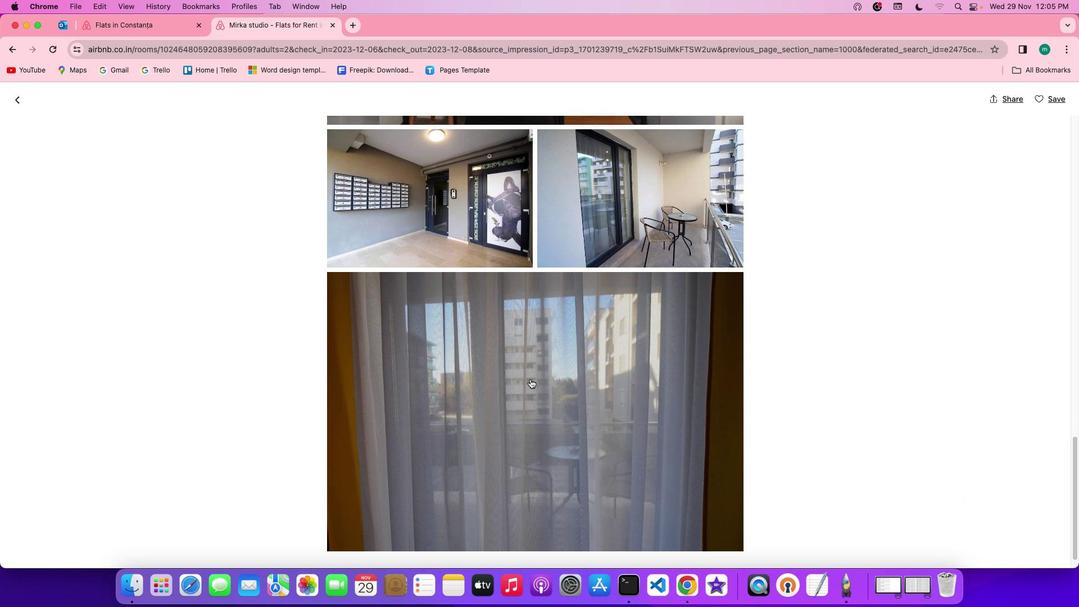 
Action: Mouse scrolled (530, 378) with delta (0, -1)
Screenshot: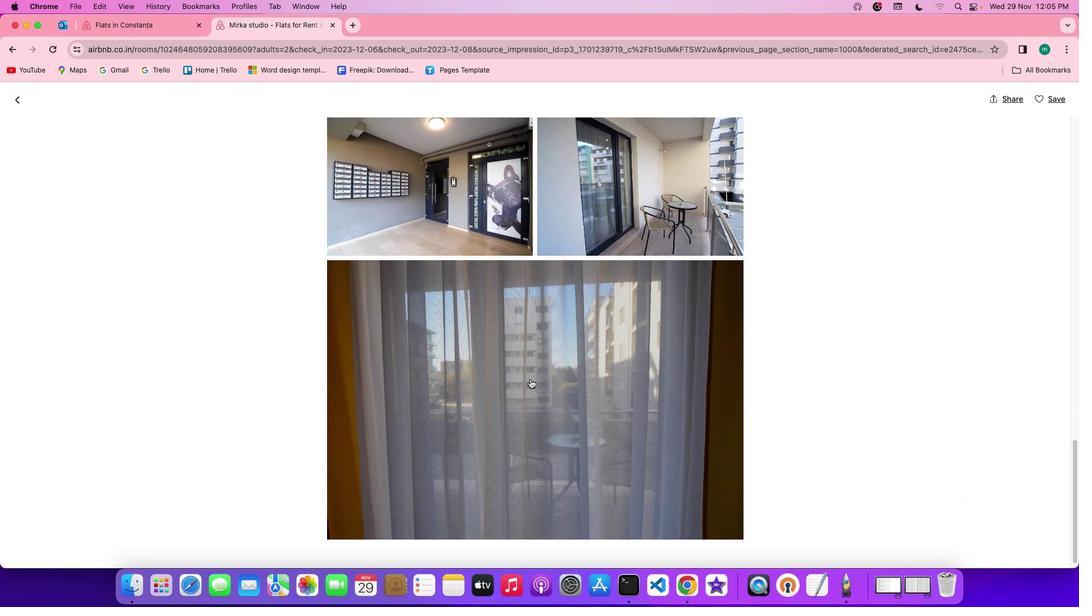 
Action: Mouse scrolled (530, 378) with delta (0, 0)
Screenshot: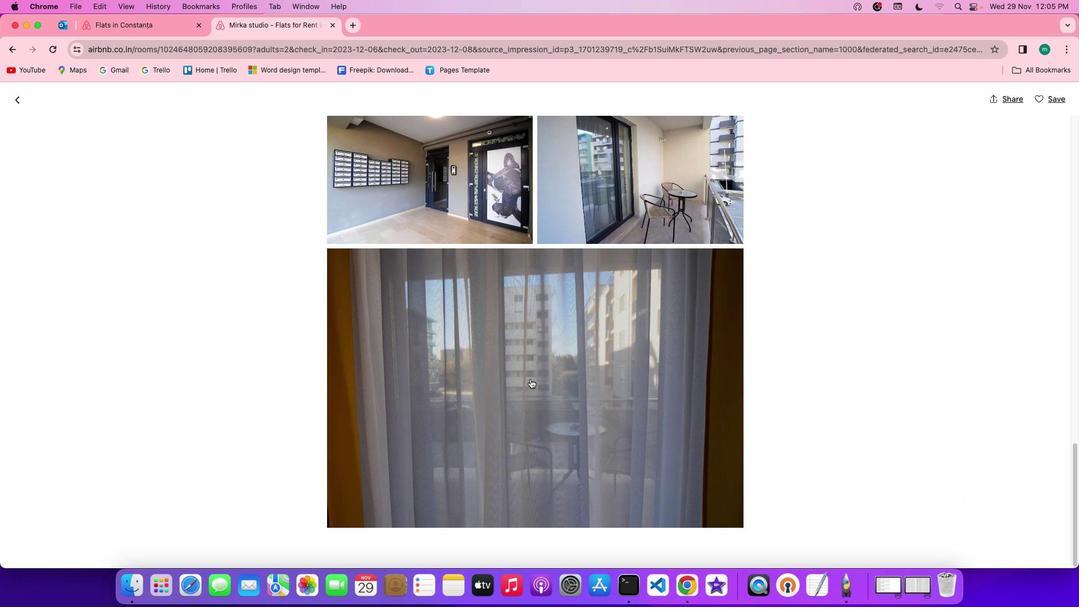 
Action: Mouse scrolled (530, 378) with delta (0, 0)
Screenshot: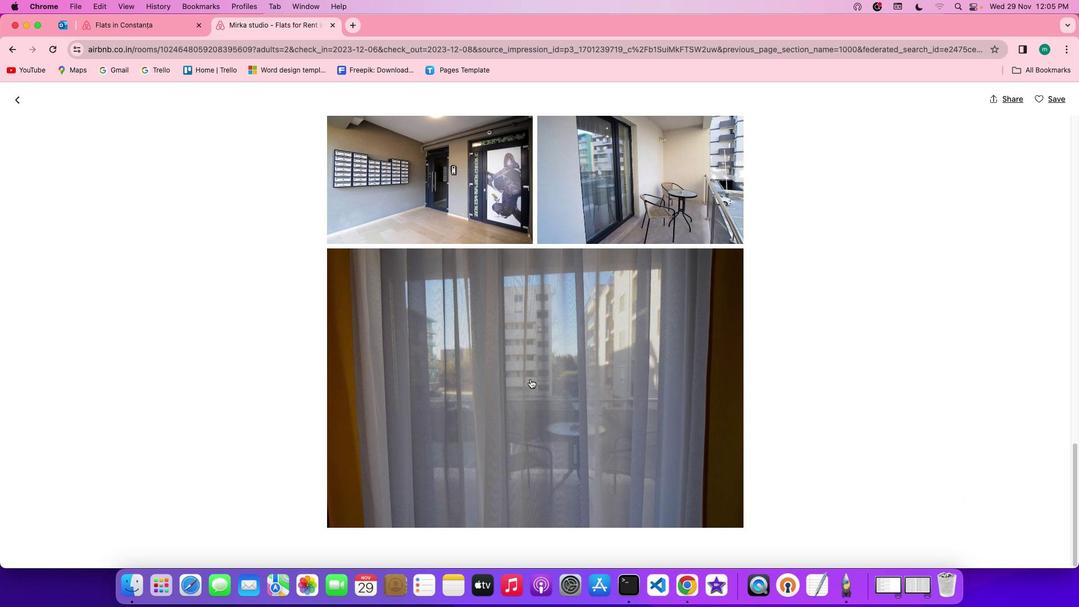 
Action: Mouse scrolled (530, 378) with delta (0, 0)
Screenshot: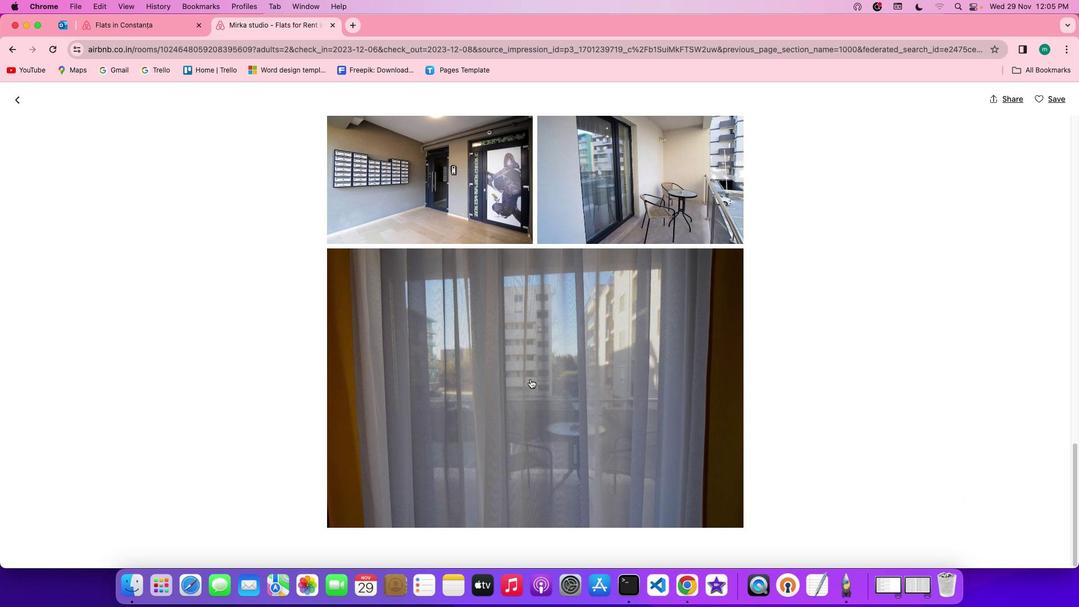 
Action: Mouse scrolled (530, 378) with delta (0, 0)
Screenshot: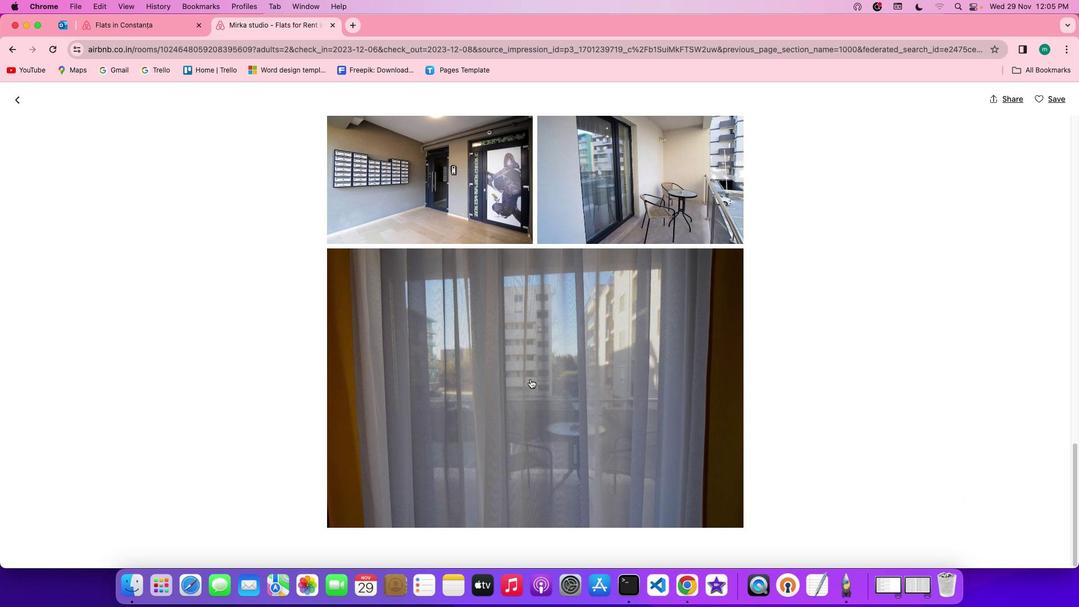 
Action: Mouse scrolled (530, 378) with delta (0, 0)
Screenshot: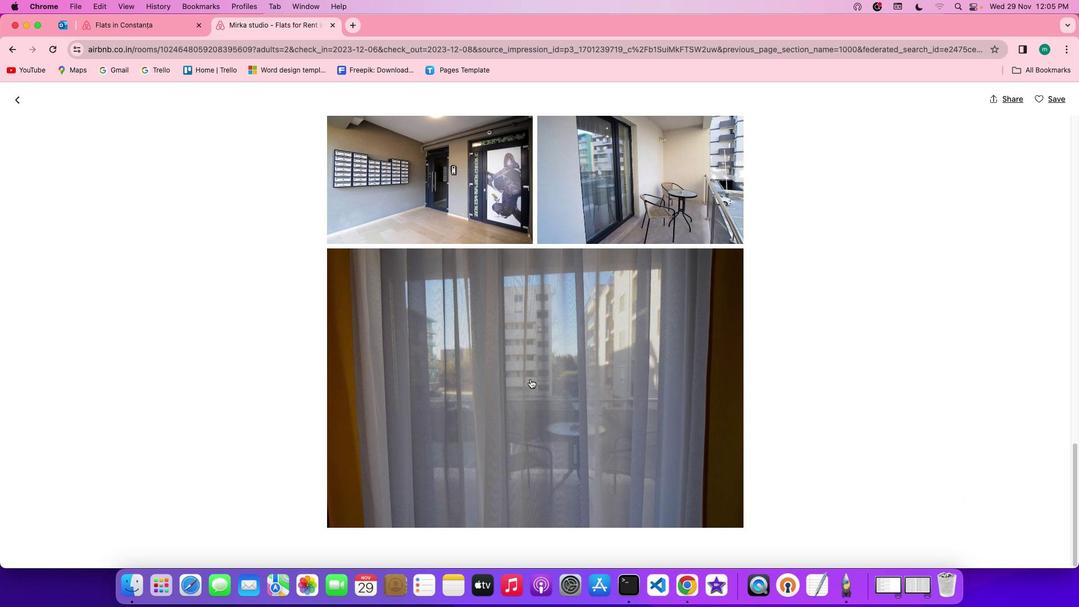 
Action: Mouse scrolled (530, 378) with delta (0, 0)
Screenshot: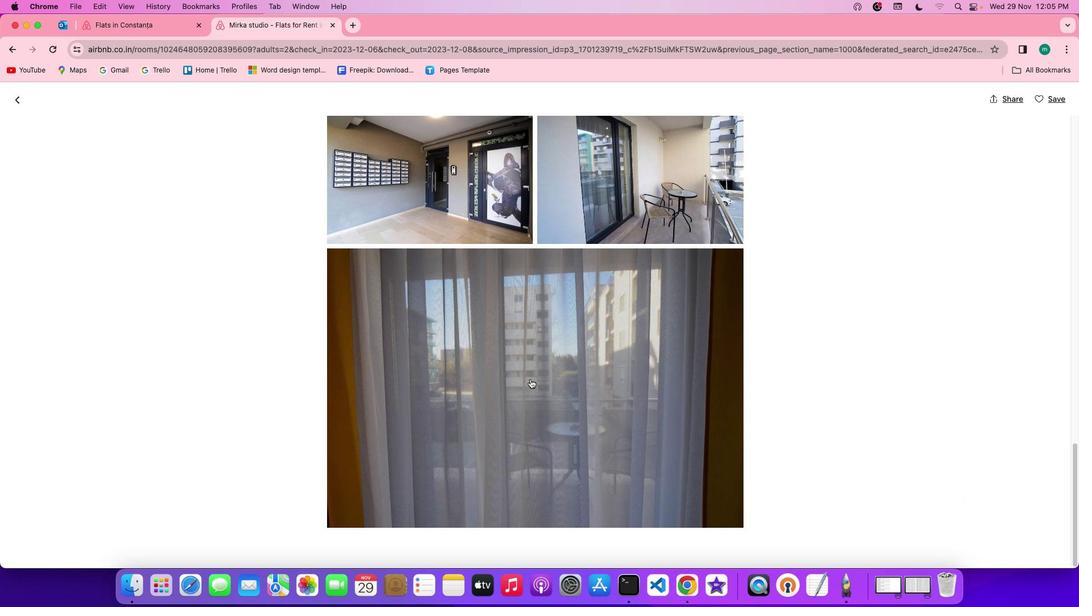 
Action: Mouse scrolled (530, 378) with delta (0, 0)
Screenshot: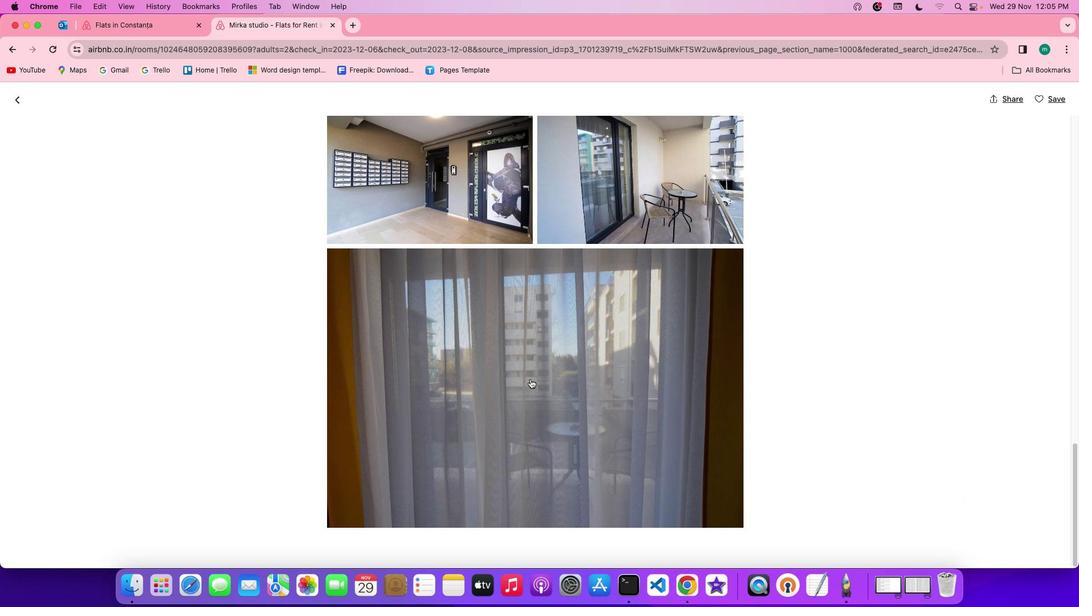 
Action: Mouse scrolled (530, 378) with delta (0, -1)
Screenshot: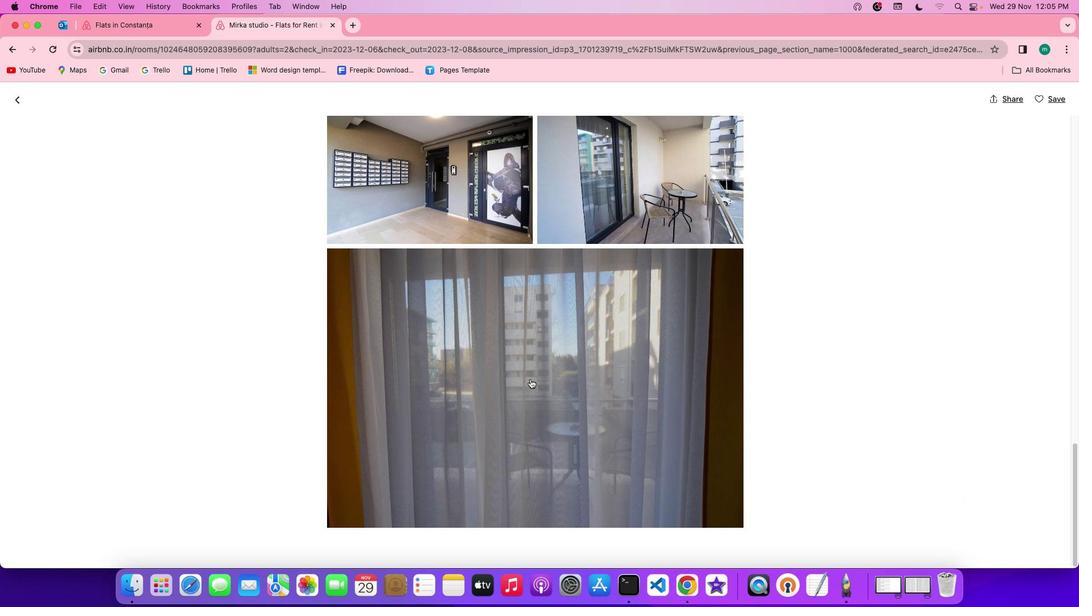 
Action: Mouse scrolled (530, 378) with delta (0, -2)
Screenshot: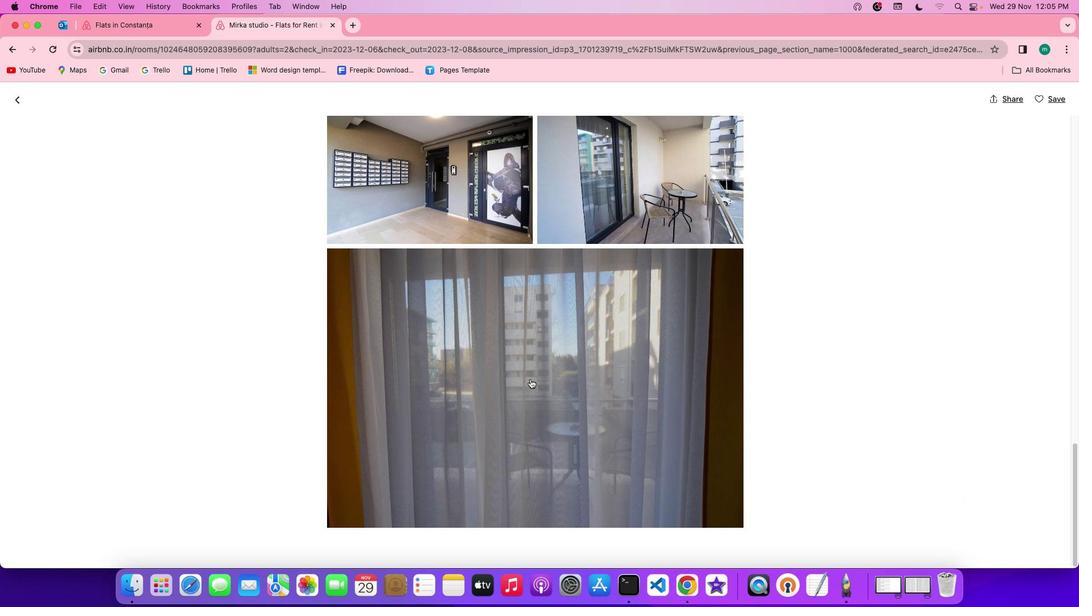 
Action: Mouse scrolled (530, 378) with delta (0, 0)
Screenshot: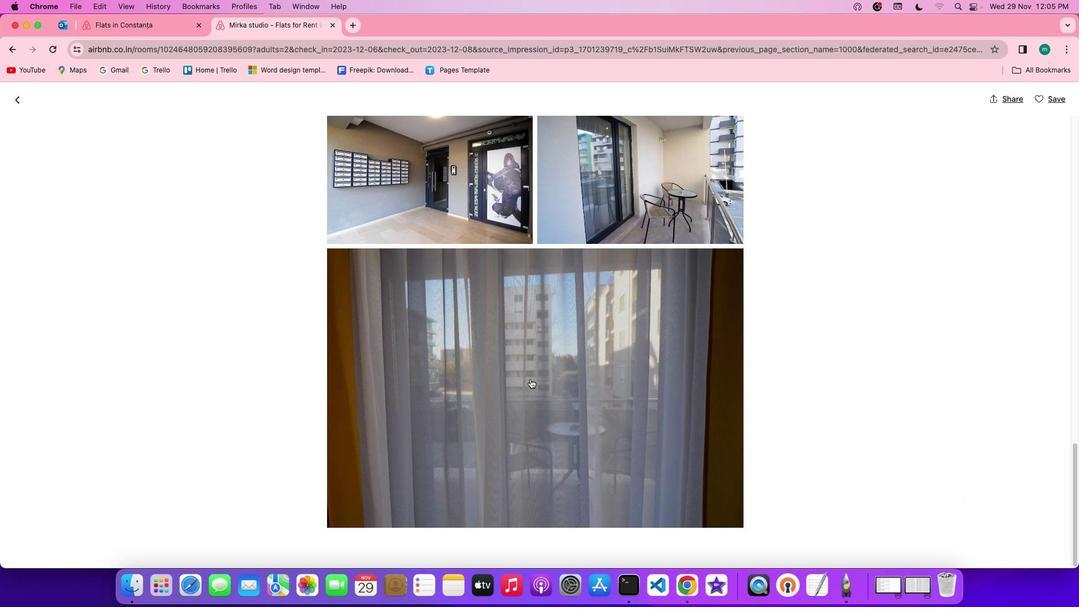 
Action: Mouse scrolled (530, 378) with delta (0, 0)
Screenshot: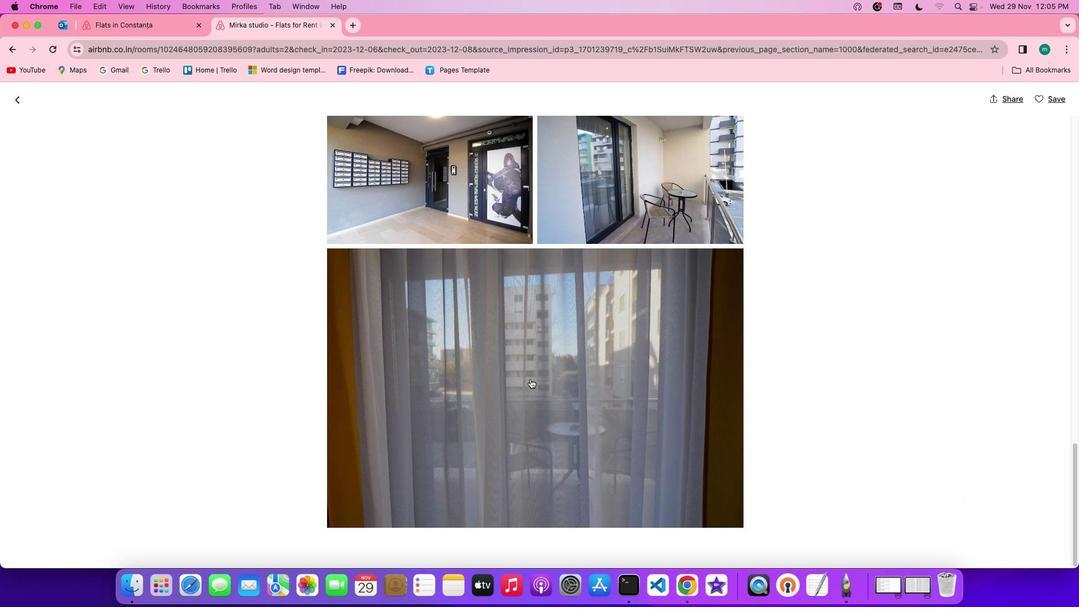 
Action: Mouse scrolled (530, 378) with delta (0, -1)
Screenshot: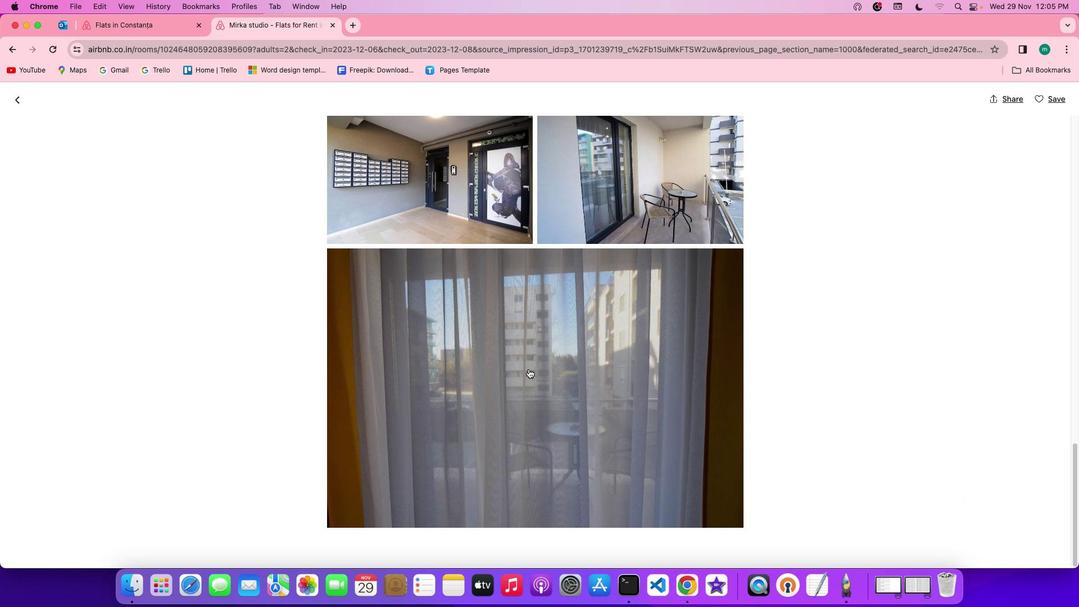 
Action: Mouse scrolled (530, 378) with delta (0, -2)
Screenshot: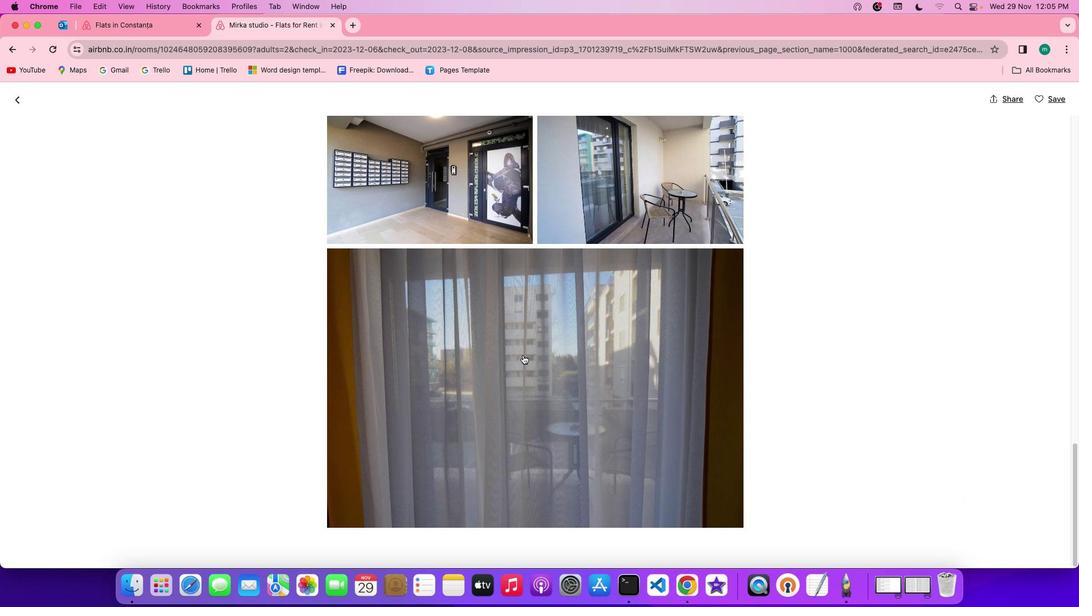 
Action: Mouse moved to (16, 98)
Screenshot: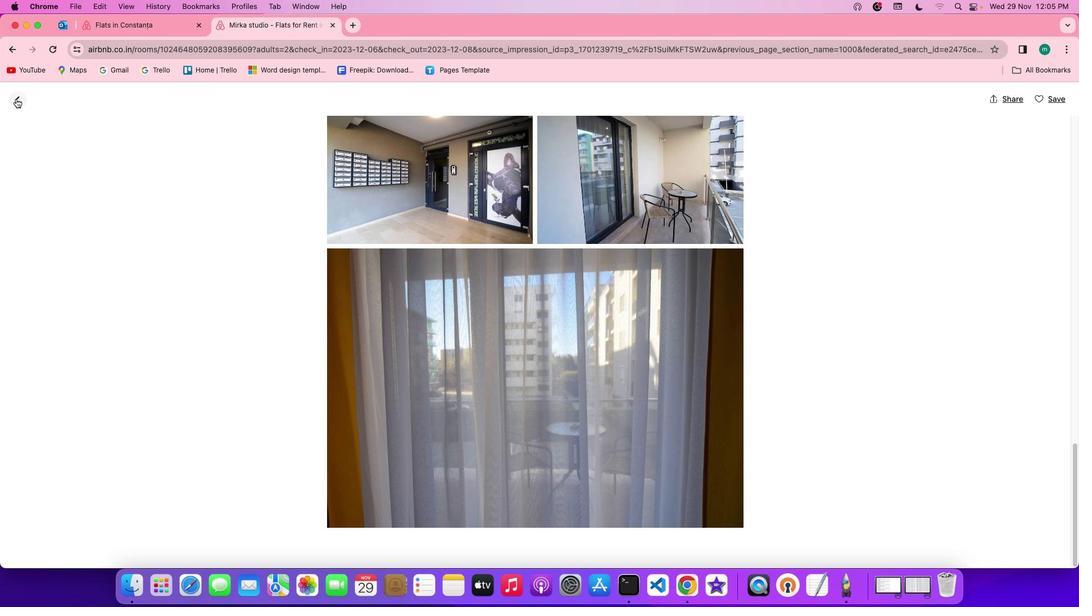 
Action: Mouse pressed left at (16, 98)
Screenshot: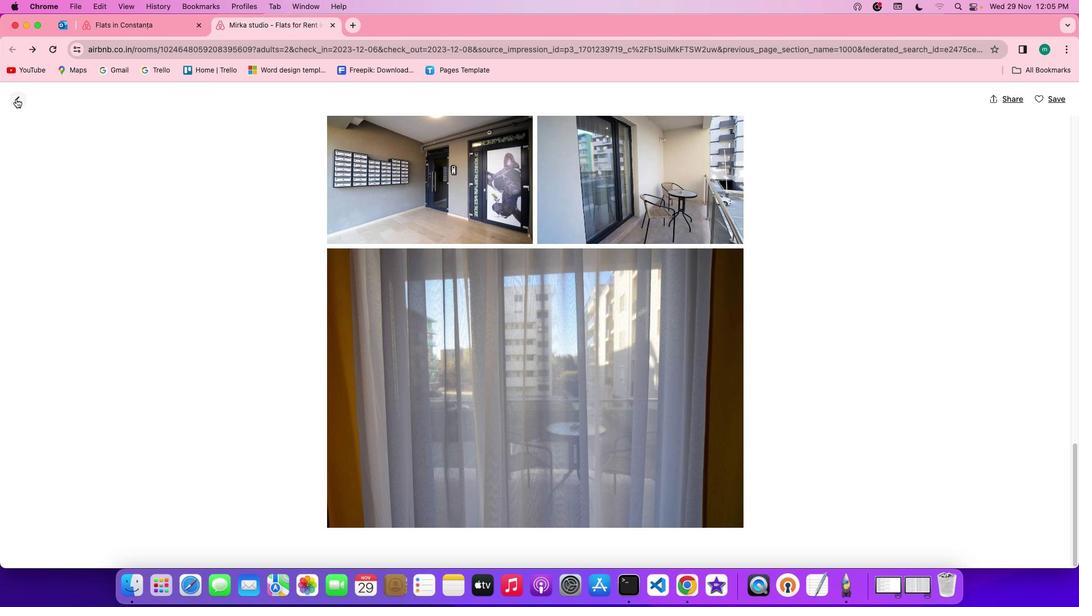 
Action: Mouse moved to (447, 355)
Screenshot: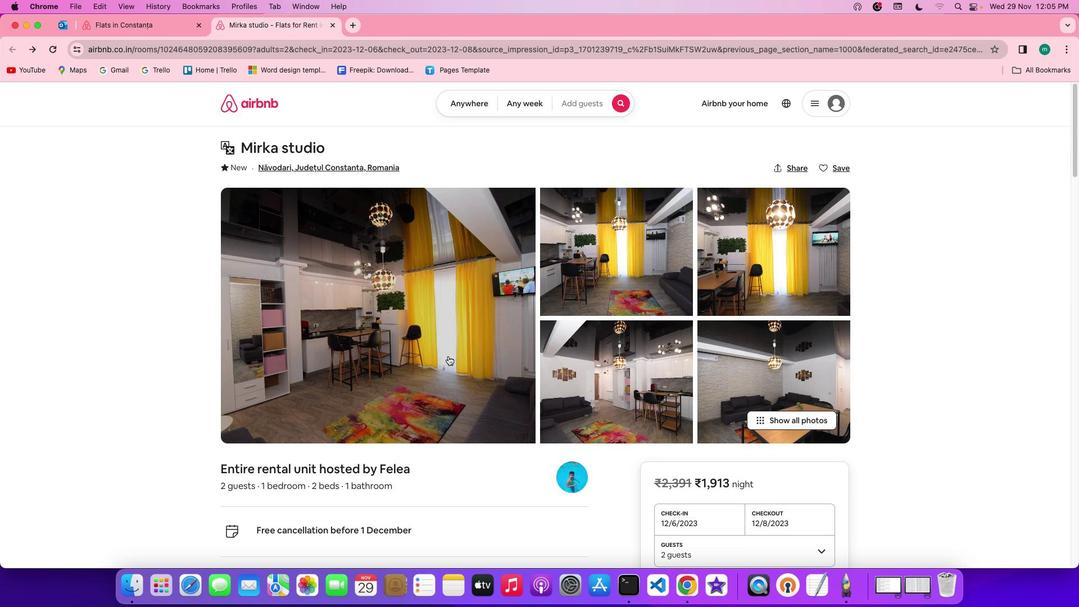 
Action: Mouse scrolled (447, 355) with delta (0, 0)
Screenshot: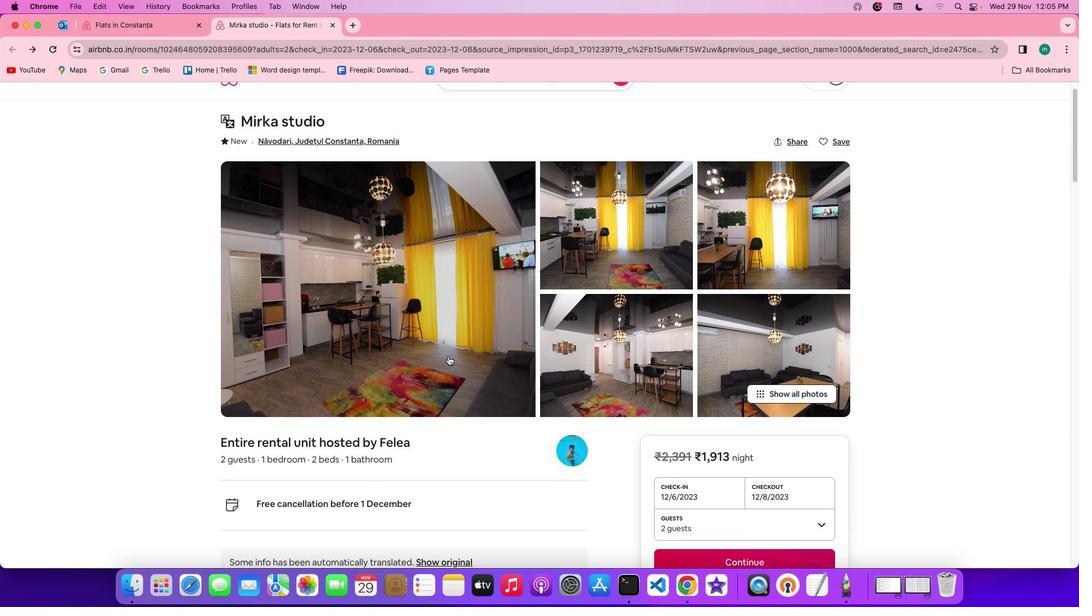 
Action: Mouse scrolled (447, 355) with delta (0, 0)
Screenshot: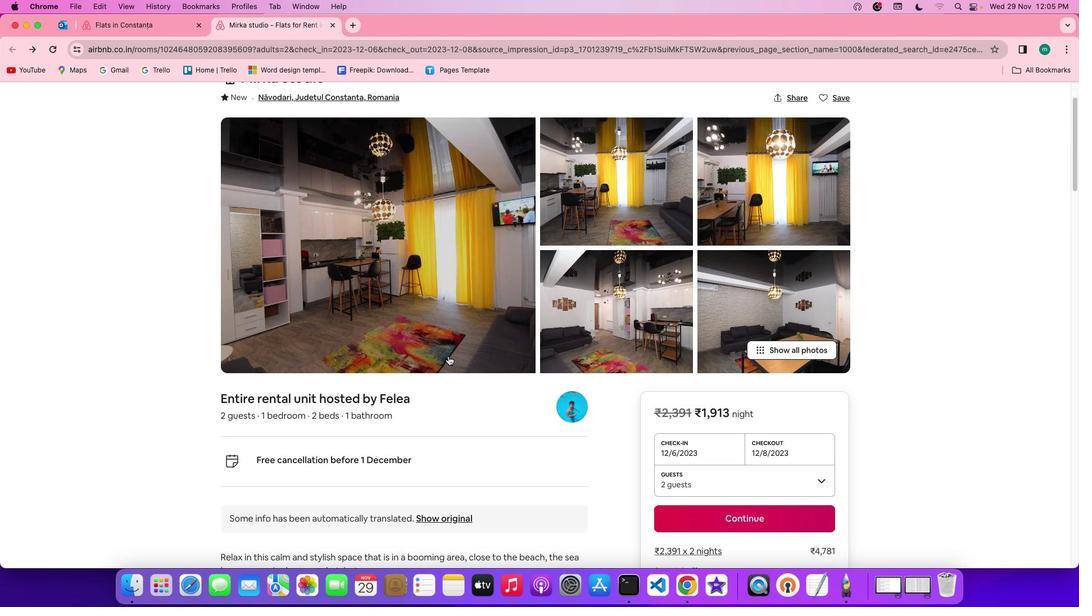 
Action: Mouse scrolled (447, 355) with delta (0, -1)
Screenshot: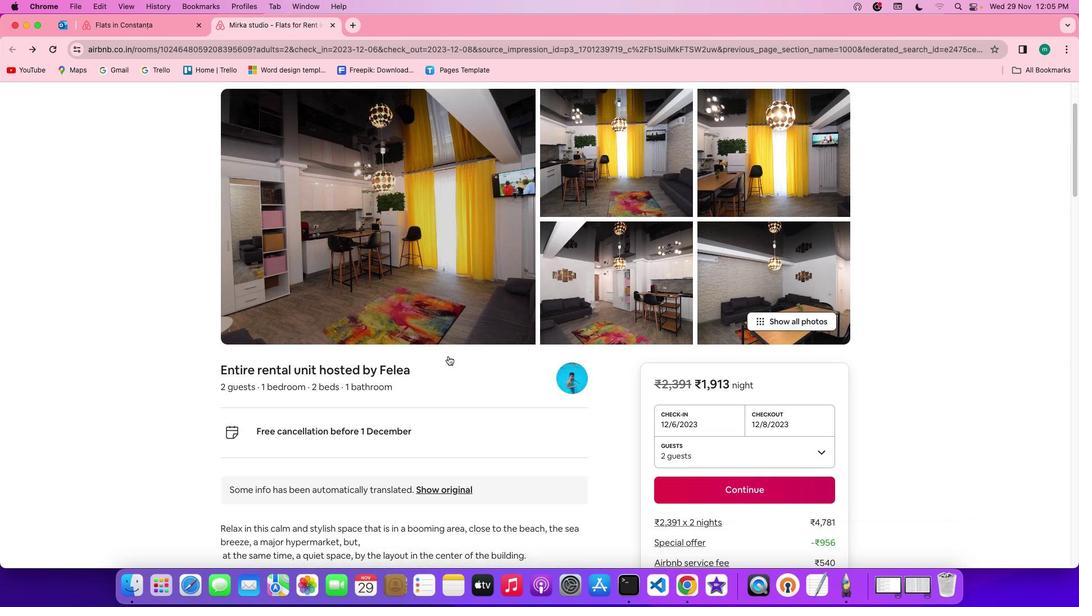 
Action: Mouse scrolled (447, 355) with delta (0, -2)
Screenshot: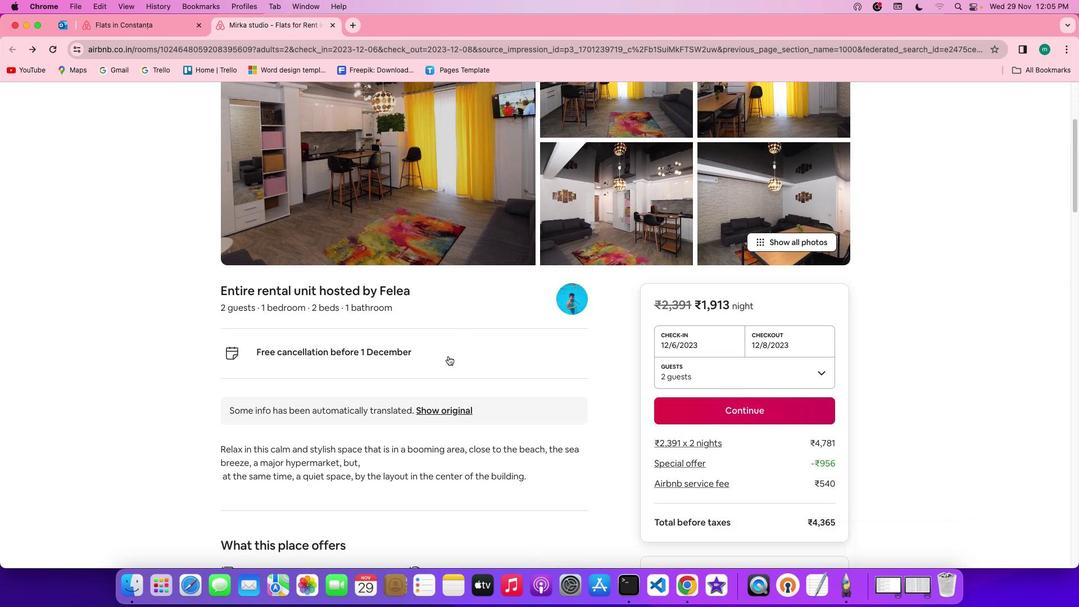 
Action: Mouse scrolled (447, 355) with delta (0, 0)
Screenshot: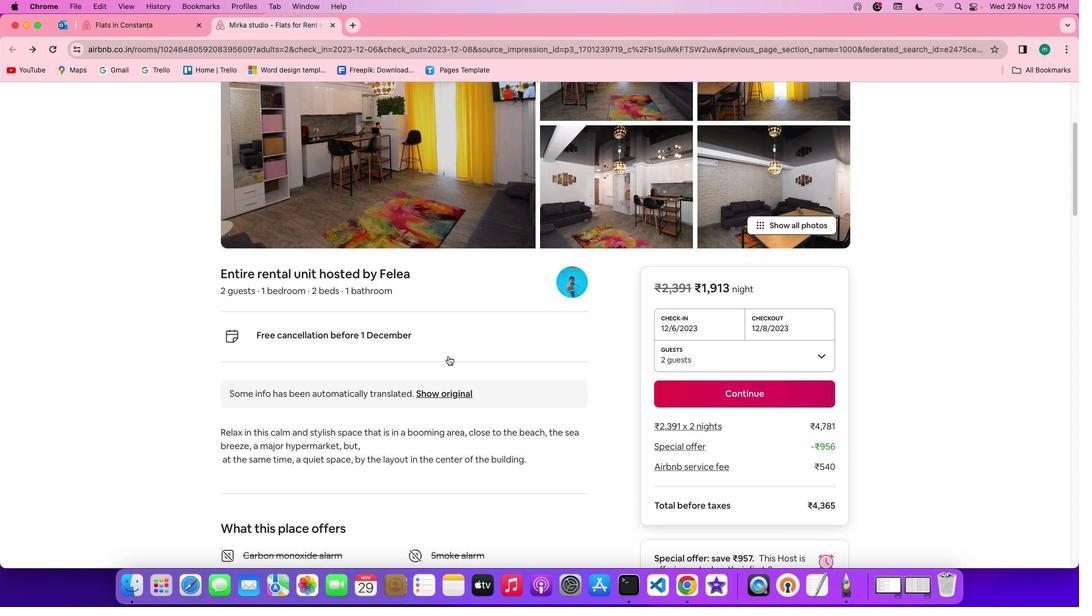
Action: Mouse scrolled (447, 355) with delta (0, 0)
Screenshot: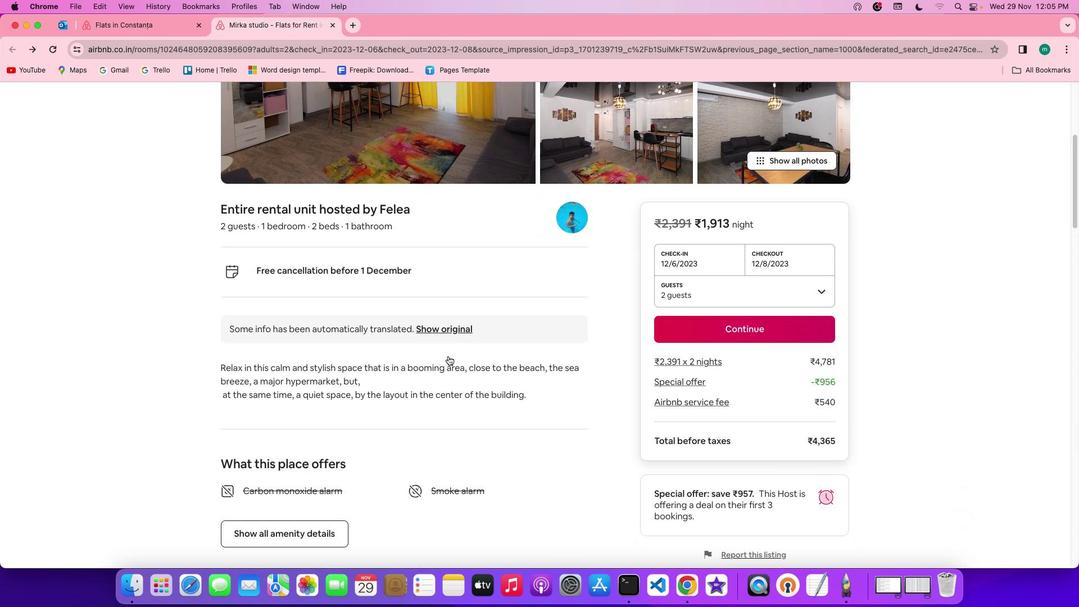 
Action: Mouse scrolled (447, 355) with delta (0, -1)
Screenshot: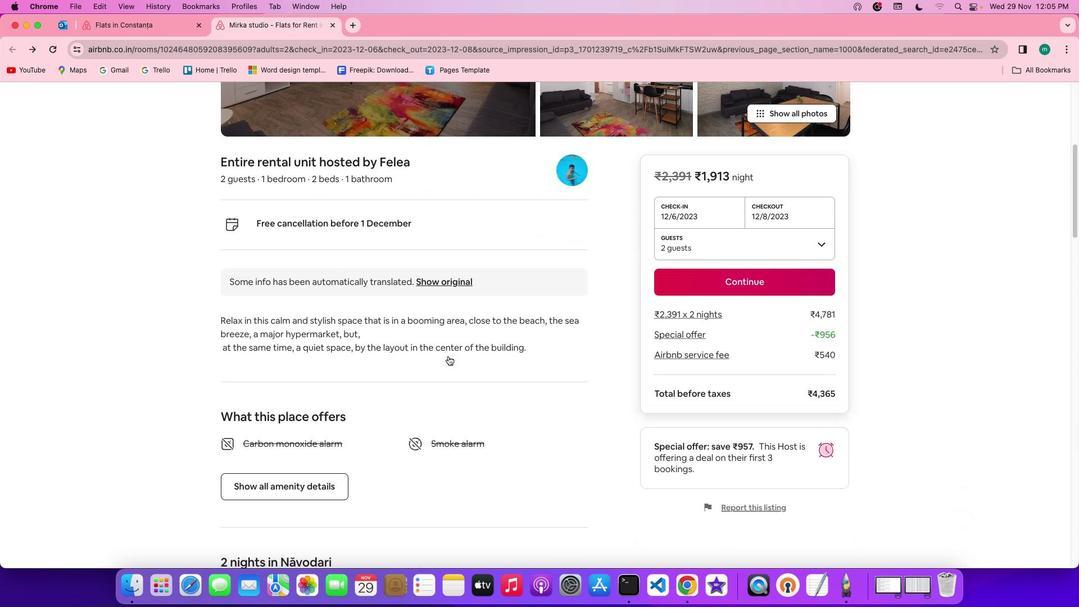 
Action: Mouse scrolled (447, 355) with delta (0, -1)
Screenshot: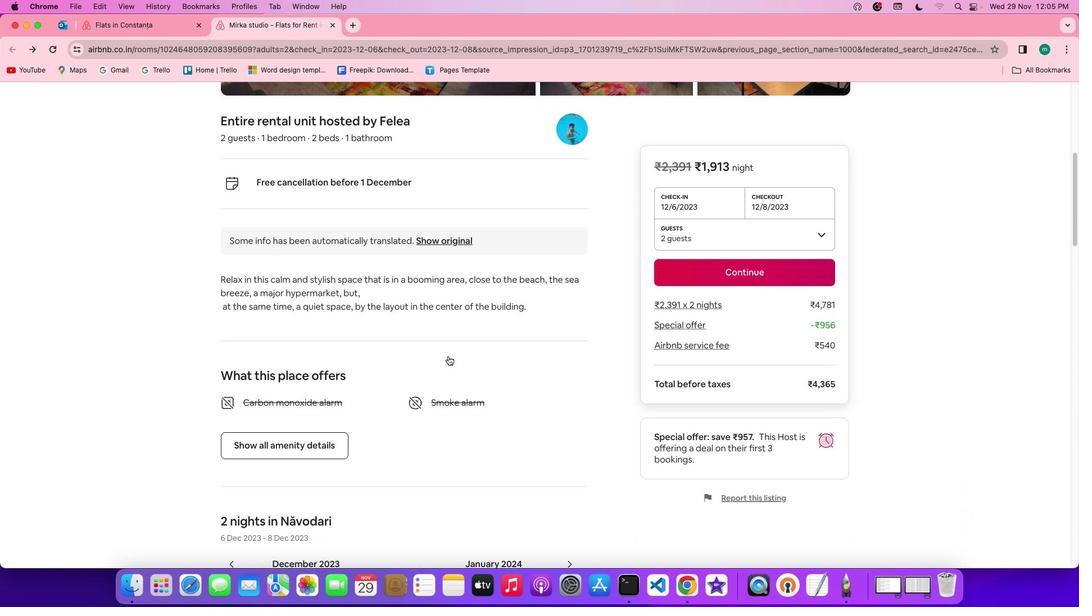 
Action: Mouse scrolled (447, 355) with delta (0, 0)
Screenshot: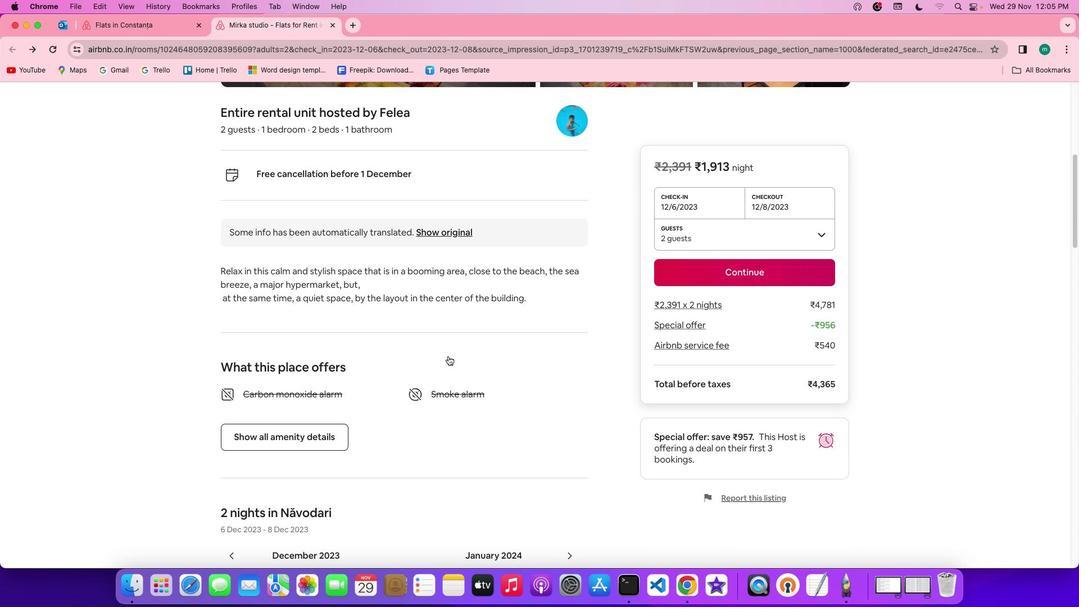 
Action: Mouse scrolled (447, 355) with delta (0, 0)
Screenshot: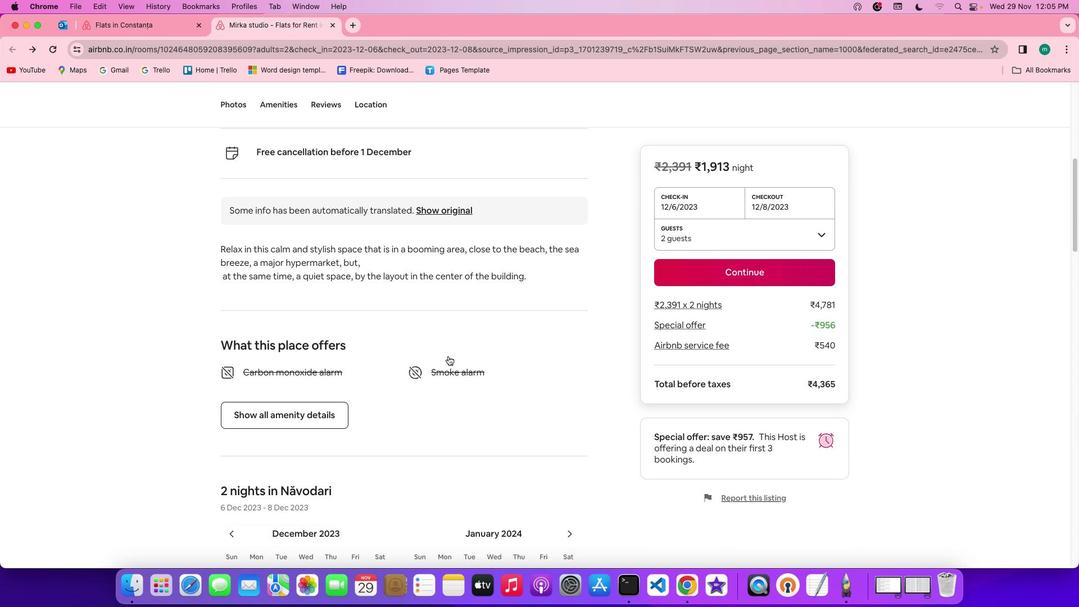
Action: Mouse scrolled (447, 355) with delta (0, 0)
Screenshot: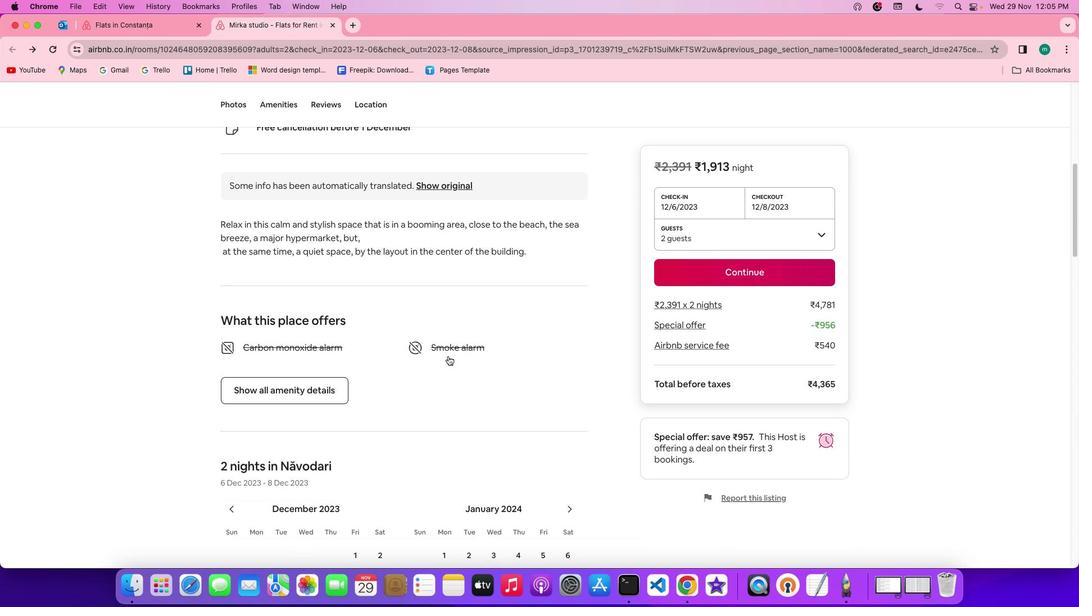 
Action: Mouse moved to (336, 387)
Screenshot: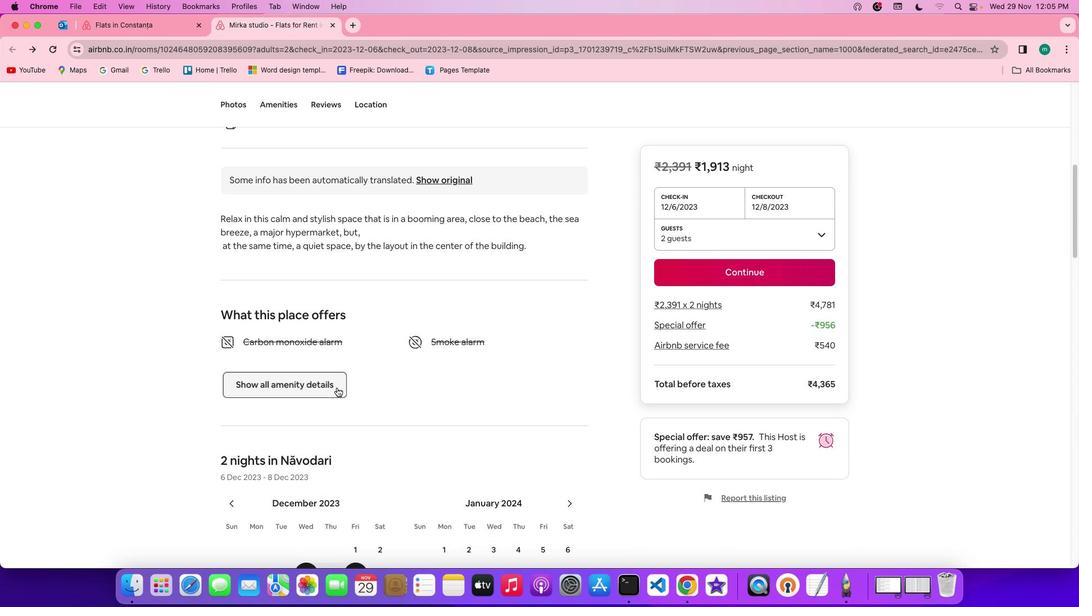 
Action: Mouse pressed left at (336, 387)
Screenshot: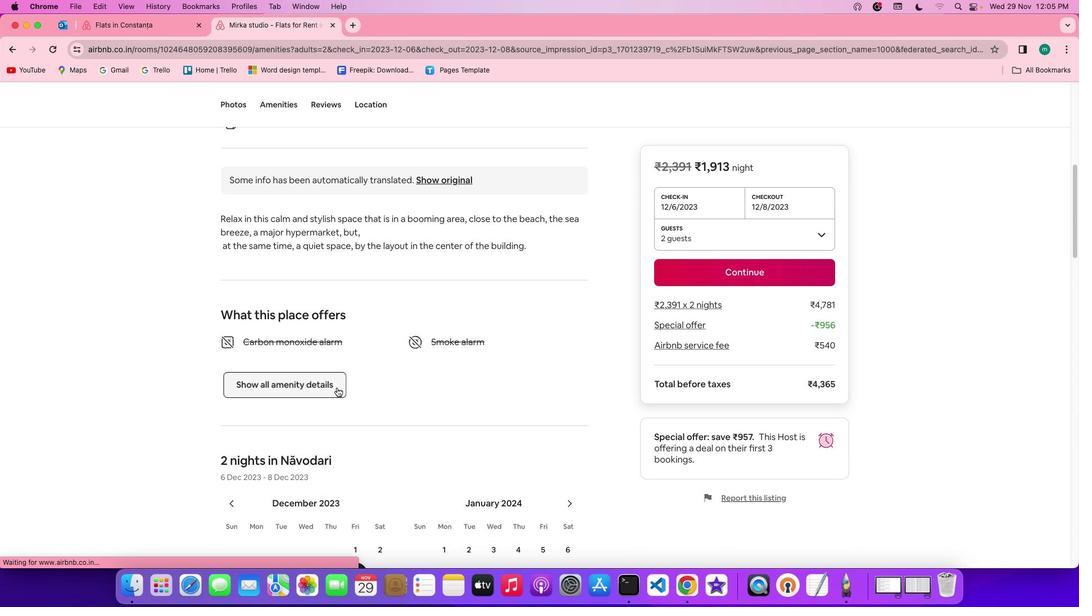 
Action: Mouse moved to (501, 396)
Screenshot: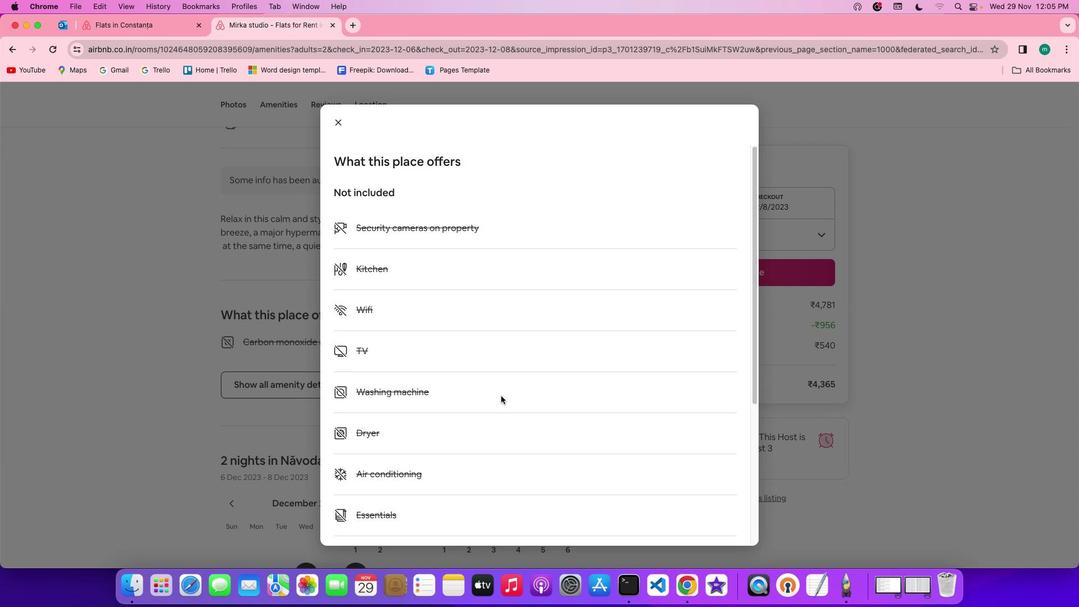 
Action: Mouse scrolled (501, 396) with delta (0, 0)
Screenshot: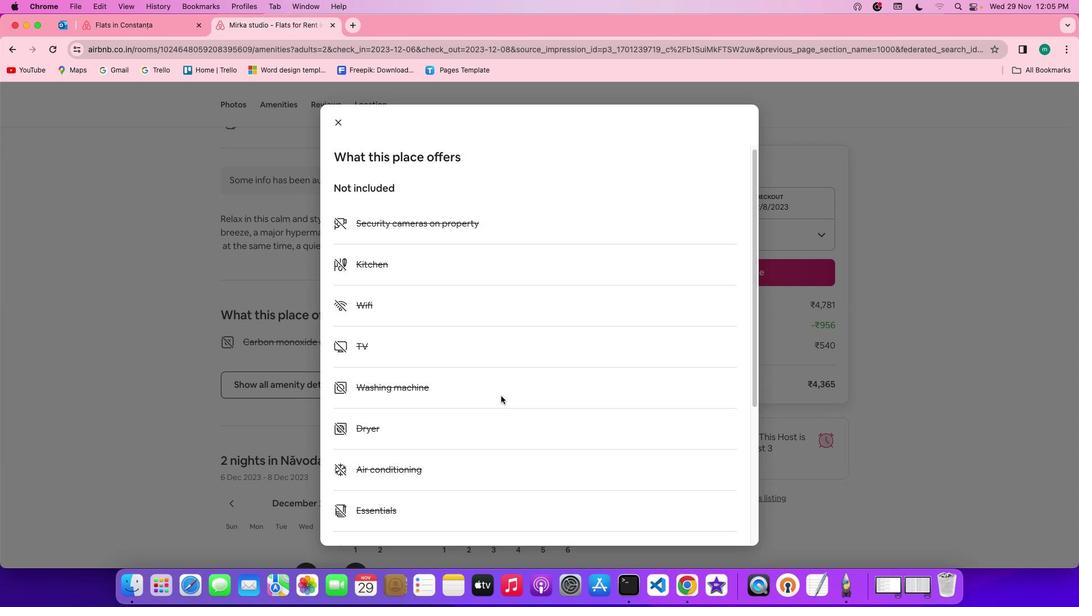 
Action: Mouse scrolled (501, 396) with delta (0, 0)
Screenshot: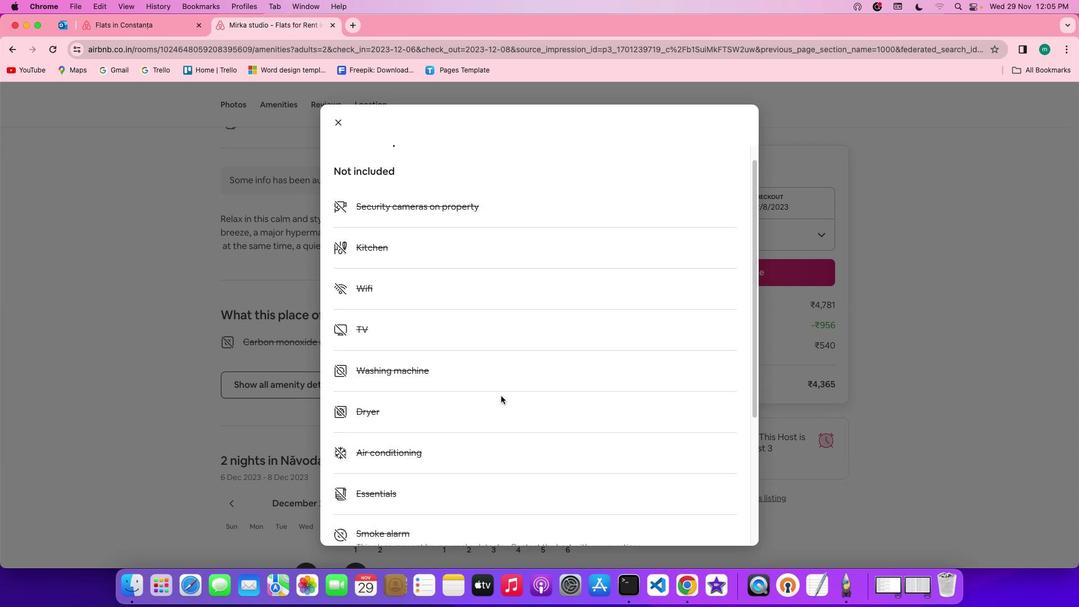 
Action: Mouse scrolled (501, 396) with delta (0, 0)
Screenshot: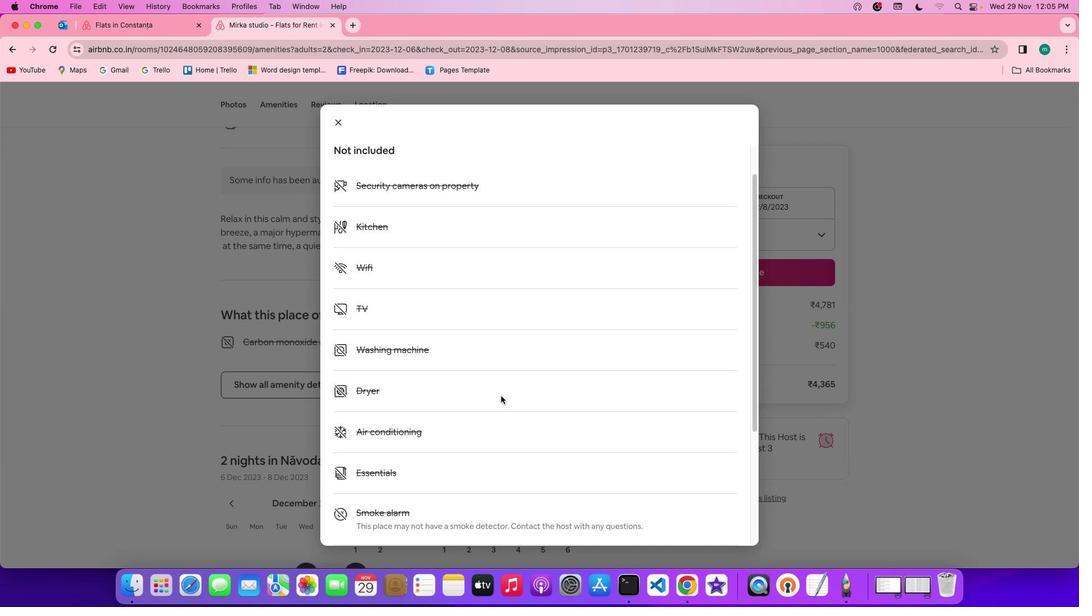 
Action: Mouse scrolled (501, 396) with delta (0, 0)
Screenshot: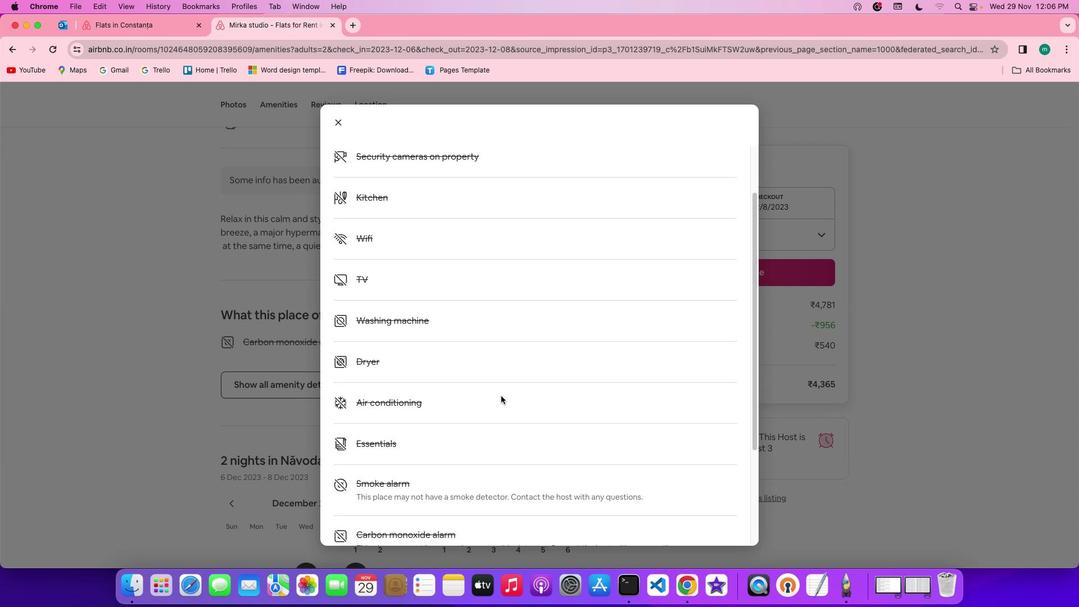 
Action: Mouse scrolled (501, 396) with delta (0, 0)
Screenshot: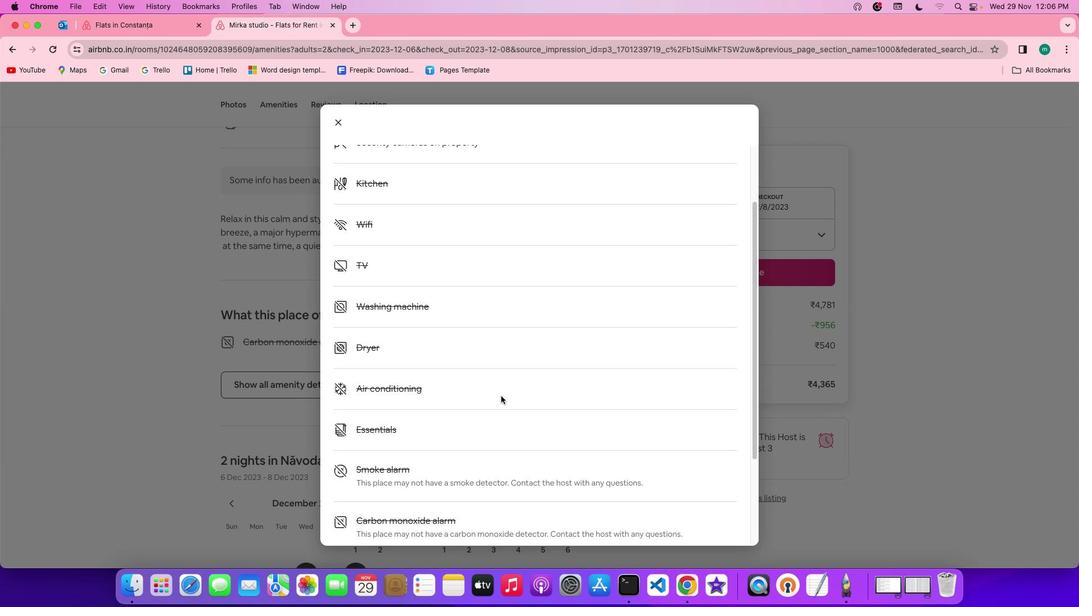 
Action: Mouse scrolled (501, 396) with delta (0, -1)
Screenshot: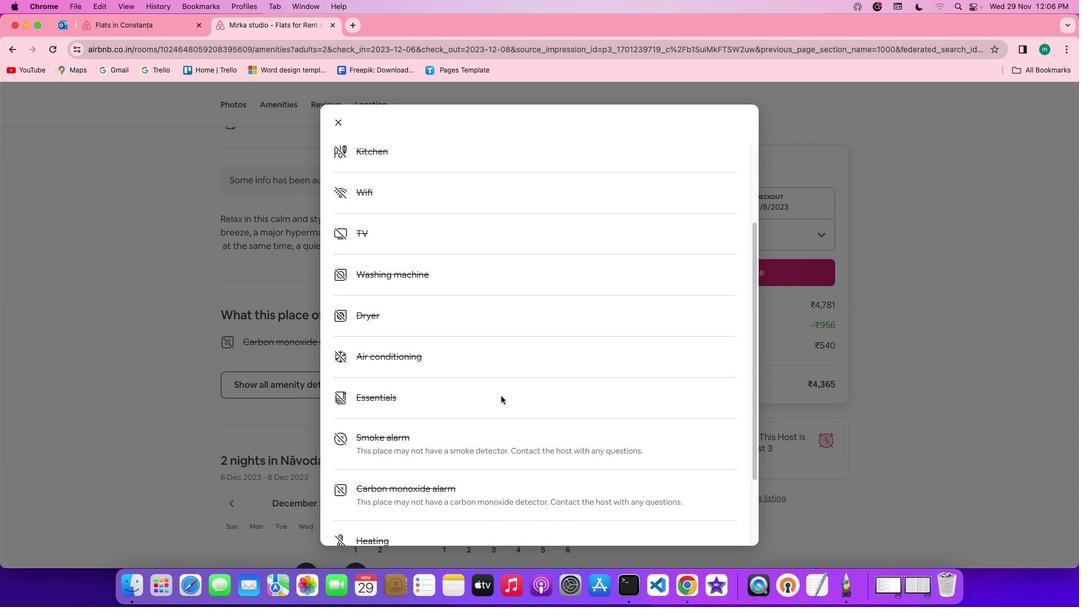 
Action: Mouse scrolled (501, 396) with delta (0, 0)
Screenshot: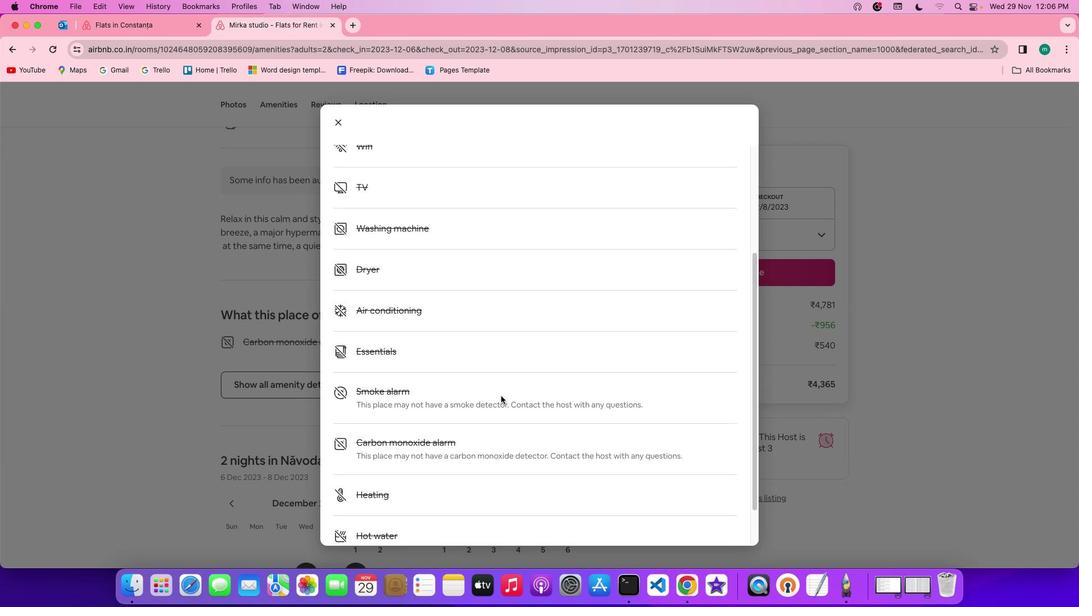 
Action: Mouse scrolled (501, 396) with delta (0, 0)
Screenshot: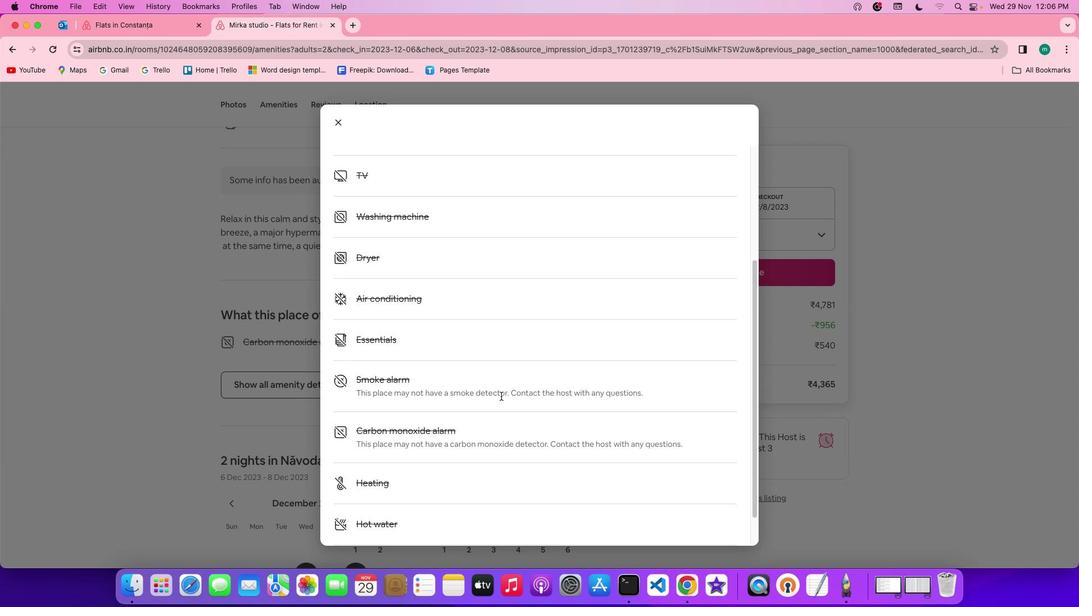 
Action: Mouse scrolled (501, 396) with delta (0, 0)
Screenshot: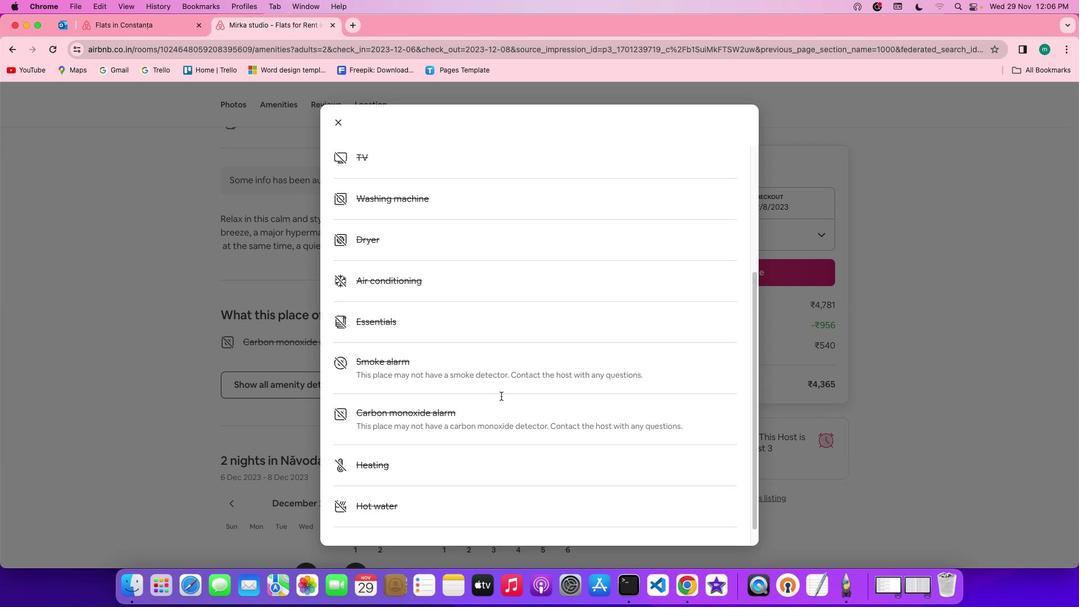 
Action: Mouse scrolled (501, 396) with delta (0, -1)
Screenshot: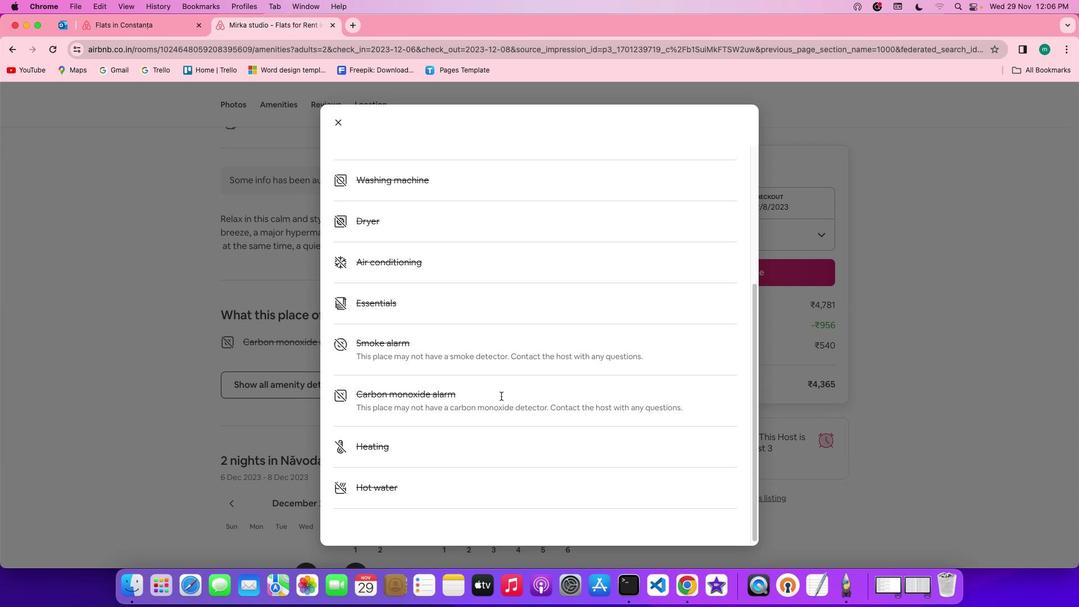 
Action: Mouse scrolled (501, 396) with delta (0, 0)
Screenshot: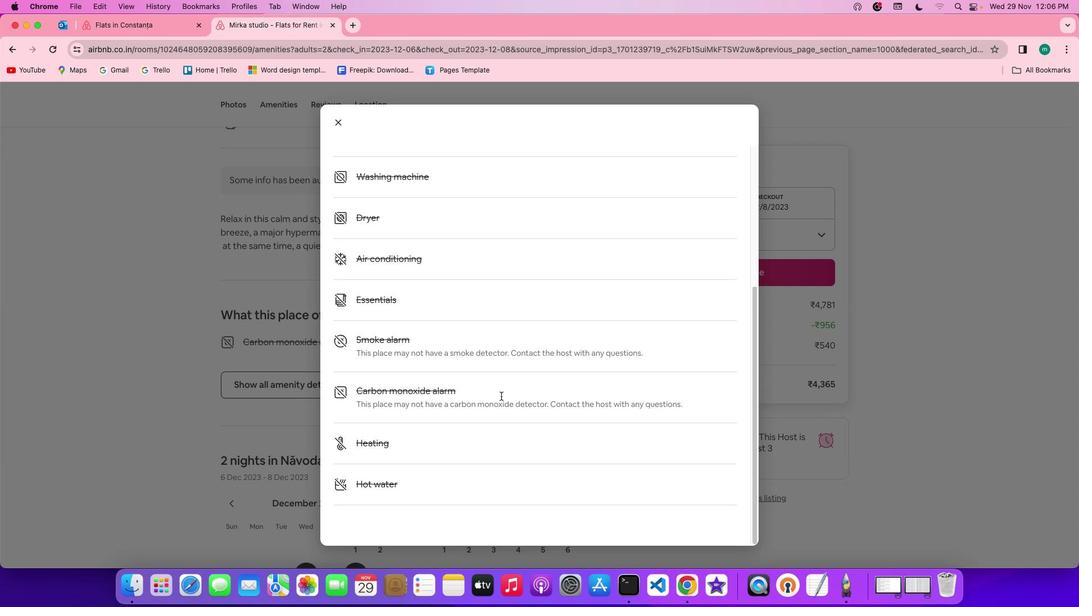 
Action: Mouse scrolled (501, 396) with delta (0, 0)
Screenshot: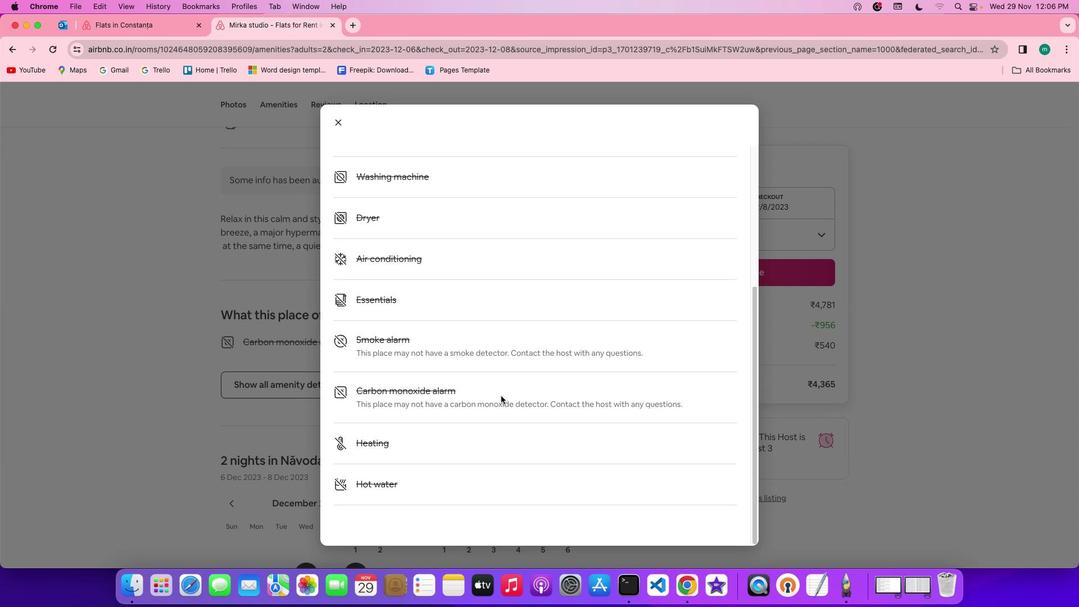 
Action: Mouse scrolled (501, 396) with delta (0, 0)
Screenshot: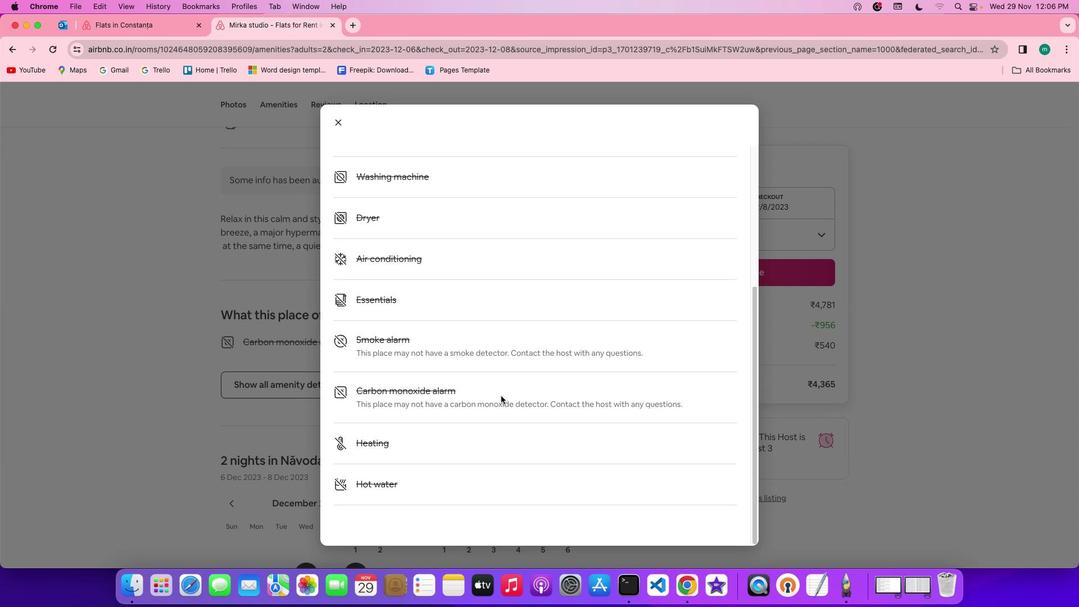
Action: Mouse scrolled (501, 396) with delta (0, -1)
Screenshot: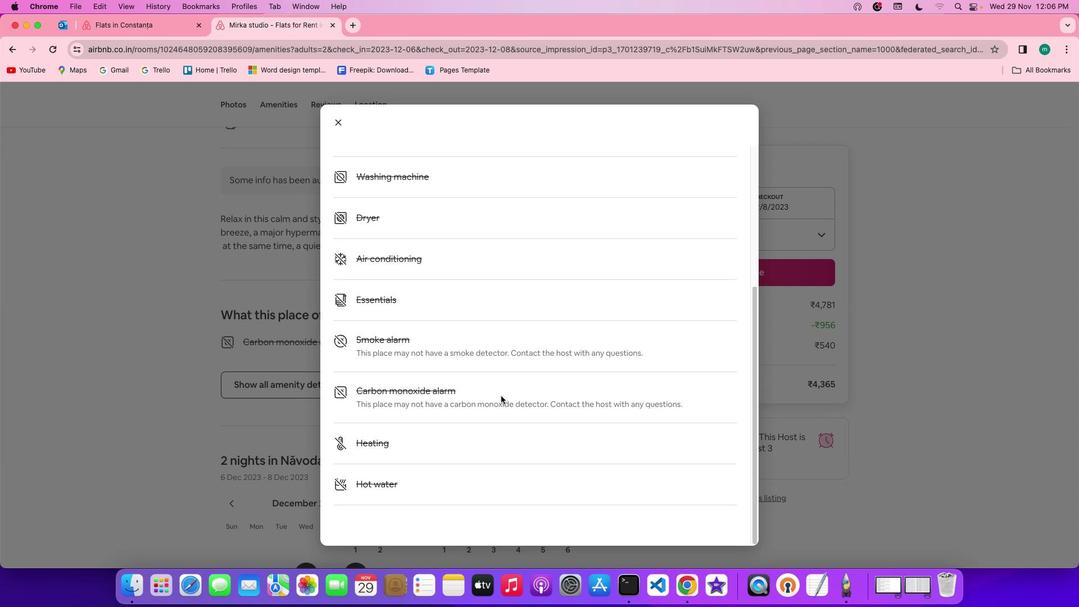 
Action: Mouse scrolled (501, 396) with delta (0, -1)
Screenshot: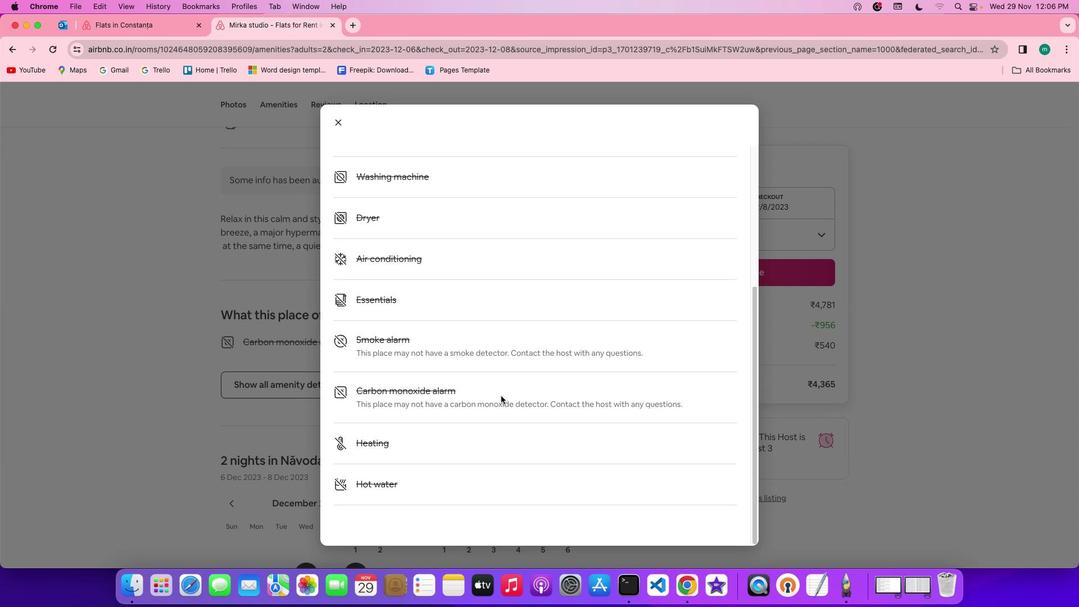 
Action: Mouse scrolled (501, 396) with delta (0, 0)
Screenshot: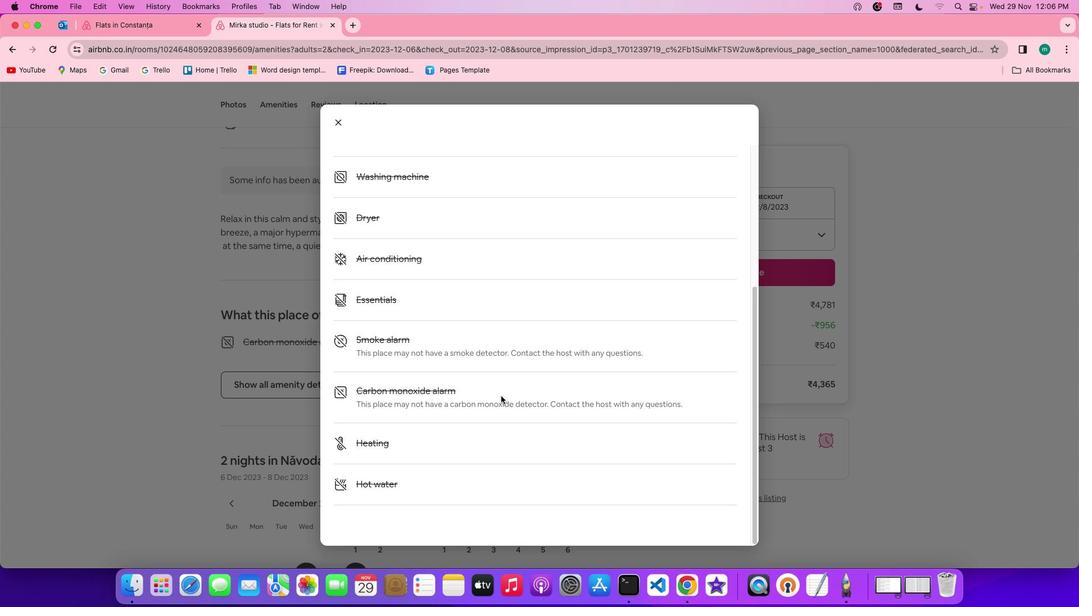 
Action: Mouse scrolled (501, 396) with delta (0, 0)
Screenshot: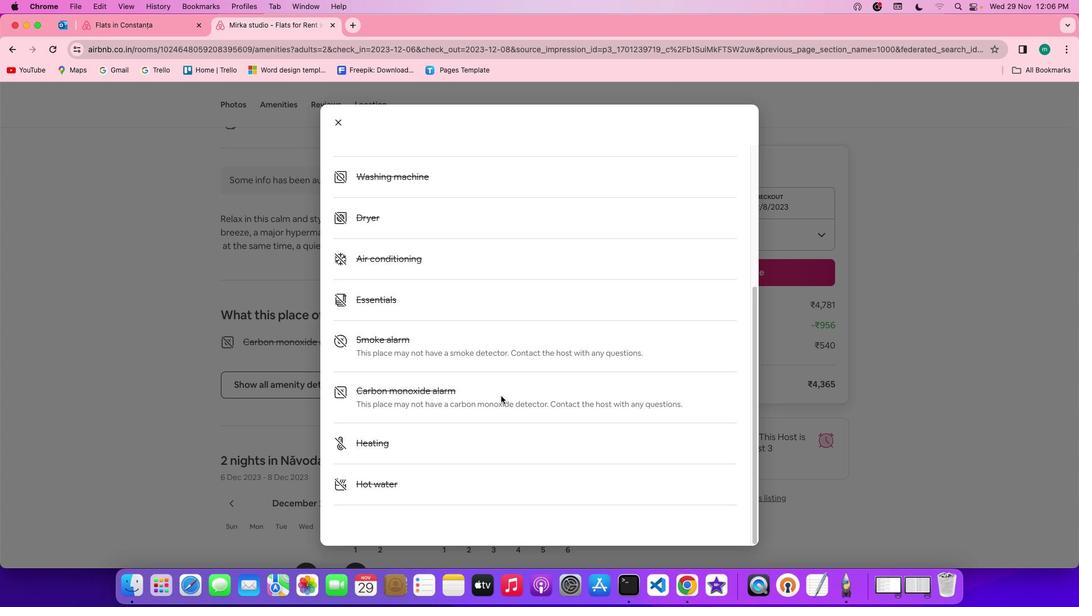
Action: Mouse scrolled (501, 396) with delta (0, -1)
